 Task: Check school information for a property in Atlanta, Georgia, including student test scores and parent reviews, and compare it to neighboring schools.
Action: Mouse moved to (317, 247)
Screenshot: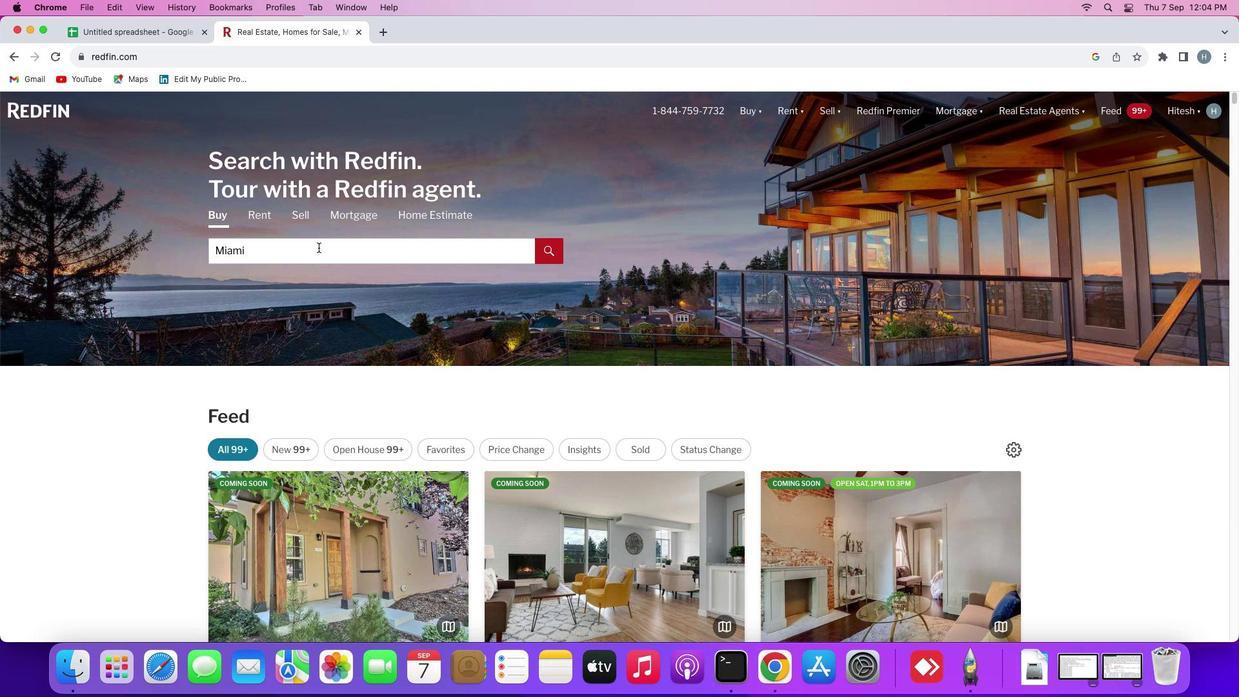 
Action: Mouse pressed left at (317, 247)
Screenshot: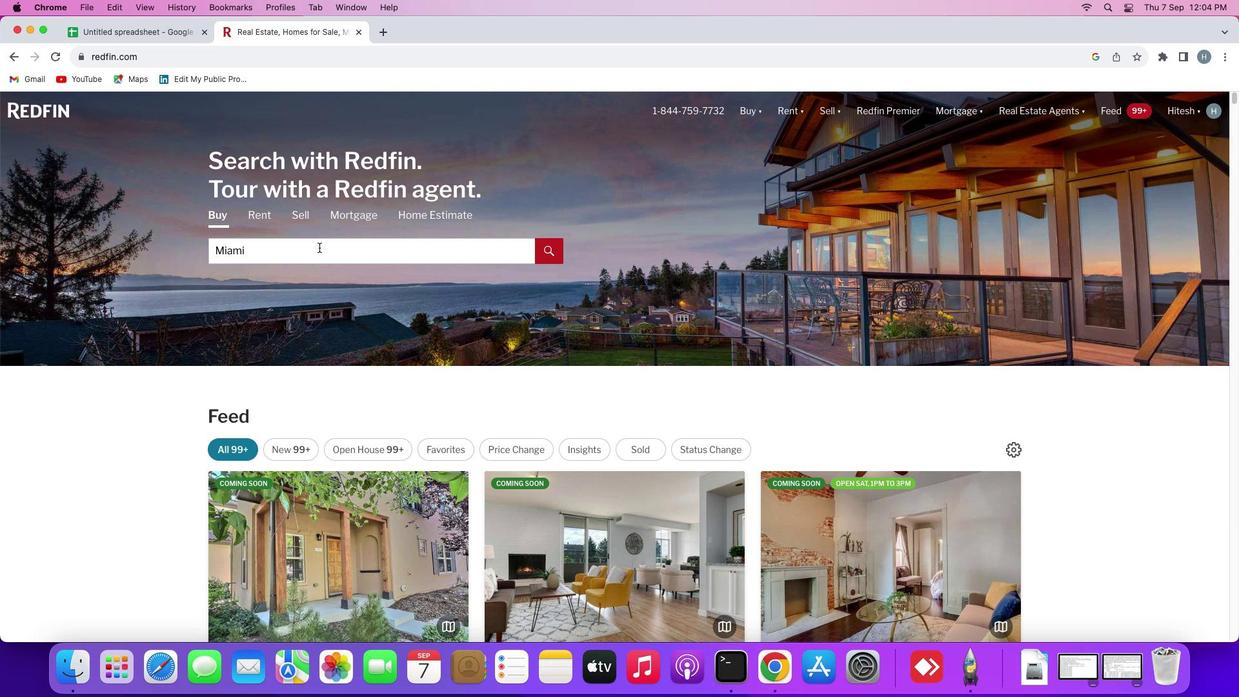 
Action: Mouse moved to (319, 247)
Screenshot: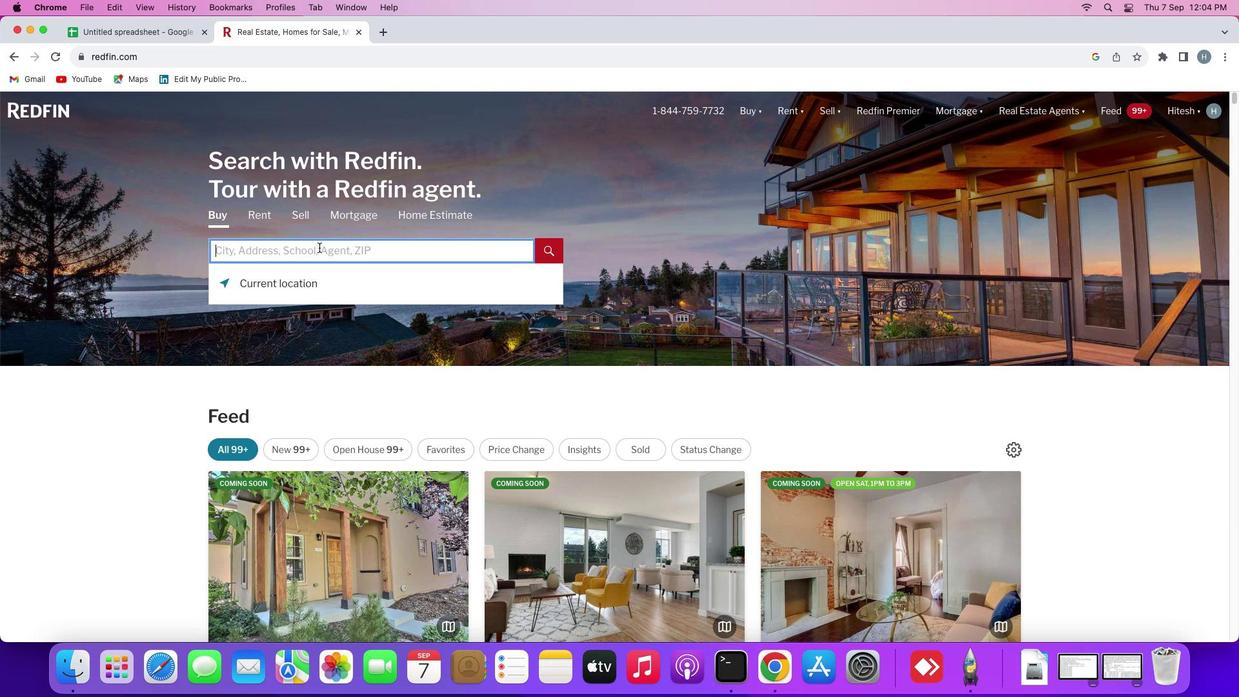 
Action: Mouse pressed left at (319, 247)
Screenshot: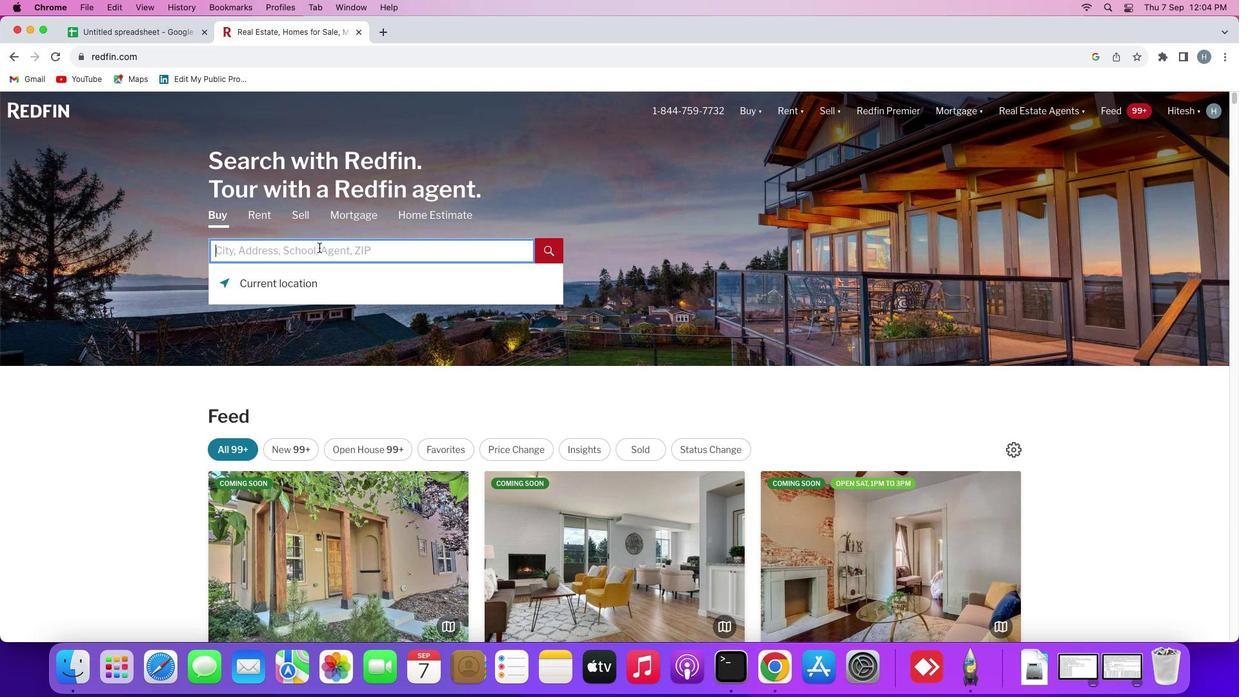 
Action: Key pressed Key.shift'A''t''l''a''n''t''a'','Key.spaceKey.shift'G''e''o''r''g''i''a'
Screenshot: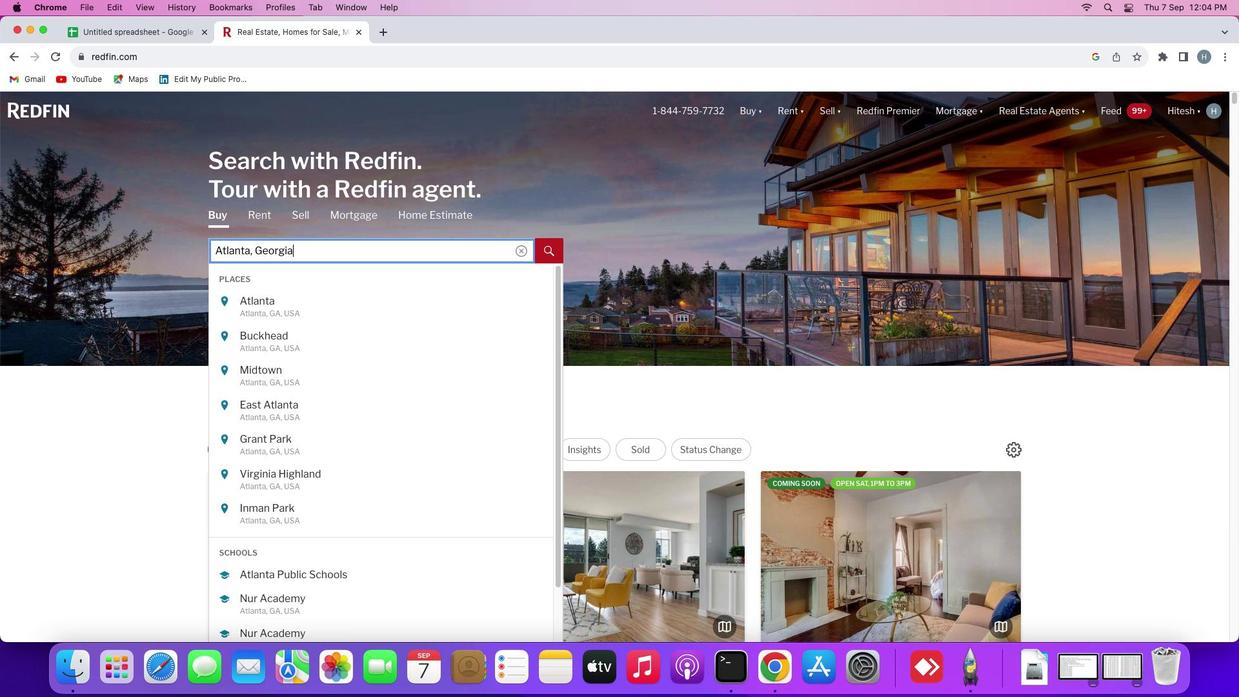 
Action: Mouse moved to (330, 310)
Screenshot: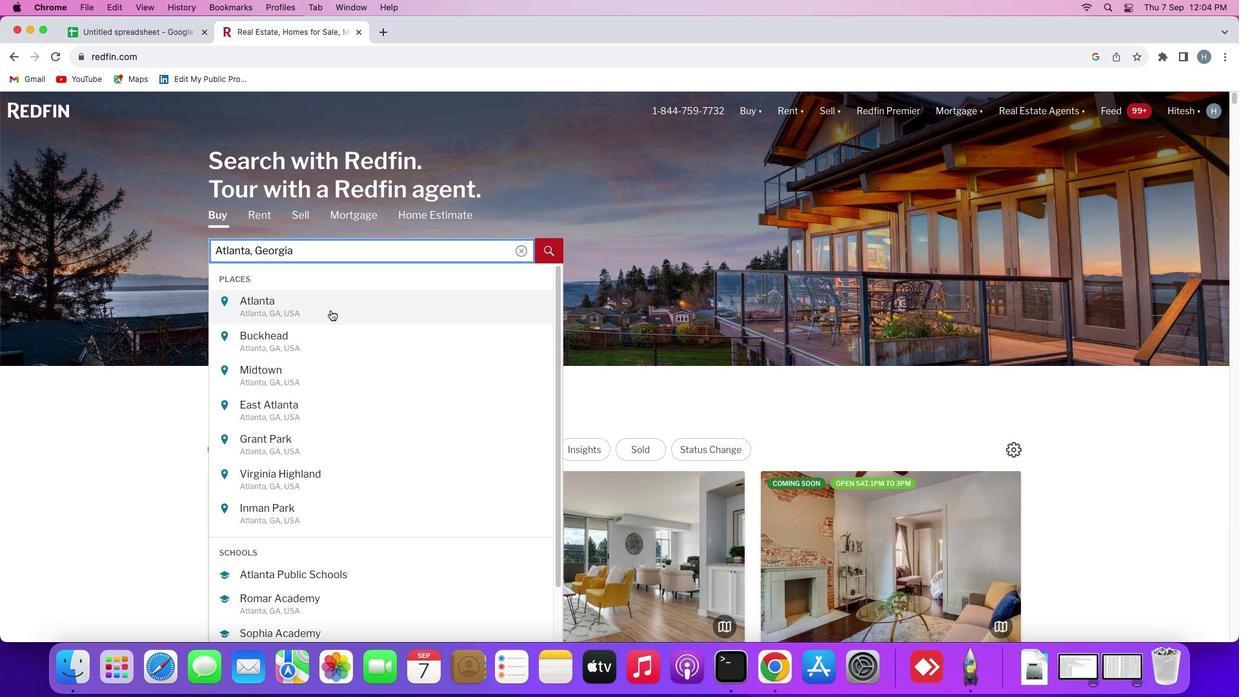 
Action: Mouse pressed left at (330, 310)
Screenshot: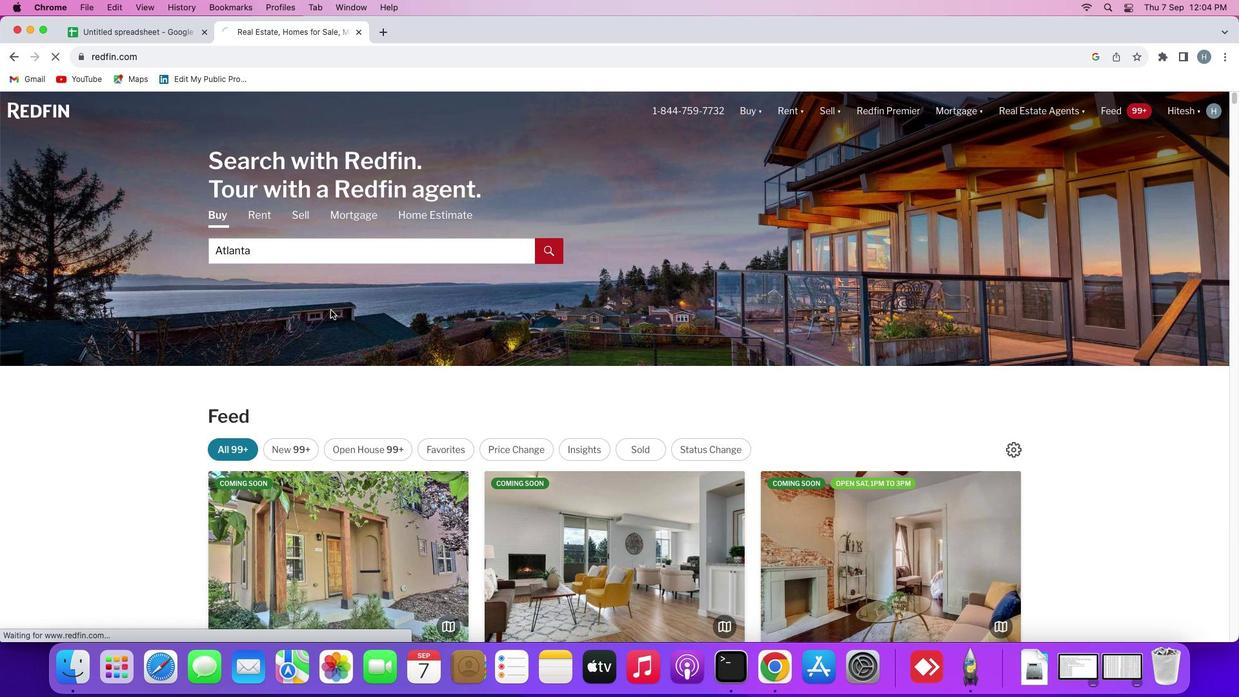 
Action: Mouse moved to (880, 339)
Screenshot: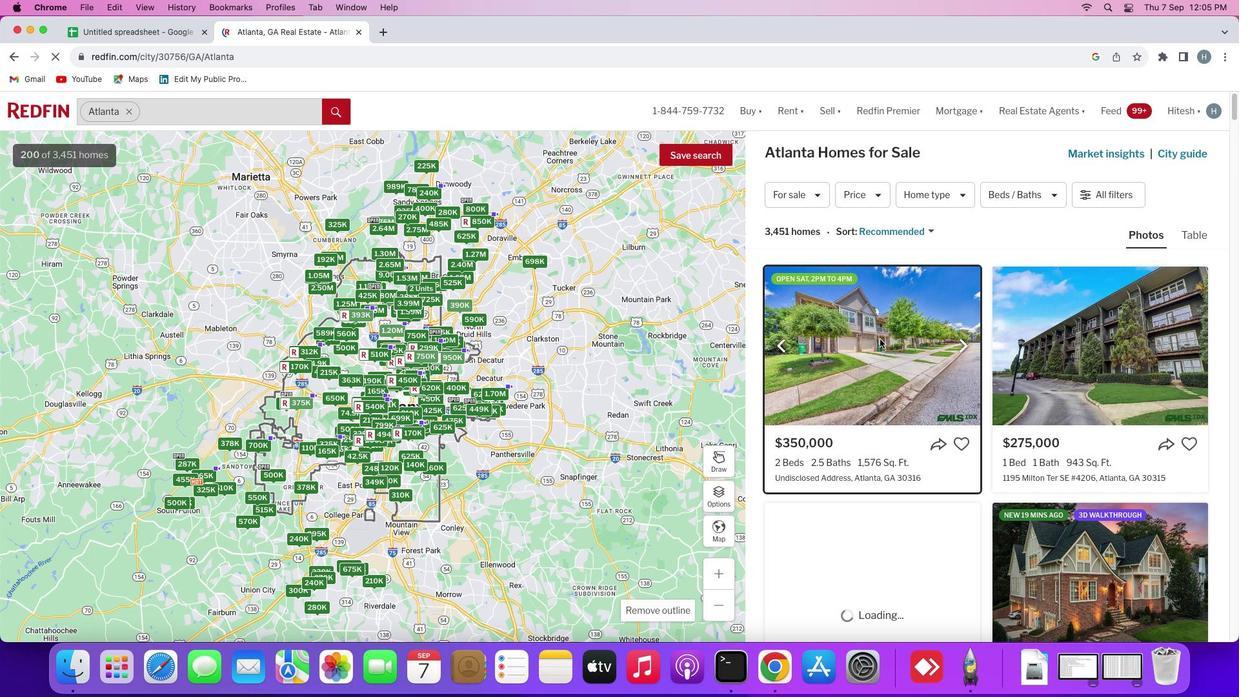 
Action: Mouse pressed left at (880, 339)
Screenshot: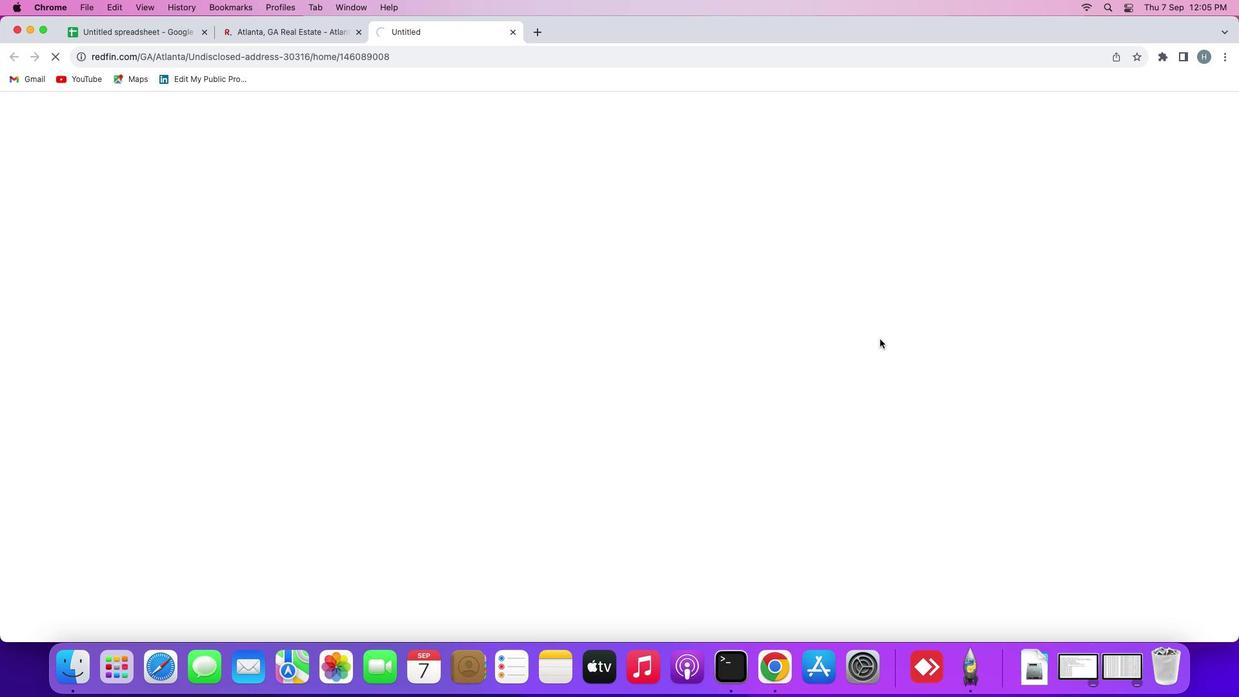 
Action: Mouse moved to (569, 455)
Screenshot: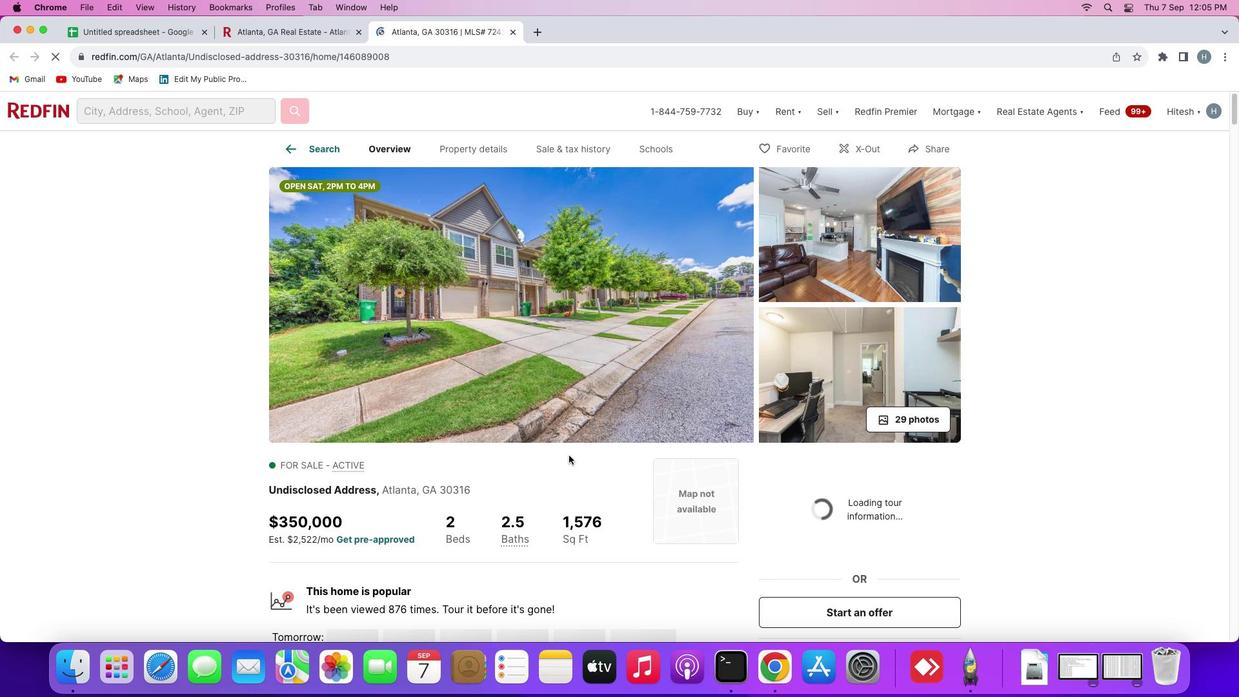 
Action: Mouse scrolled (569, 455) with delta (0, 0)
Screenshot: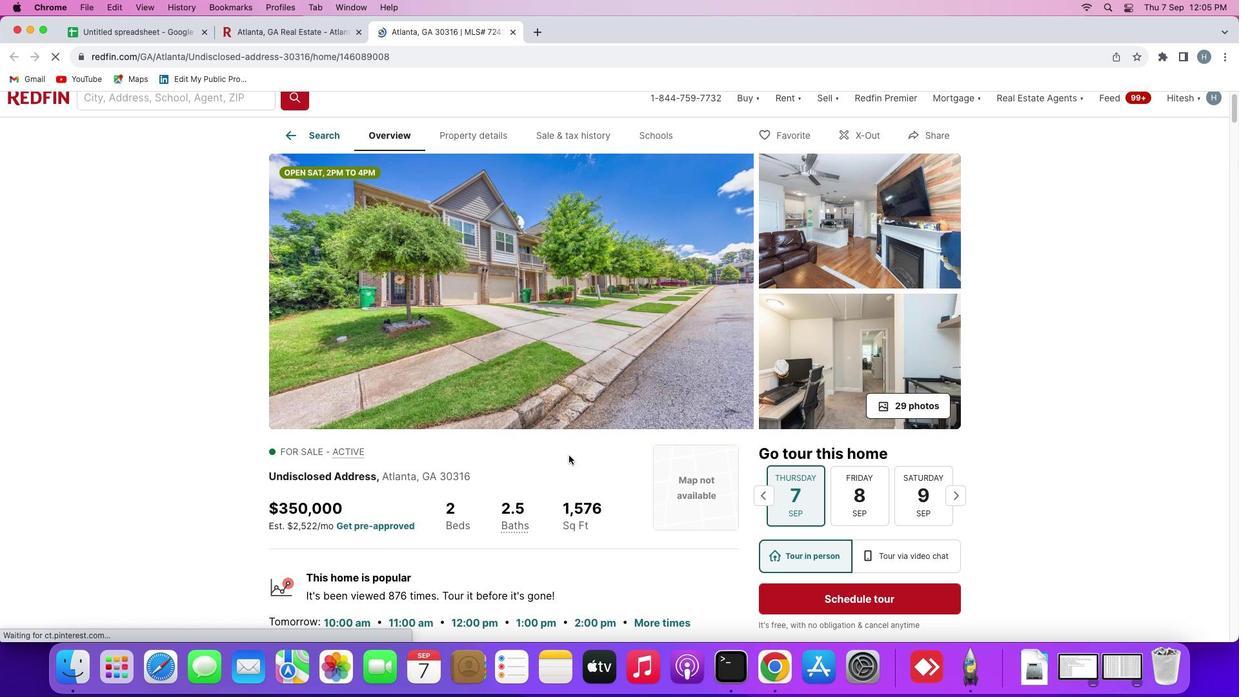 
Action: Mouse scrolled (569, 455) with delta (0, 0)
Screenshot: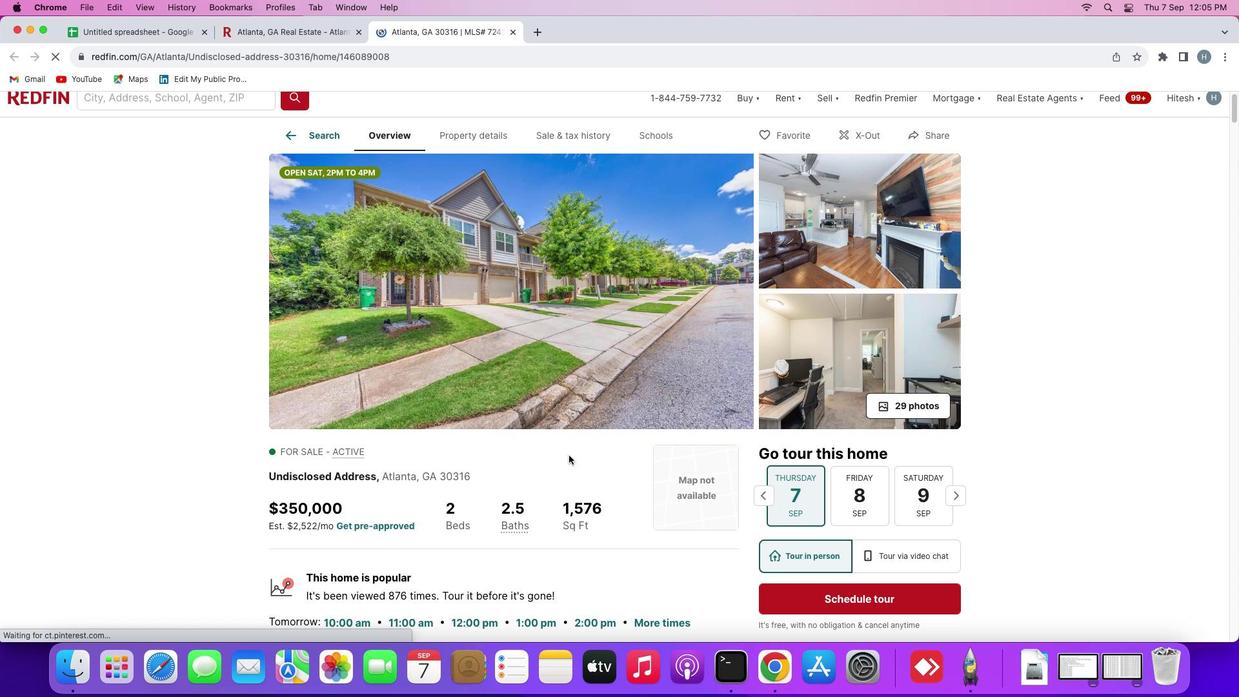 
Action: Mouse scrolled (569, 455) with delta (0, 0)
Screenshot: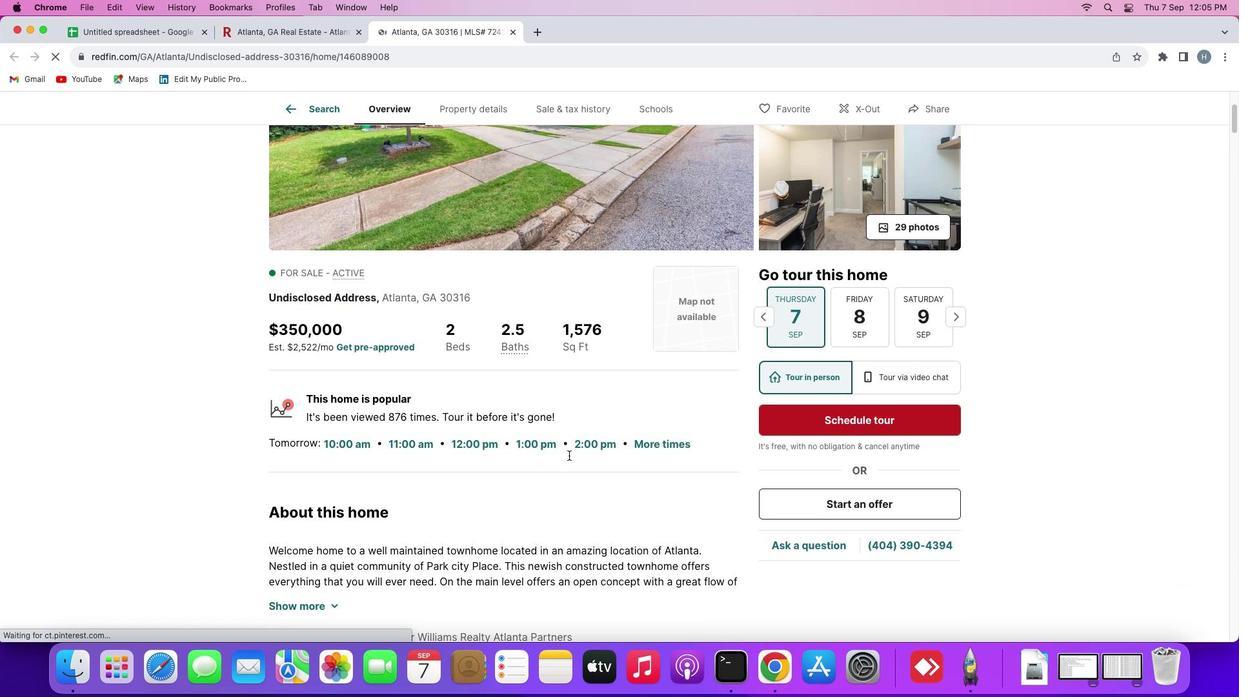 
Action: Mouse scrolled (569, 455) with delta (0, 0)
Screenshot: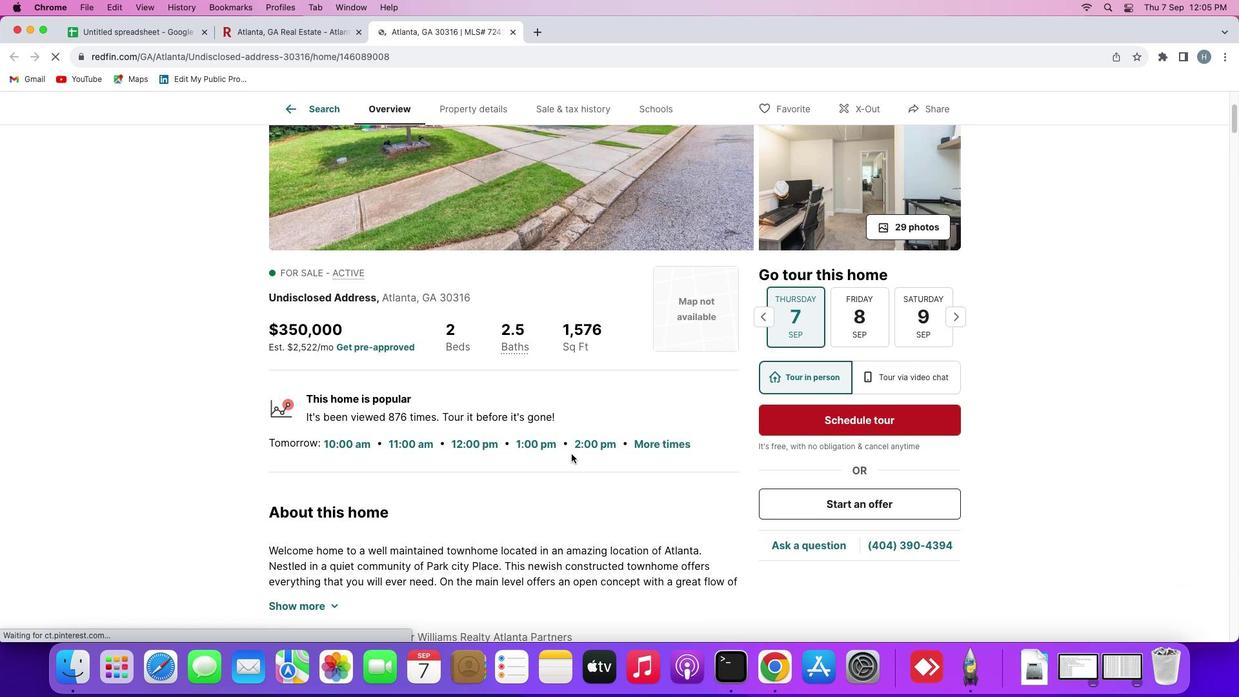 
Action: Mouse scrolled (569, 455) with delta (0, -1)
Screenshot: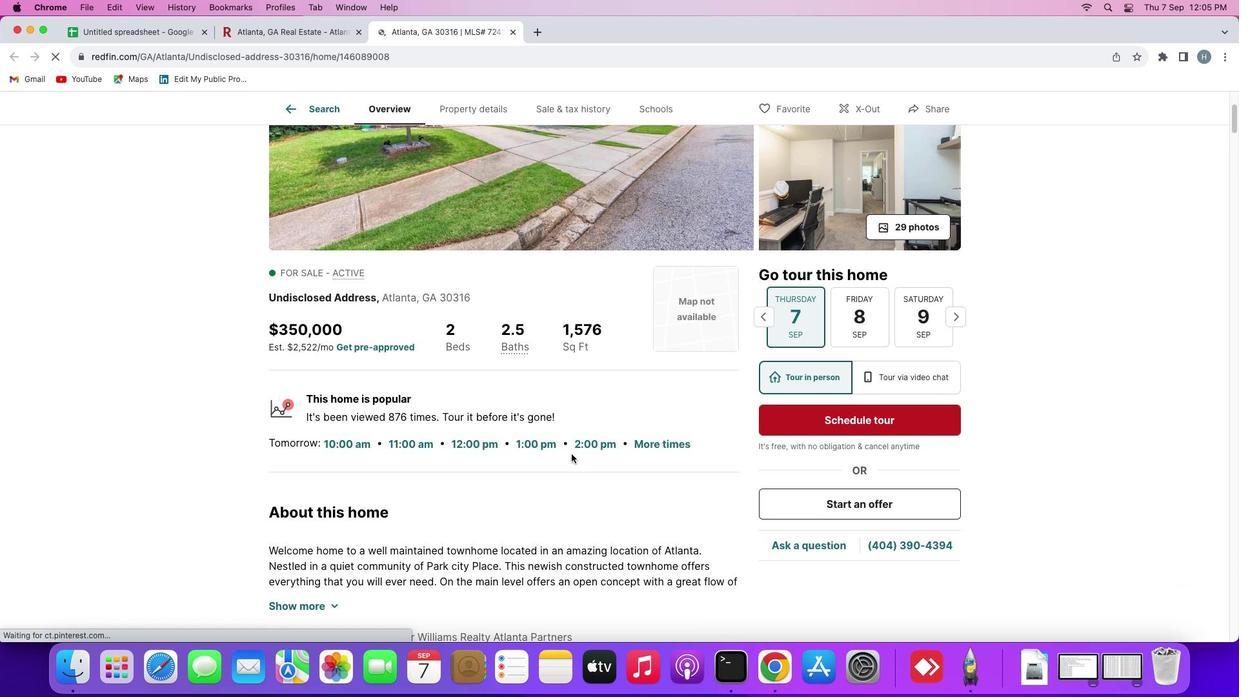 
Action: Mouse scrolled (569, 455) with delta (0, -1)
Screenshot: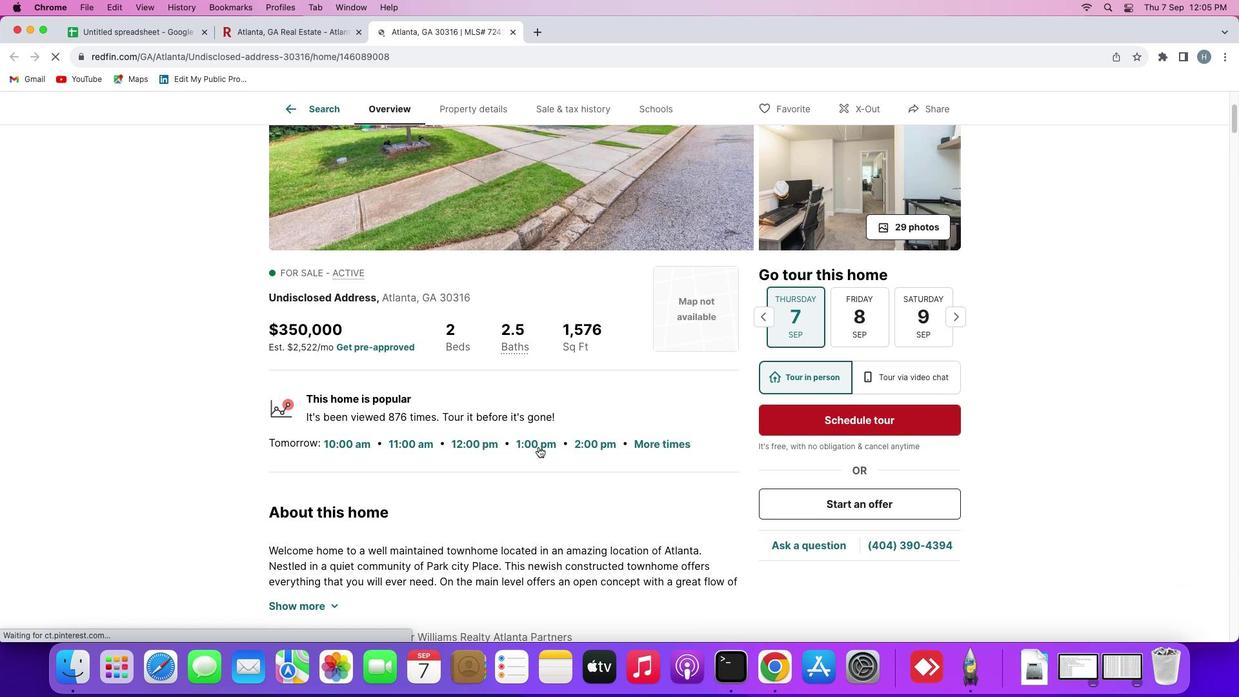 
Action: Mouse moved to (469, 388)
Screenshot: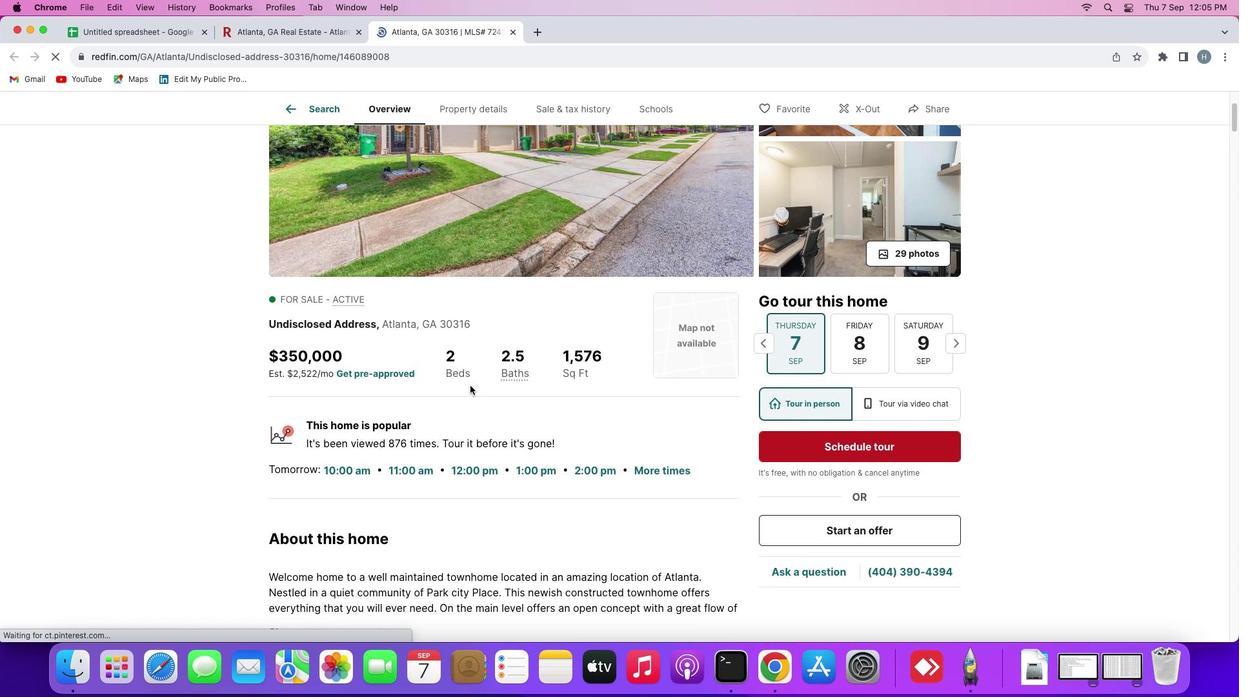 
Action: Mouse scrolled (469, 388) with delta (0, 0)
Screenshot: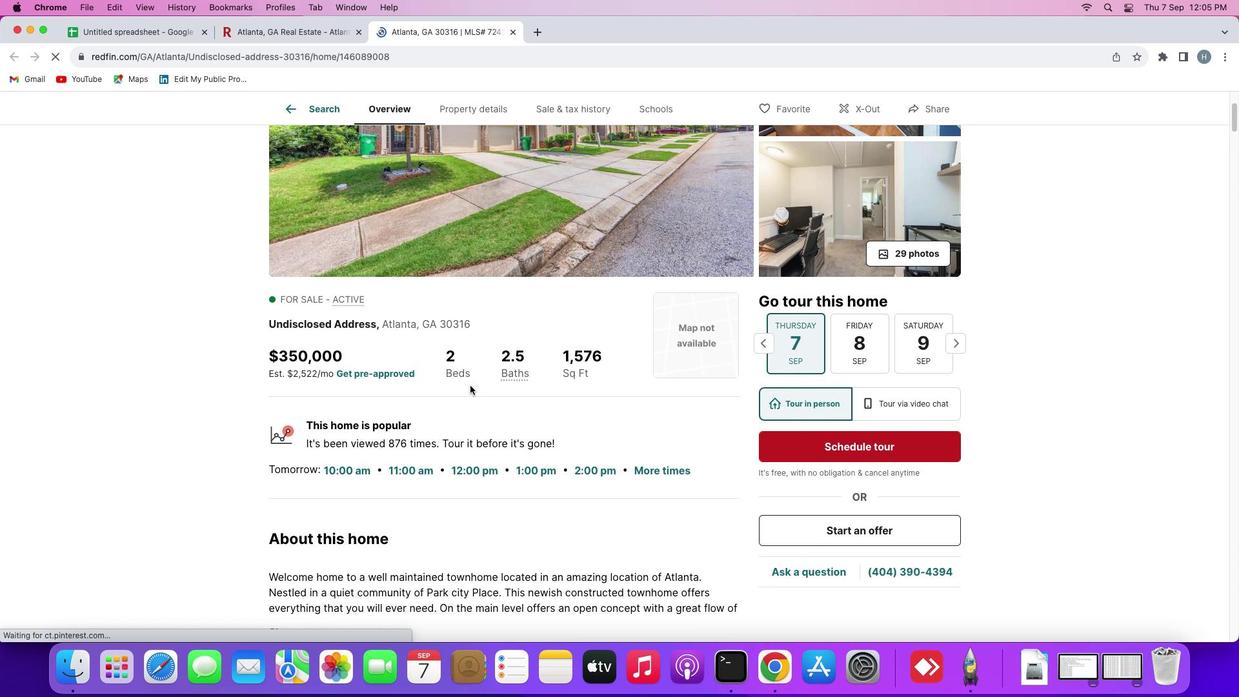 
Action: Mouse scrolled (469, 388) with delta (0, 0)
Screenshot: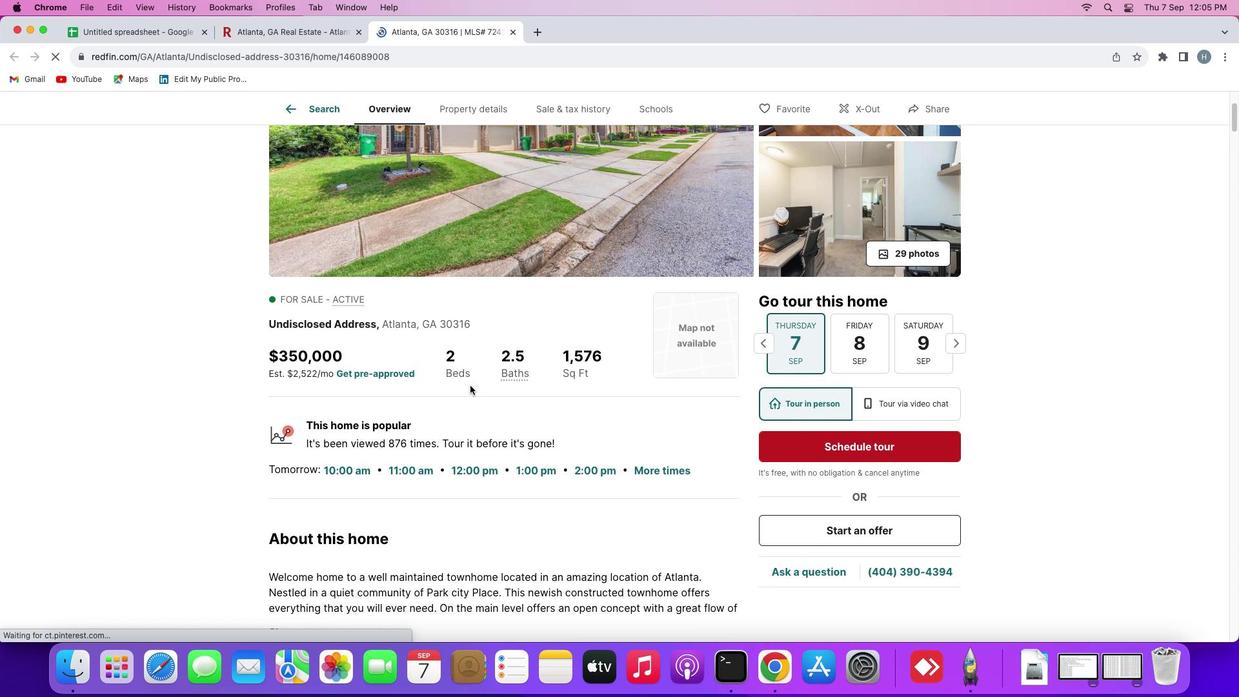 
Action: Mouse moved to (471, 324)
Screenshot: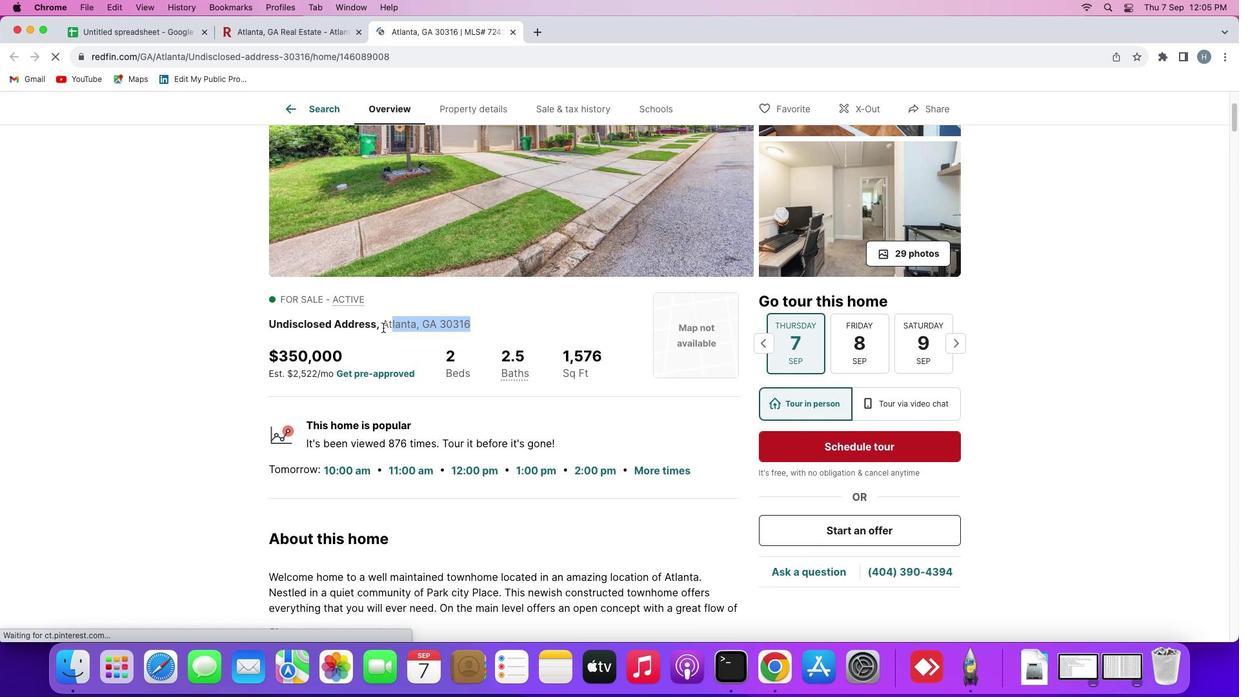 
Action: Mouse pressed left at (471, 324)
Screenshot: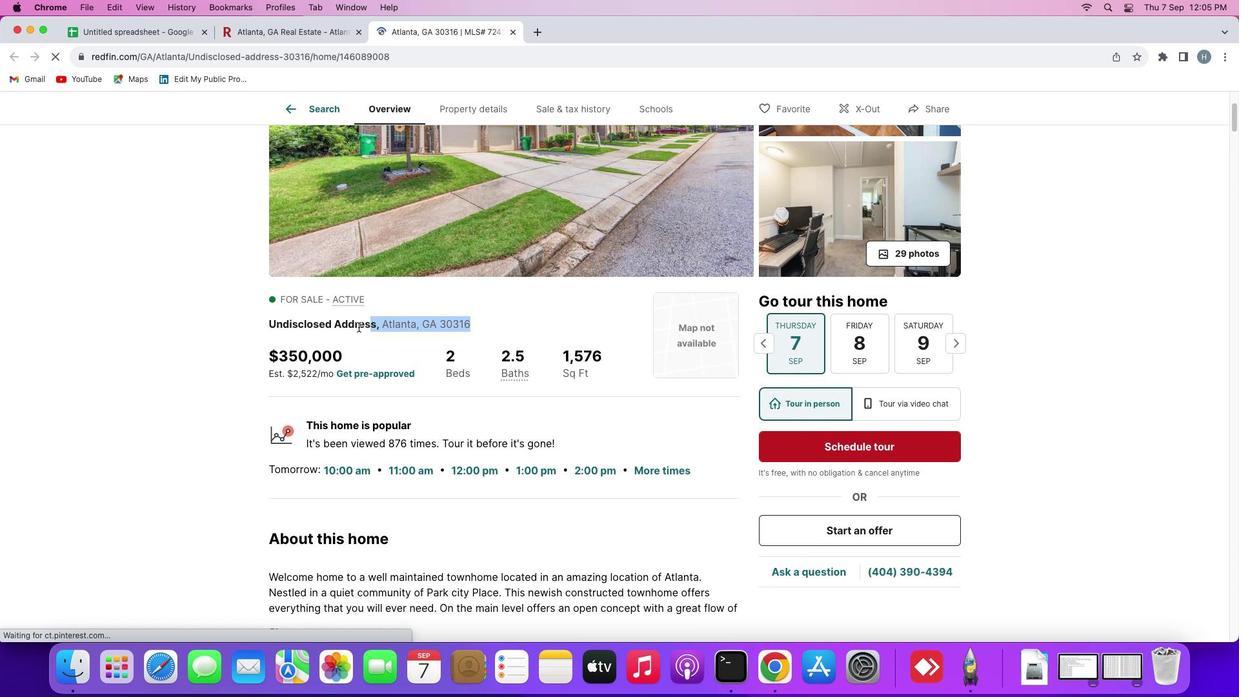 
Action: Mouse moved to (268, 323)
Screenshot: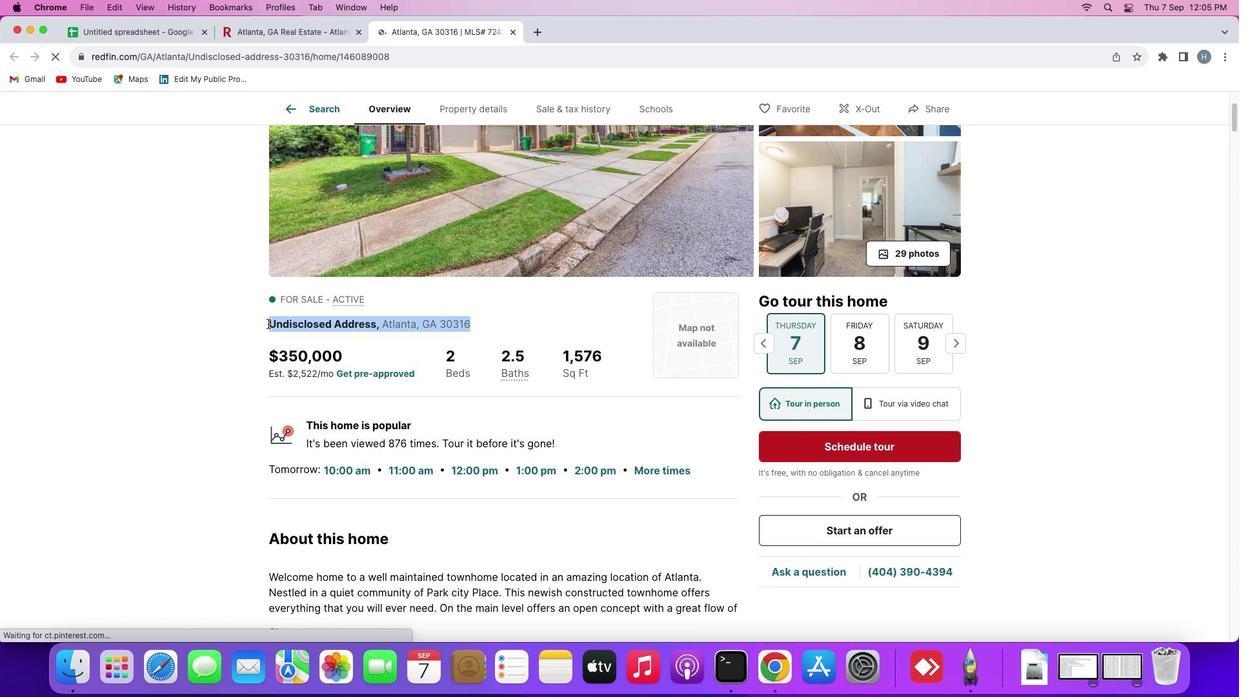 
Action: Key pressed Key.cmd'c'
Screenshot: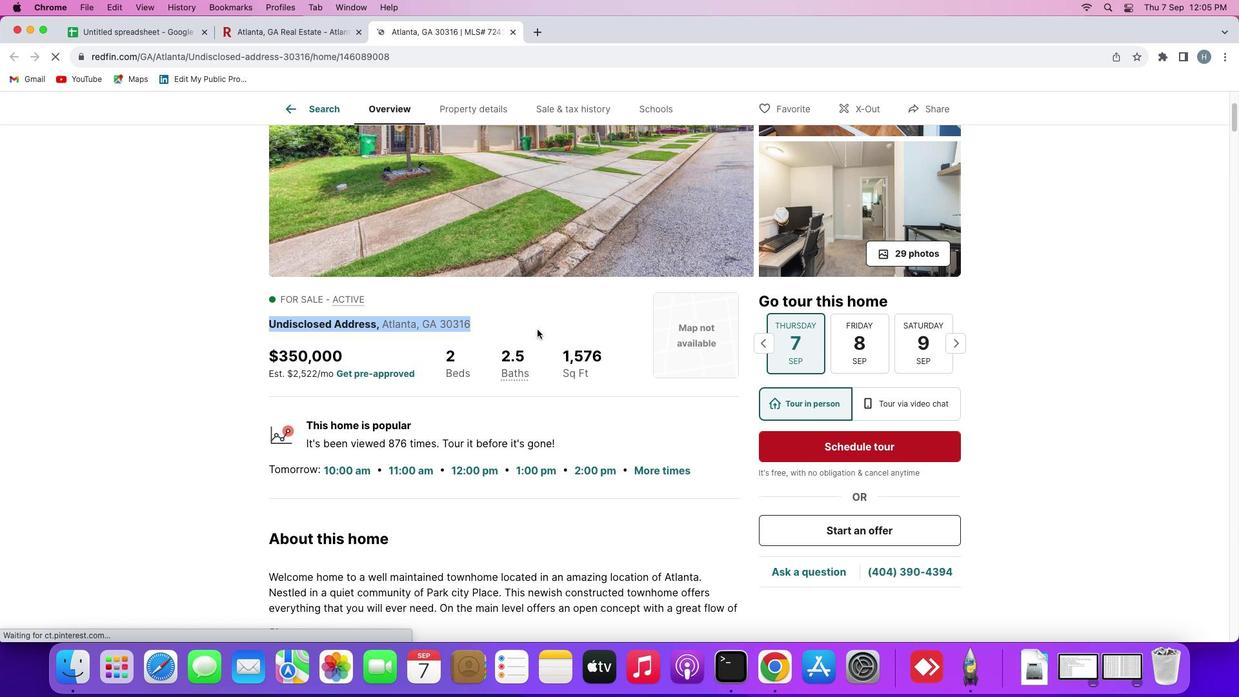 
Action: Mouse moved to (151, 29)
Screenshot: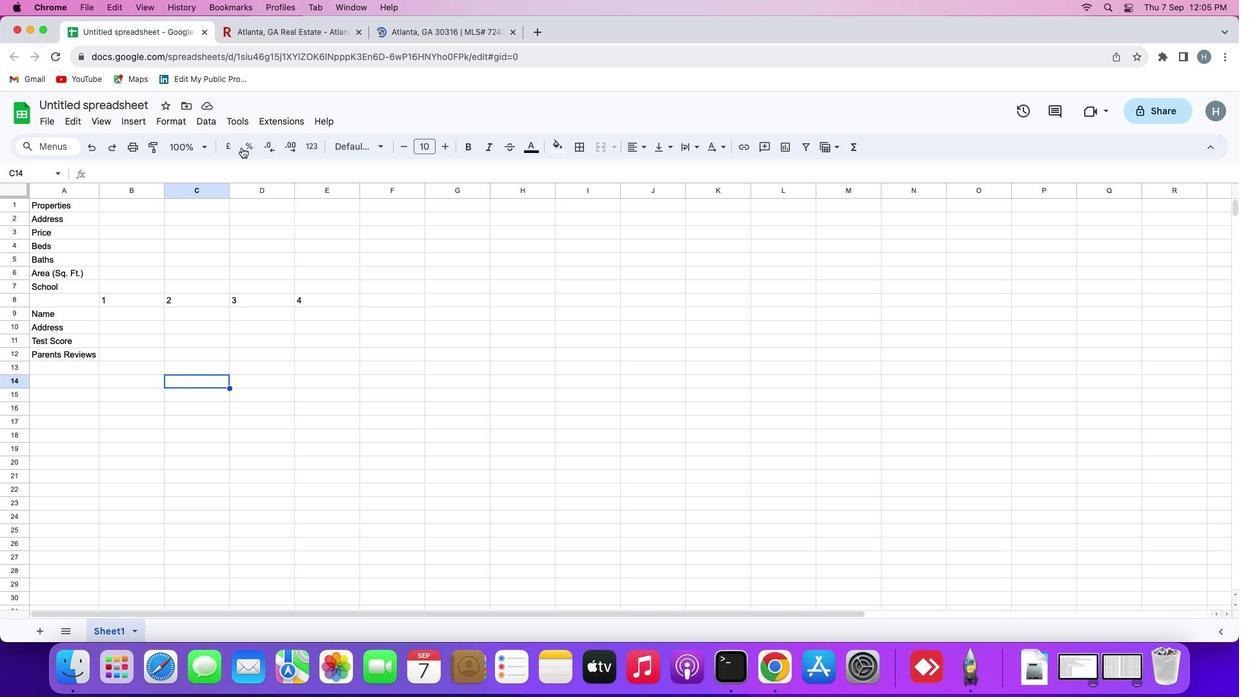 
Action: Mouse pressed left at (151, 29)
Screenshot: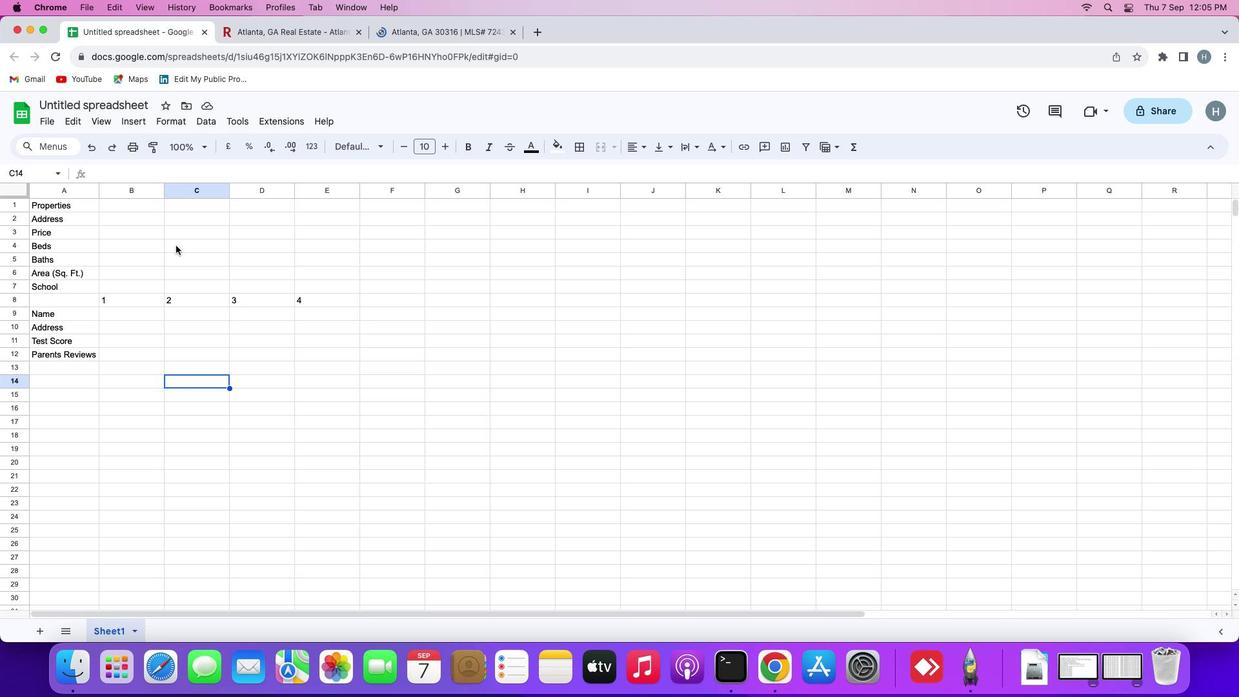 
Action: Mouse moved to (118, 218)
Screenshot: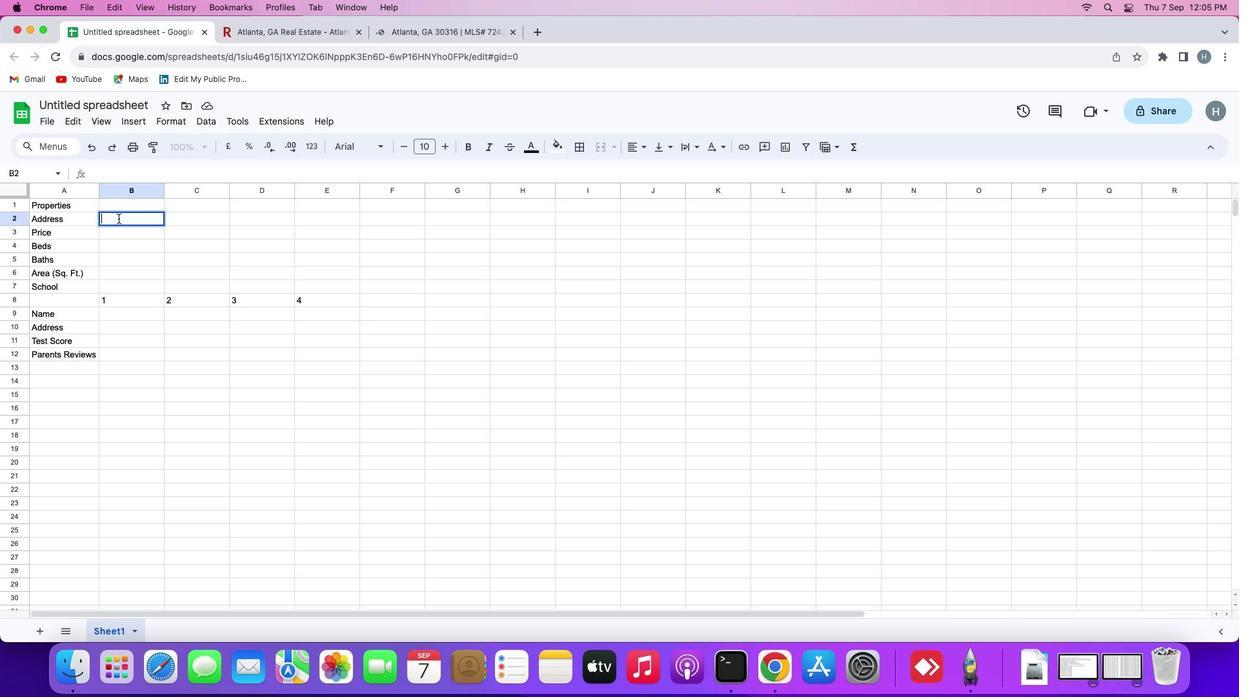 
Action: Mouse pressed left at (118, 218)
Screenshot: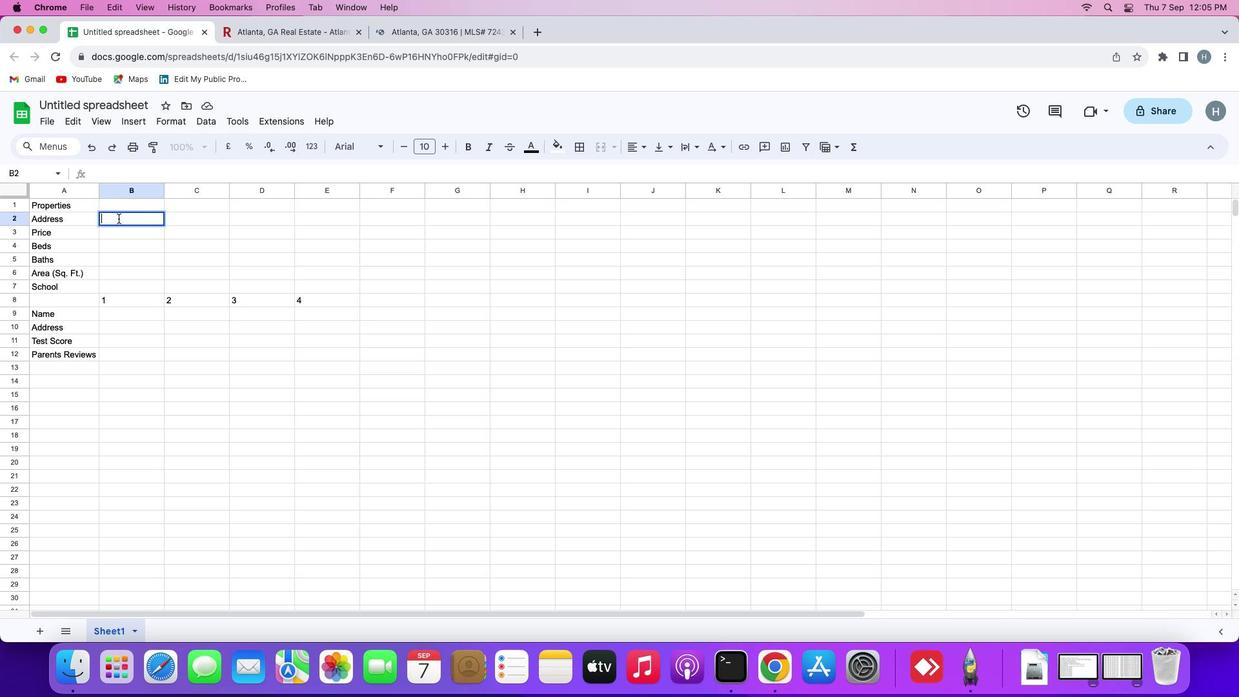 
Action: Mouse pressed left at (118, 218)
Screenshot: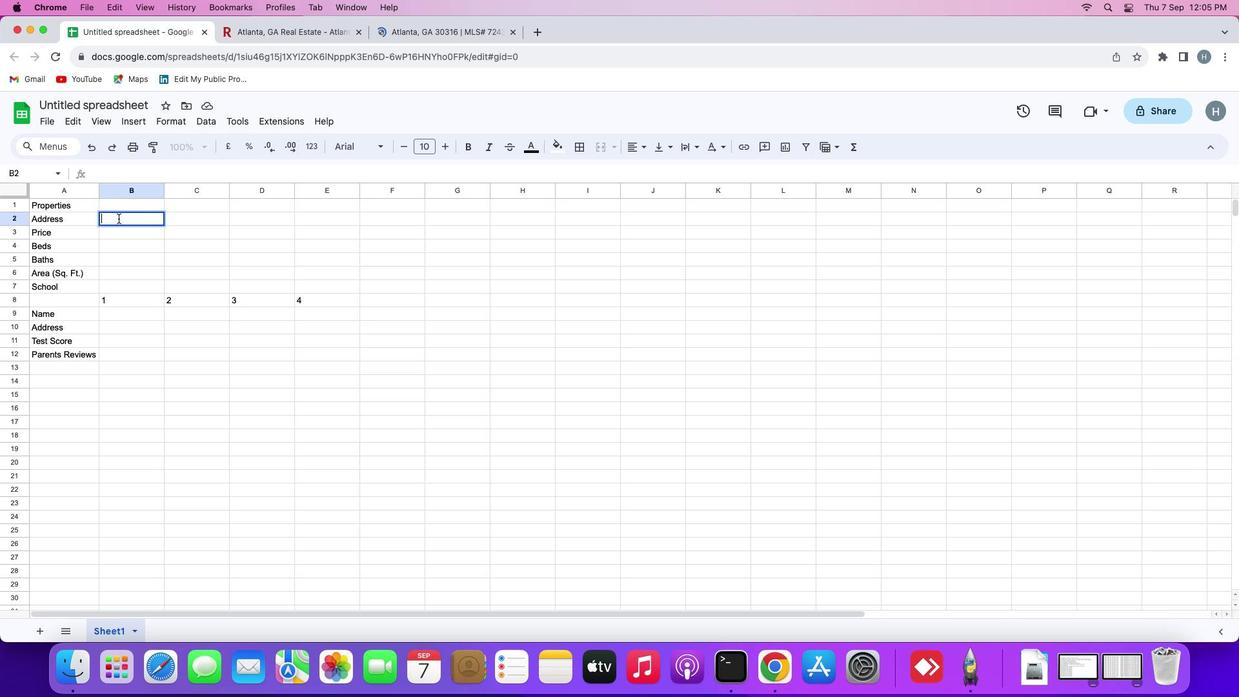 
Action: Key pressed Key.cmd'v'Key.enter
Screenshot: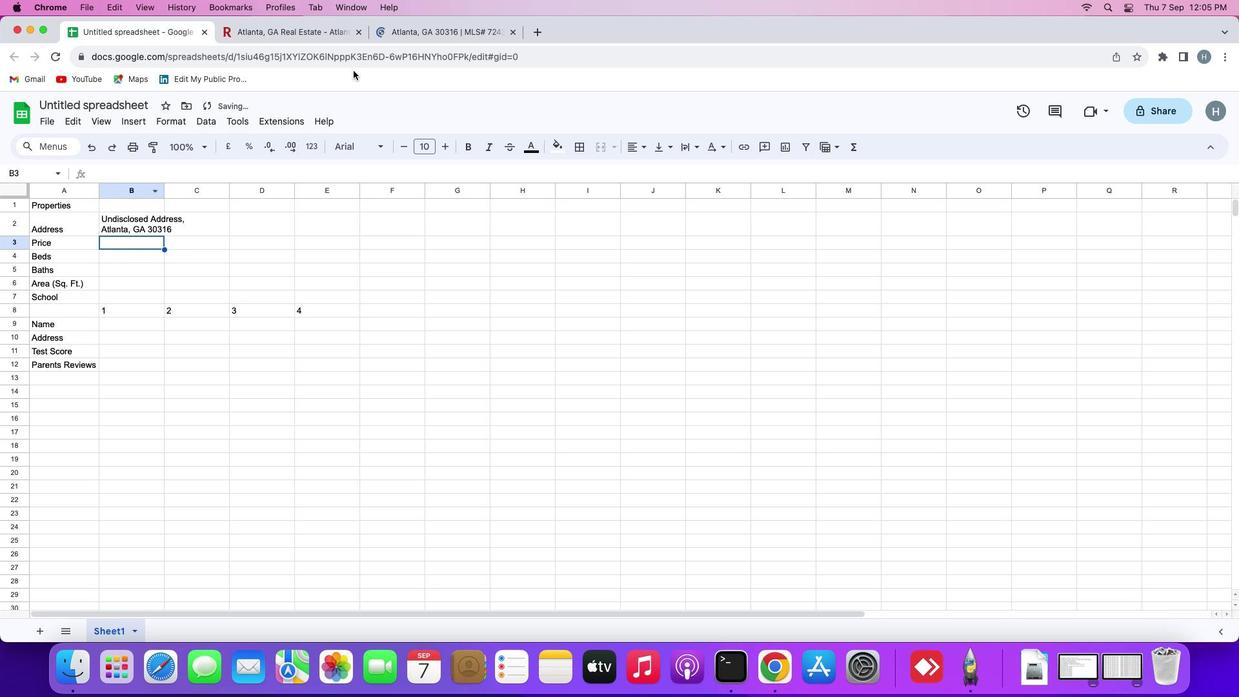 
Action: Mouse moved to (437, 28)
Screenshot: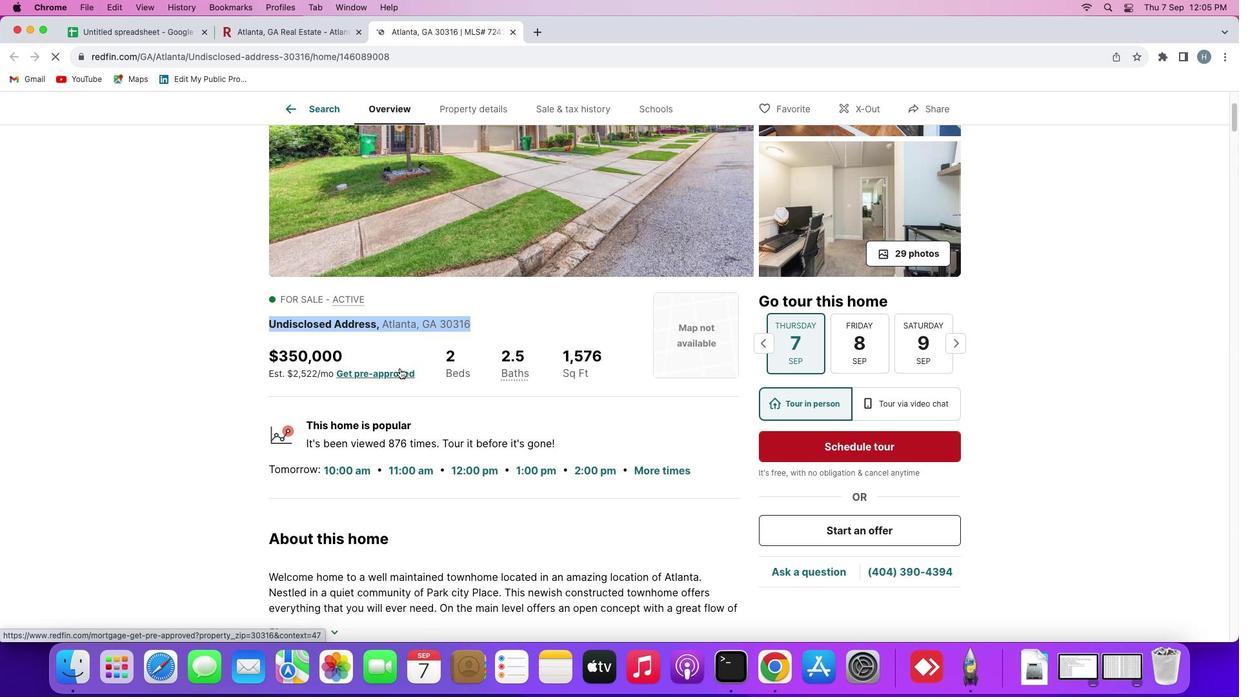 
Action: Mouse pressed left at (437, 28)
Screenshot: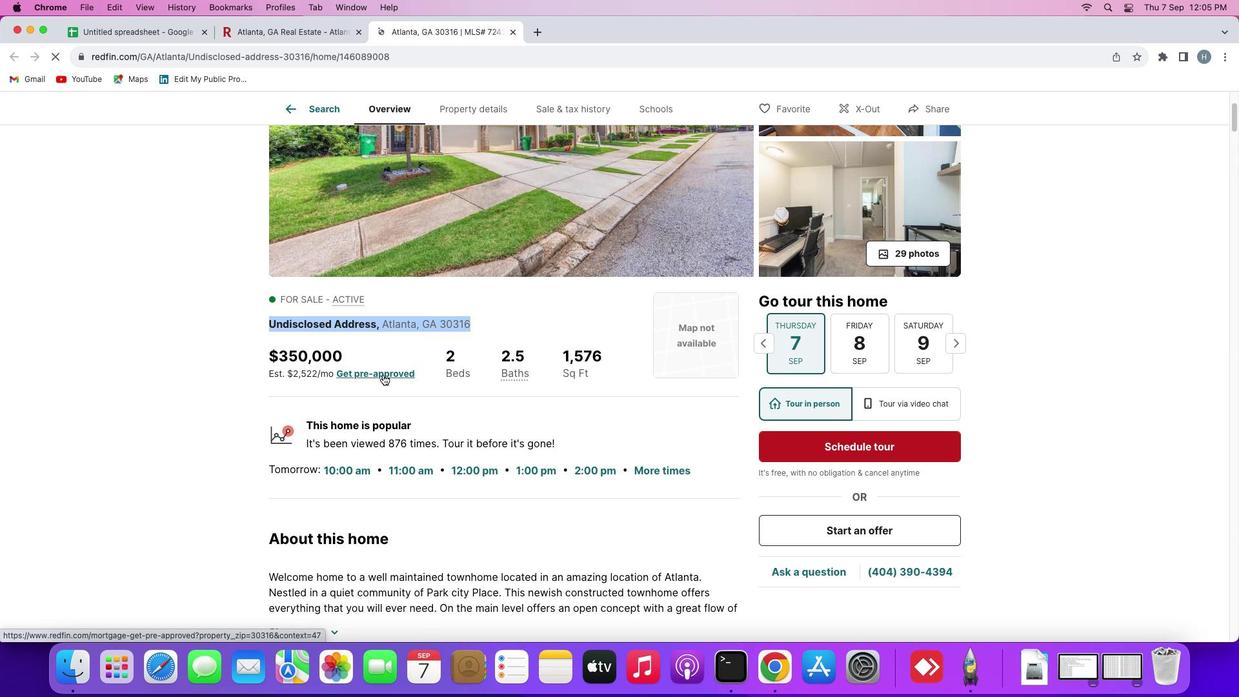 
Action: Mouse moved to (348, 353)
Screenshot: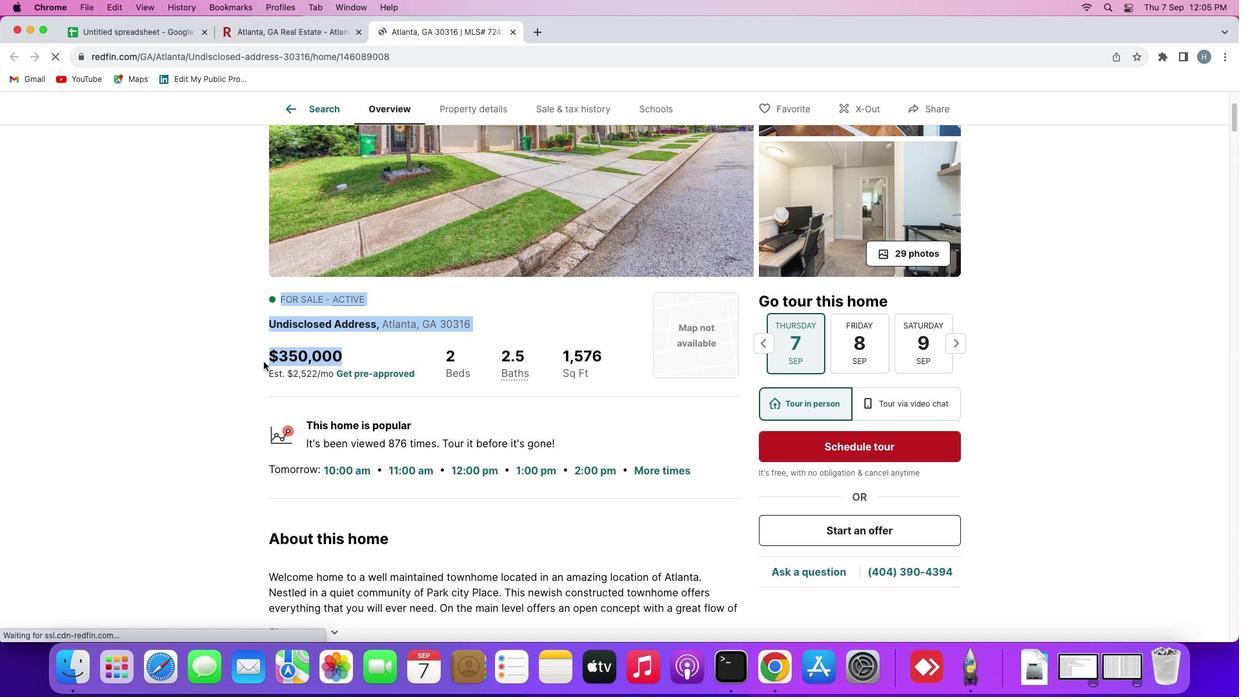 
Action: Mouse pressed left at (348, 353)
Screenshot: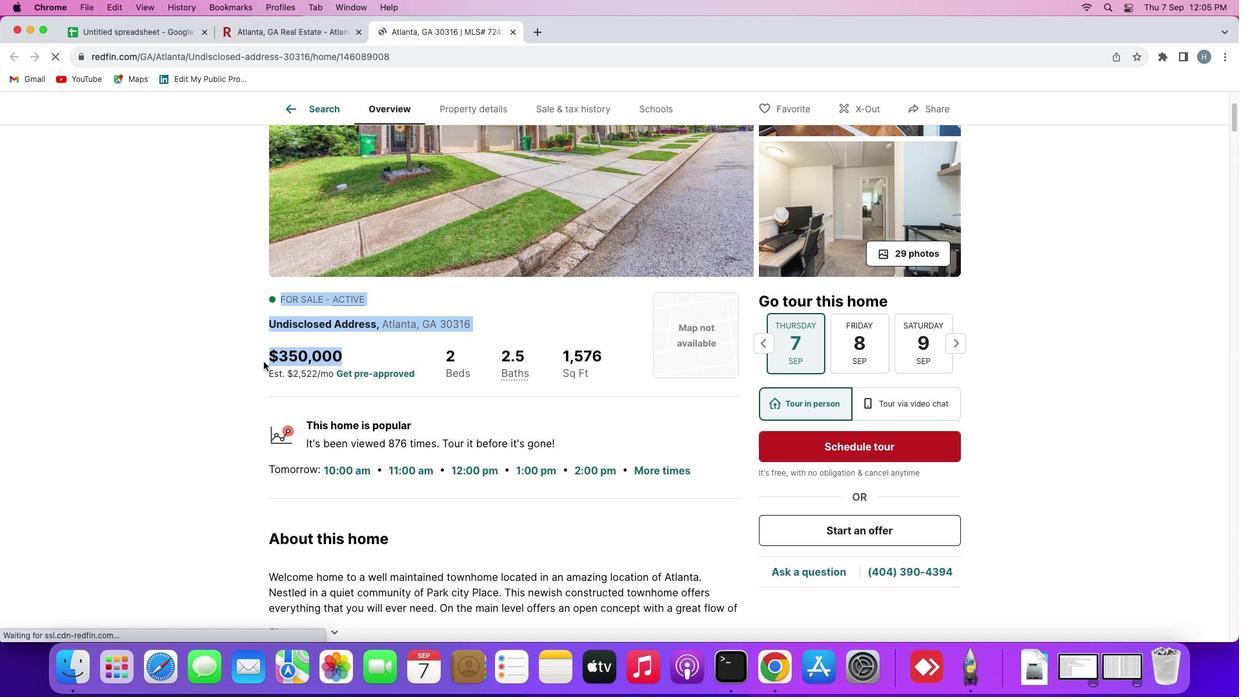 
Action: Mouse moved to (272, 359)
Screenshot: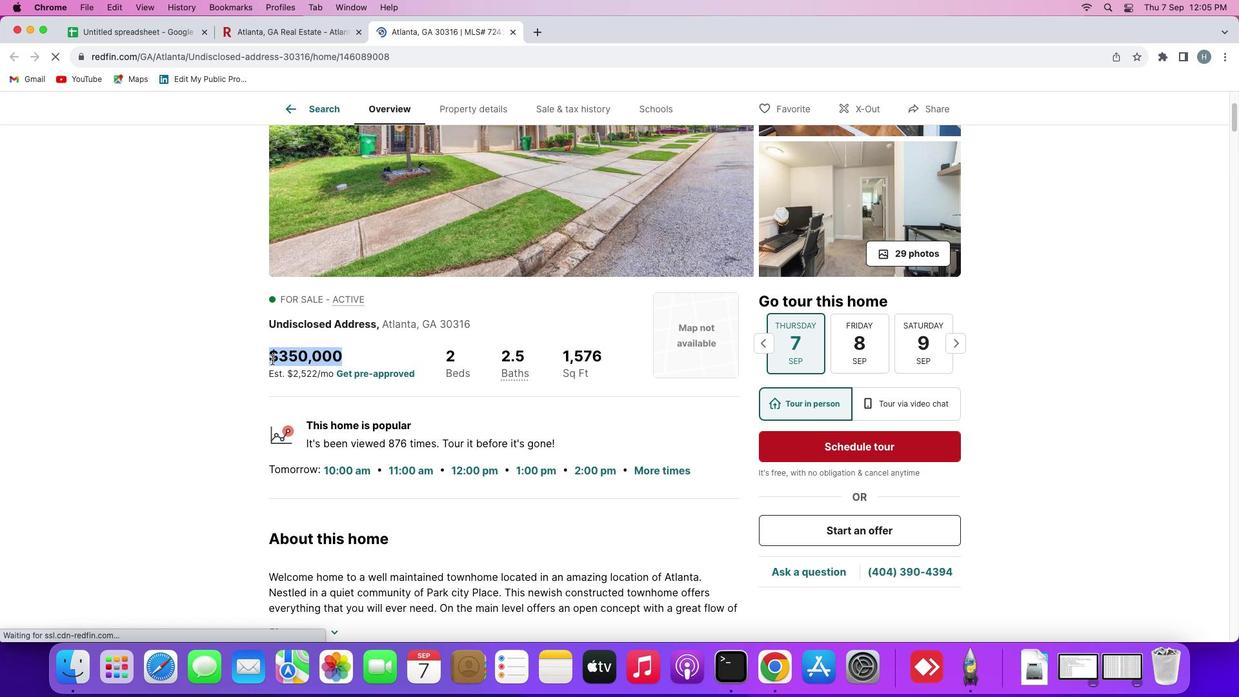 
Action: Key pressed Key.cmd'c'
Screenshot: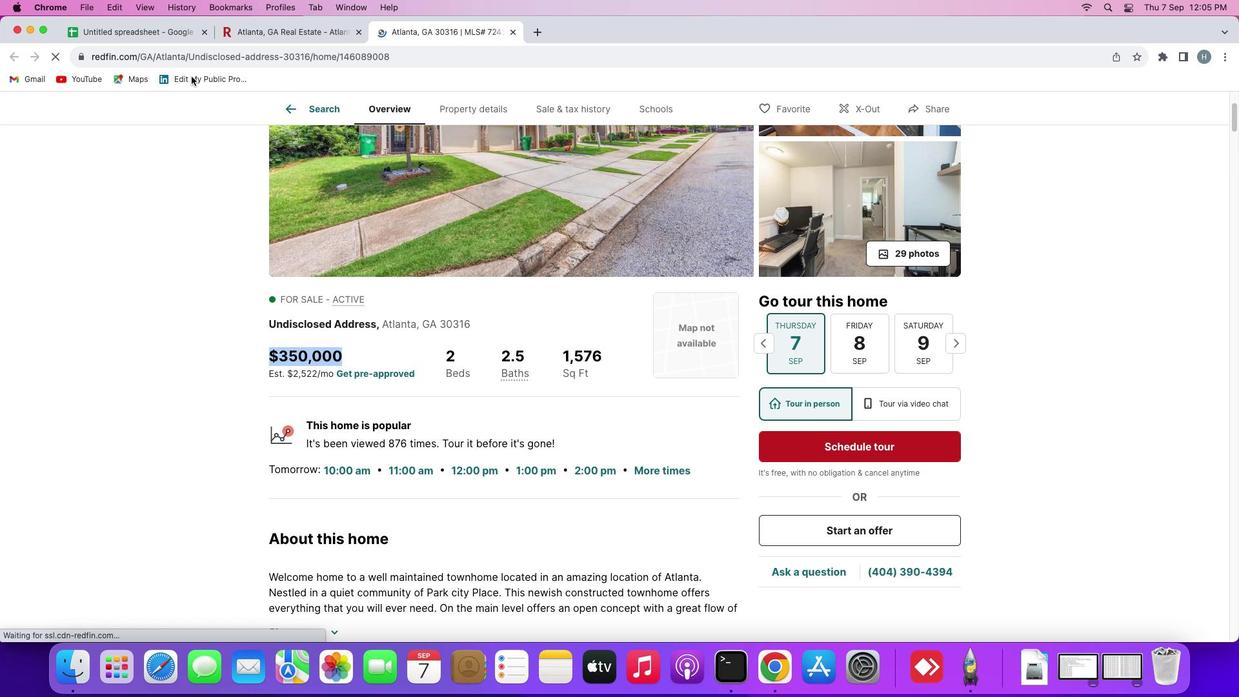 
Action: Mouse moved to (153, 29)
Screenshot: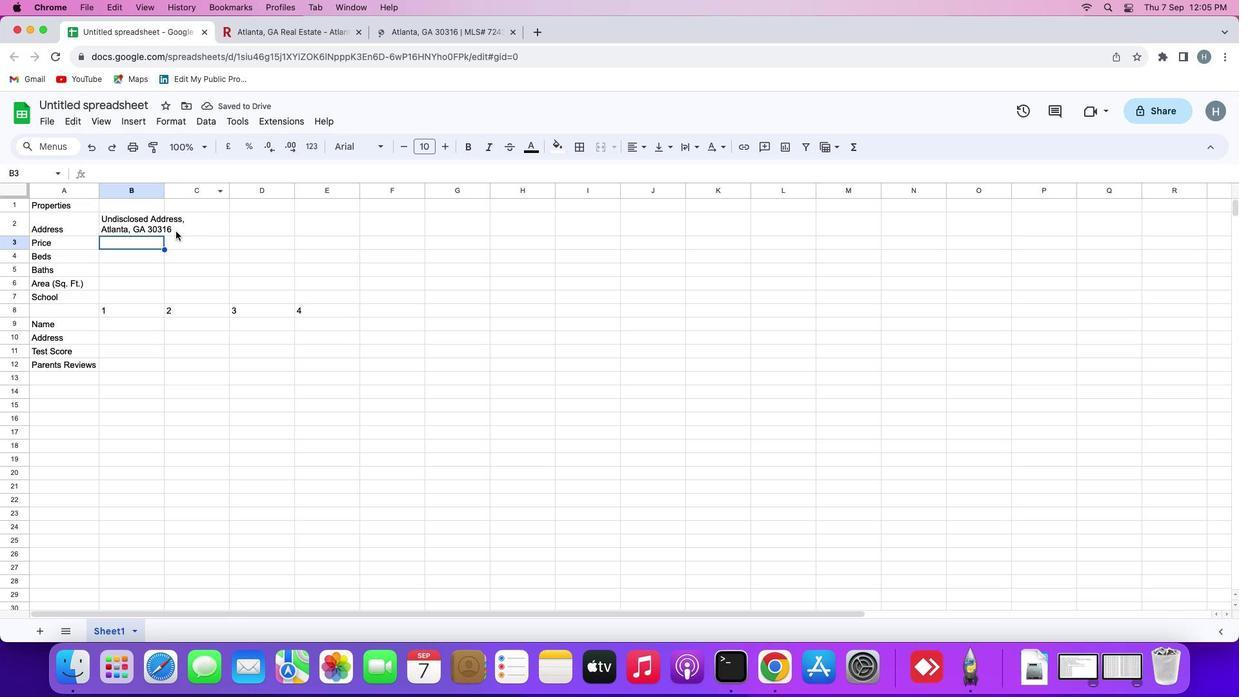 
Action: Mouse pressed left at (153, 29)
Screenshot: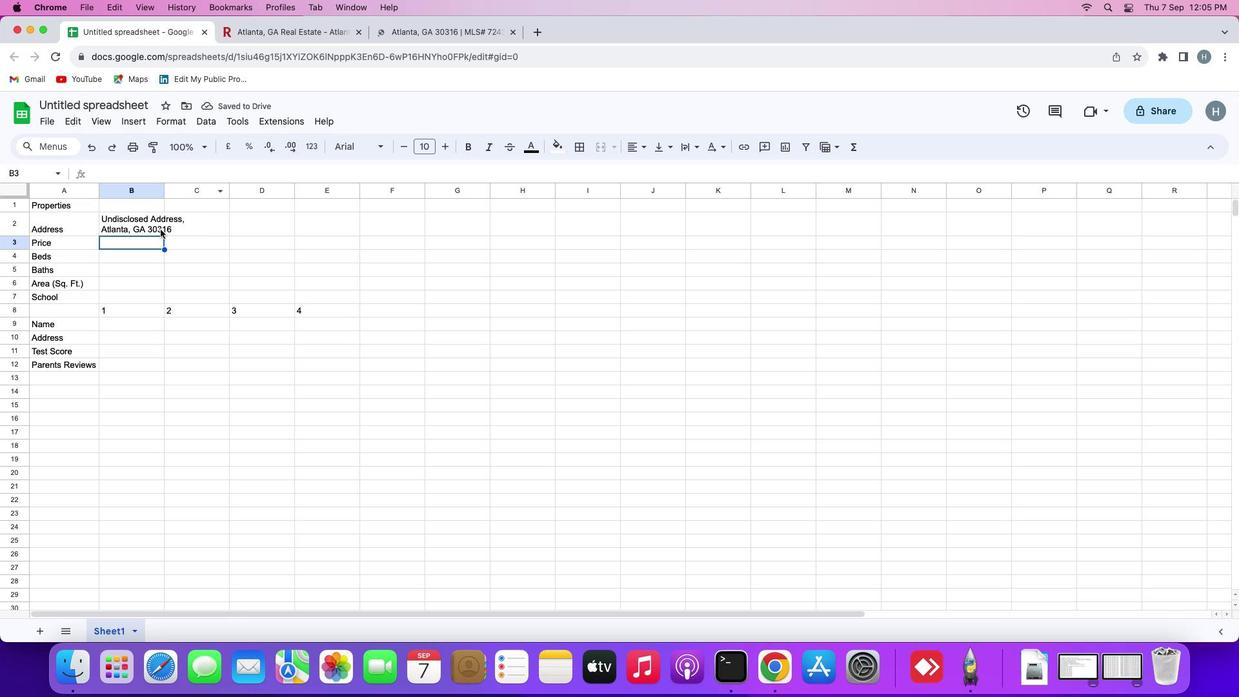 
Action: Mouse moved to (135, 240)
Screenshot: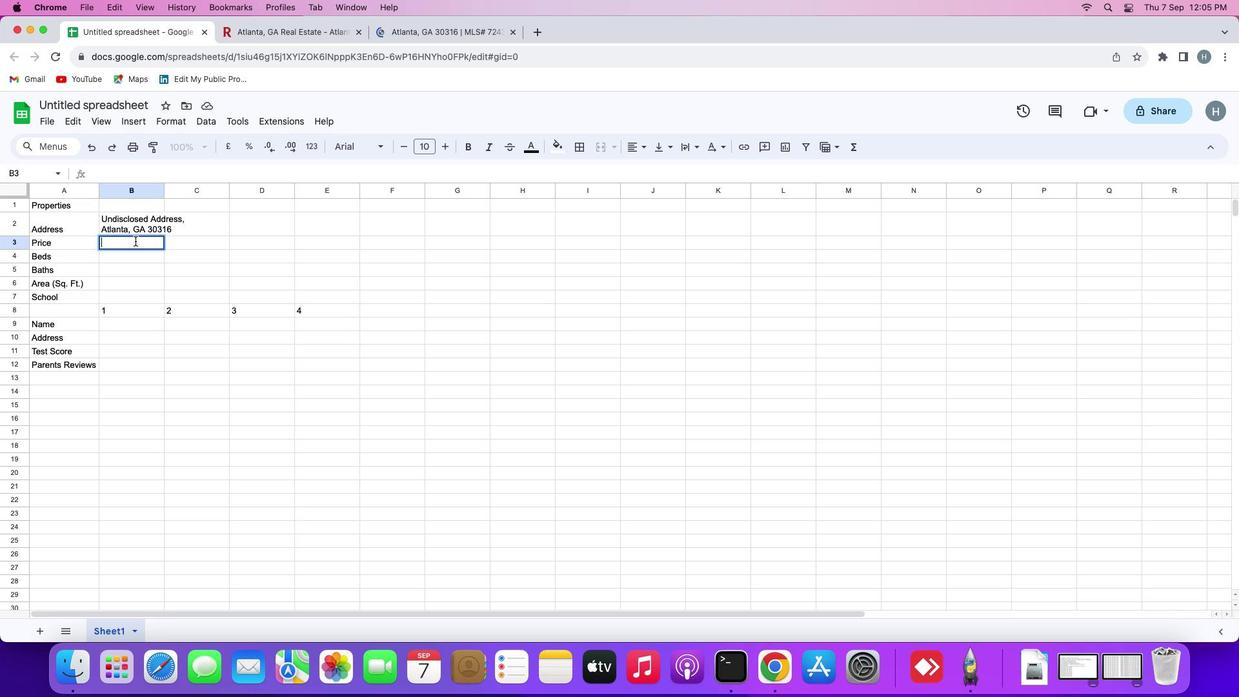 
Action: Mouse pressed left at (135, 240)
Screenshot: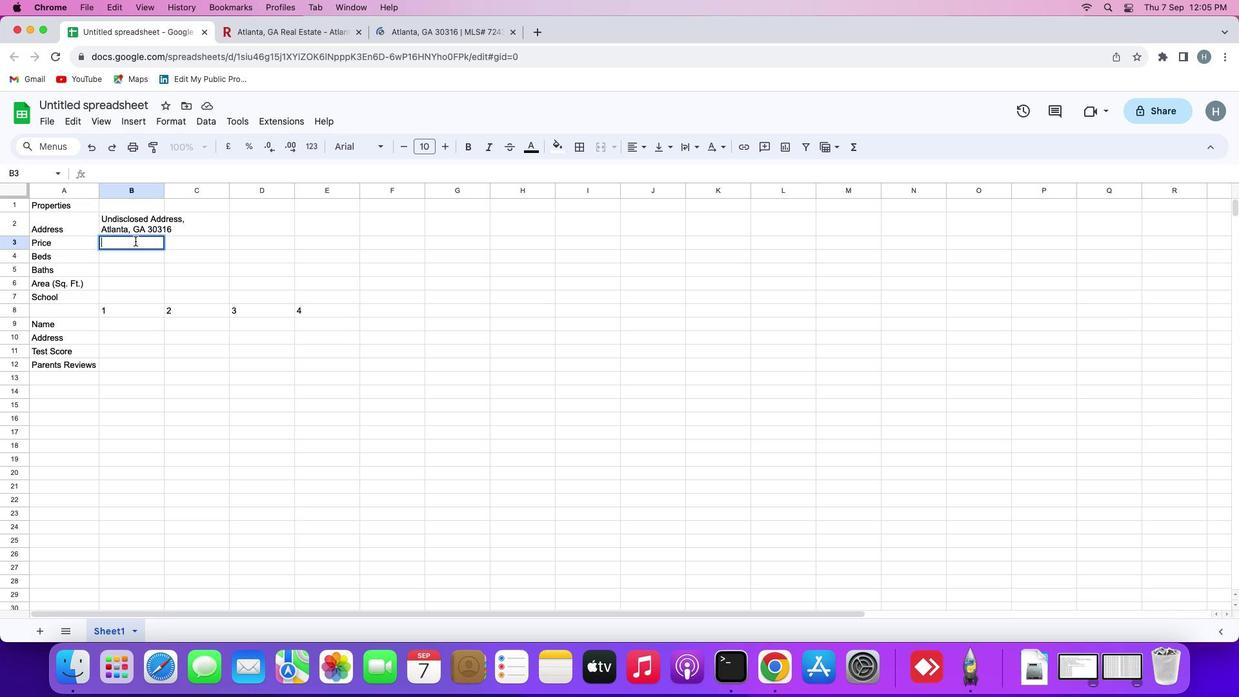
Action: Mouse pressed left at (135, 240)
Screenshot: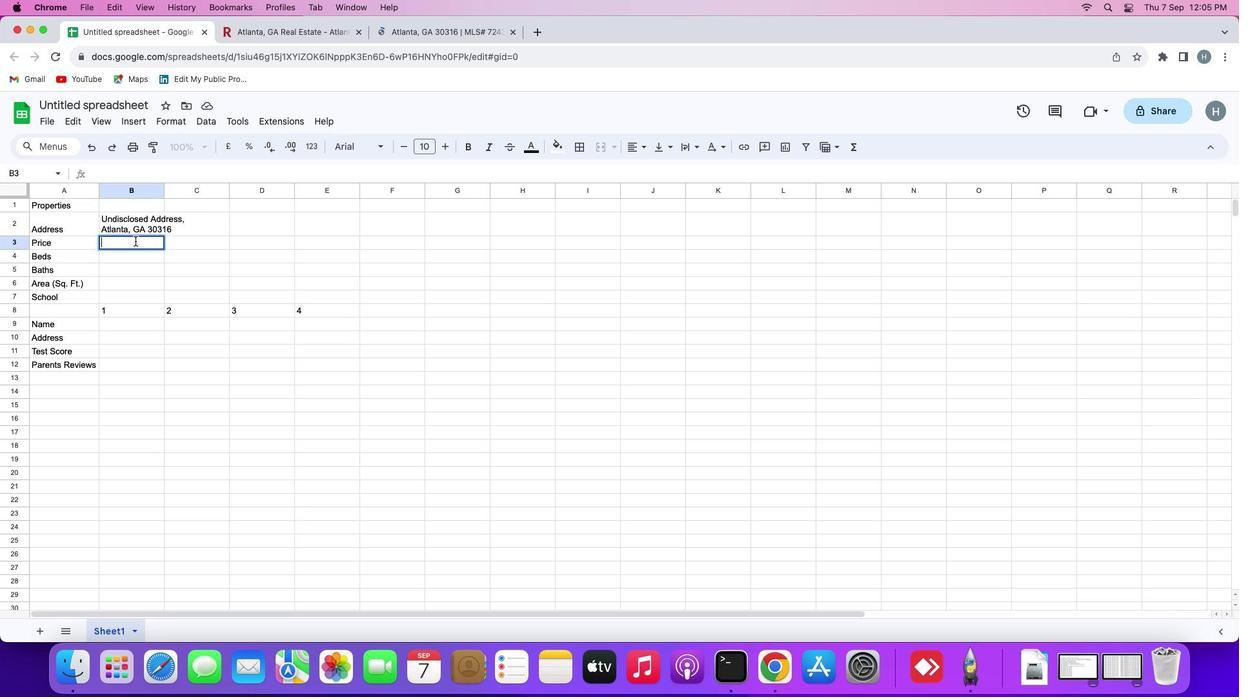 
Action: Key pressed Key.cmd'v'Key.enter'2''\x03''2''.''5''\x03'
Screenshot: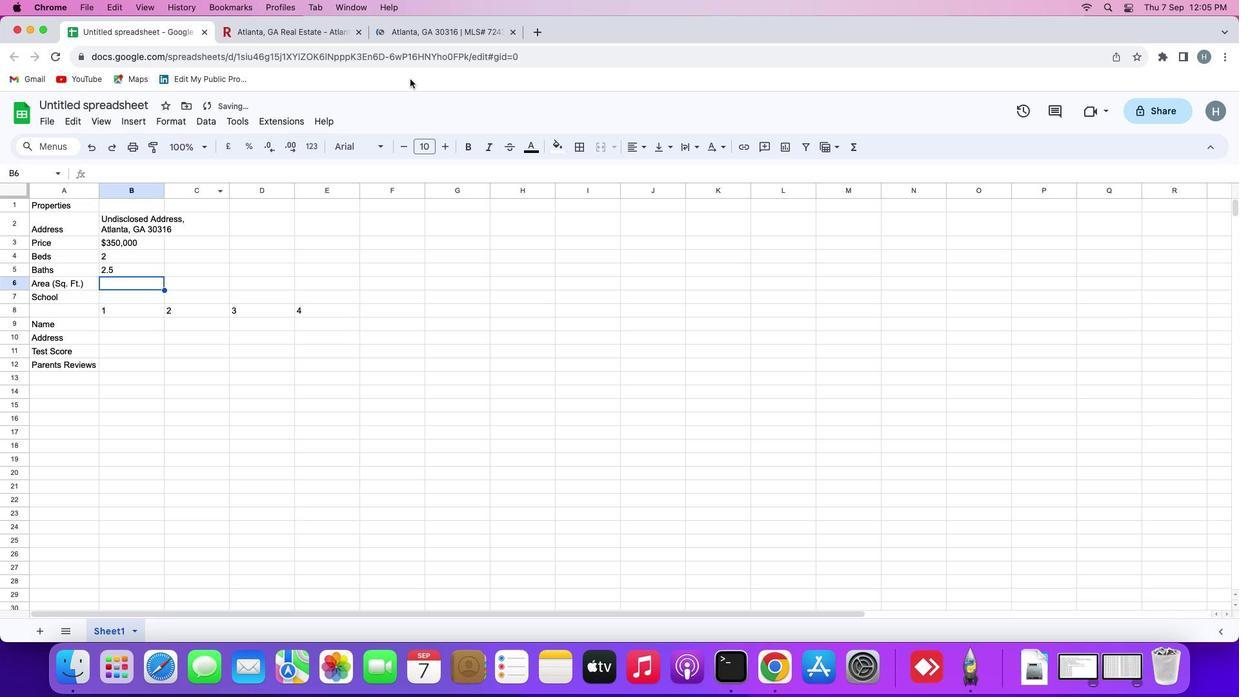 
Action: Mouse moved to (449, 32)
Screenshot: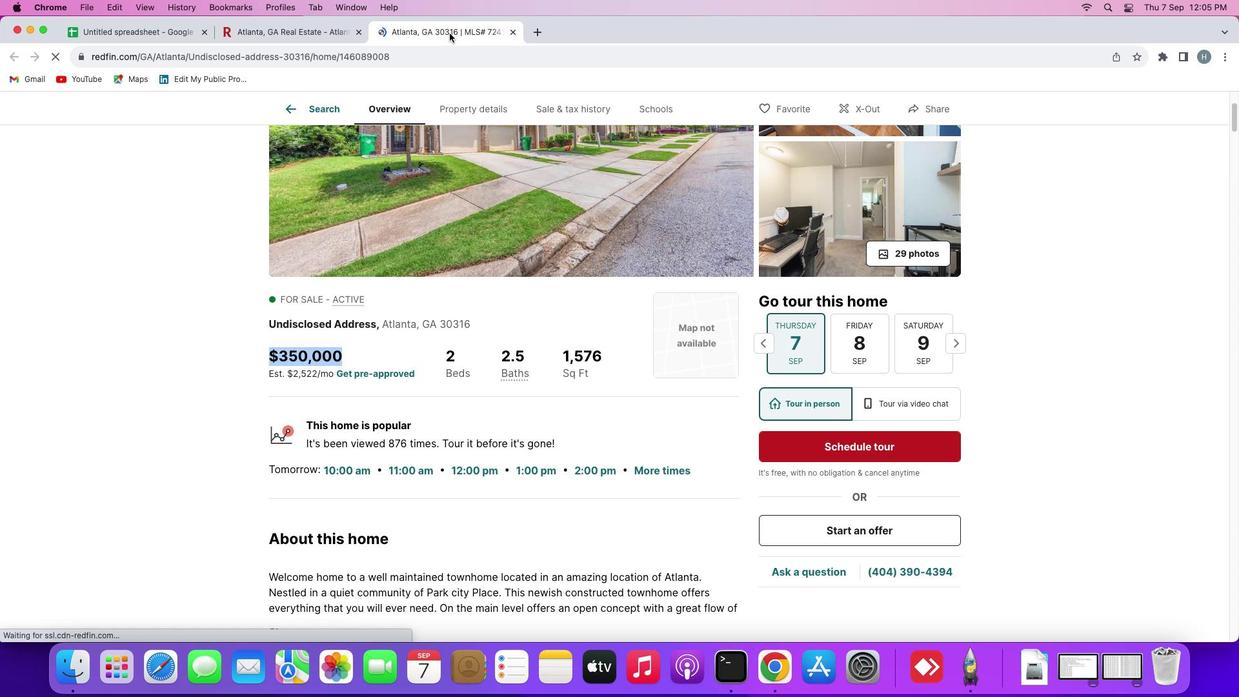 
Action: Mouse pressed left at (449, 32)
Screenshot: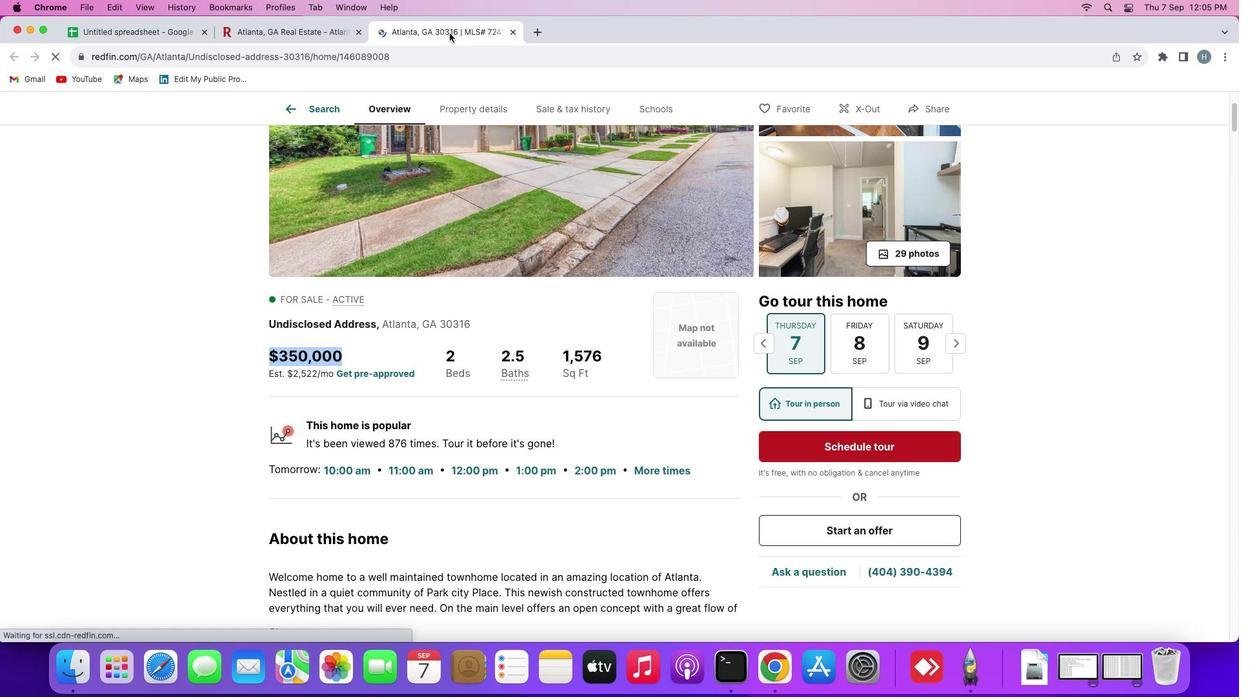 
Action: Mouse moved to (153, 27)
Screenshot: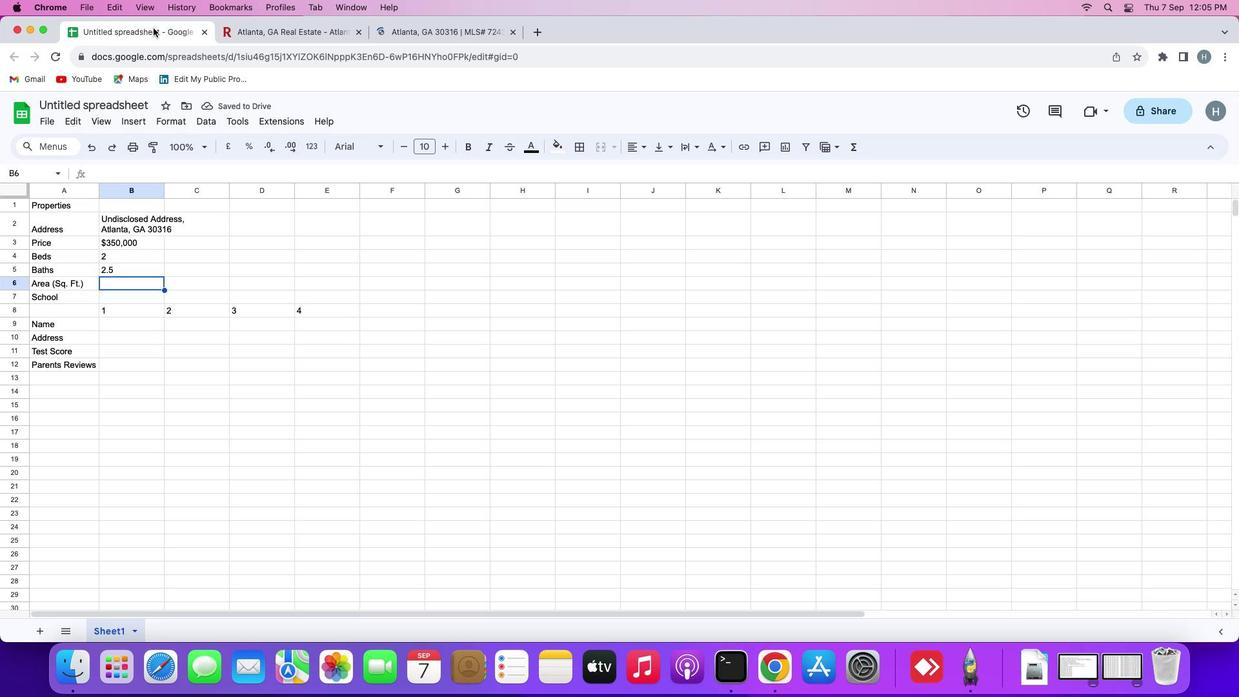 
Action: Mouse pressed left at (153, 27)
Screenshot: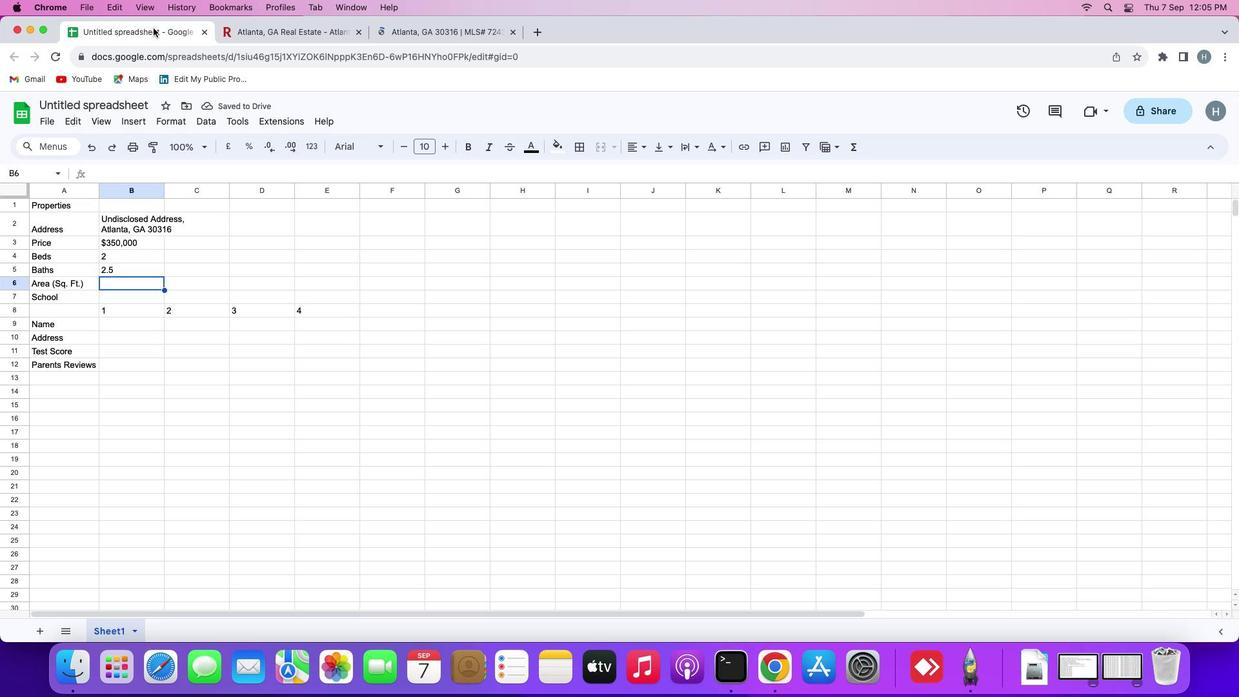 
Action: Key pressed '1'',''5''7''6''\x03'
Screenshot: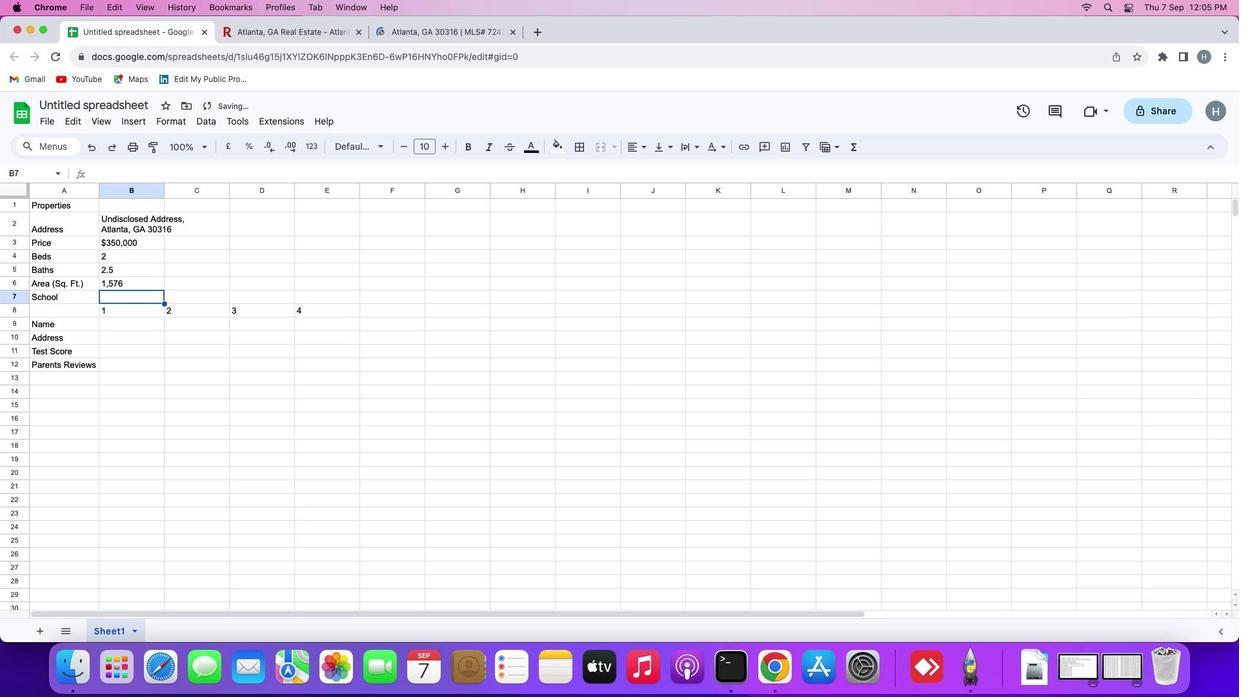
Action: Mouse moved to (136, 320)
Screenshot: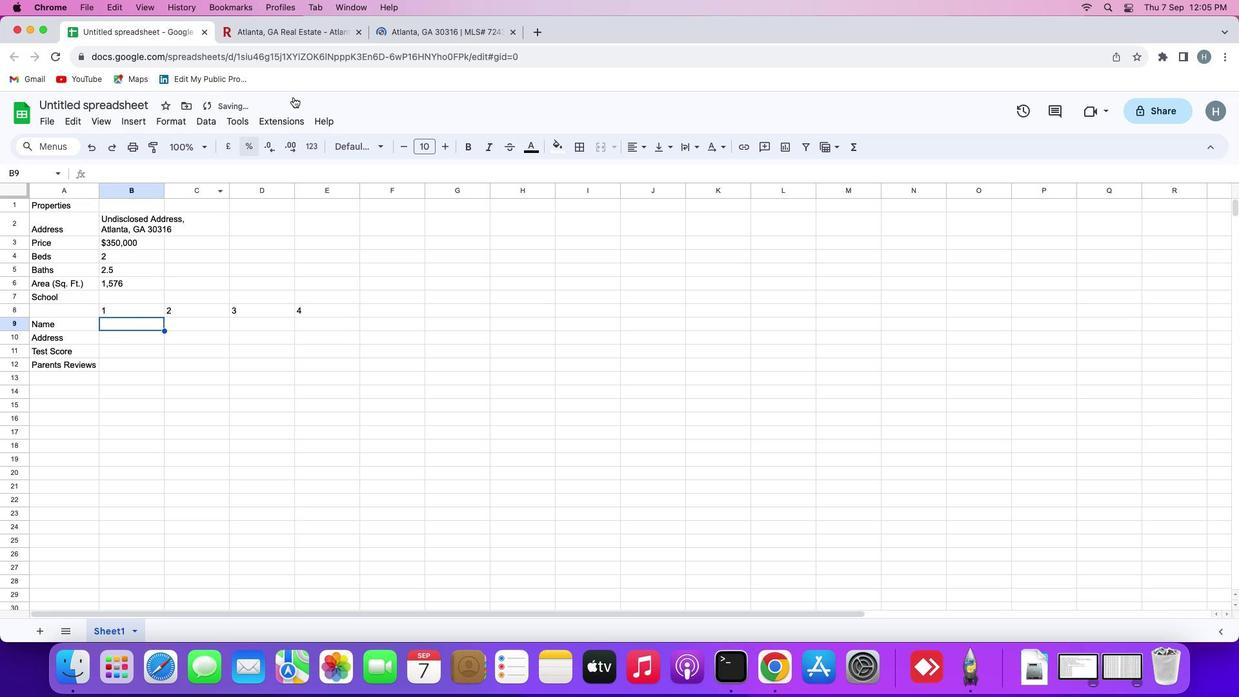 
Action: Mouse pressed left at (136, 320)
Screenshot: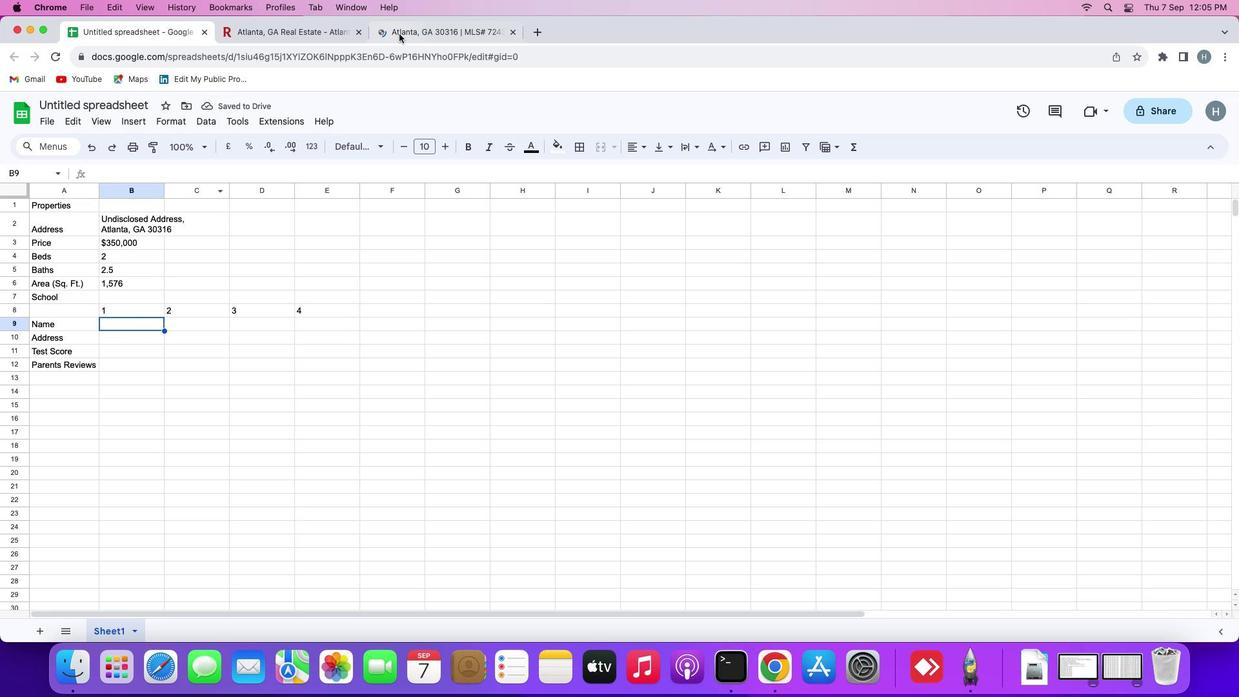 
Action: Mouse moved to (427, 36)
Screenshot: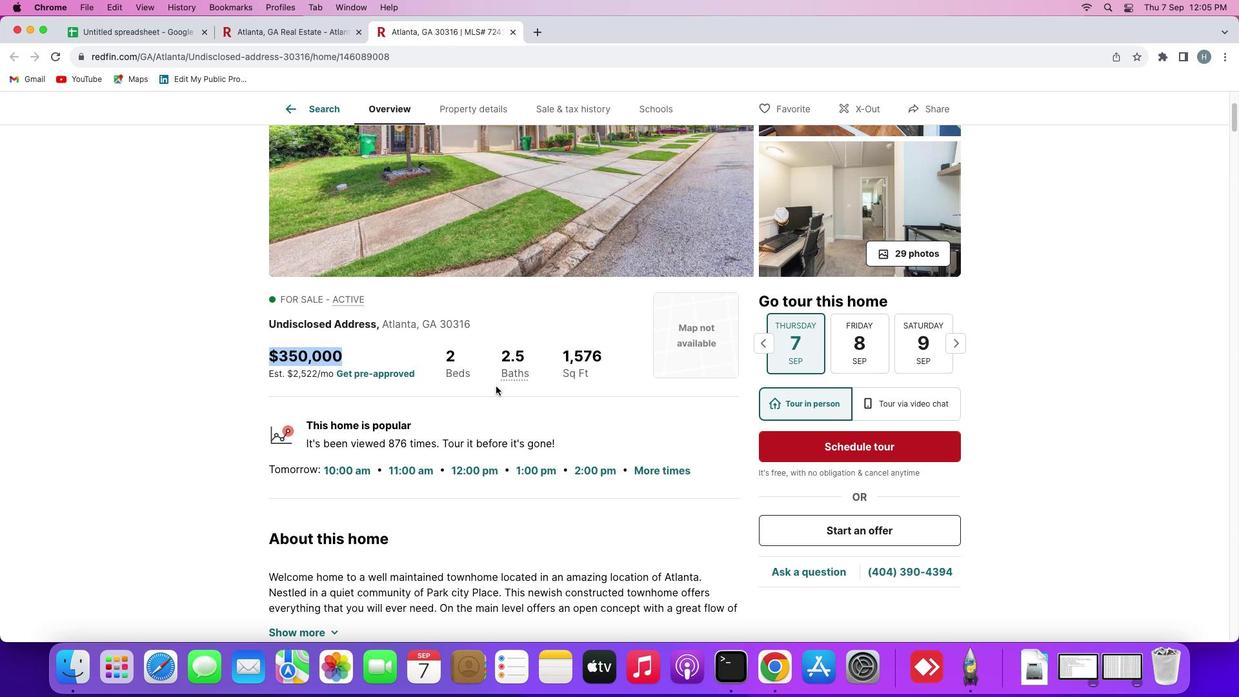 
Action: Mouse pressed left at (427, 36)
Screenshot: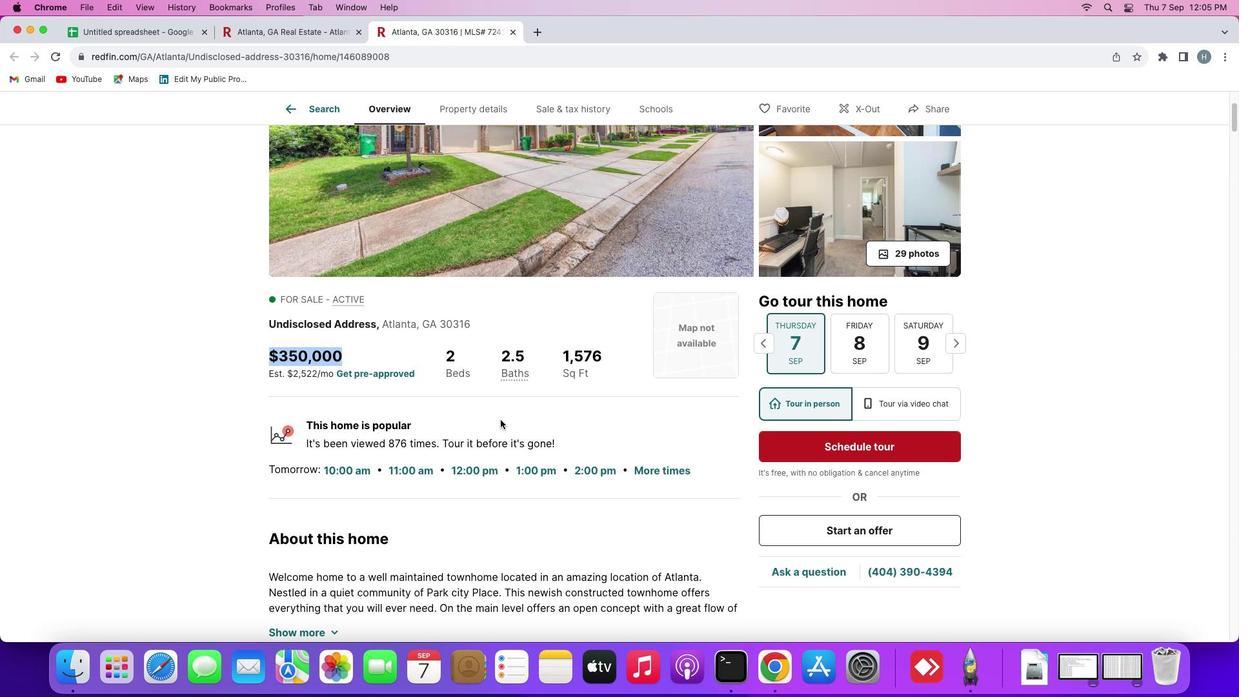 
Action: Mouse moved to (496, 414)
Screenshot: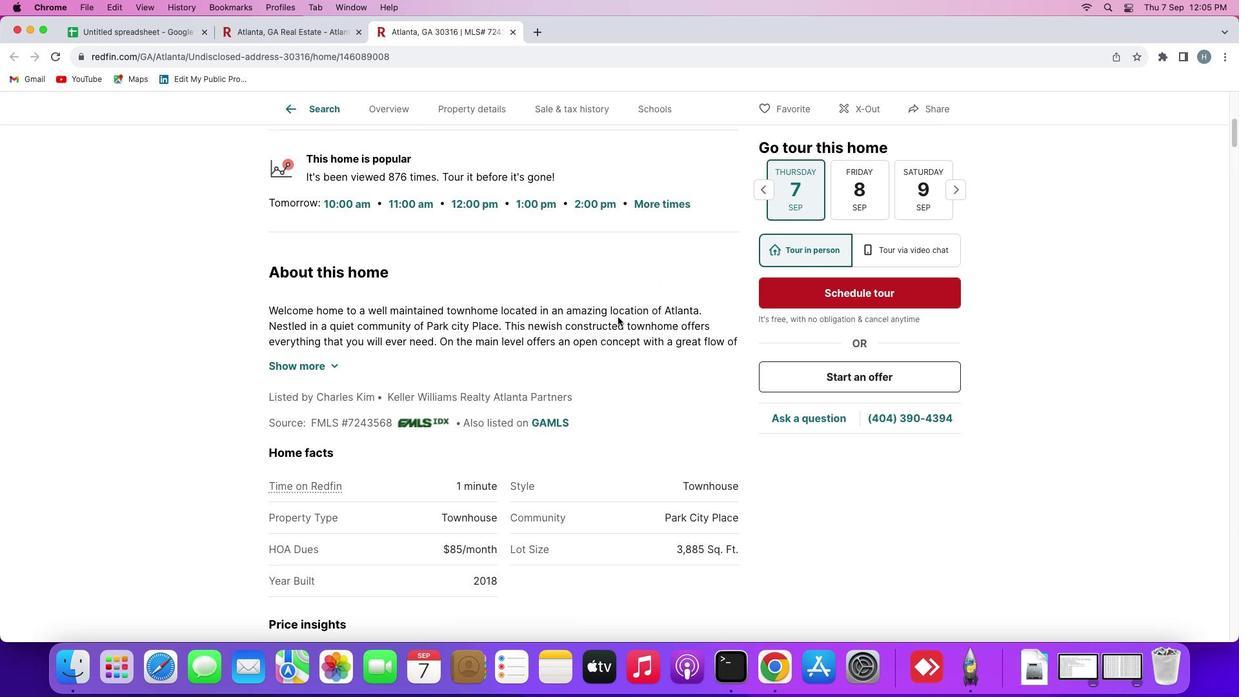 
Action: Mouse scrolled (496, 414) with delta (0, 0)
Screenshot: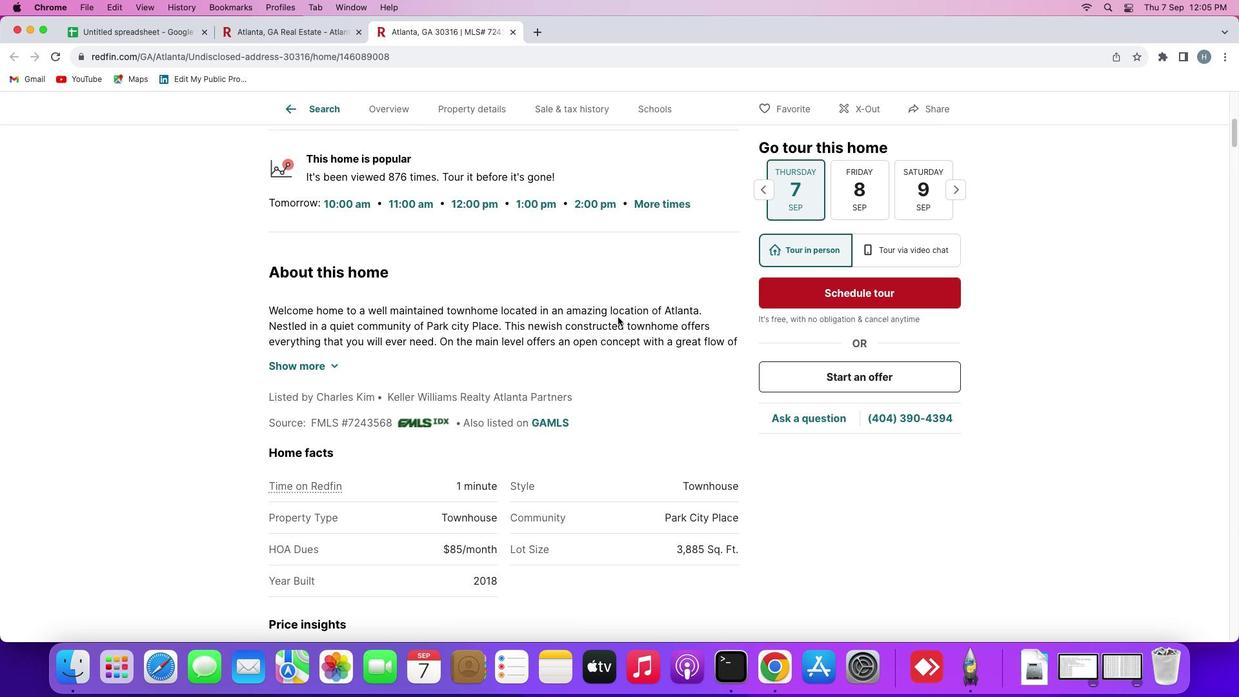 
Action: Mouse scrolled (496, 414) with delta (0, 0)
Screenshot: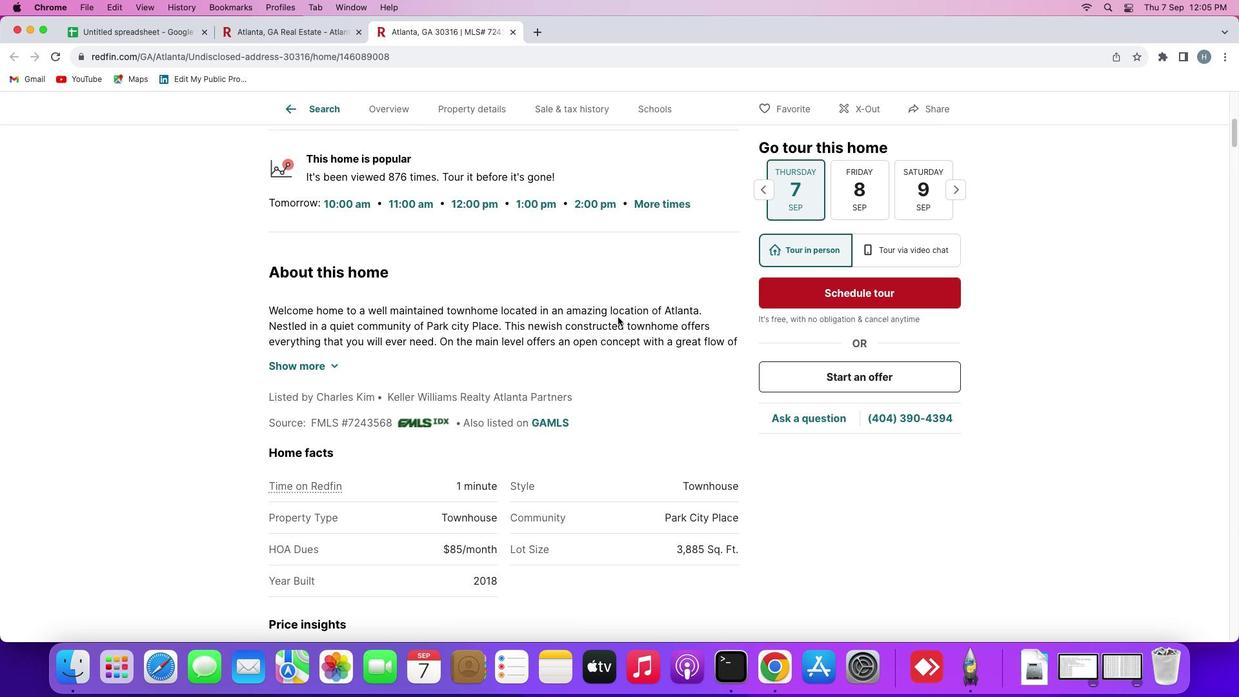 
Action: Mouse scrolled (496, 414) with delta (0, -1)
Screenshot: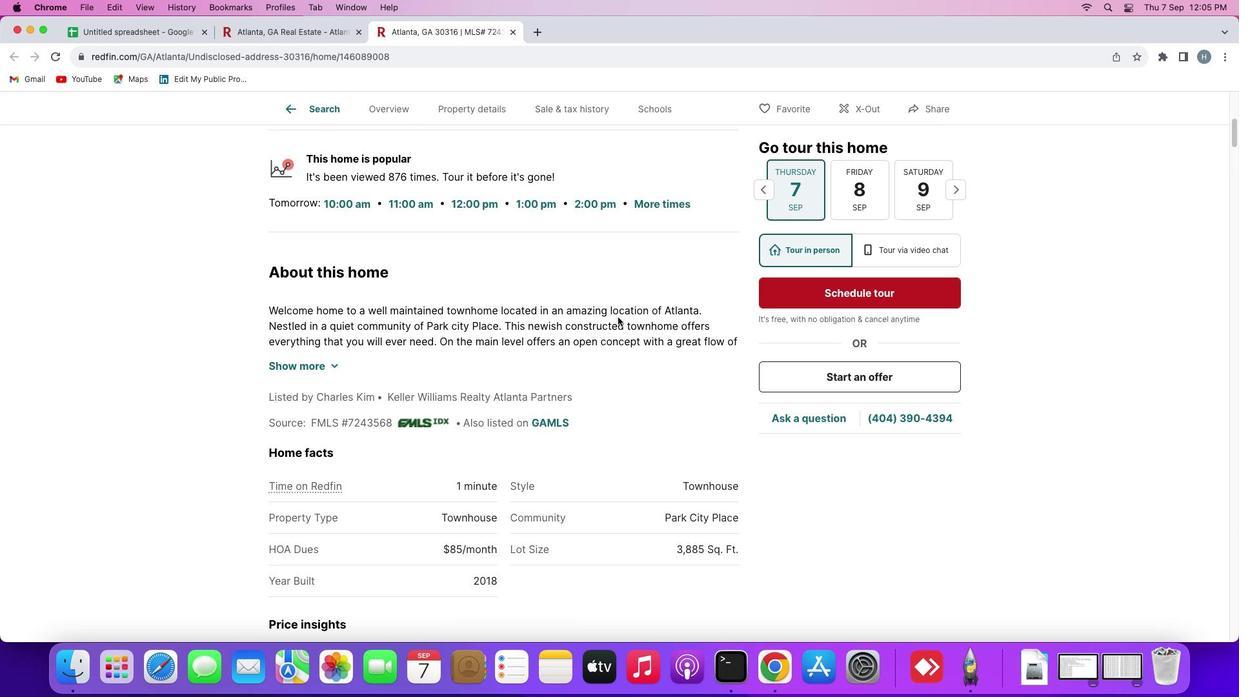 
Action: Mouse scrolled (496, 414) with delta (0, -3)
Screenshot: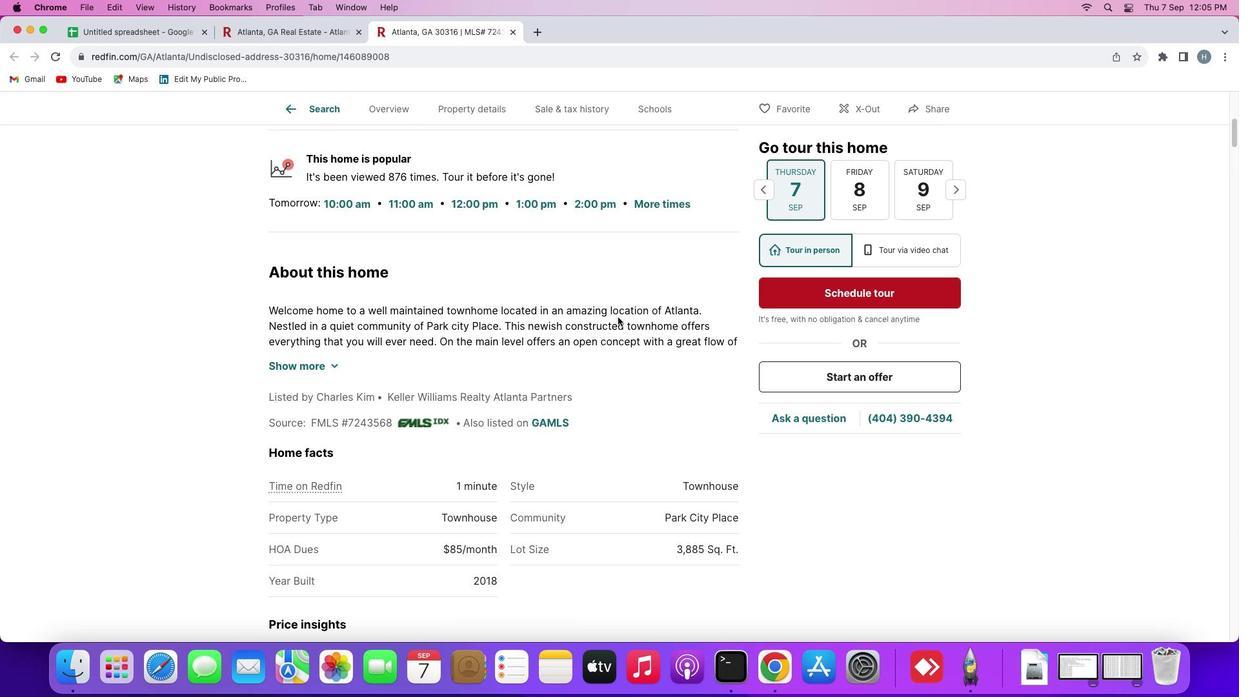 
Action: Mouse moved to (650, 266)
Screenshot: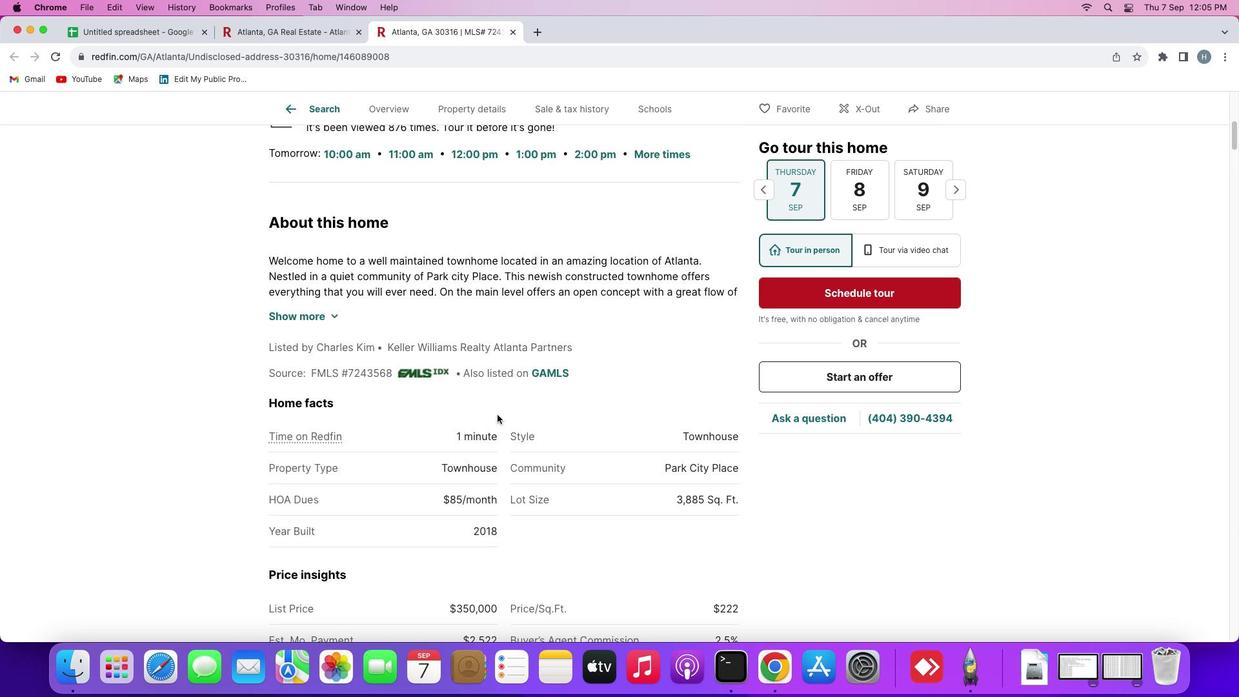 
Action: Mouse pressed left at (650, 266)
Screenshot: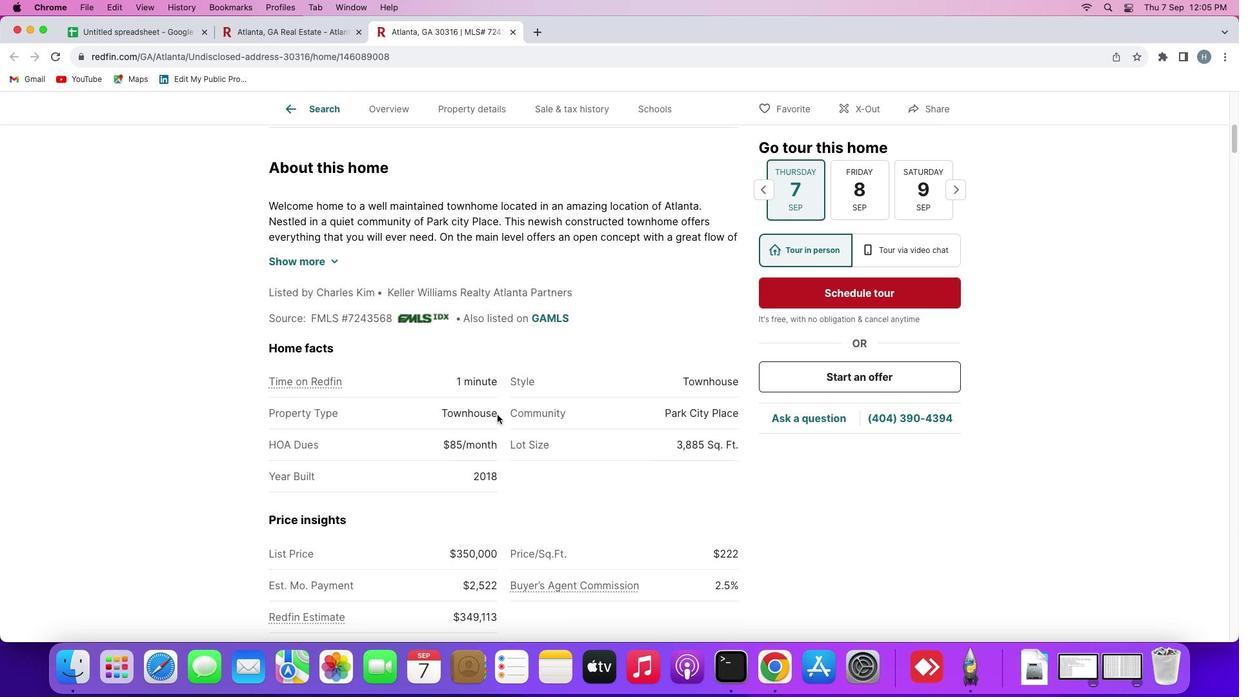 
Action: Mouse moved to (497, 415)
Screenshot: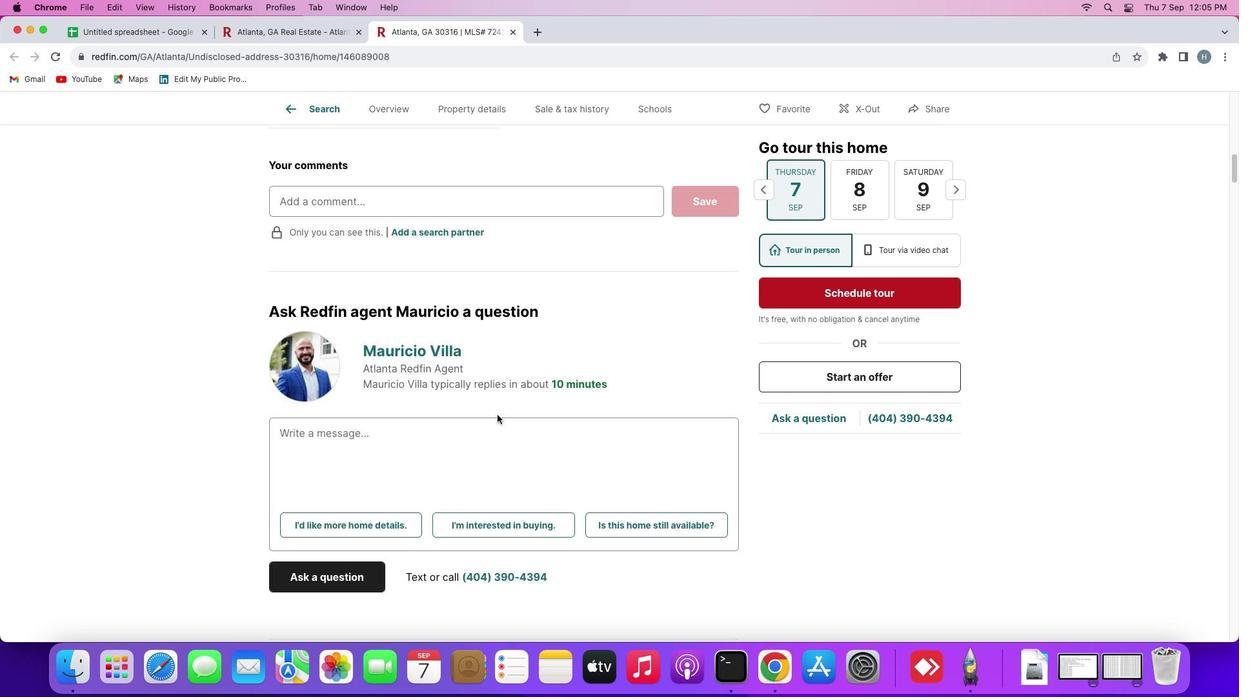 
Action: Mouse scrolled (497, 415) with delta (0, 0)
Screenshot: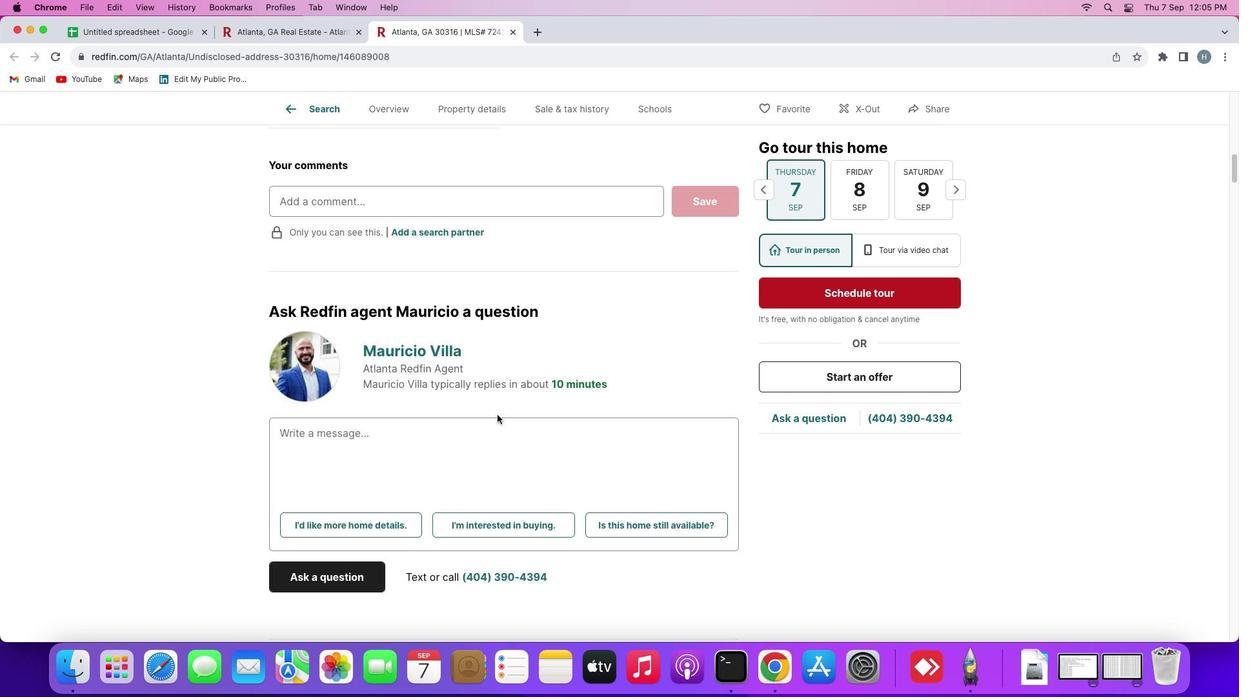 
Action: Mouse moved to (497, 415)
Screenshot: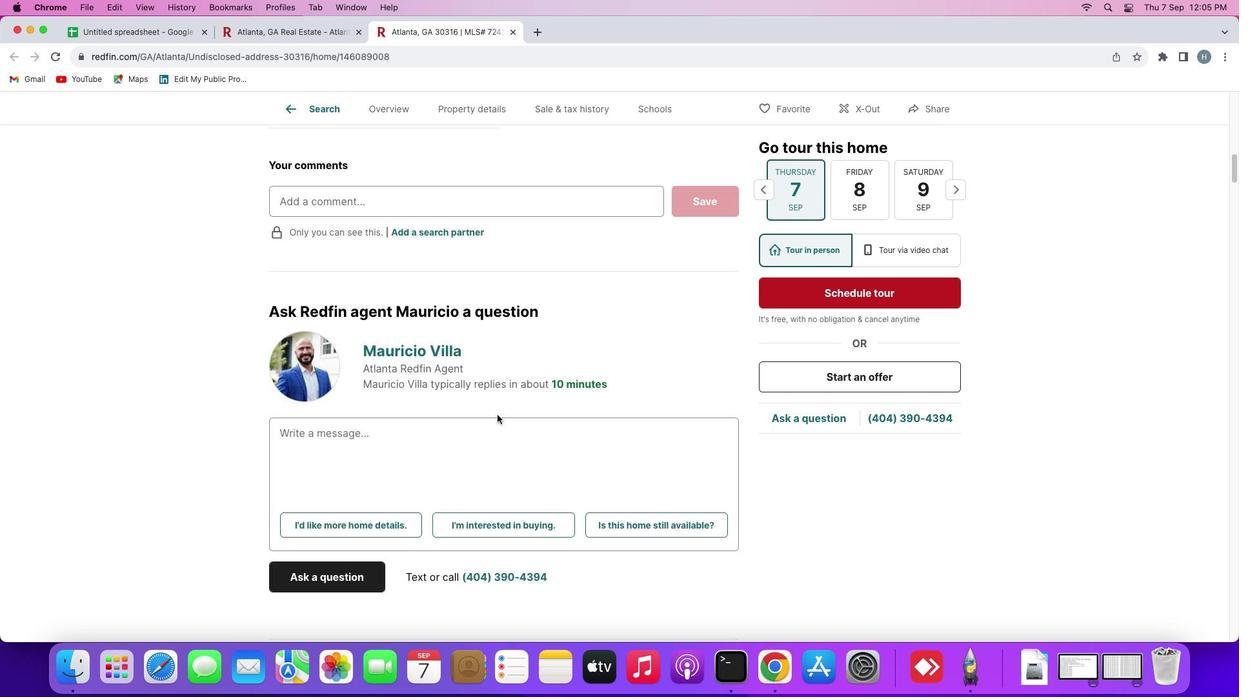 
Action: Mouse scrolled (497, 415) with delta (0, 0)
Screenshot: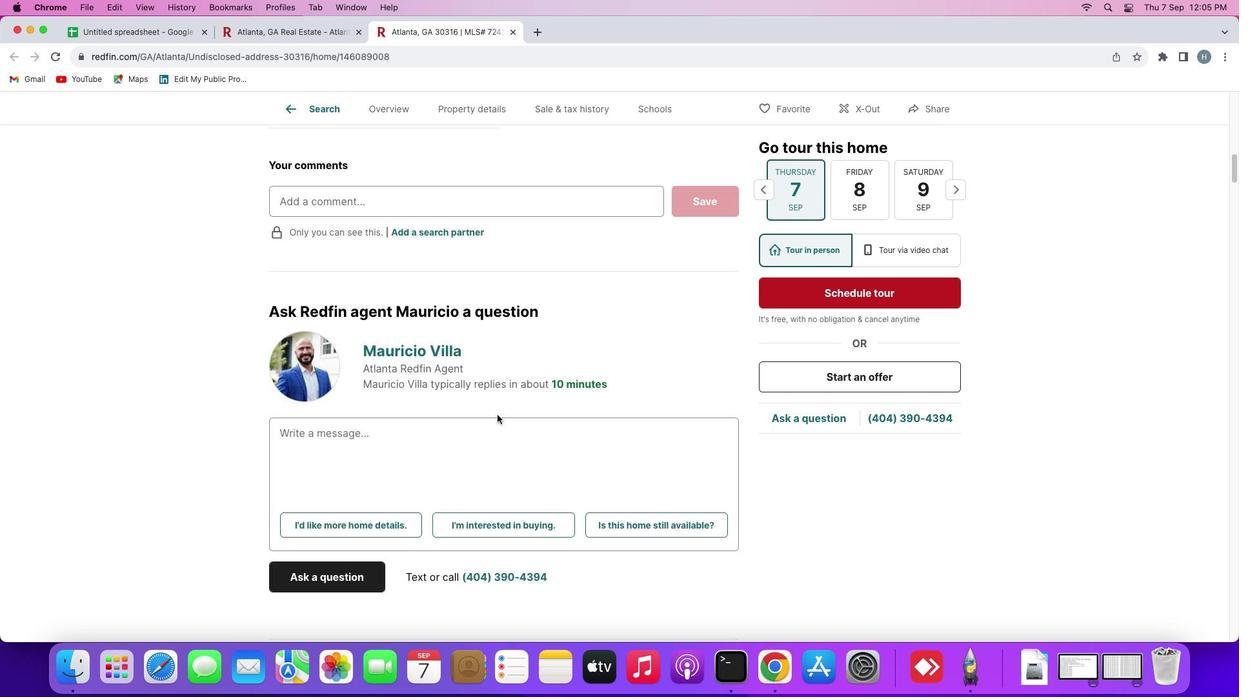 
Action: Mouse moved to (497, 414)
Screenshot: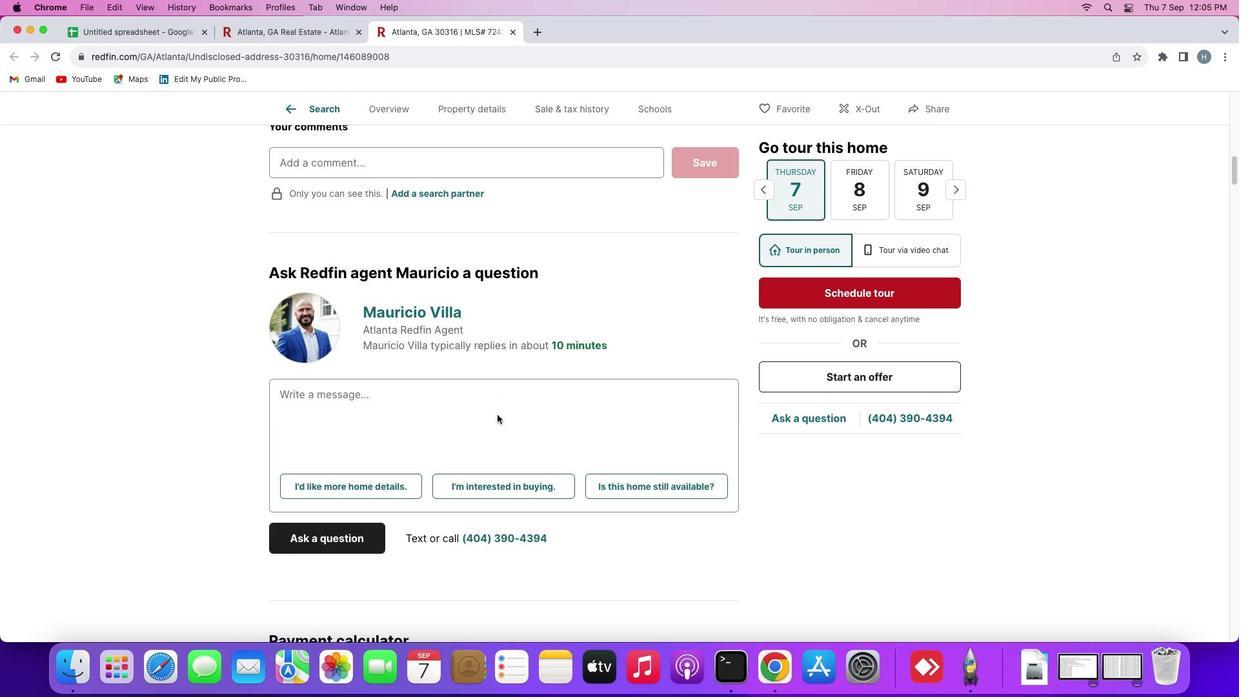 
Action: Mouse scrolled (497, 414) with delta (0, -1)
Screenshot: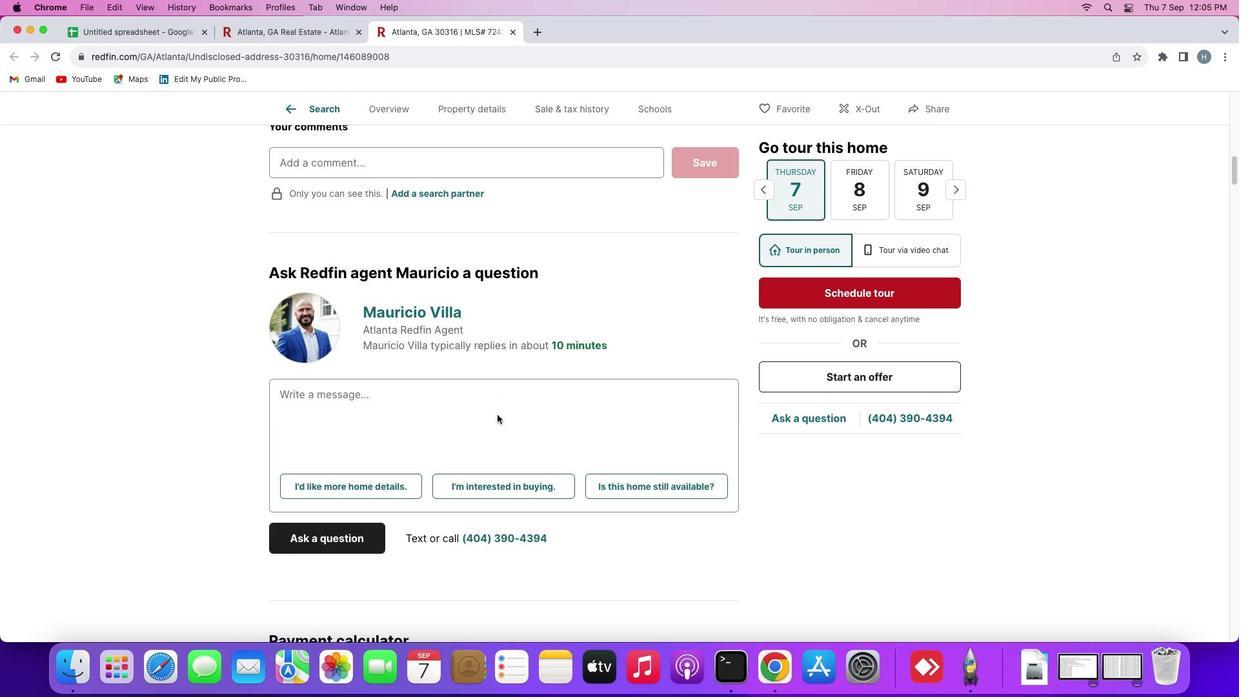 
Action: Mouse scrolled (497, 414) with delta (0, -3)
Screenshot: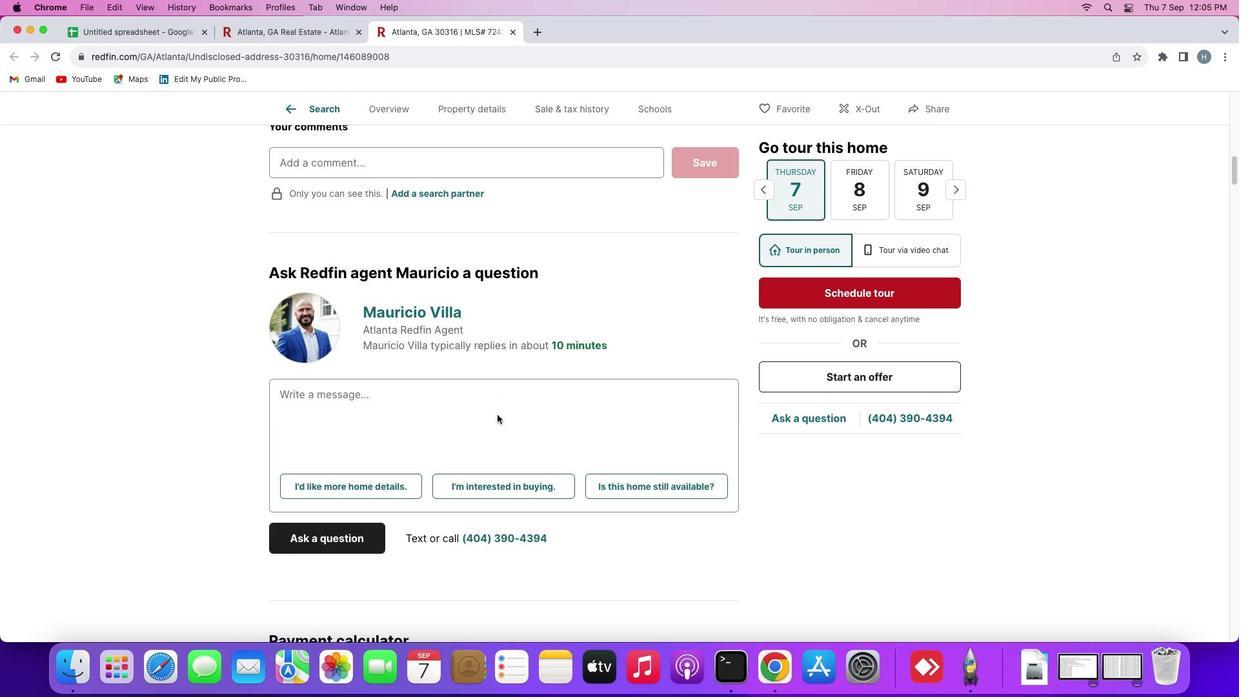 
Action: Mouse moved to (497, 414)
Screenshot: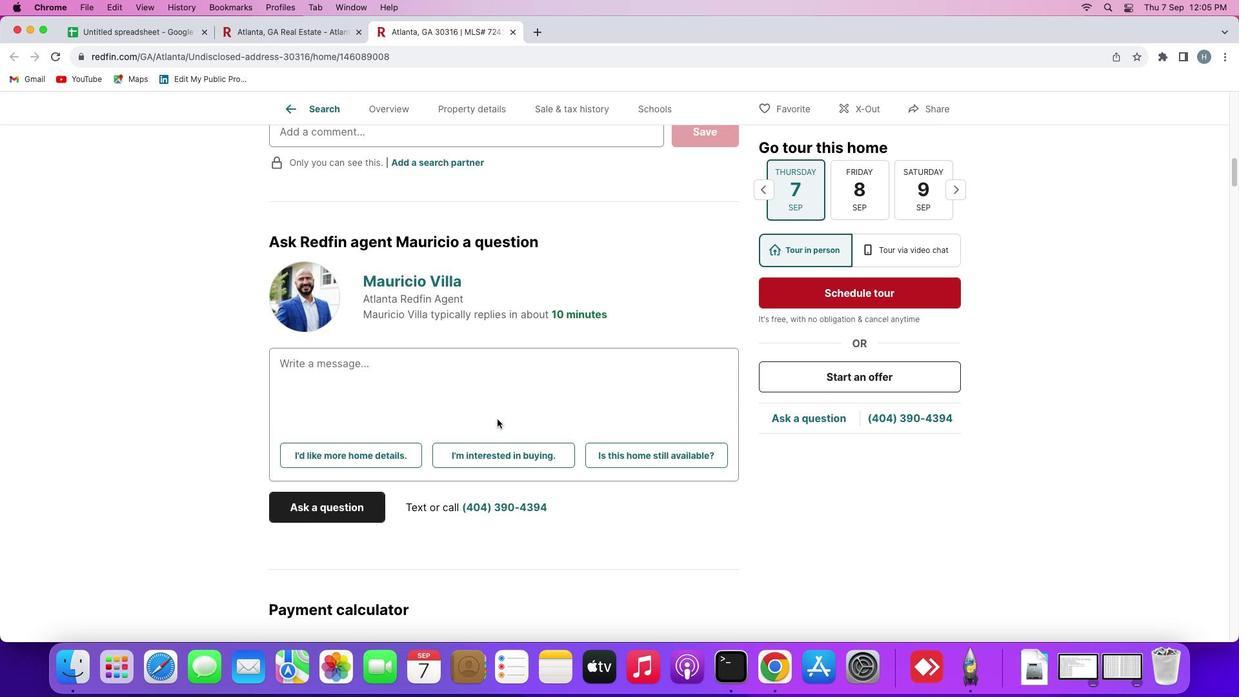 
Action: Mouse scrolled (497, 414) with delta (0, -3)
Screenshot: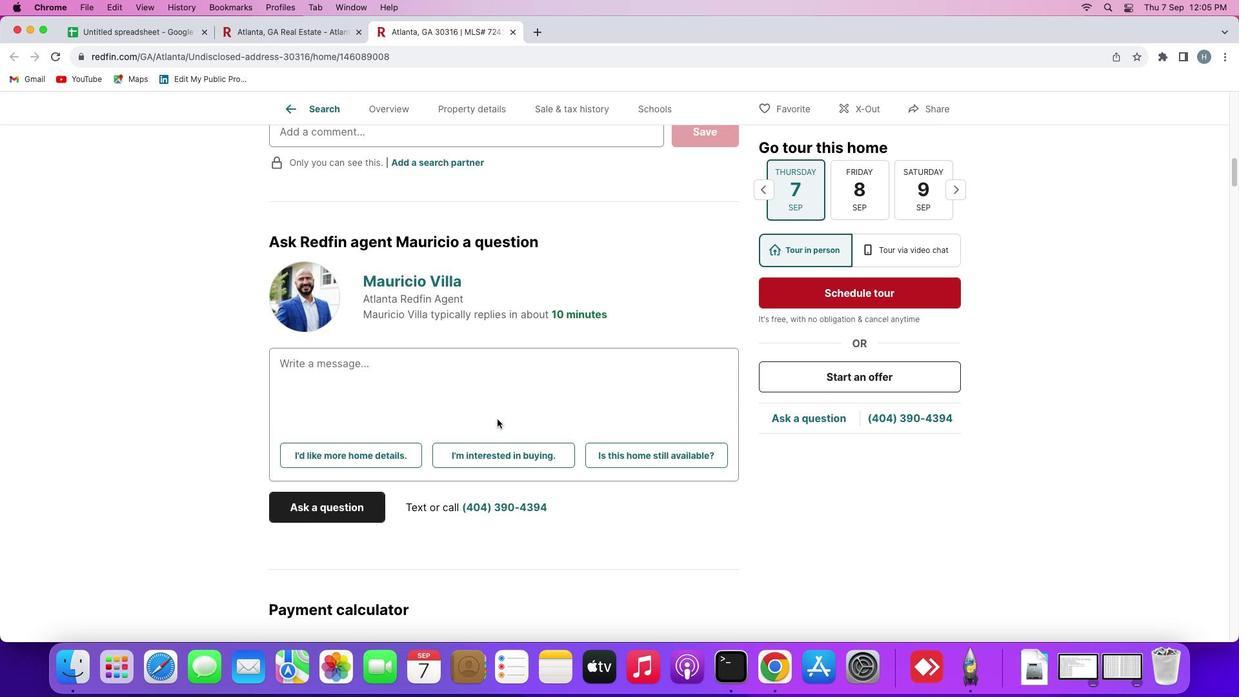 
Action: Mouse scrolled (497, 414) with delta (0, 0)
Screenshot: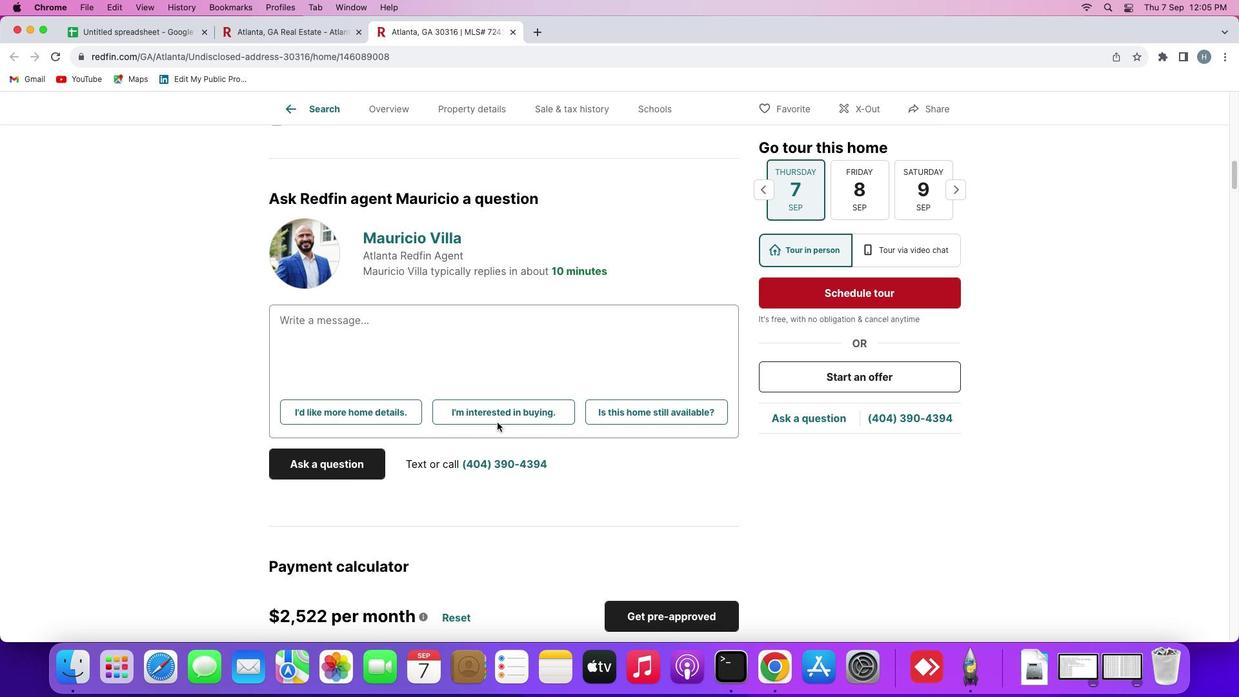 
Action: Mouse scrolled (497, 414) with delta (0, 0)
Screenshot: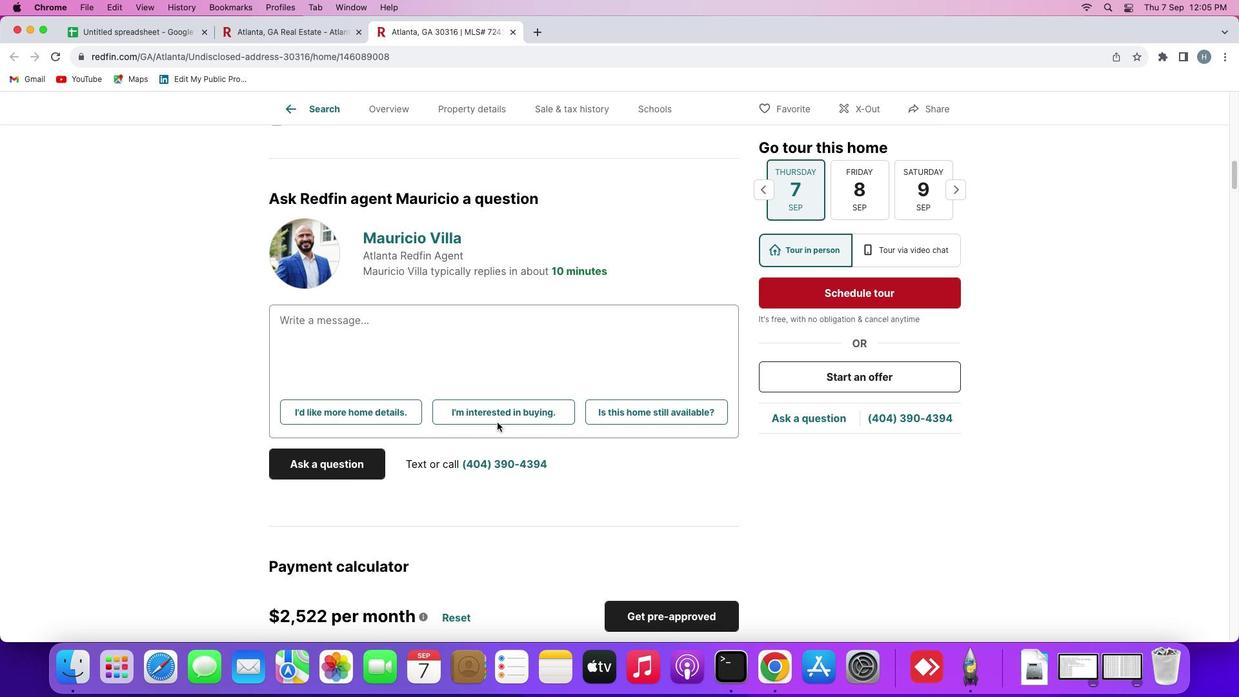 
Action: Mouse scrolled (497, 414) with delta (0, -1)
Screenshot: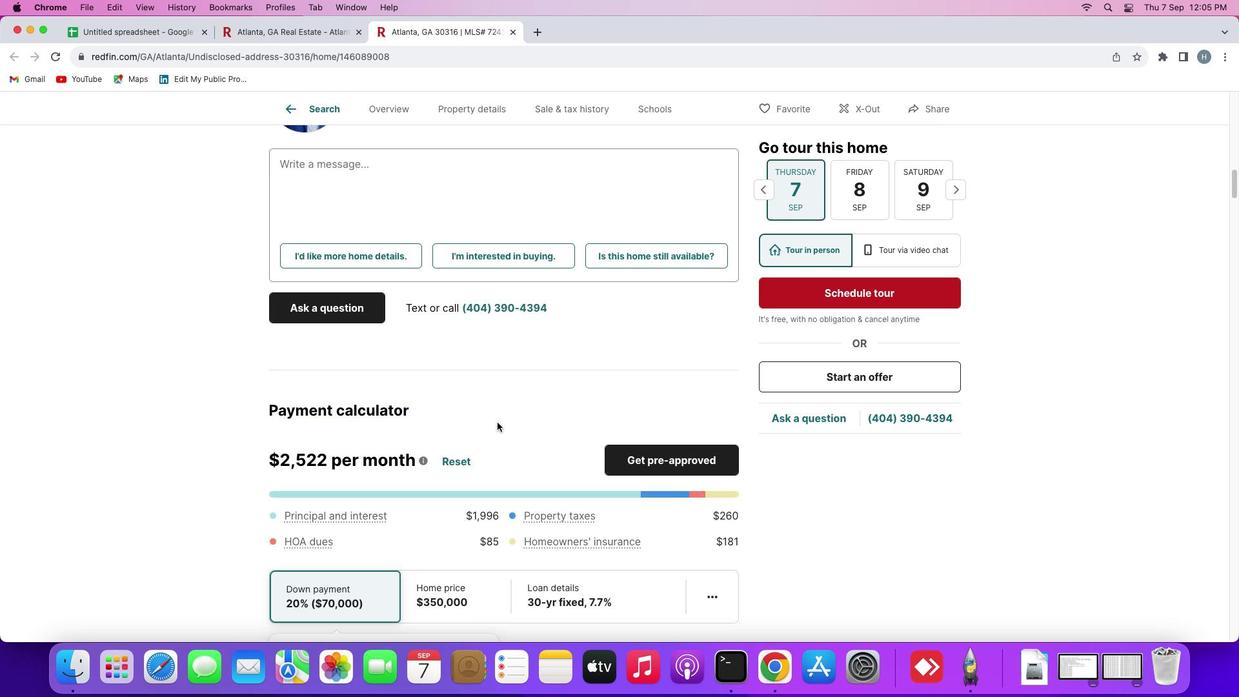 
Action: Mouse scrolled (497, 414) with delta (0, -3)
Screenshot: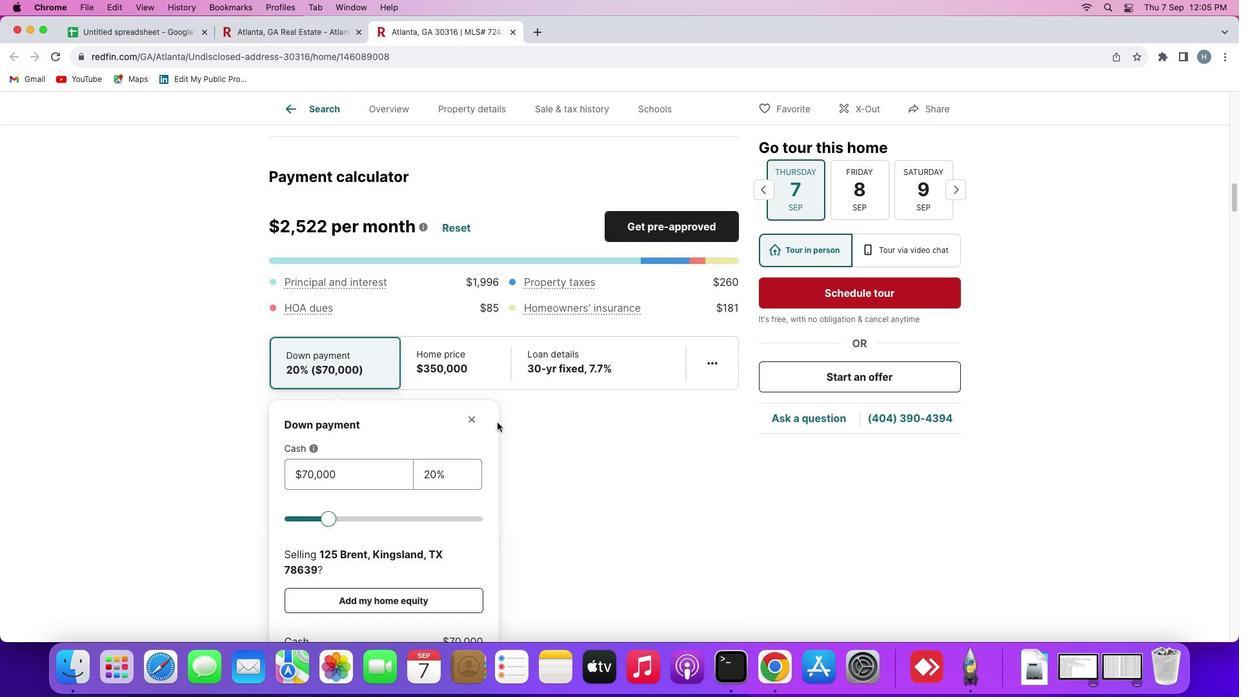 
Action: Mouse moved to (497, 422)
Screenshot: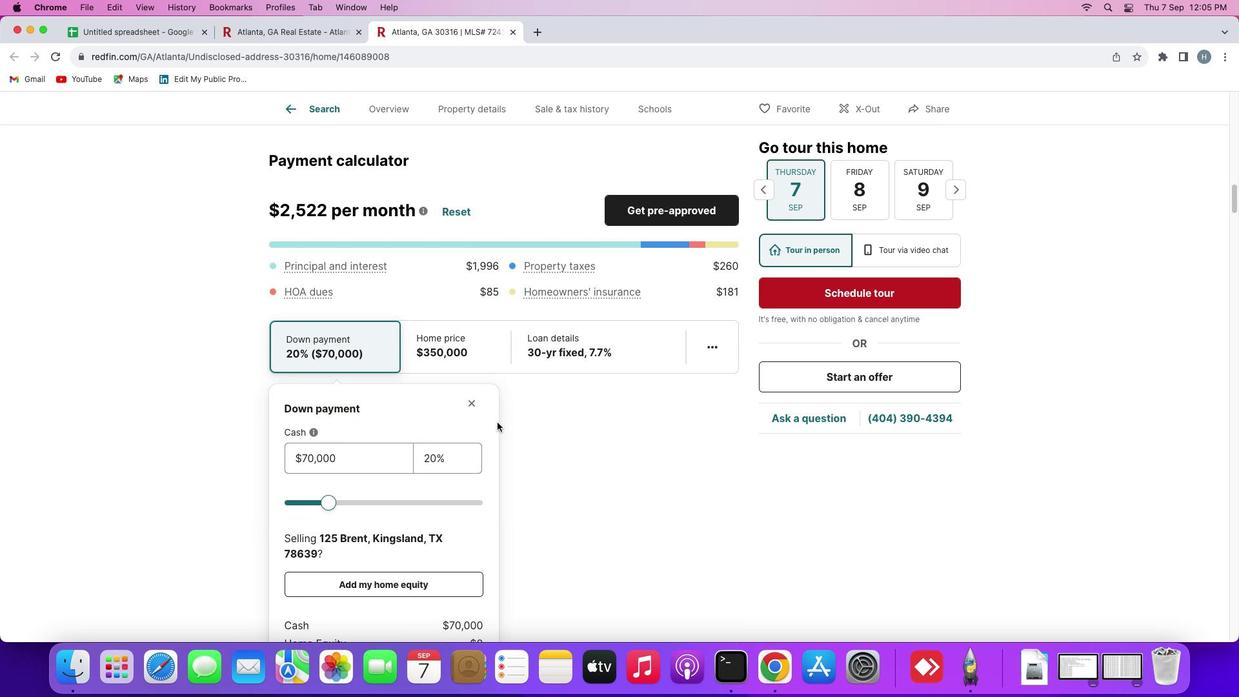 
Action: Mouse scrolled (497, 422) with delta (0, 0)
Screenshot: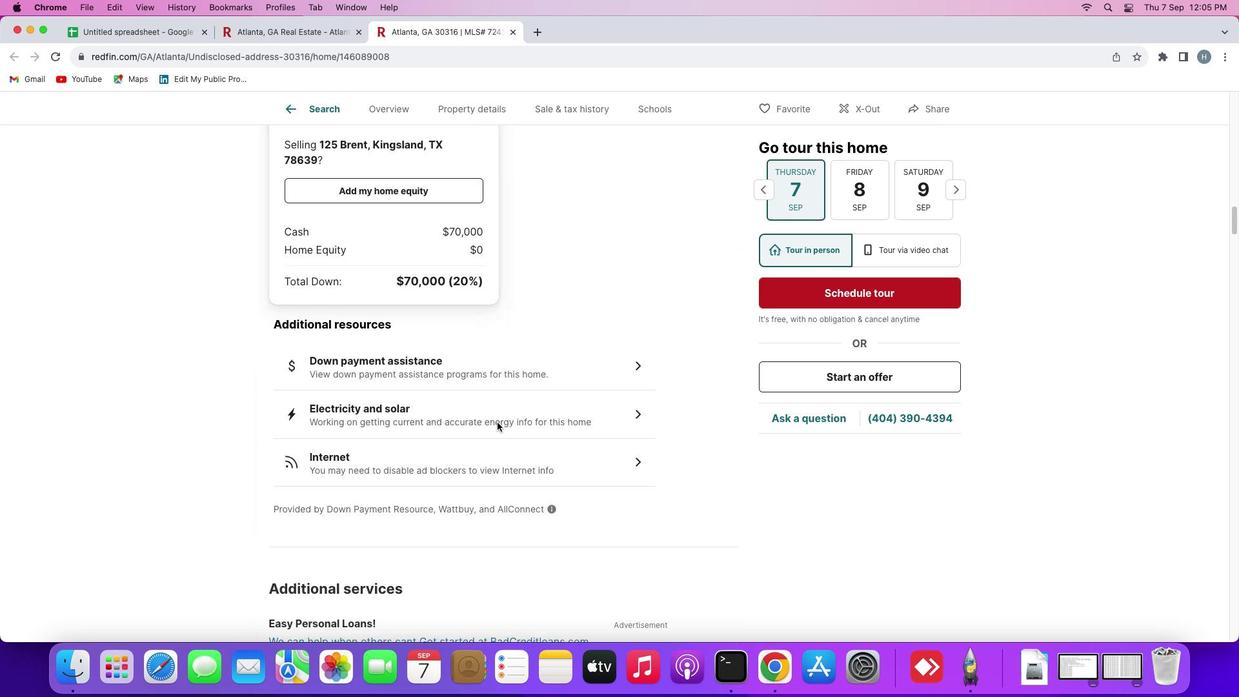 
Action: Mouse scrolled (497, 422) with delta (0, 0)
Screenshot: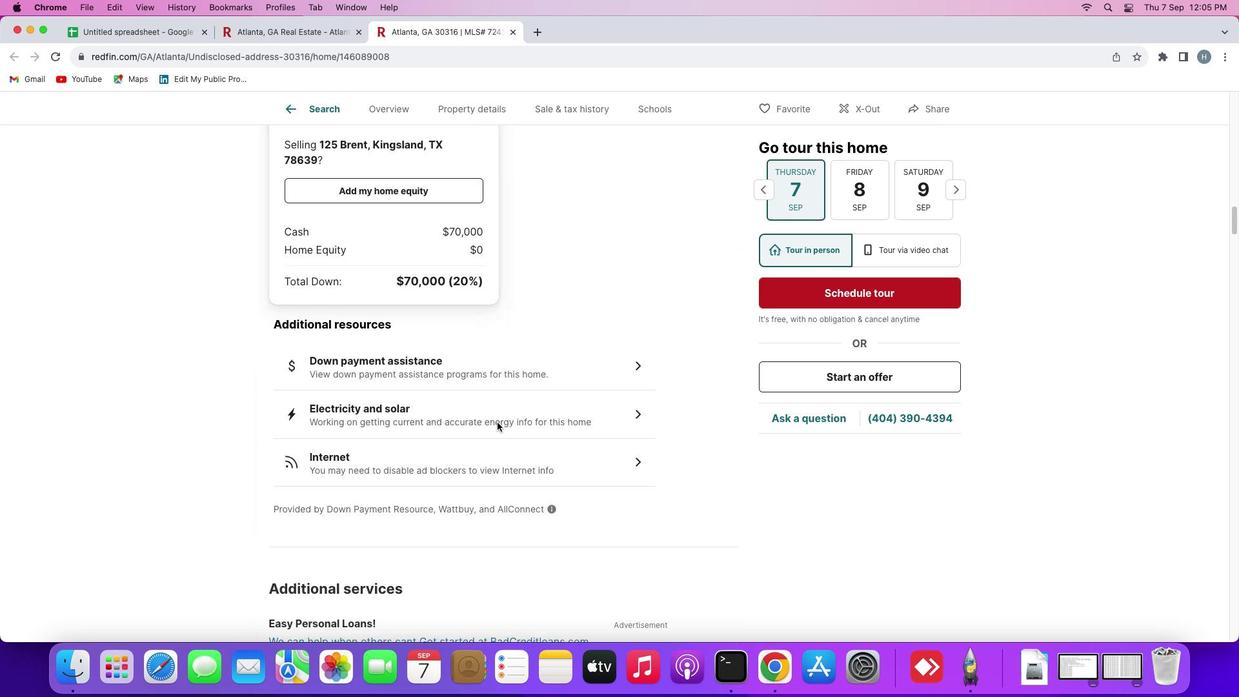 
Action: Mouse scrolled (497, 422) with delta (0, -1)
Screenshot: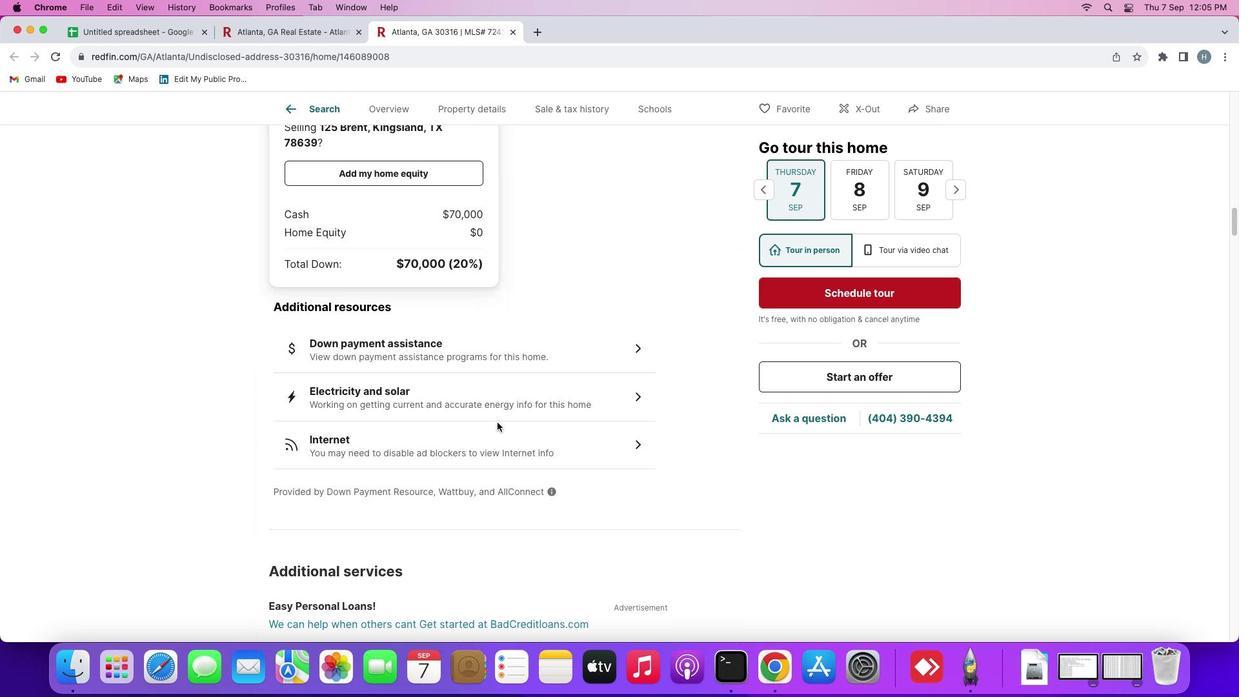 
Action: Mouse scrolled (497, 422) with delta (0, -3)
Screenshot: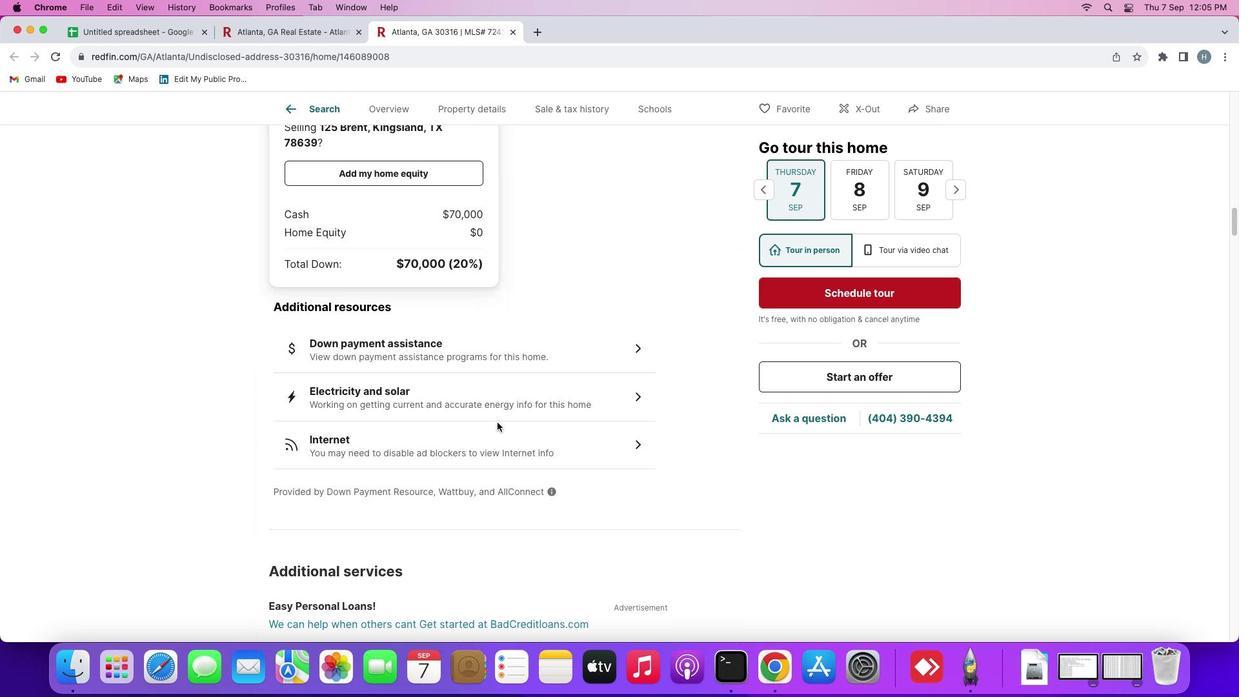 
Action: Mouse scrolled (497, 422) with delta (0, -3)
Screenshot: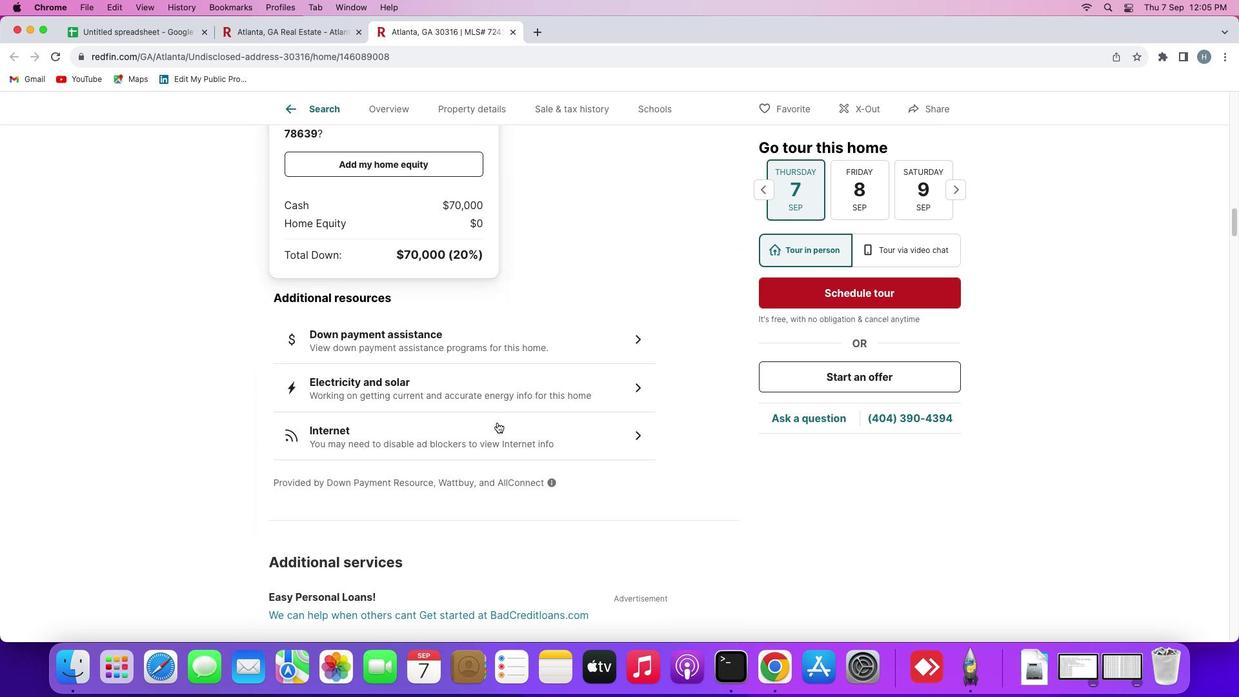 
Action: Mouse scrolled (497, 422) with delta (0, 0)
Screenshot: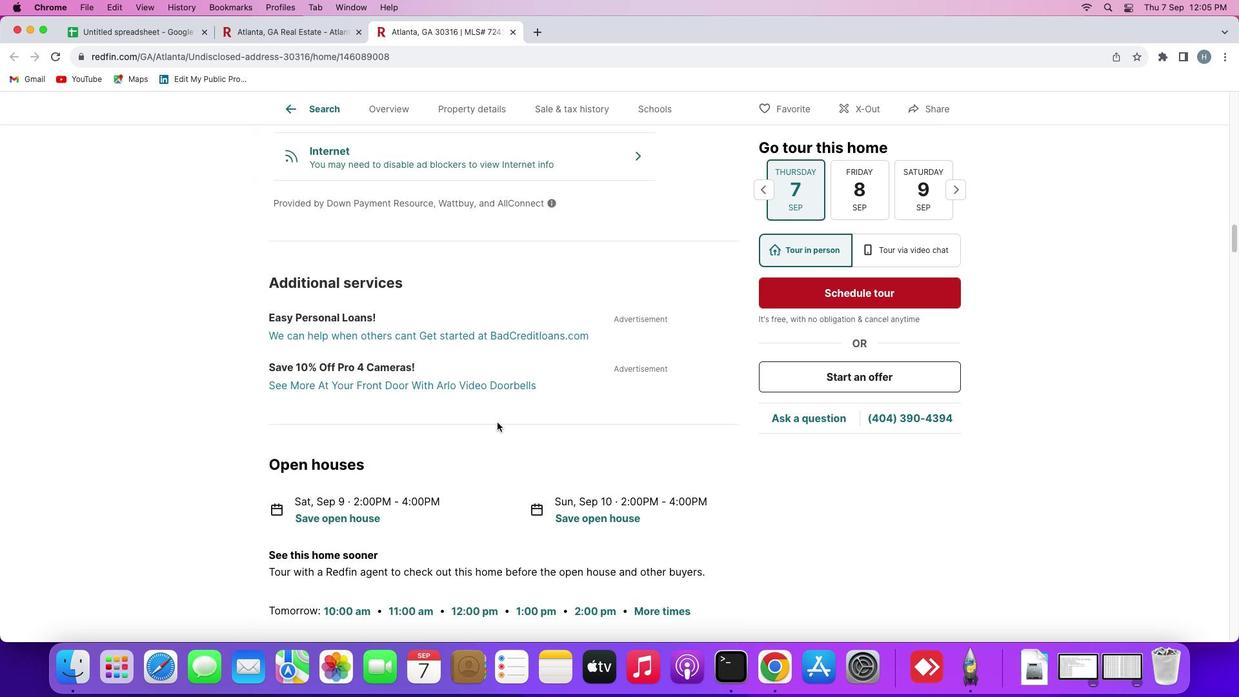 
Action: Mouse scrolled (497, 422) with delta (0, 0)
Screenshot: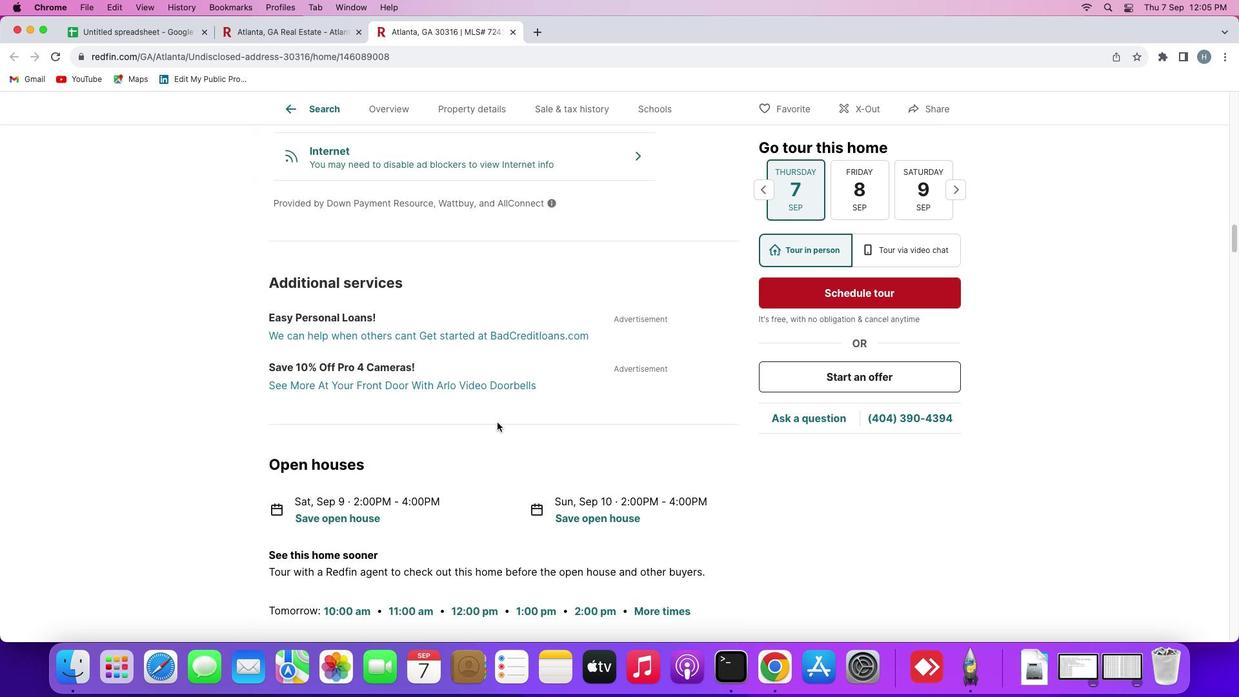 
Action: Mouse scrolled (497, 422) with delta (0, -1)
Screenshot: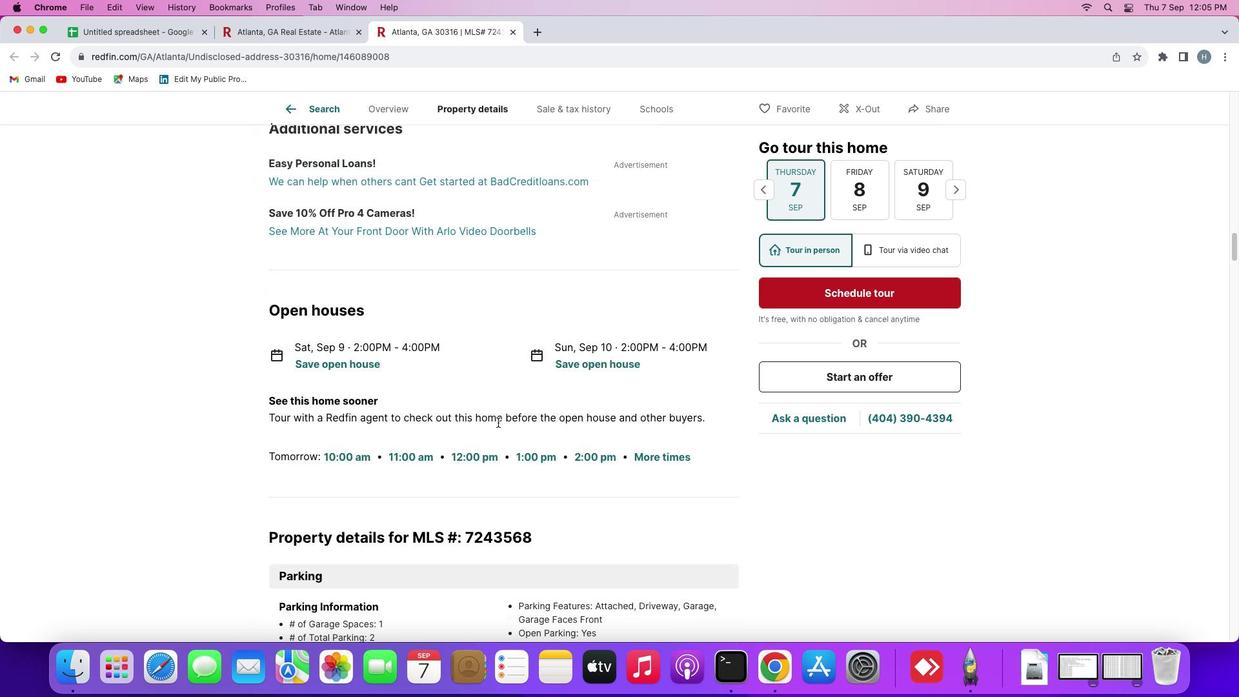 
Action: Mouse scrolled (497, 422) with delta (0, -3)
Screenshot: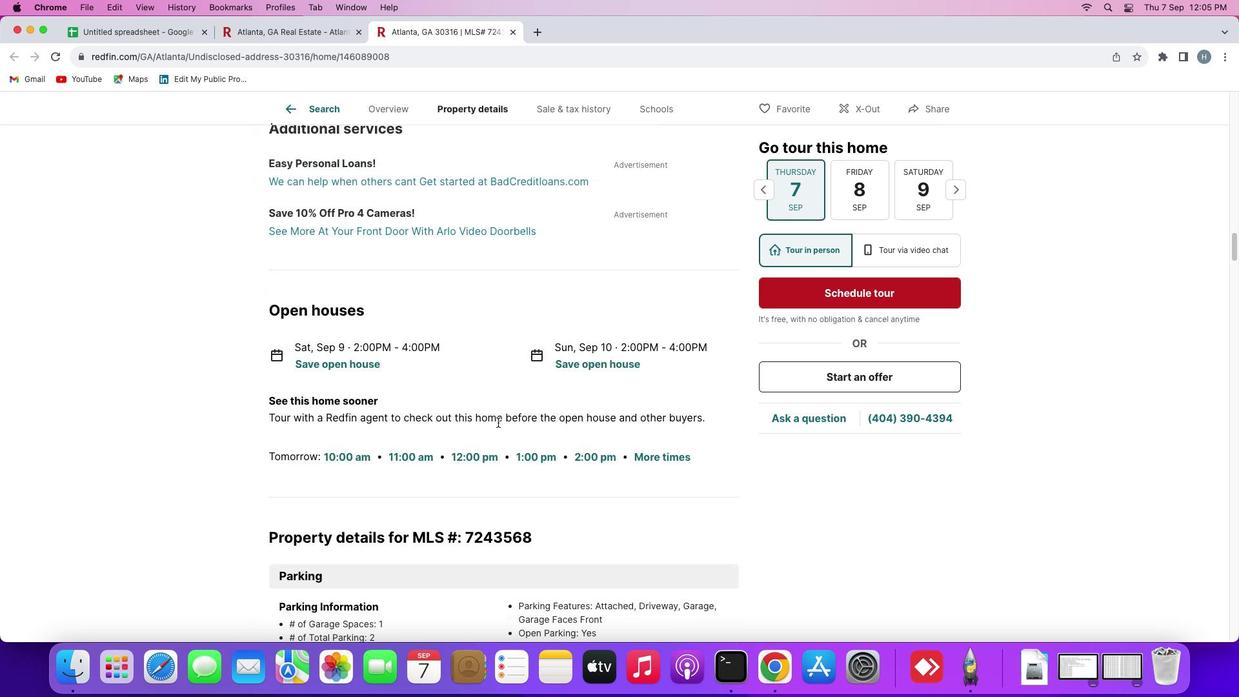 
Action: Mouse scrolled (497, 422) with delta (0, -3)
Screenshot: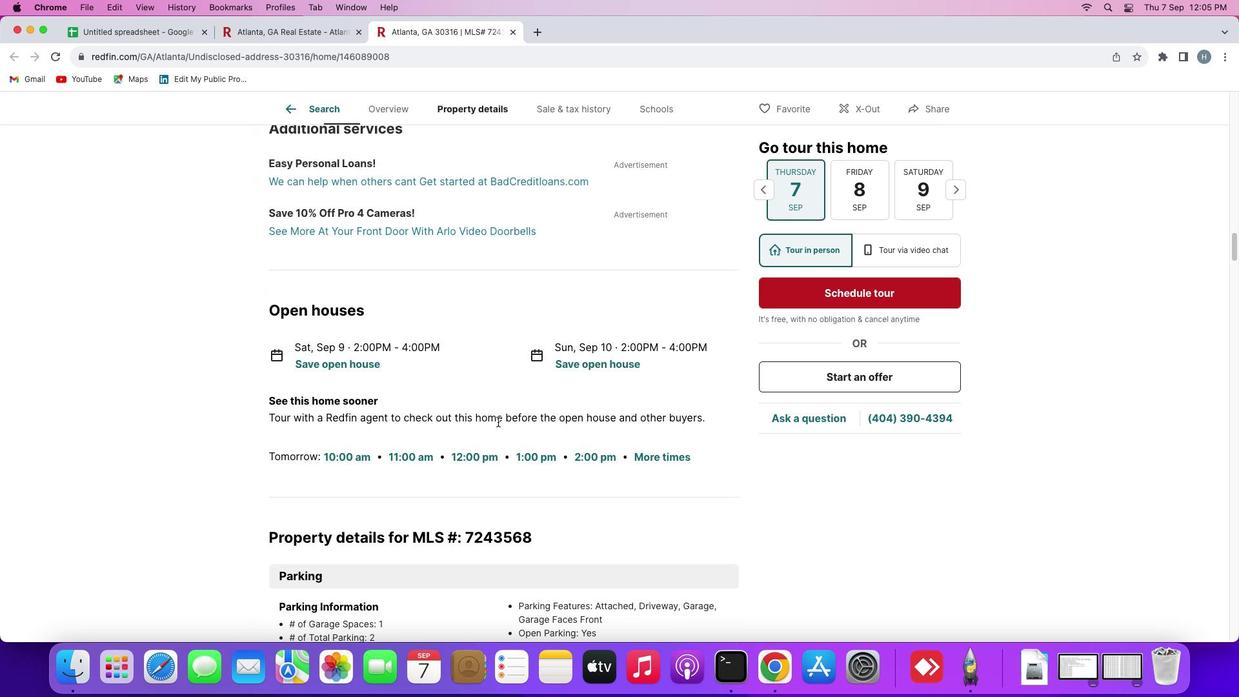 
Action: Mouse moved to (497, 422)
Screenshot: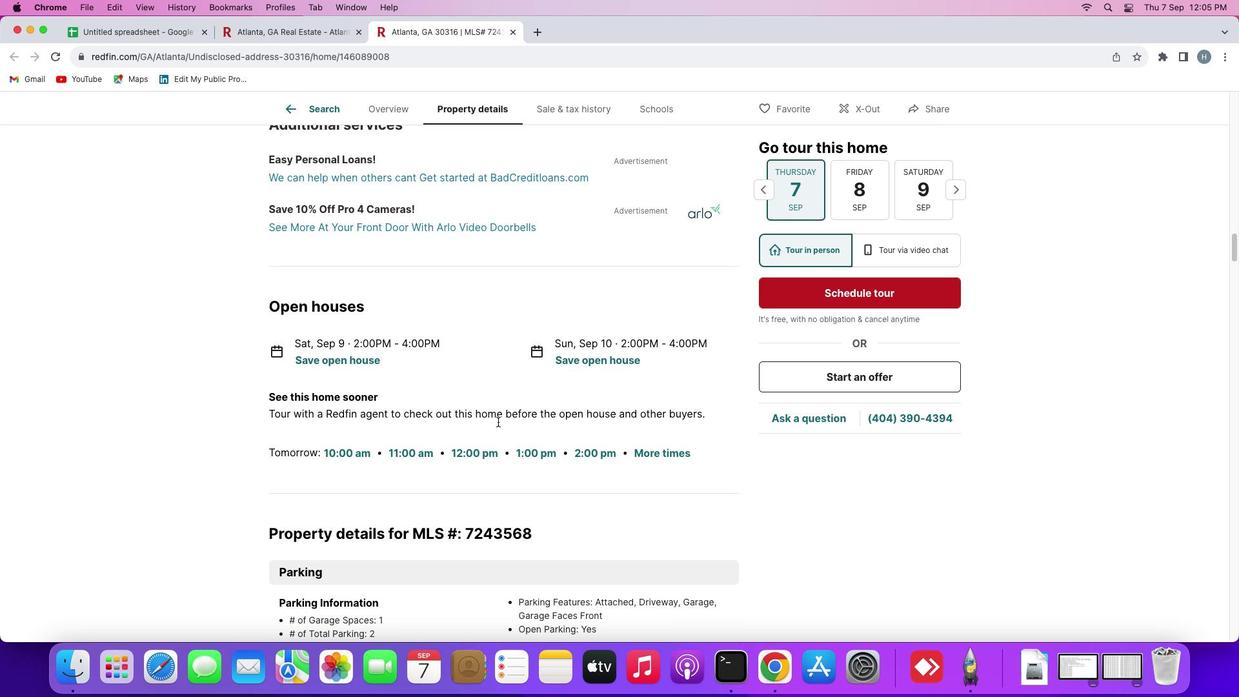 
Action: Mouse scrolled (497, 422) with delta (0, 0)
Screenshot: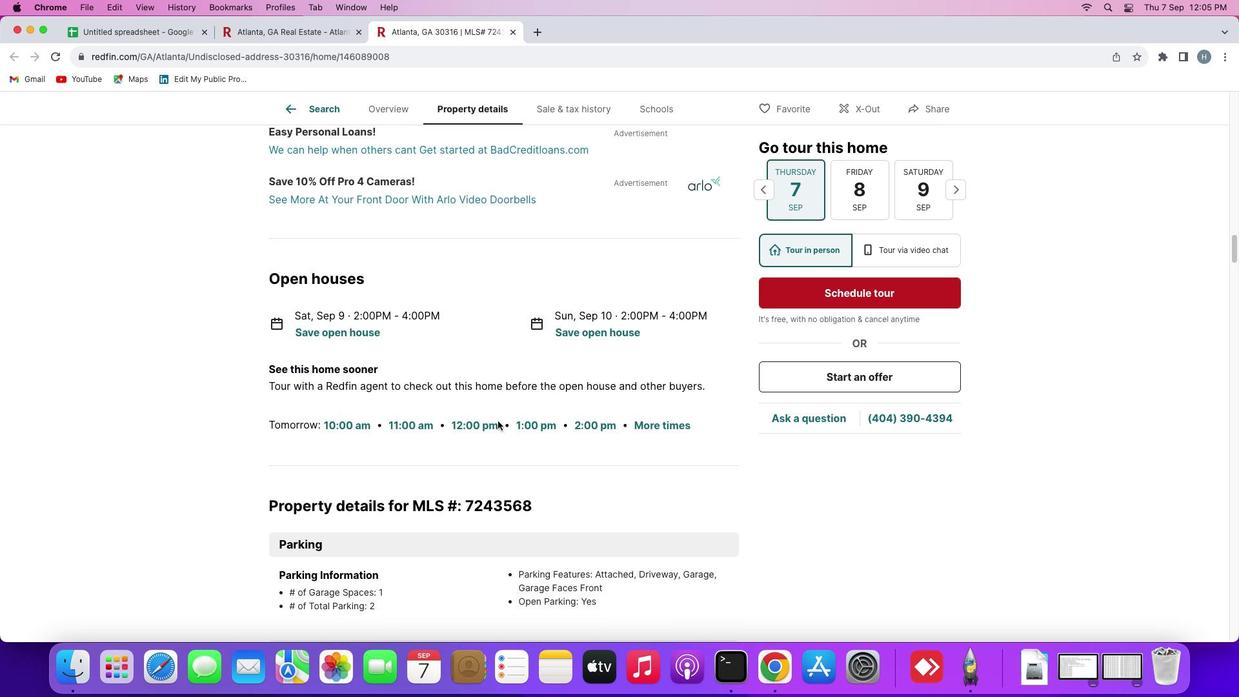 
Action: Mouse scrolled (497, 422) with delta (0, 0)
Screenshot: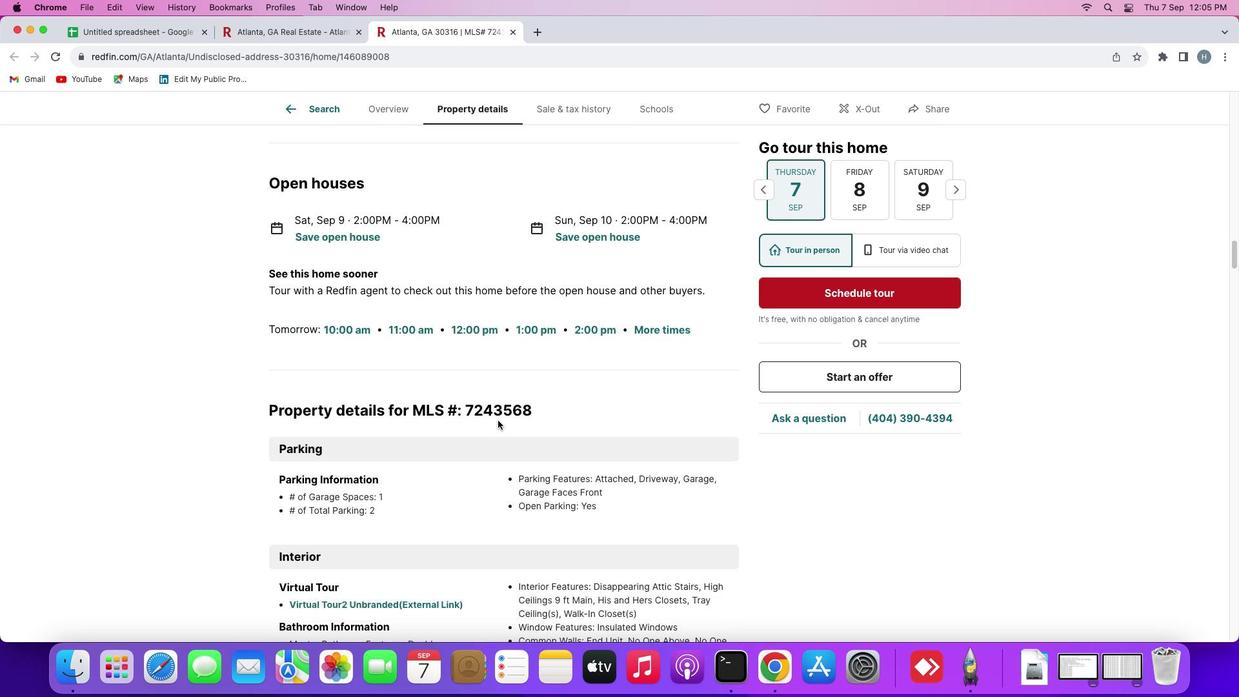 
Action: Mouse scrolled (497, 422) with delta (0, -1)
Screenshot: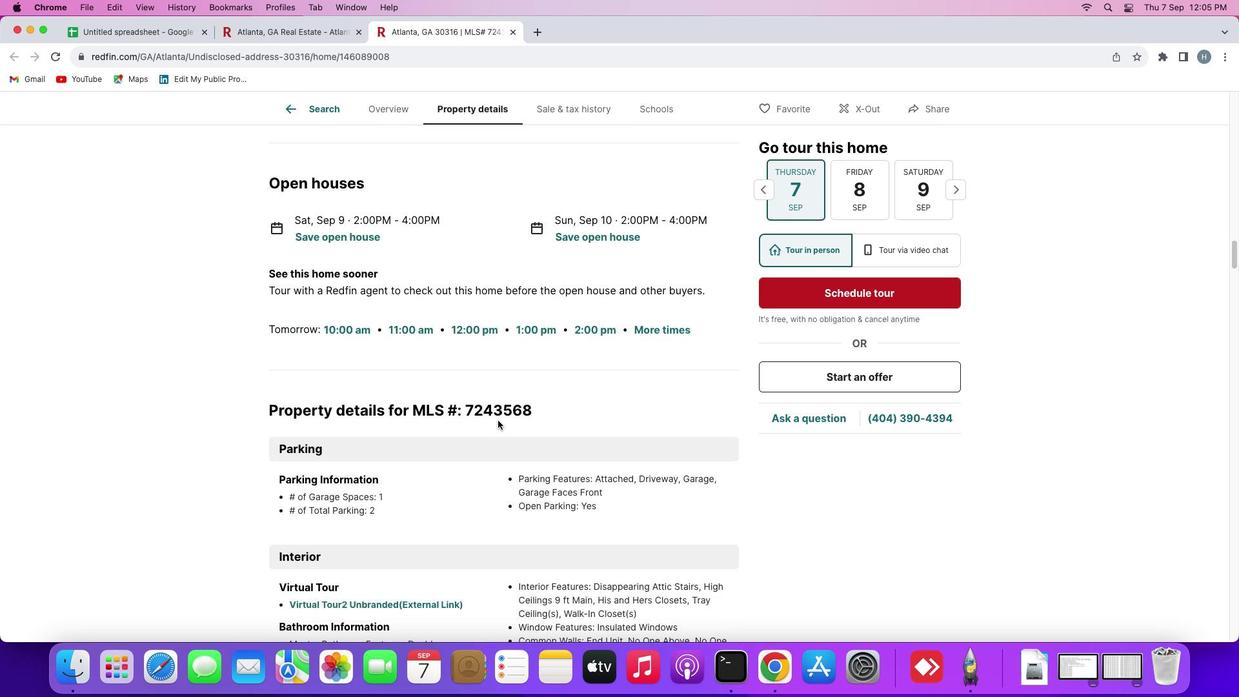 
Action: Mouse scrolled (497, 422) with delta (0, -3)
Screenshot: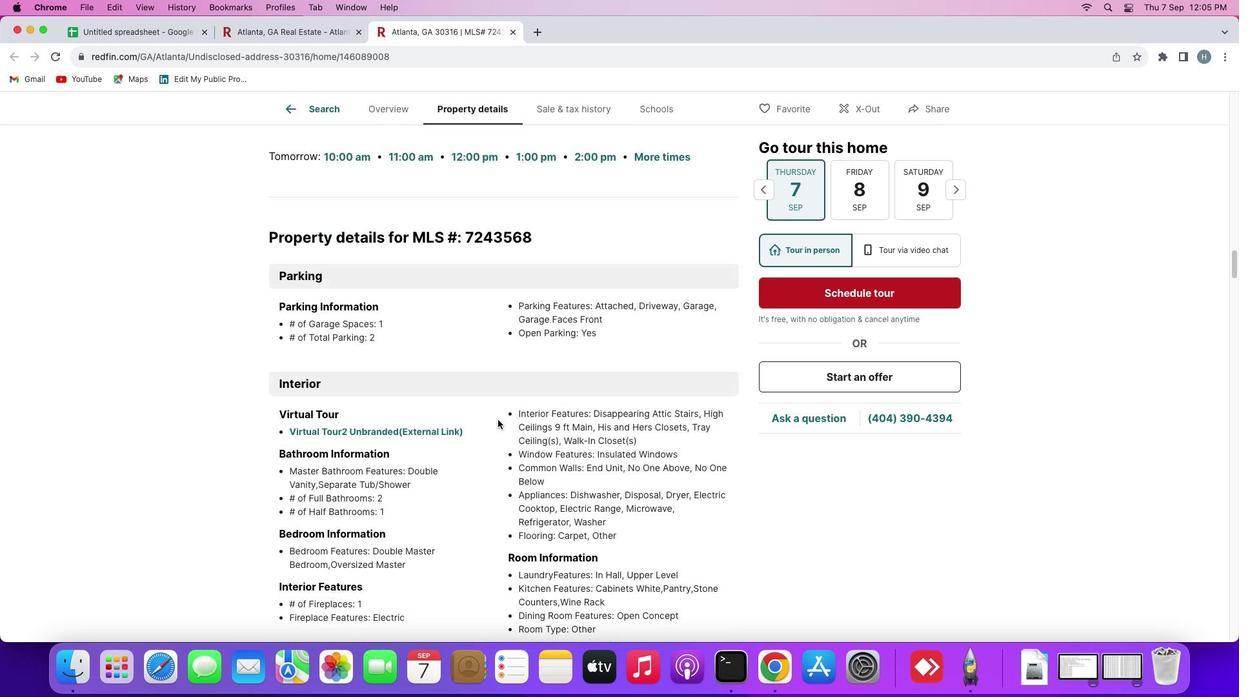 
Action: Mouse scrolled (497, 422) with delta (0, -3)
Screenshot: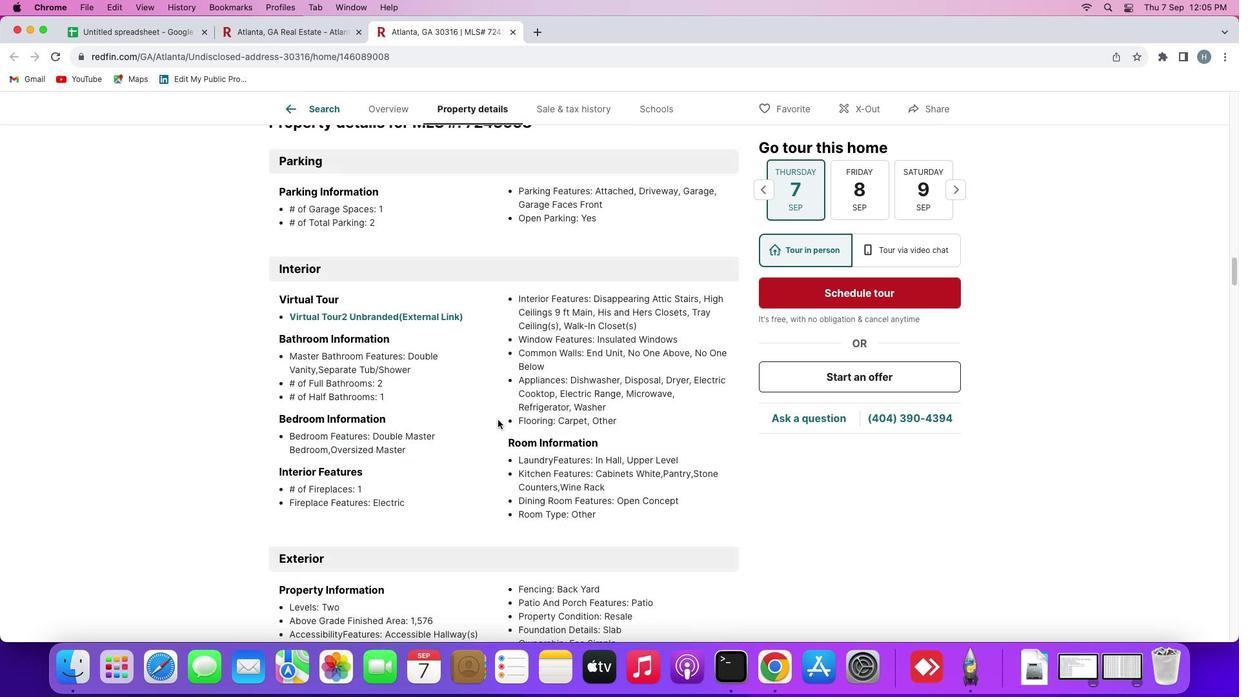 
Action: Mouse moved to (497, 422)
Screenshot: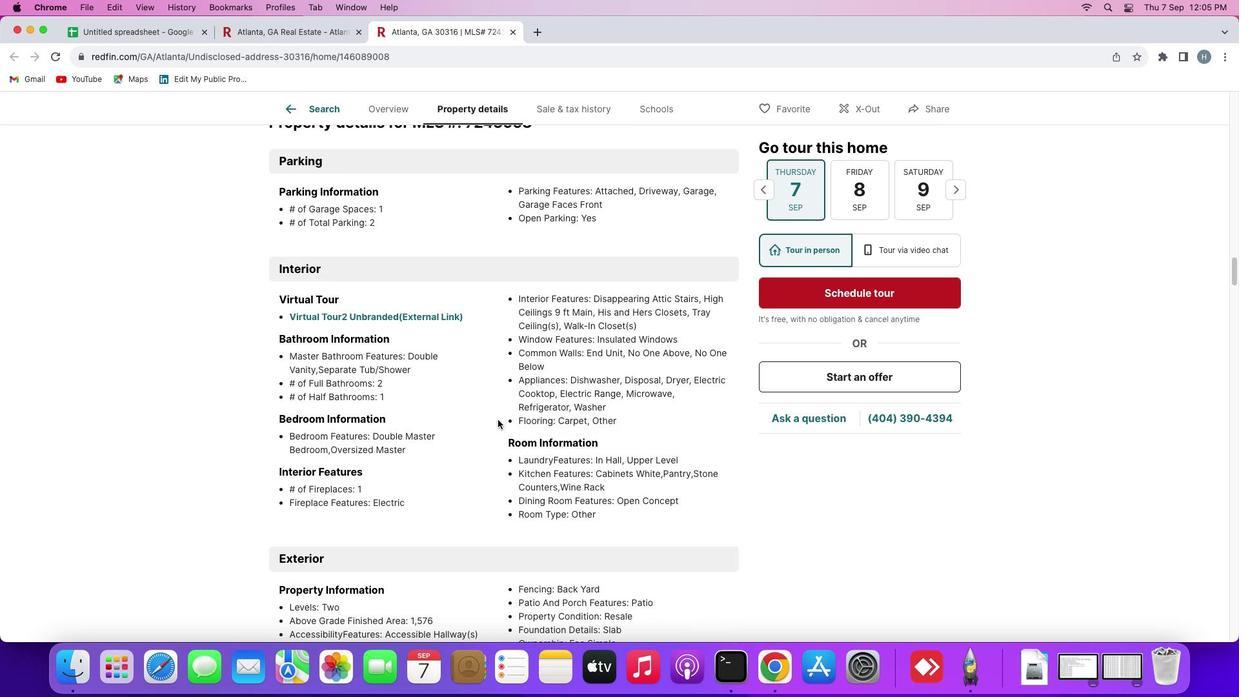 
Action: Mouse scrolled (497, 422) with delta (0, 0)
Screenshot: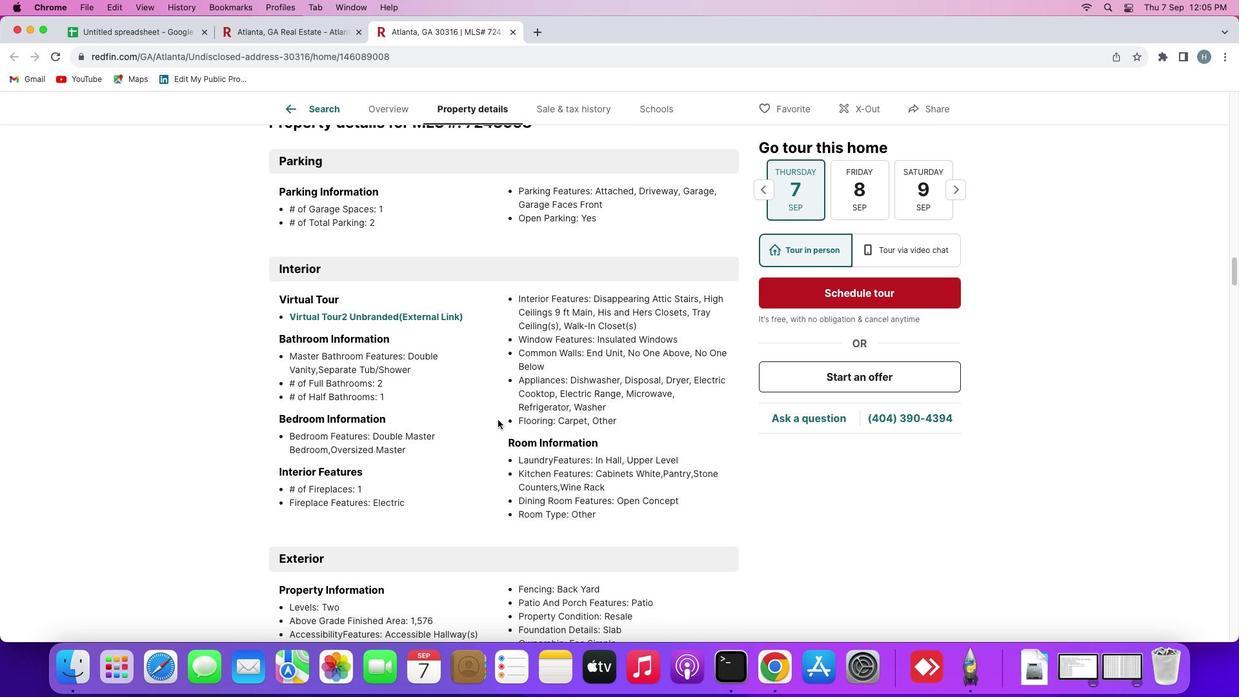 
Action: Mouse scrolled (497, 422) with delta (0, 0)
Screenshot: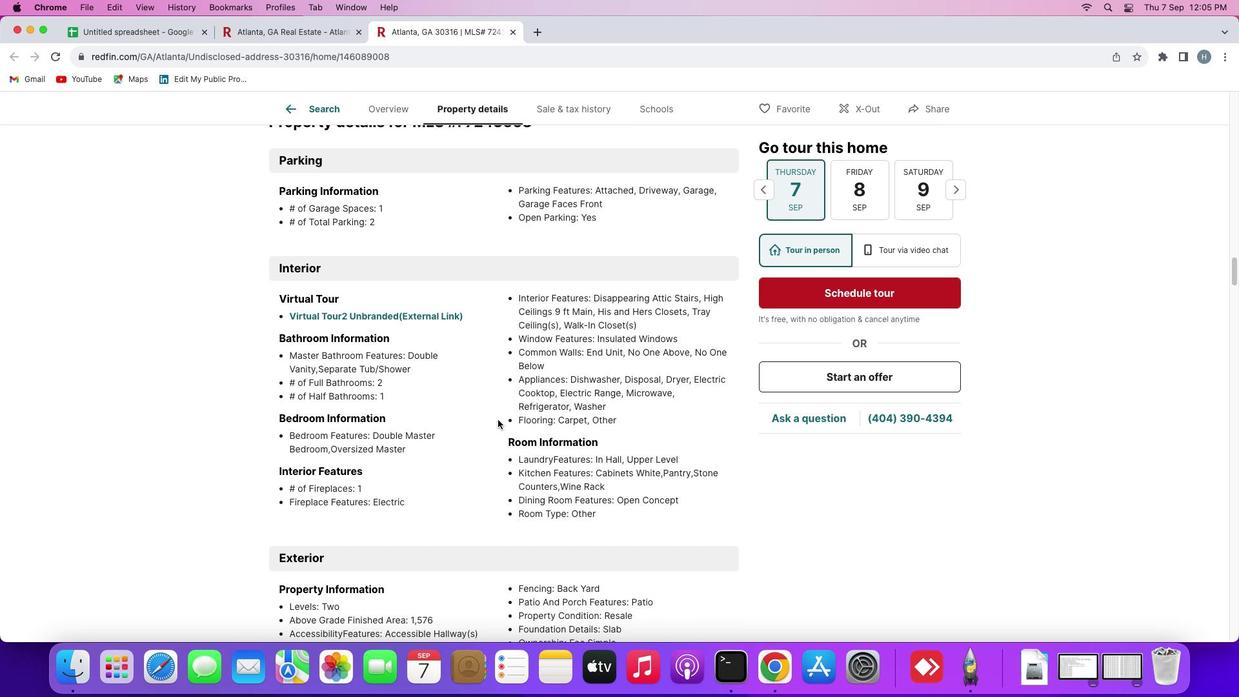 
Action: Mouse scrolled (497, 422) with delta (0, -1)
Screenshot: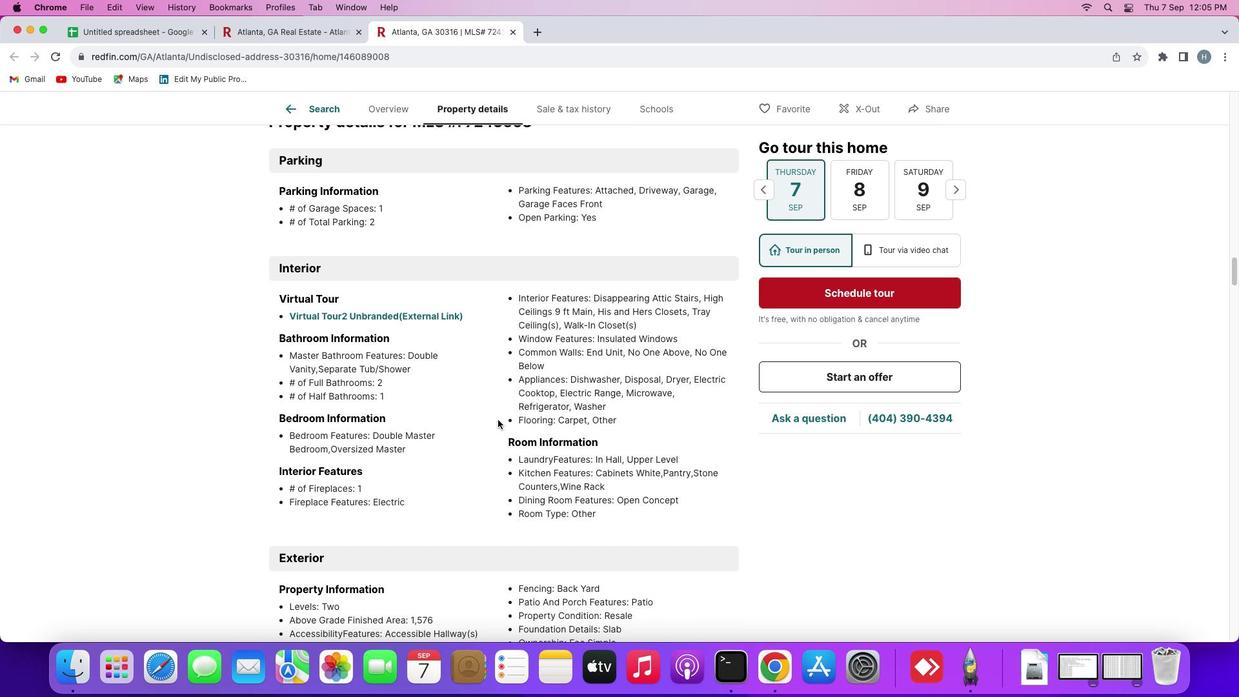 
Action: Mouse scrolled (497, 422) with delta (0, -3)
Screenshot: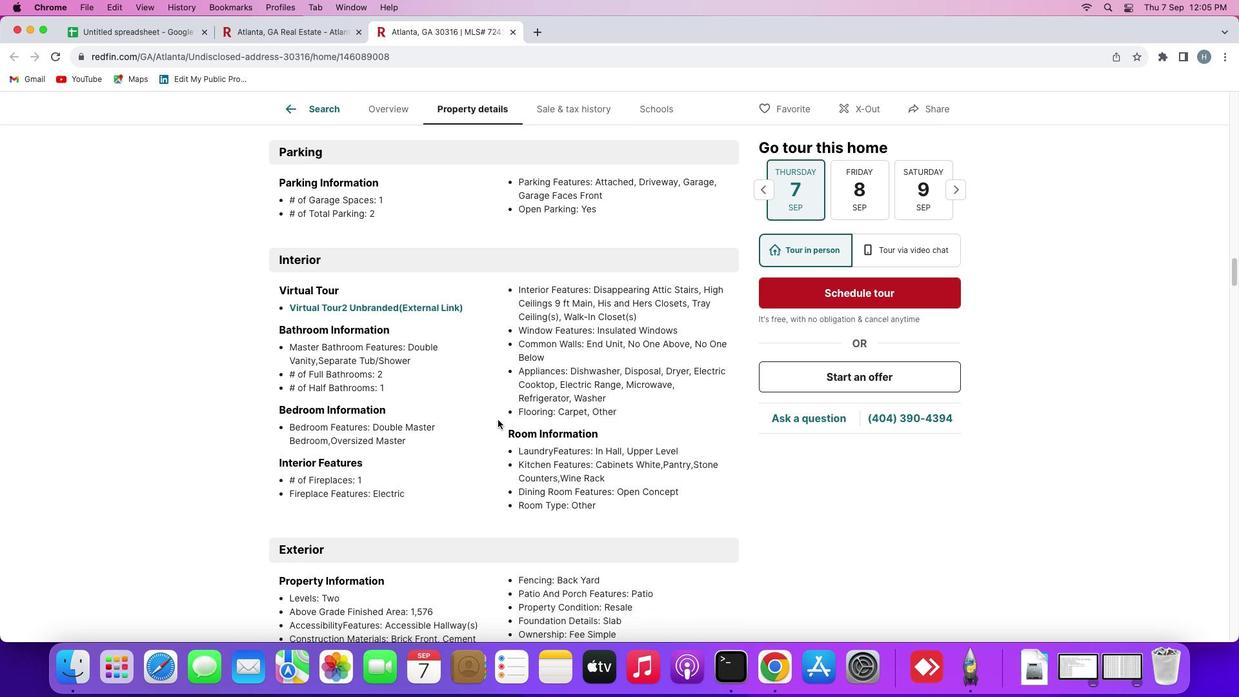 
Action: Mouse moved to (497, 421)
Screenshot: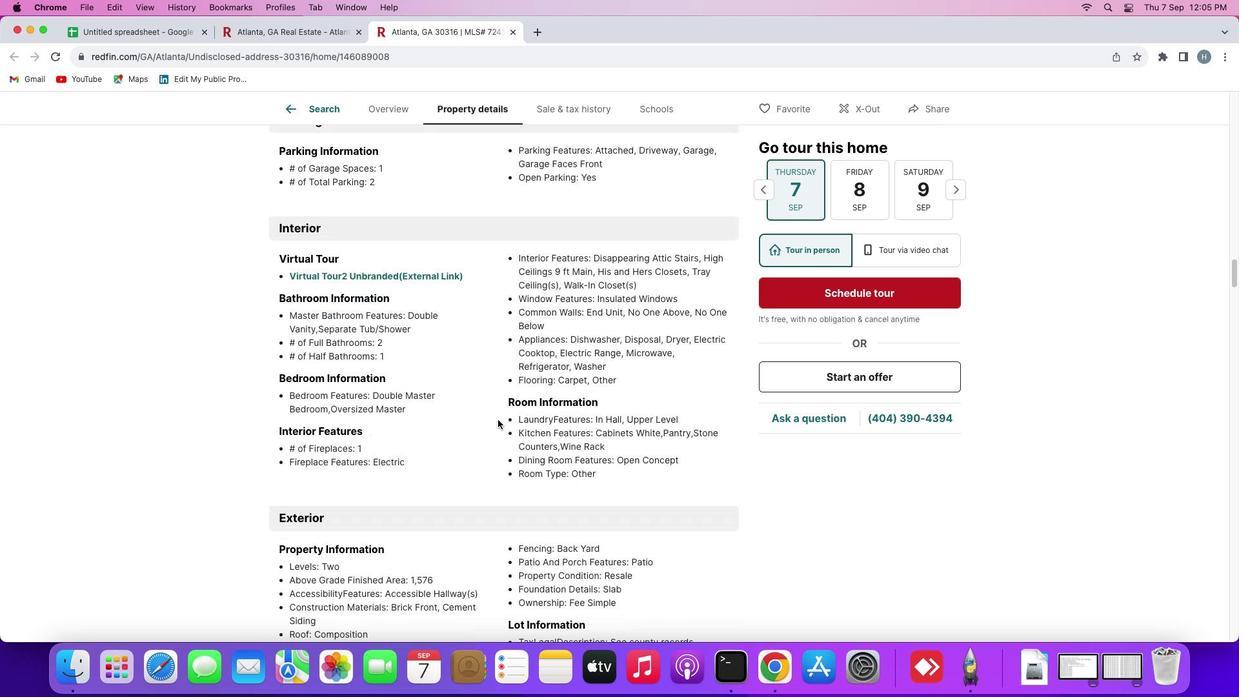 
Action: Mouse scrolled (497, 421) with delta (0, -3)
Screenshot: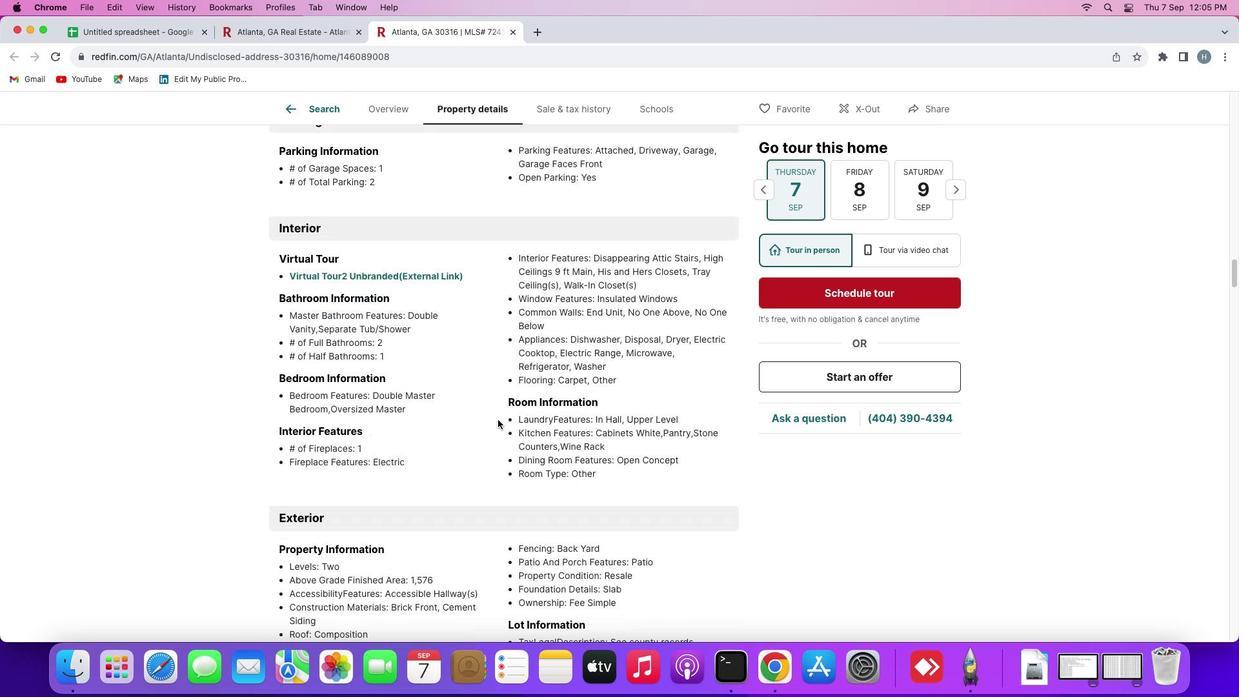 
Action: Mouse moved to (498, 420)
Screenshot: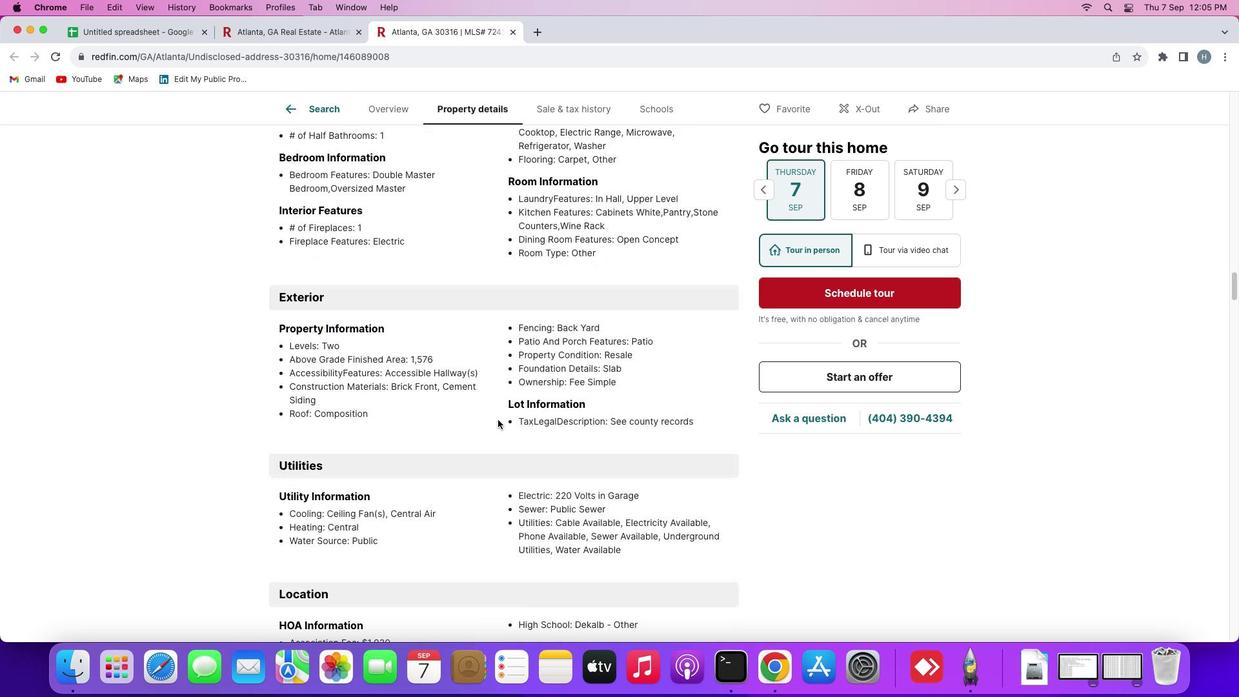 
Action: Mouse scrolled (498, 420) with delta (0, 0)
Screenshot: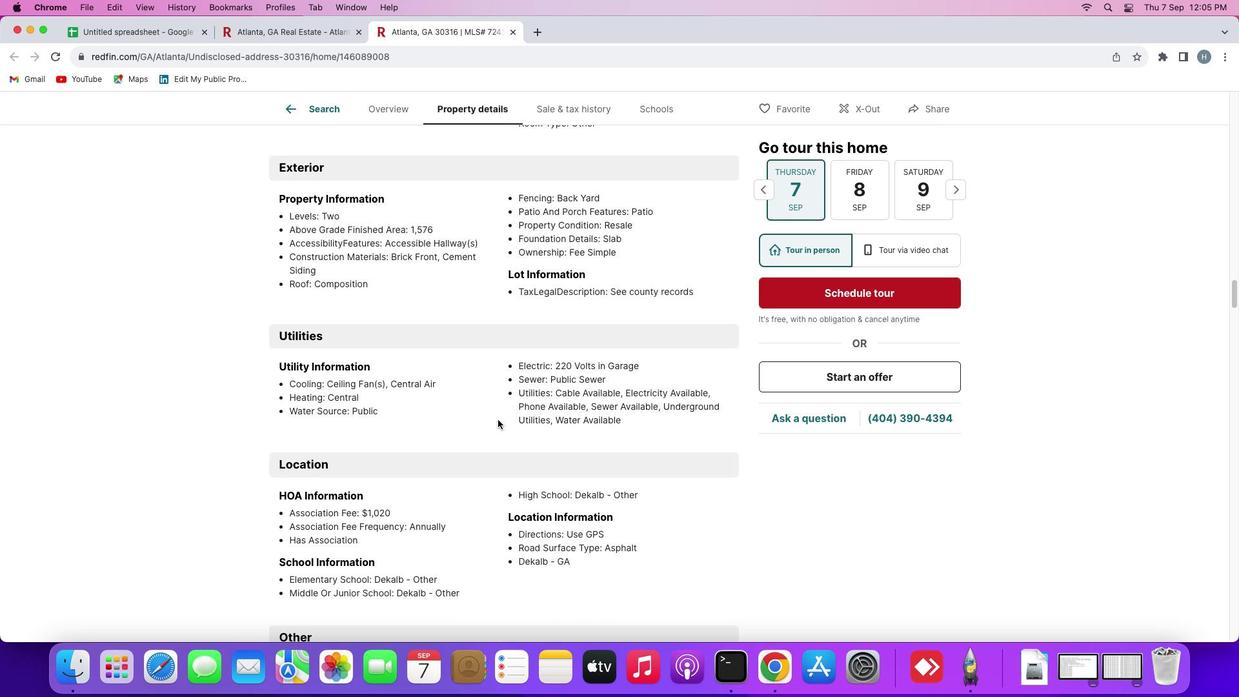 
Action: Mouse scrolled (498, 420) with delta (0, 0)
Screenshot: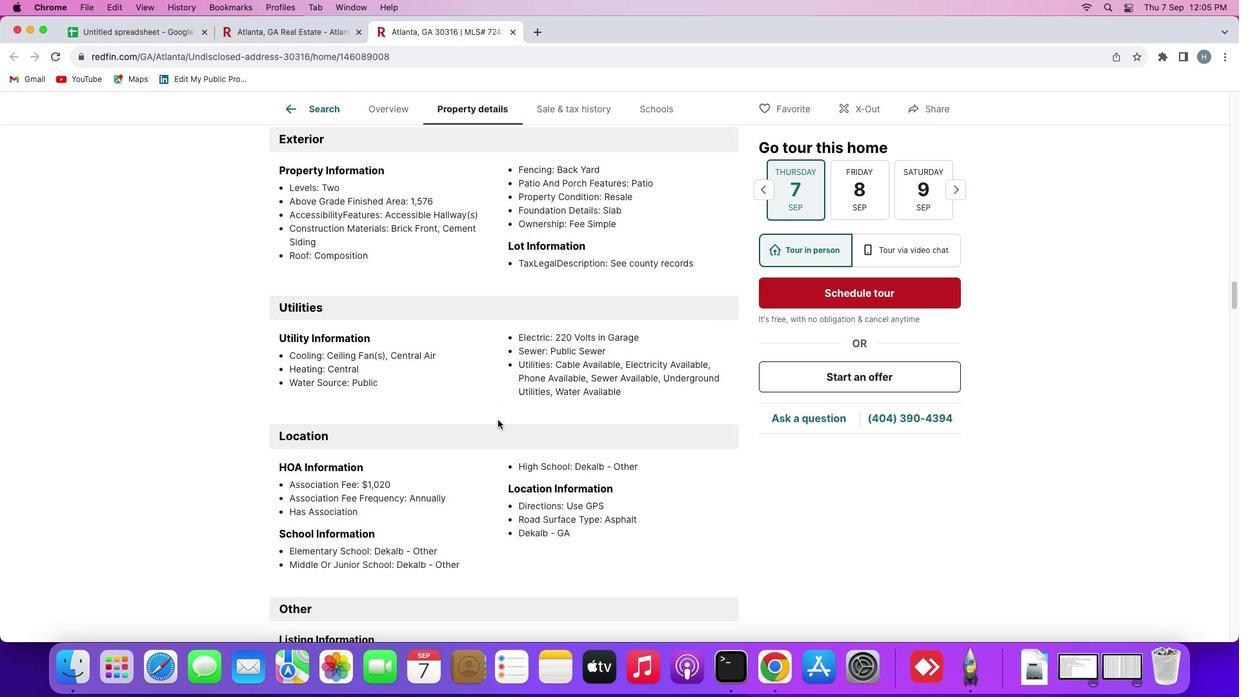 
Action: Mouse scrolled (498, 420) with delta (0, -1)
Screenshot: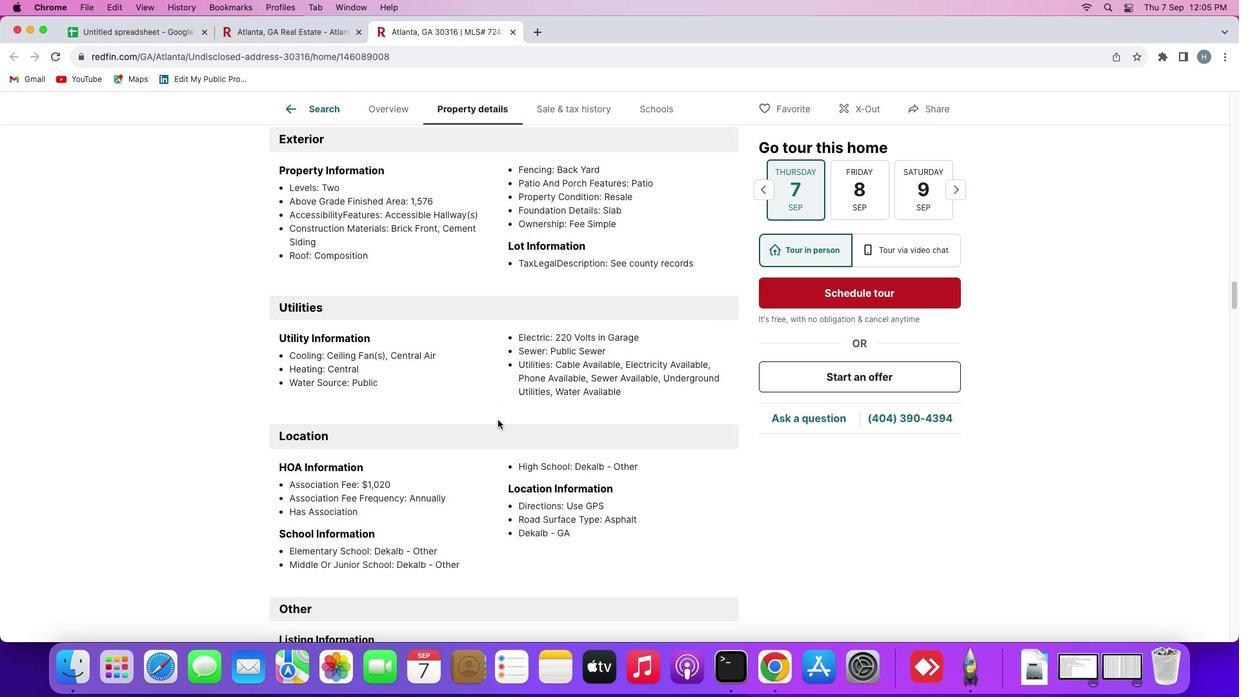 
Action: Mouse scrolled (498, 420) with delta (0, -2)
Screenshot: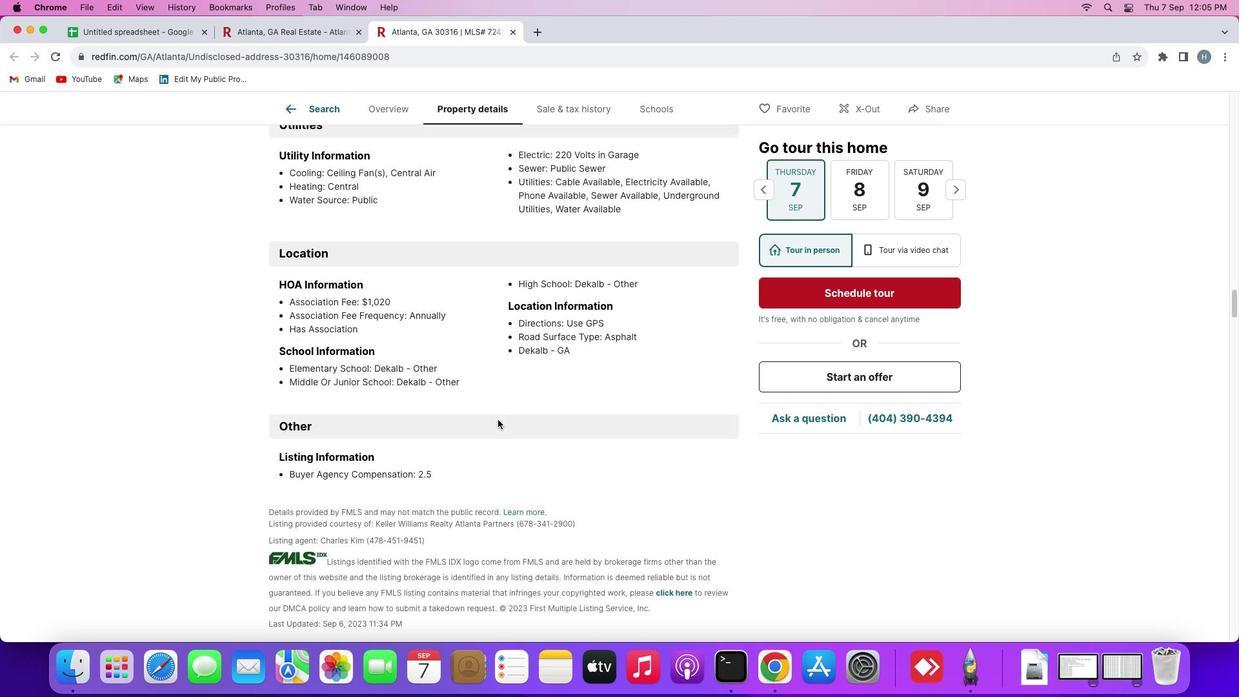 
Action: Mouse scrolled (498, 420) with delta (0, -3)
Screenshot: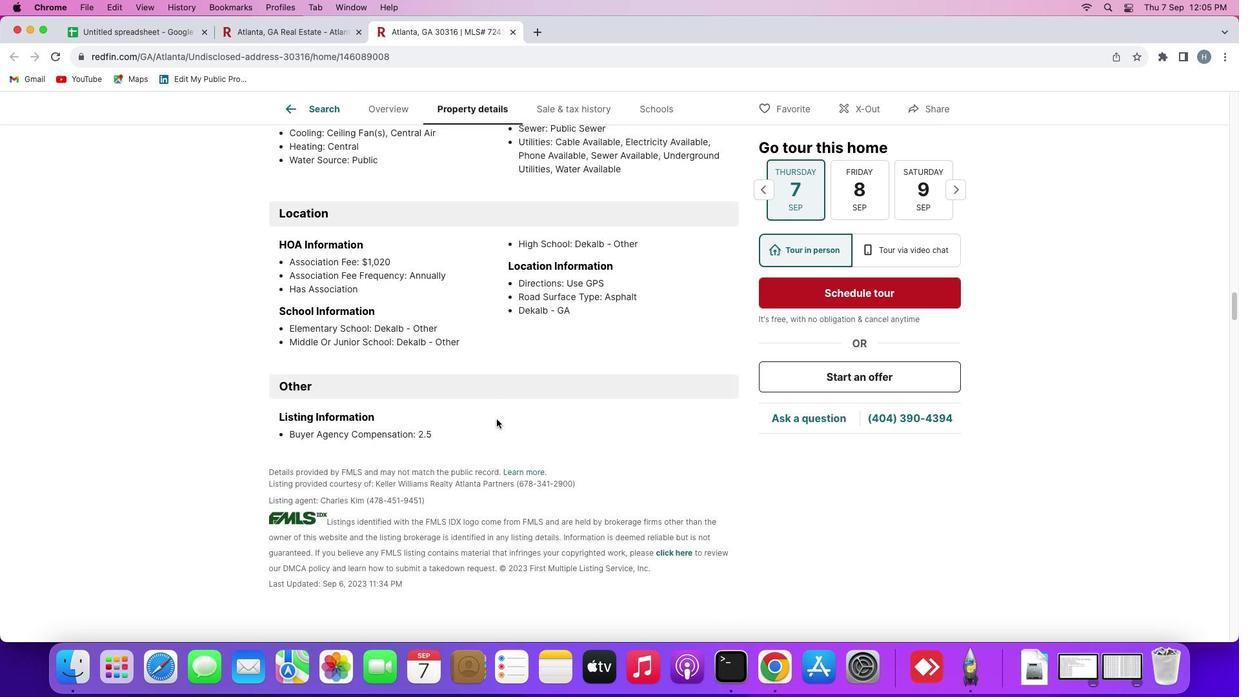 
Action: Mouse scrolled (498, 420) with delta (0, 0)
Screenshot: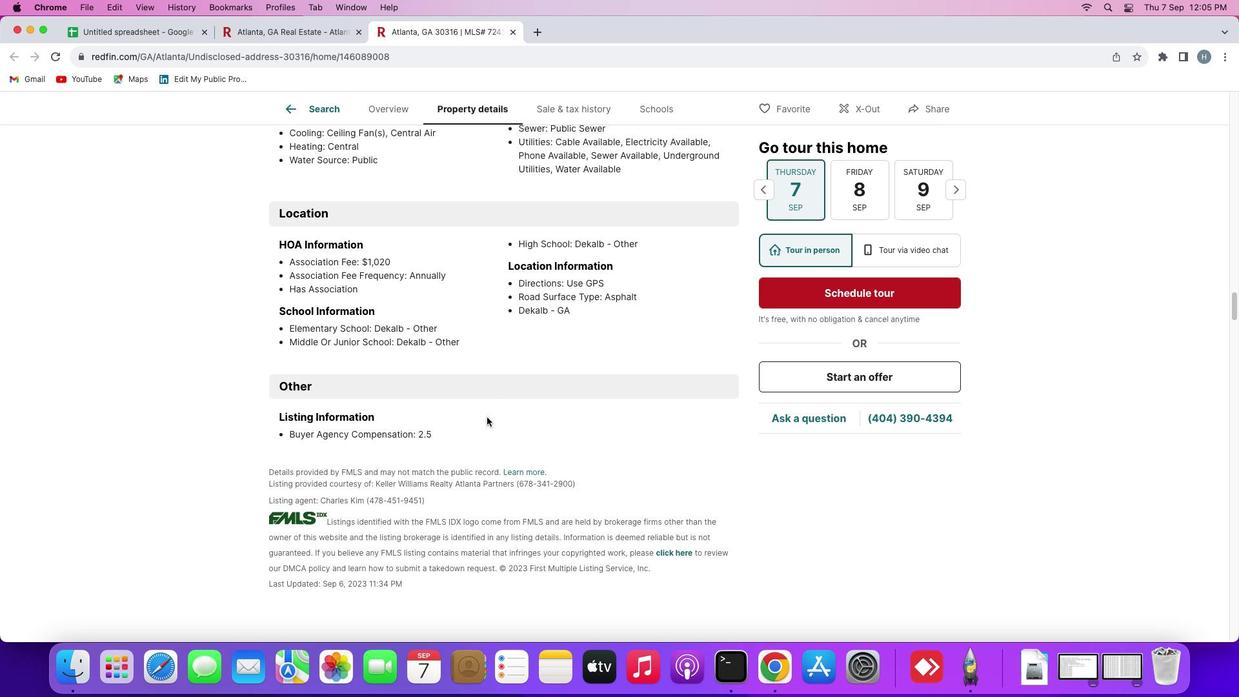 
Action: Mouse scrolled (498, 420) with delta (0, 0)
Screenshot: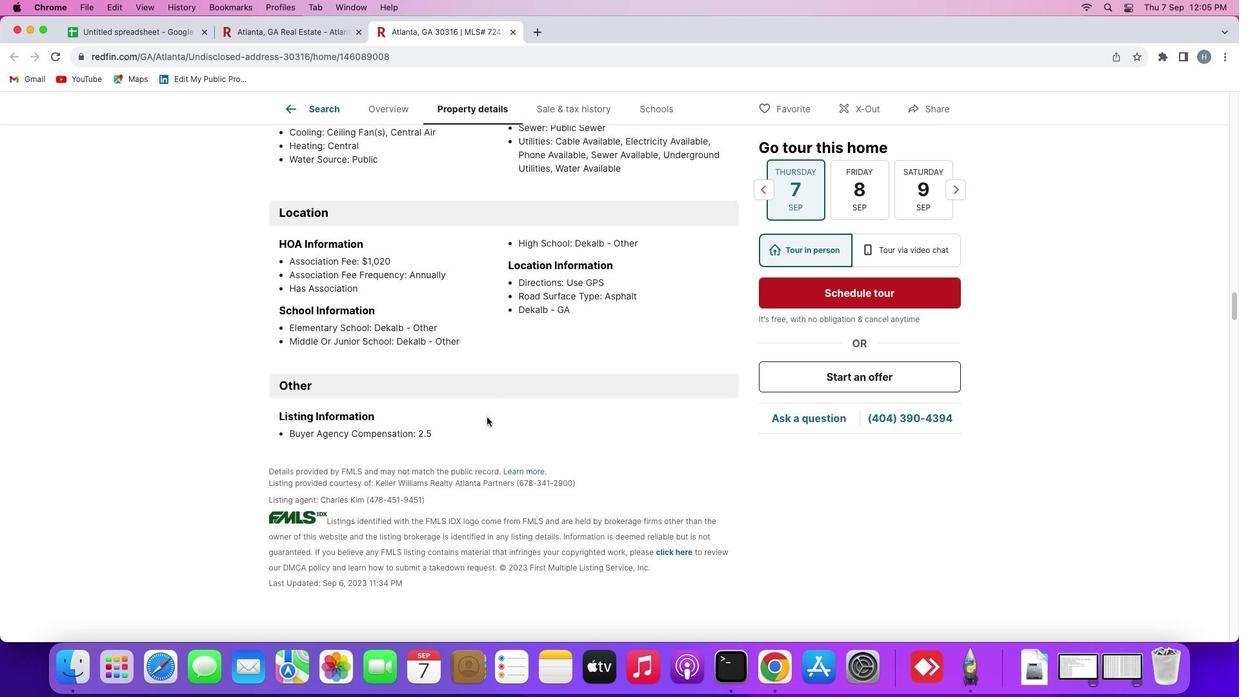 
Action: Mouse scrolled (498, 420) with delta (0, -1)
Screenshot: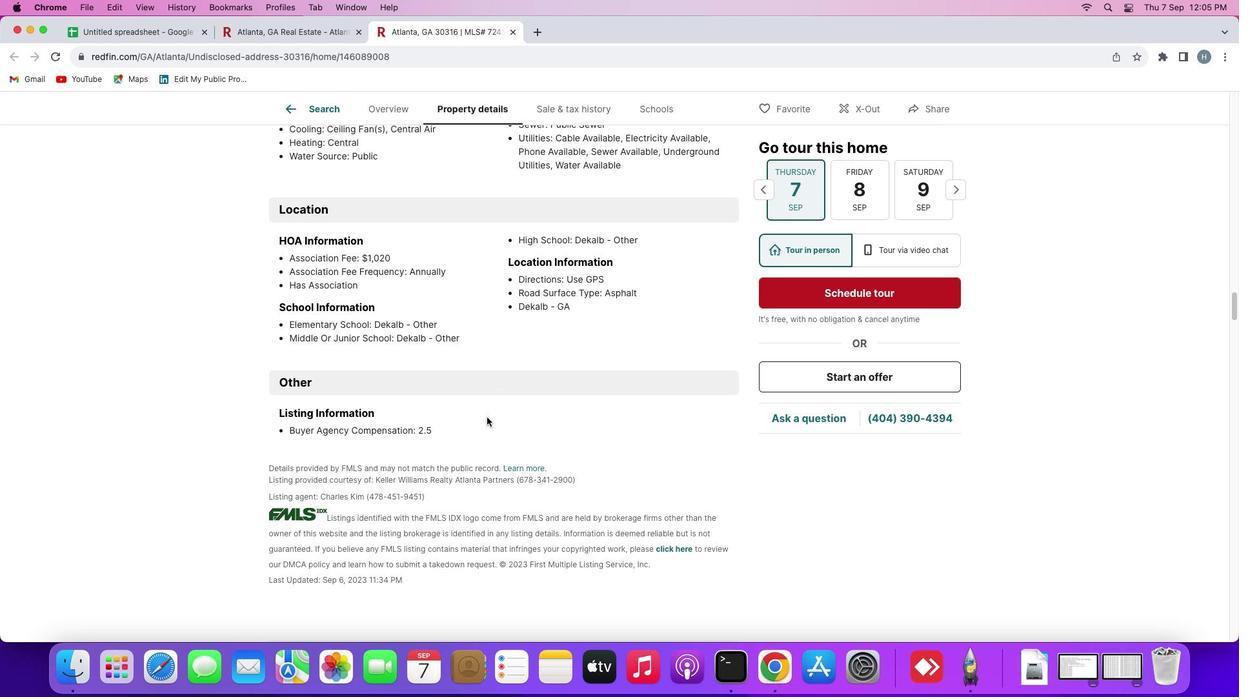 
Action: Mouse scrolled (498, 420) with delta (0, -3)
Screenshot: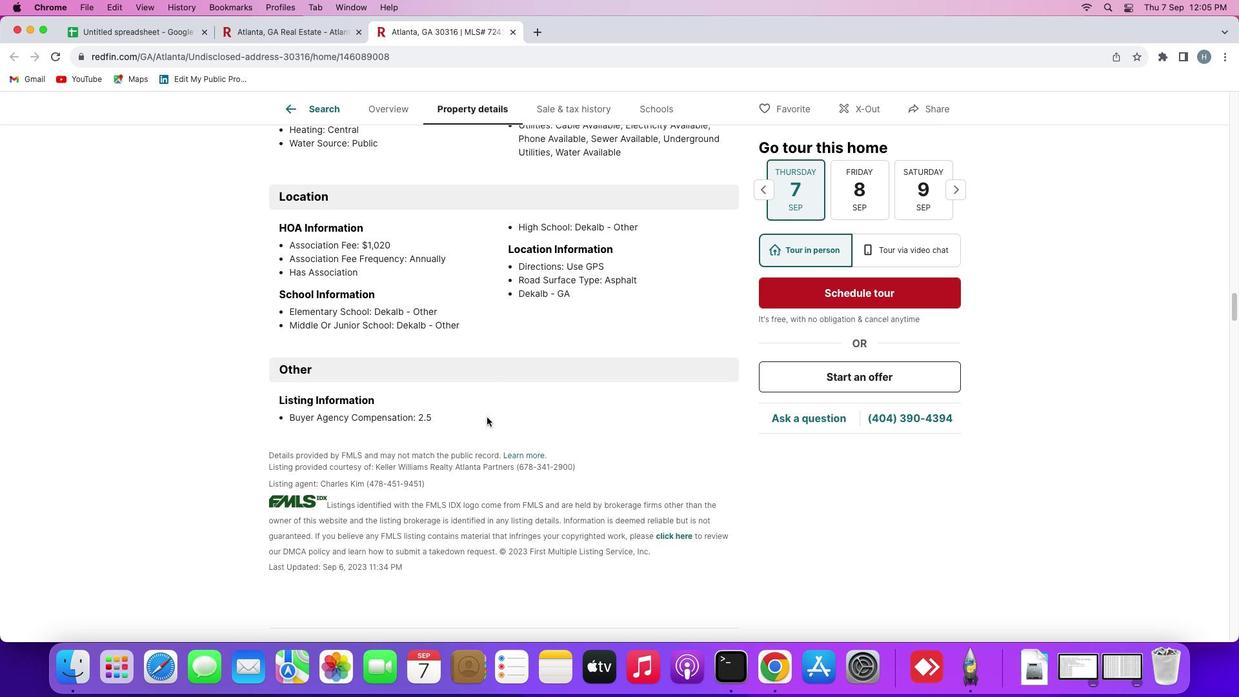 
Action: Mouse moved to (487, 417)
Screenshot: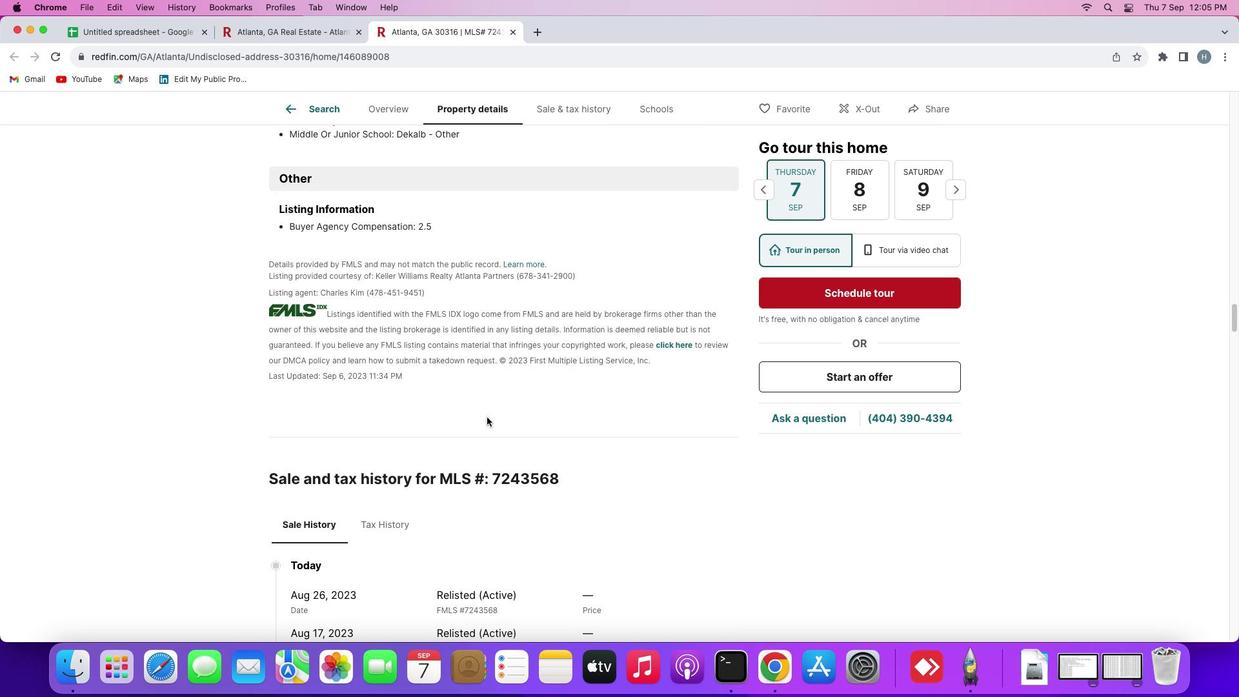 
Action: Mouse scrolled (487, 417) with delta (0, 0)
Screenshot: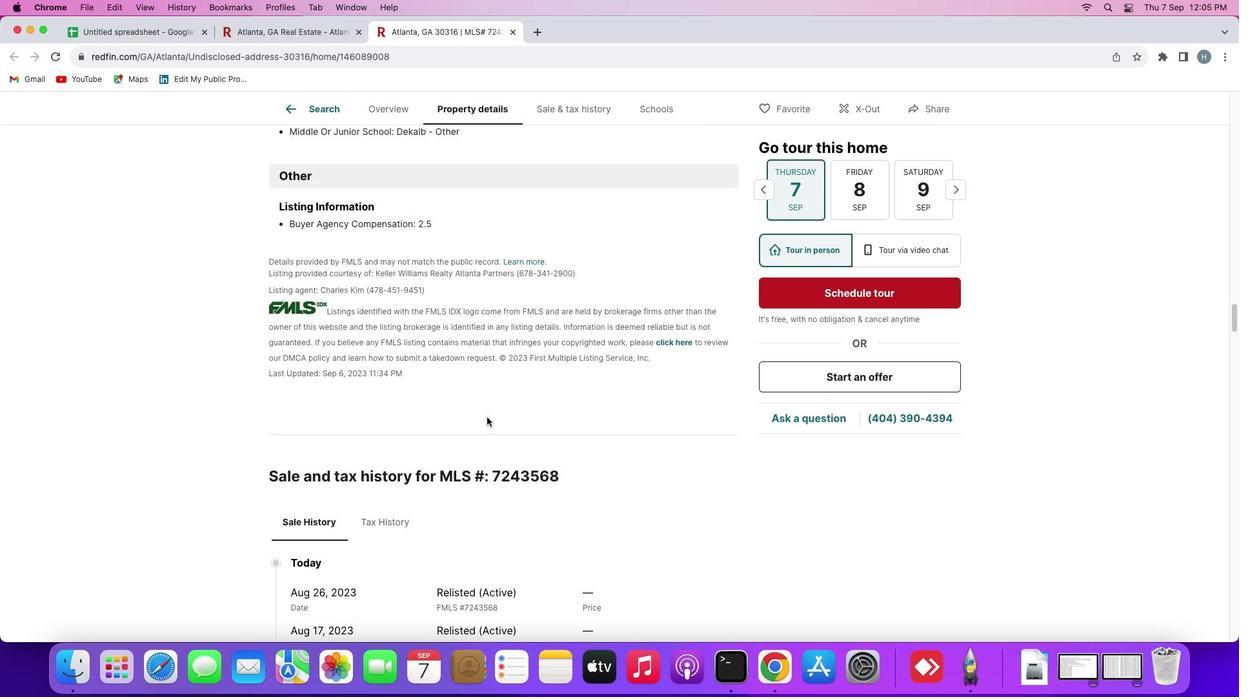 
Action: Mouse scrolled (487, 417) with delta (0, 0)
Screenshot: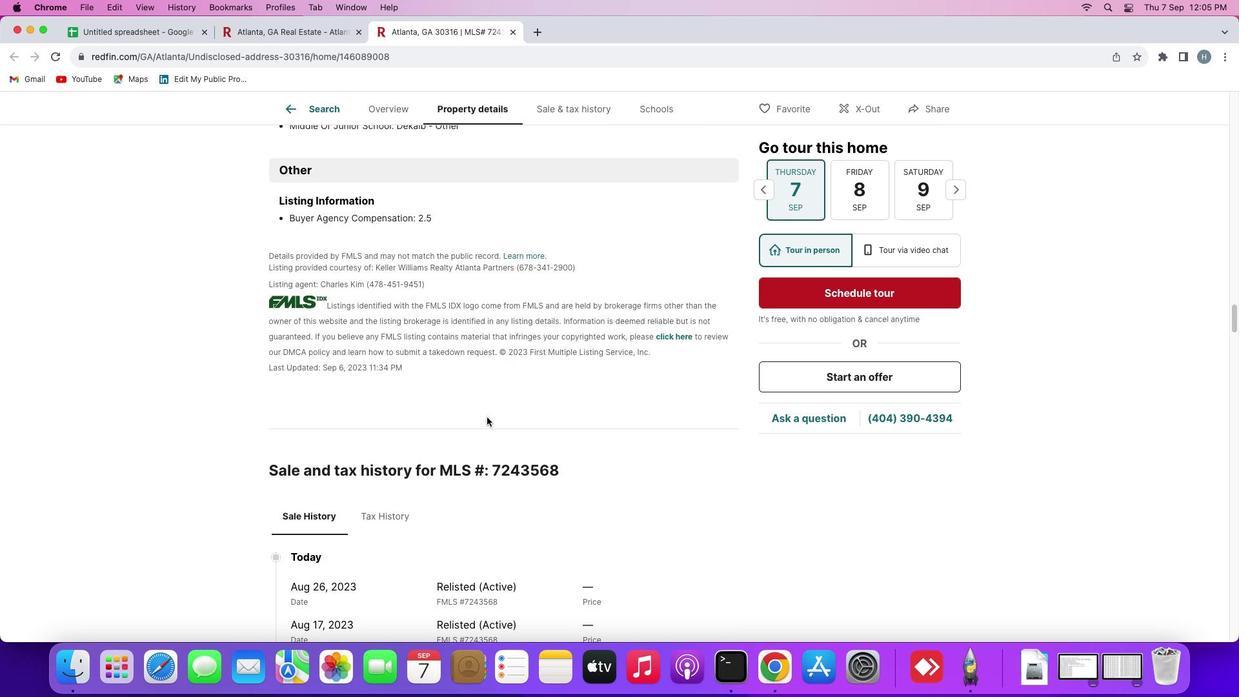 
Action: Mouse scrolled (487, 417) with delta (0, -1)
Screenshot: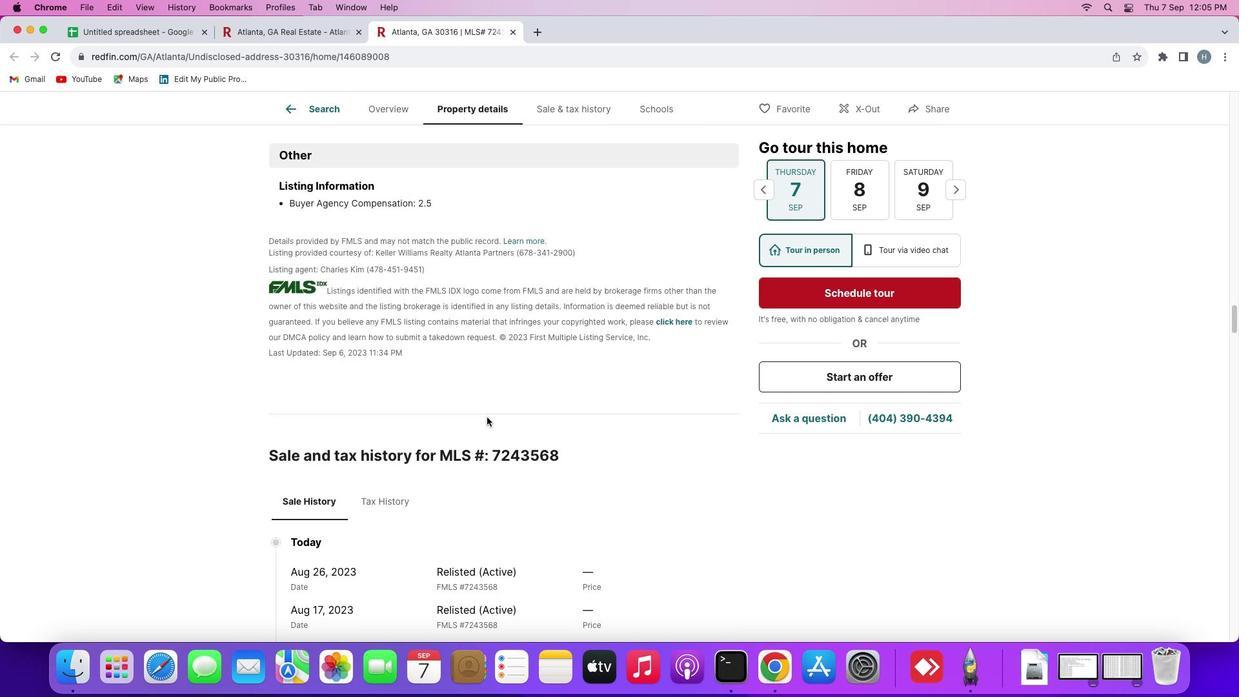 
Action: Mouse scrolled (487, 417) with delta (0, -2)
Screenshot: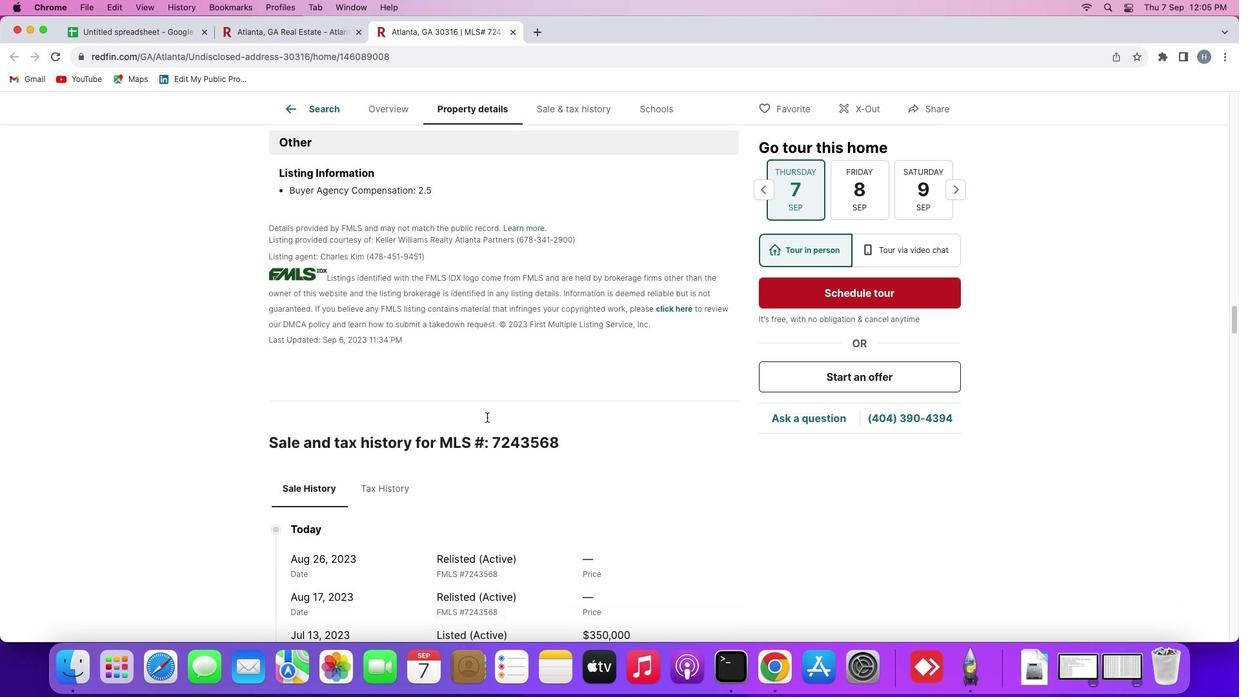 
Action: Mouse moved to (486, 417)
Screenshot: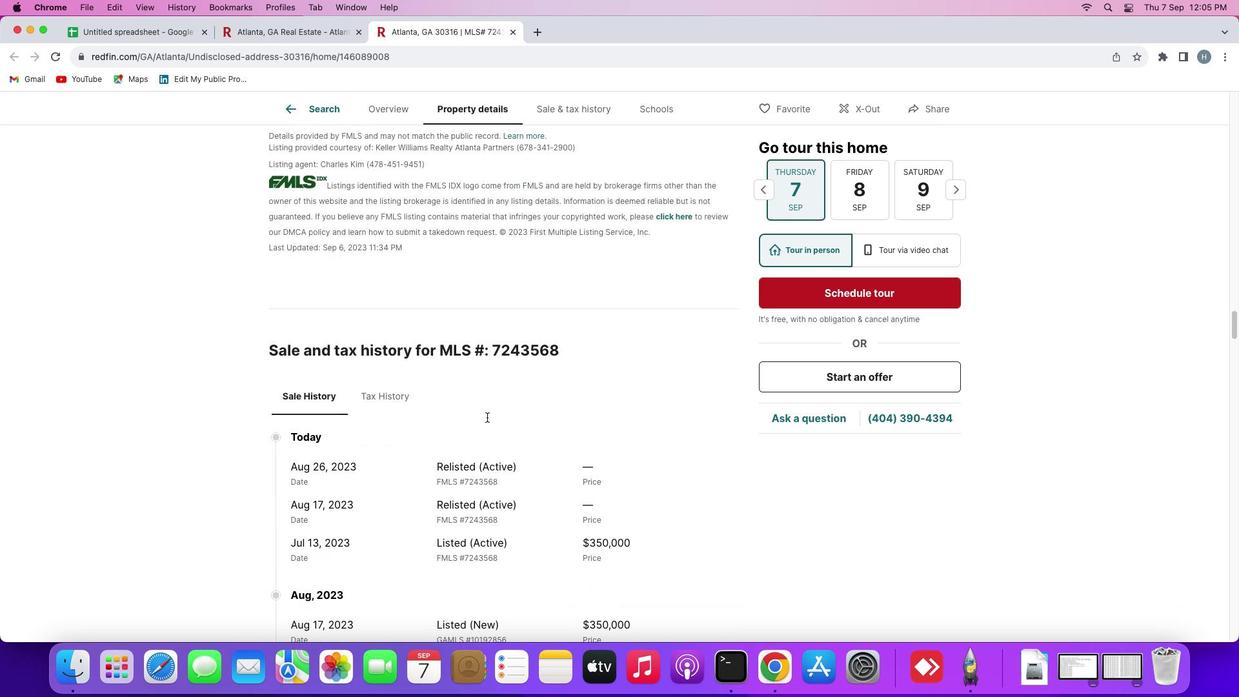 
Action: Mouse scrolled (486, 417) with delta (0, 0)
Screenshot: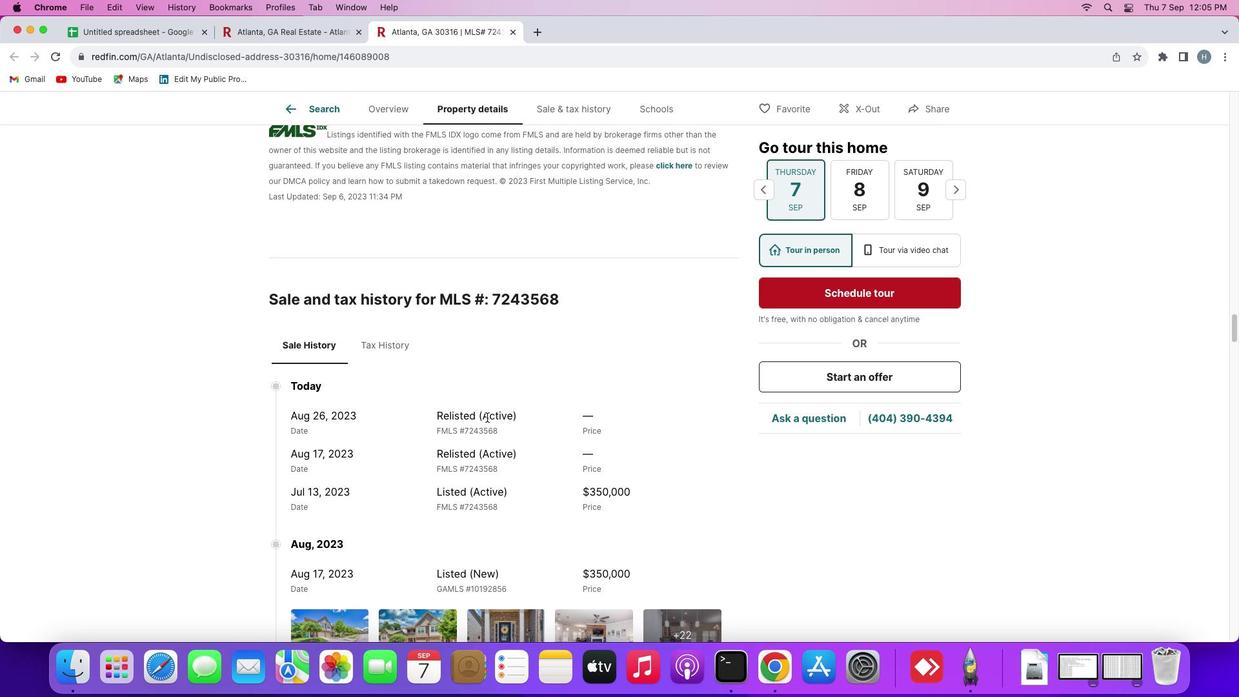 
Action: Mouse scrolled (486, 417) with delta (0, 0)
Screenshot: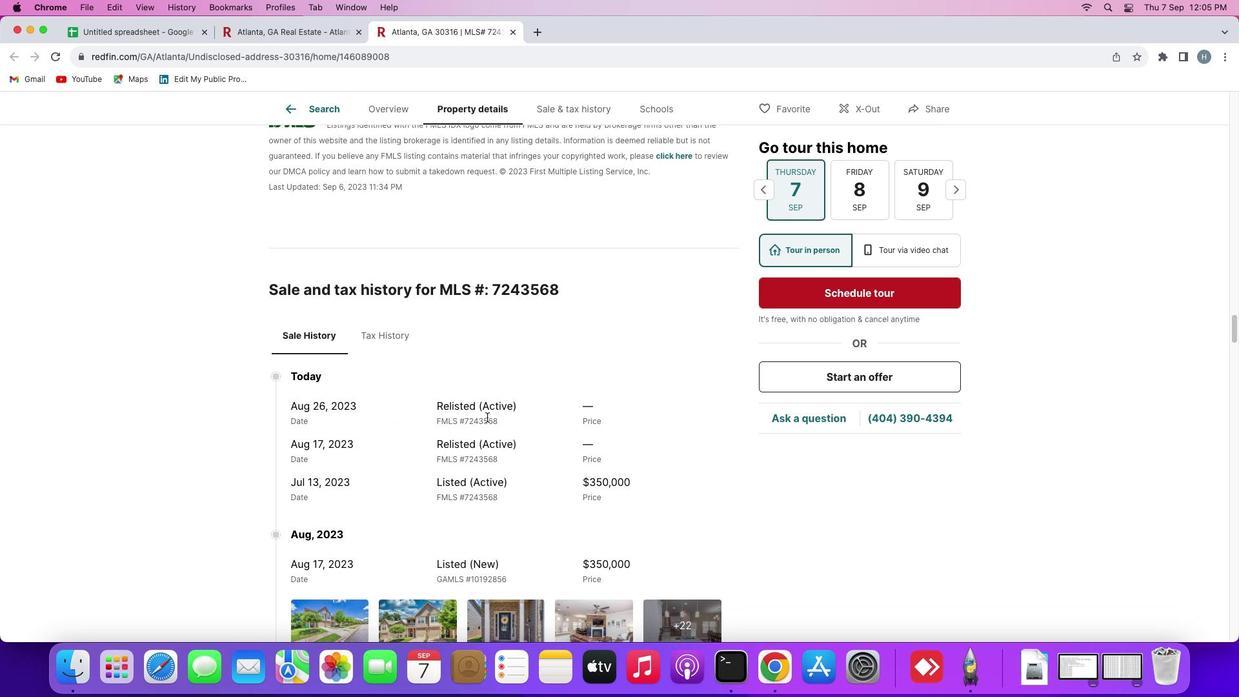 
Action: Mouse scrolled (486, 417) with delta (0, -1)
Screenshot: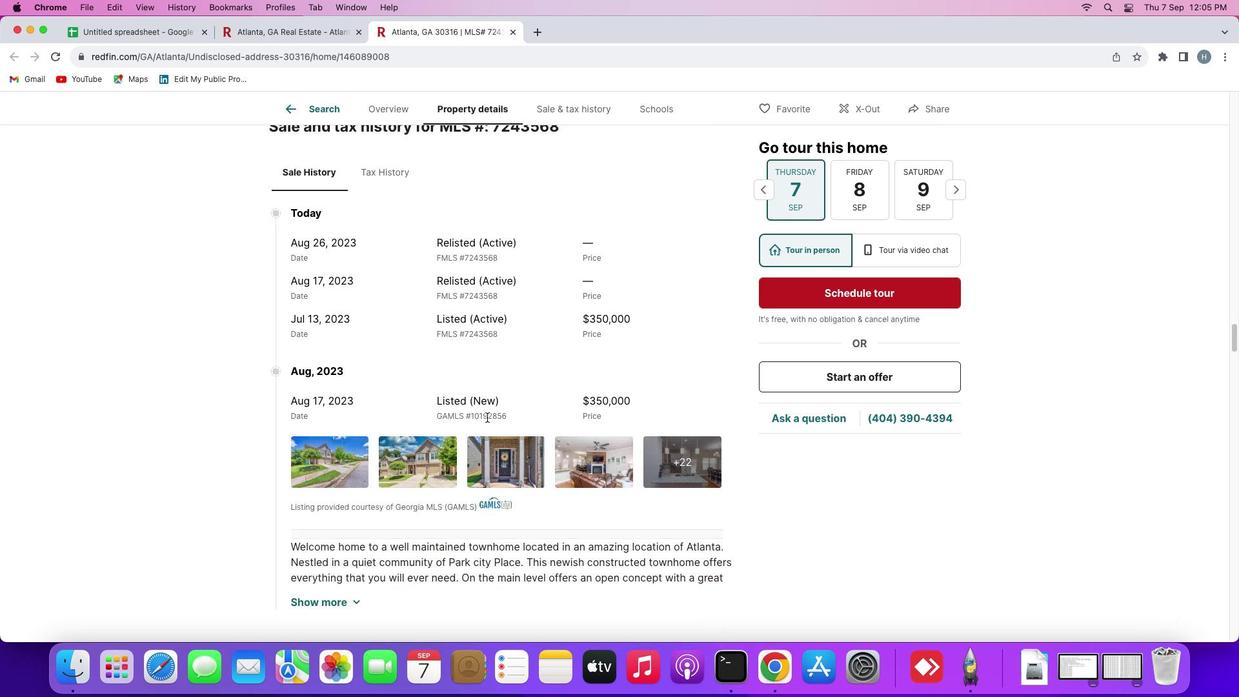 
Action: Mouse scrolled (486, 417) with delta (0, -1)
Screenshot: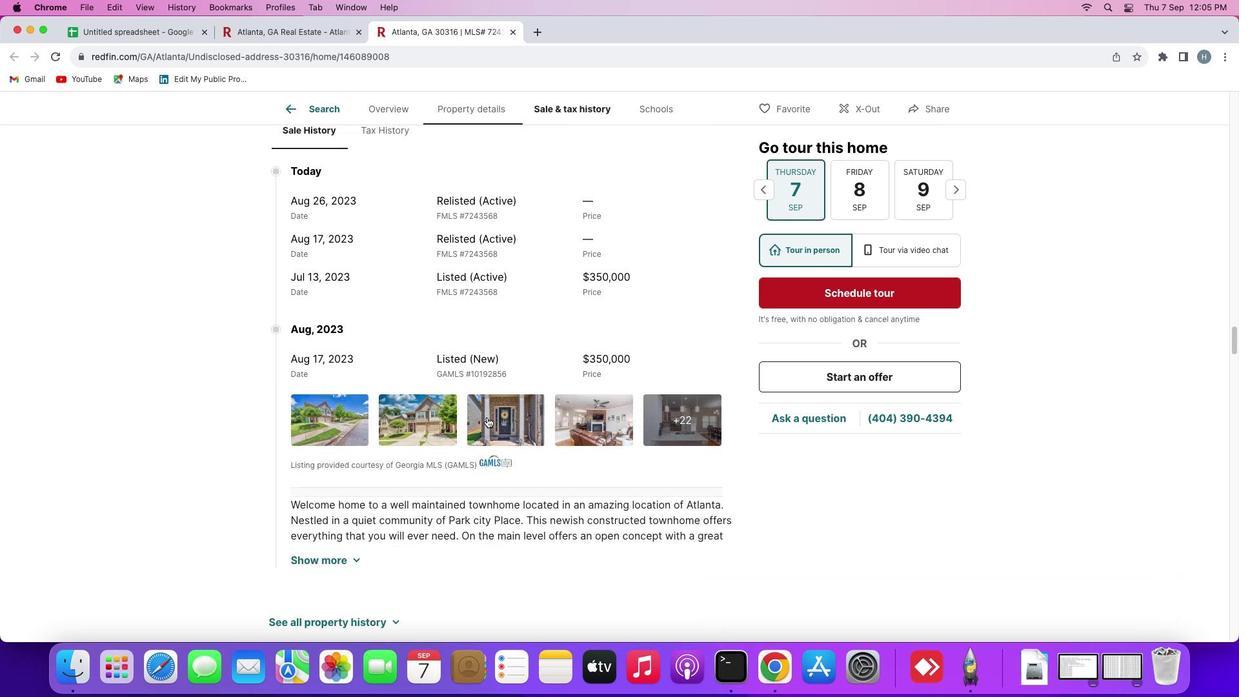 
Action: Mouse scrolled (486, 417) with delta (0, 0)
Screenshot: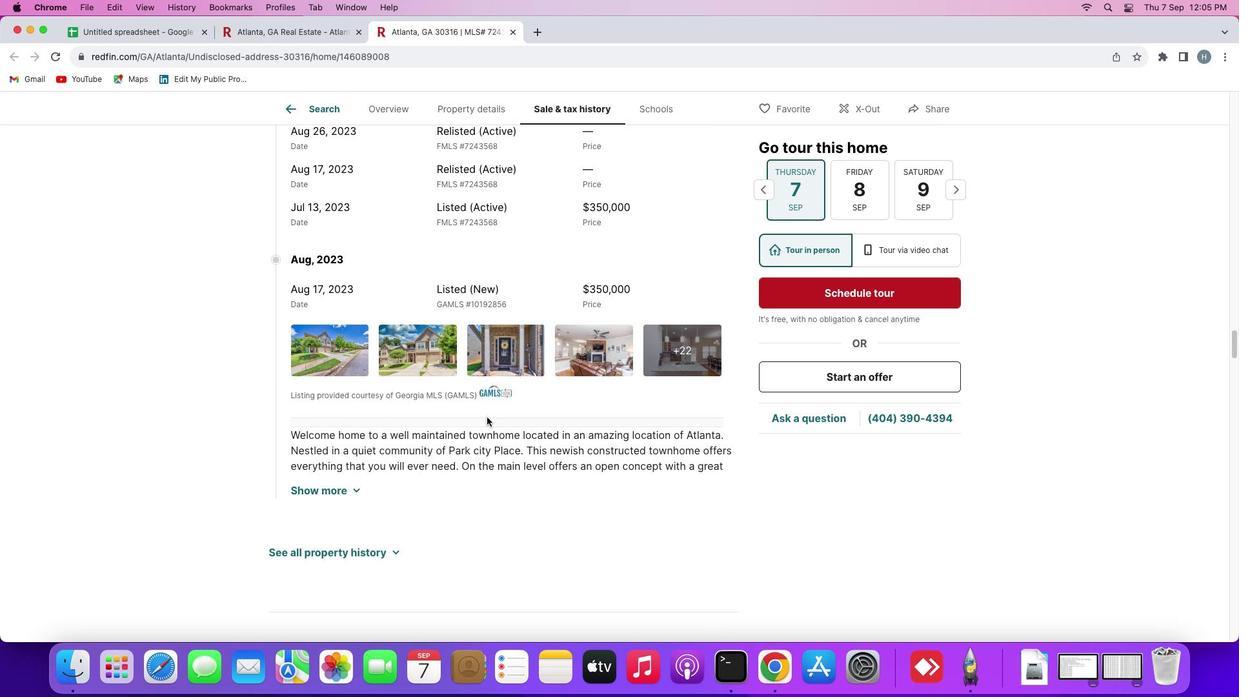 
Action: Mouse scrolled (486, 417) with delta (0, 0)
Screenshot: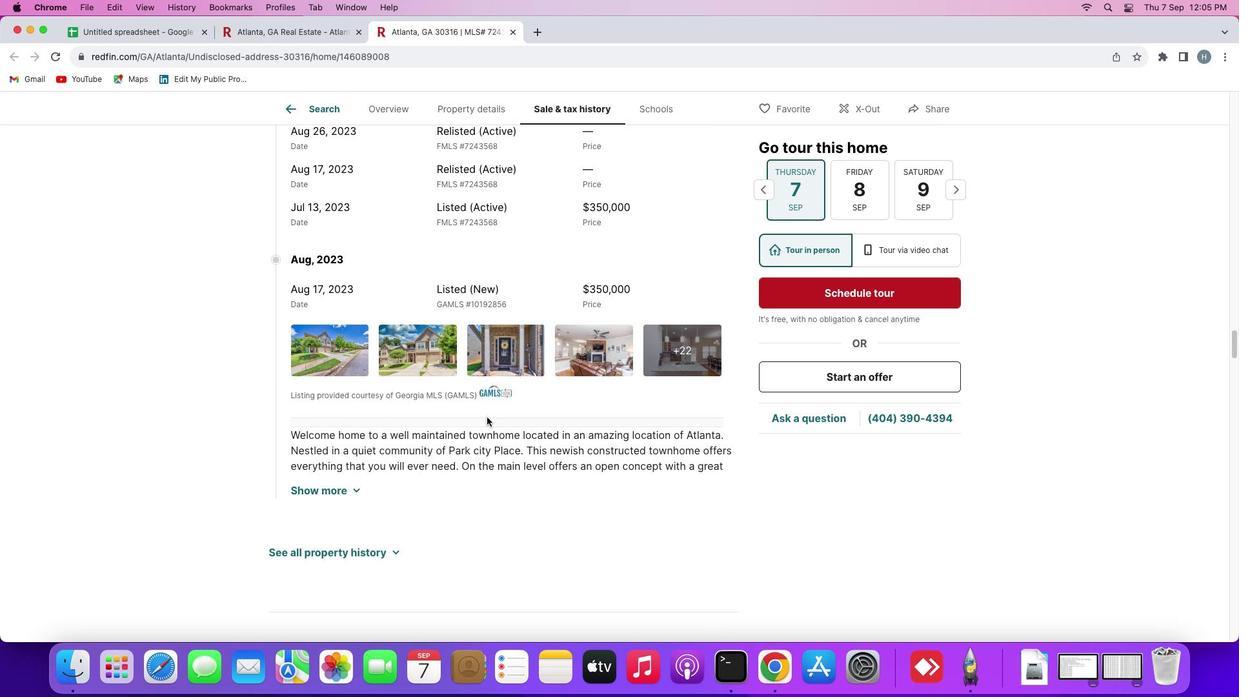 
Action: Mouse scrolled (486, 417) with delta (0, -1)
Screenshot: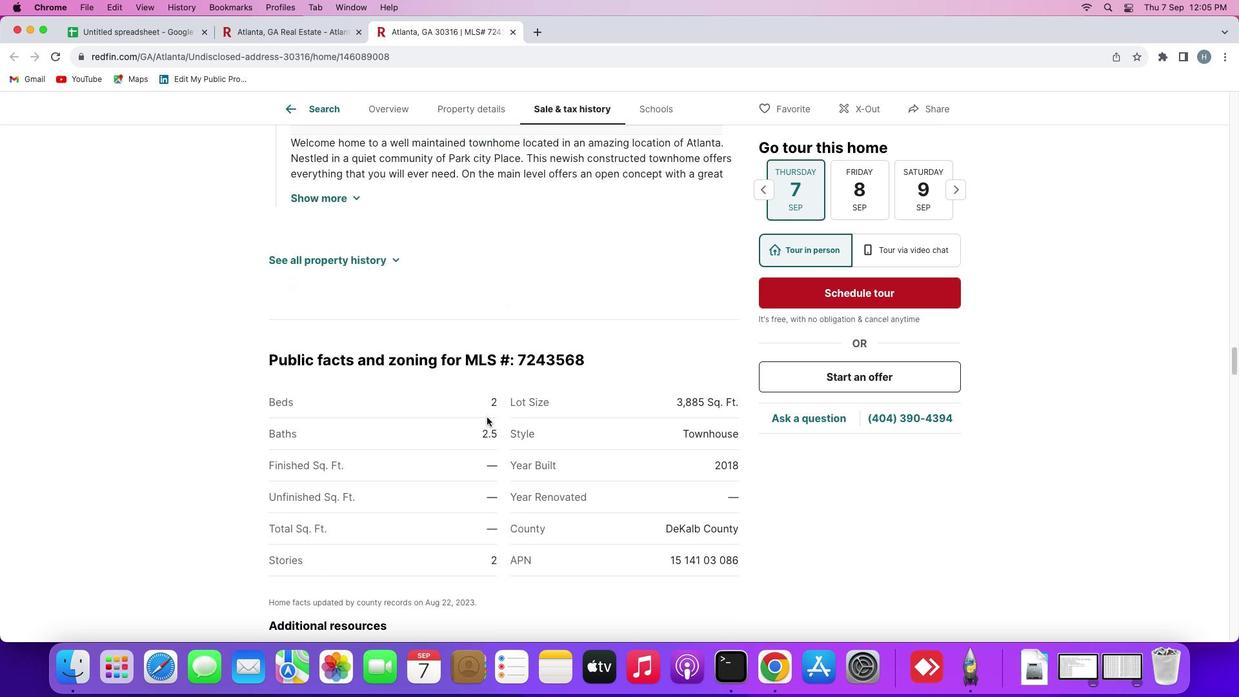 
Action: Mouse scrolled (486, 417) with delta (0, -3)
Screenshot: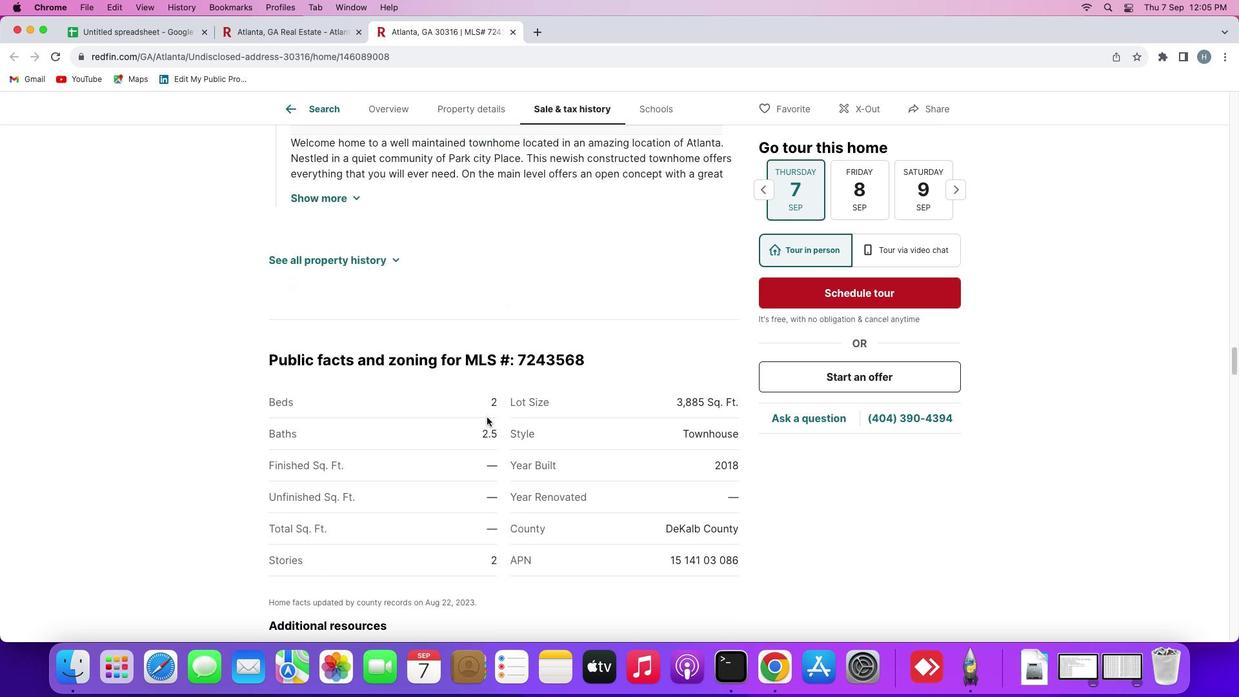 
Action: Mouse scrolled (486, 417) with delta (0, 0)
Screenshot: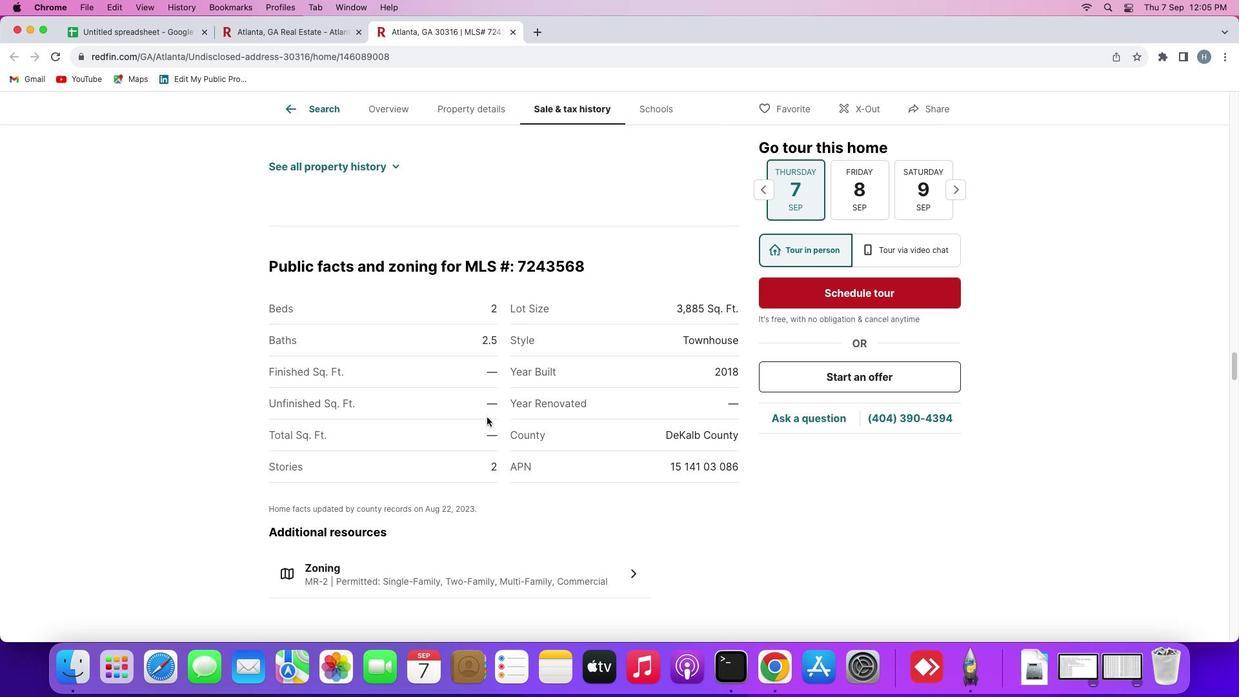 
Action: Mouse scrolled (486, 417) with delta (0, 0)
Screenshot: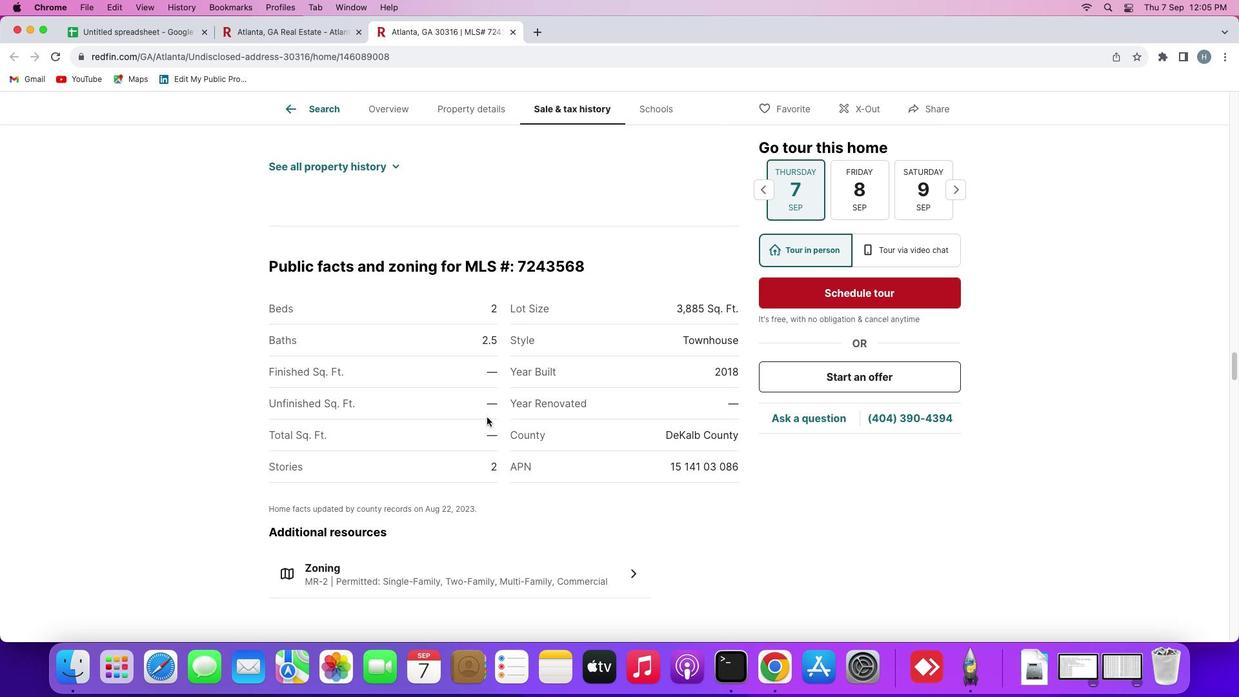 
Action: Mouse scrolled (486, 417) with delta (0, -1)
Screenshot: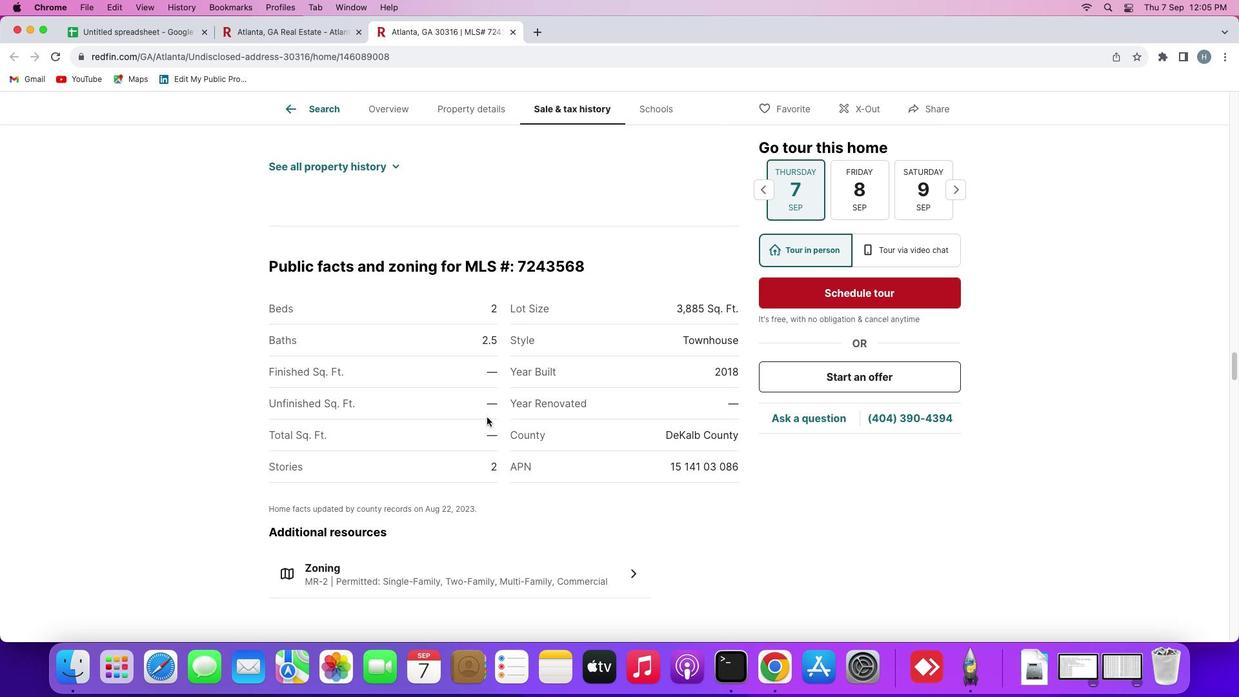 
Action: Mouse scrolled (486, 417) with delta (0, -3)
Screenshot: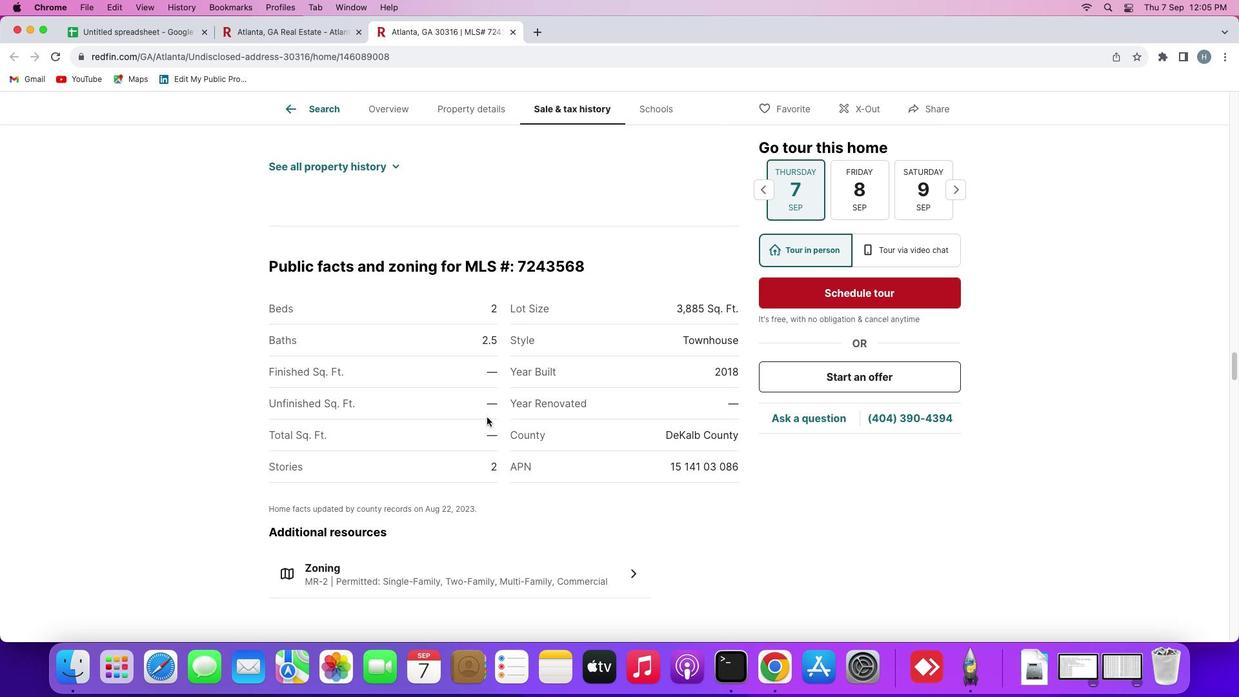 
Action: Mouse scrolled (486, 417) with delta (0, -3)
Screenshot: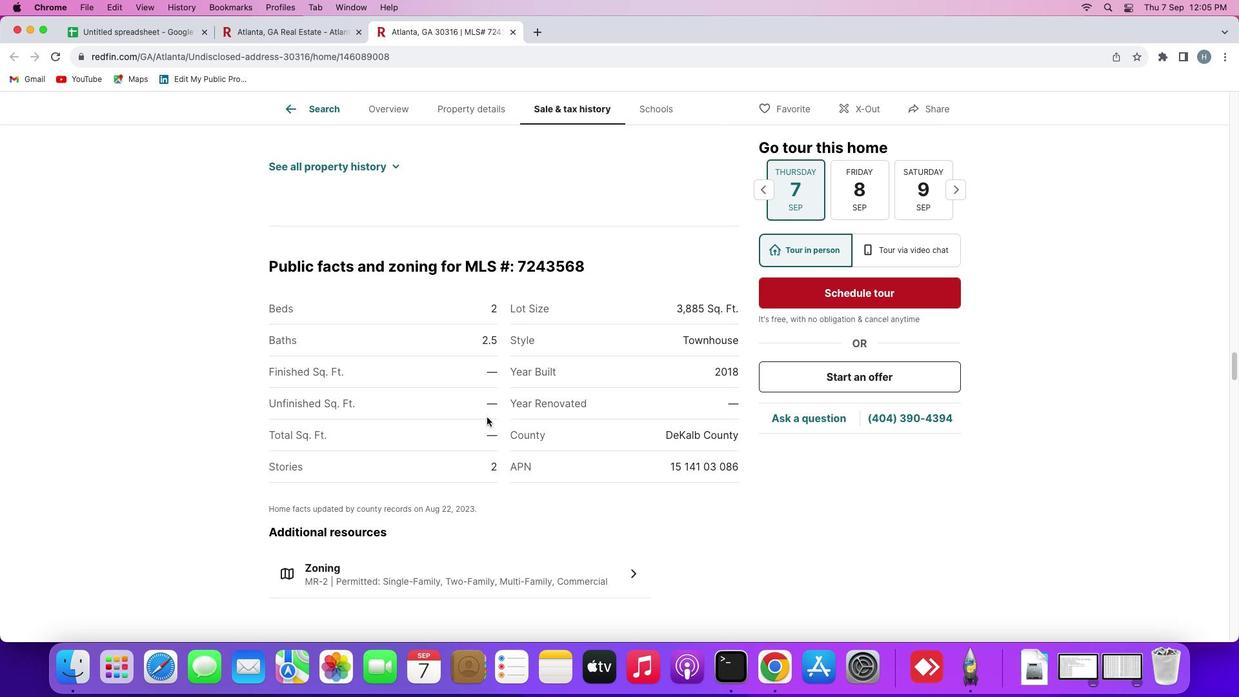 
Action: Mouse scrolled (486, 417) with delta (0, 0)
Screenshot: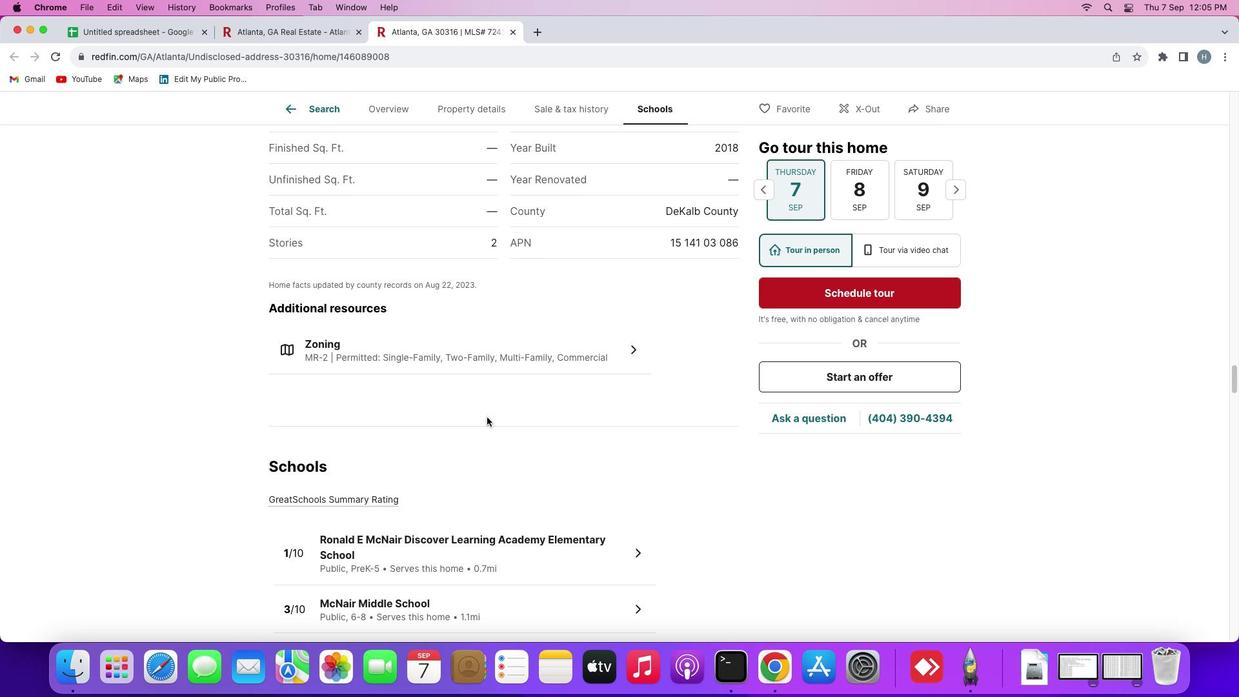 
Action: Mouse scrolled (486, 417) with delta (0, 0)
Screenshot: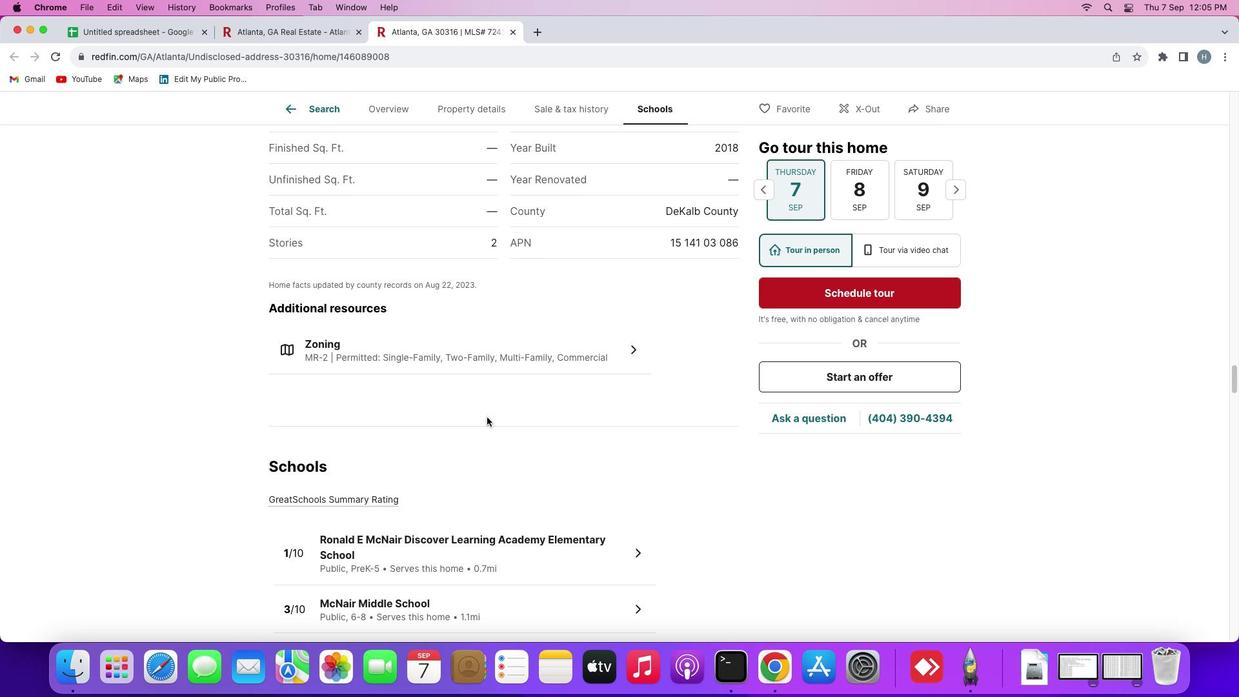 
Action: Mouse scrolled (486, 417) with delta (0, -1)
Screenshot: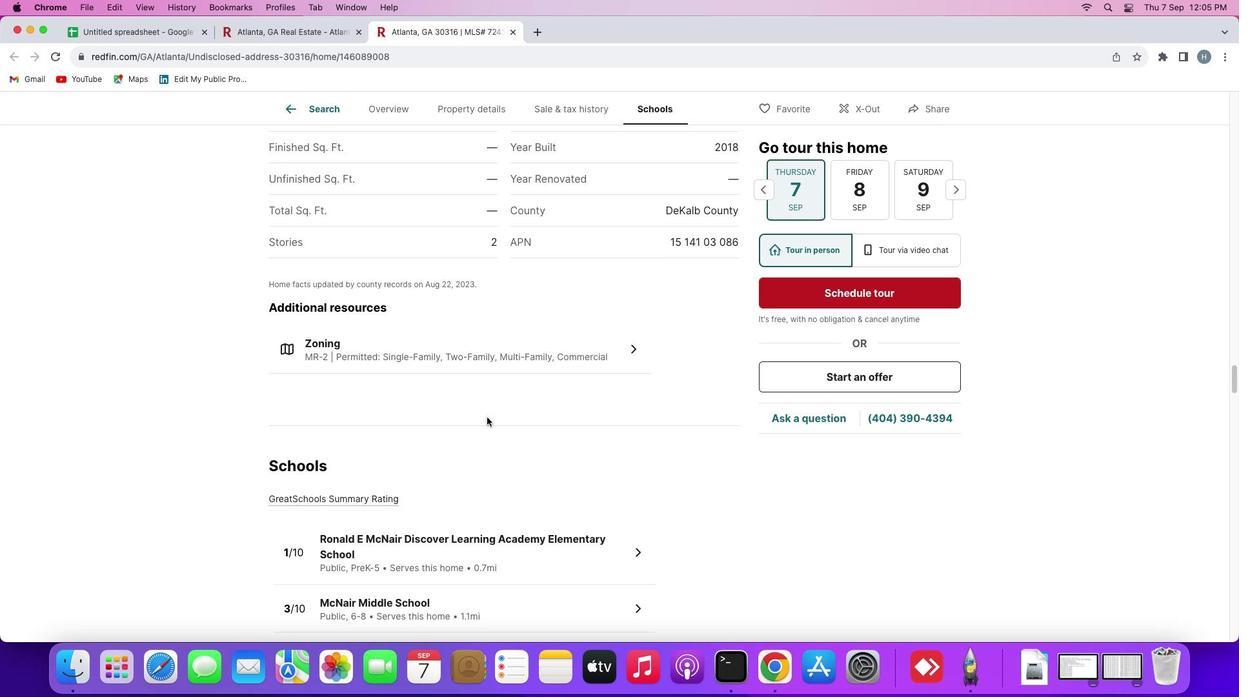 
Action: Mouse scrolled (486, 417) with delta (0, -2)
Screenshot: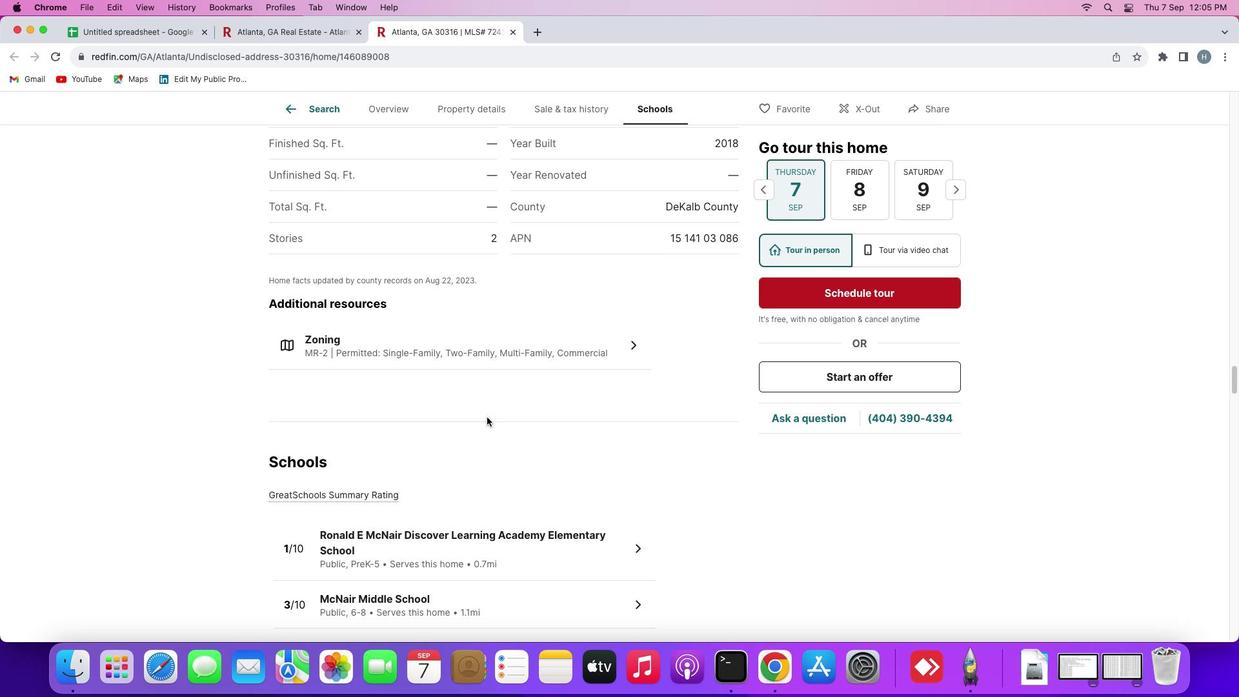 
Action: Mouse scrolled (486, 417) with delta (0, 0)
Screenshot: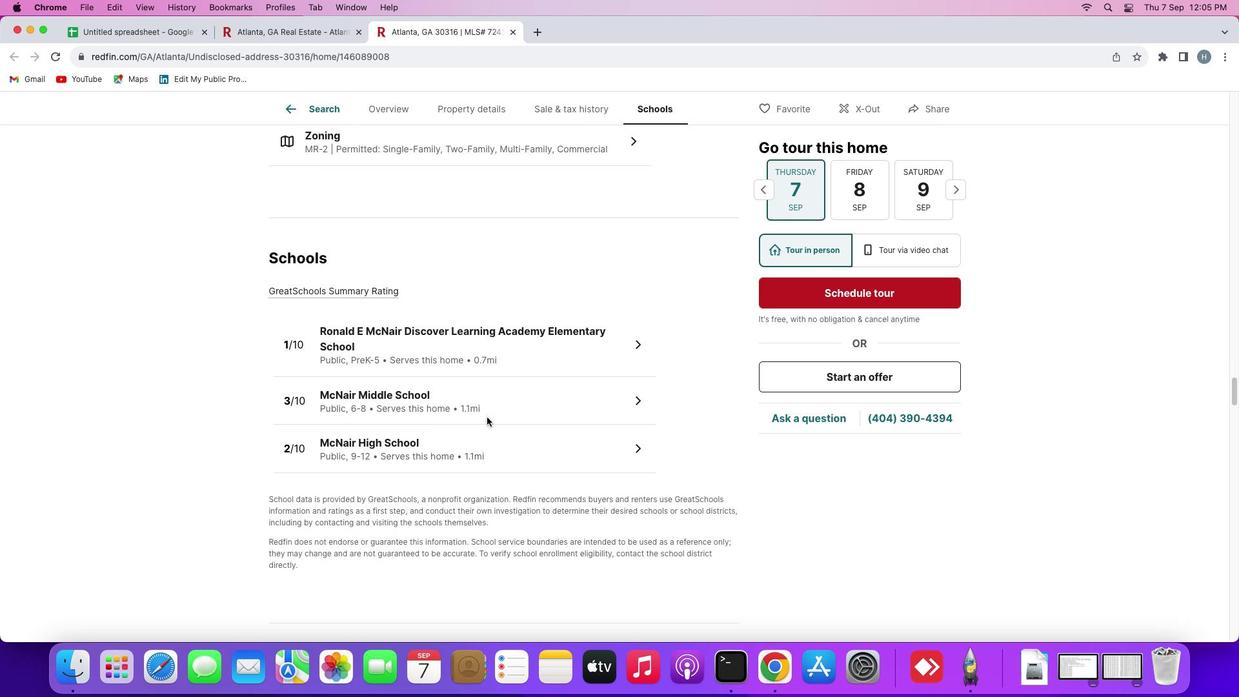 
Action: Mouse scrolled (486, 417) with delta (0, 0)
Screenshot: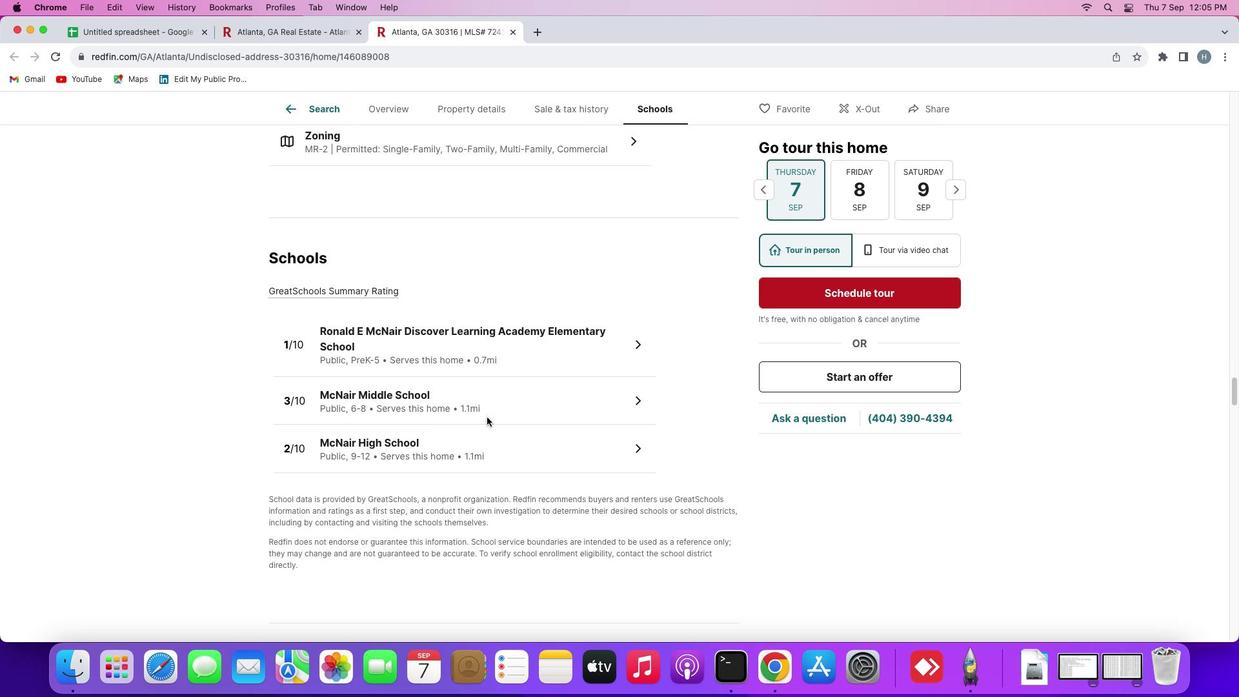 
Action: Mouse scrolled (486, 417) with delta (0, -1)
Screenshot: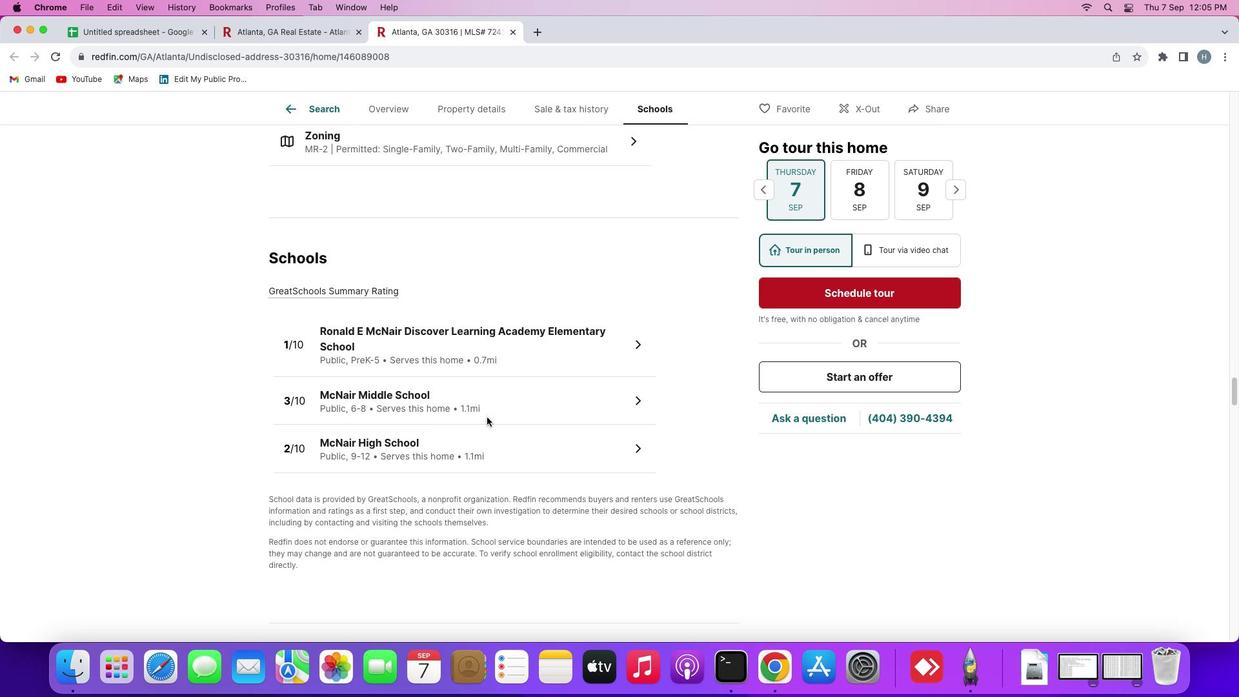 
Action: Mouse scrolled (486, 417) with delta (0, -2)
Screenshot: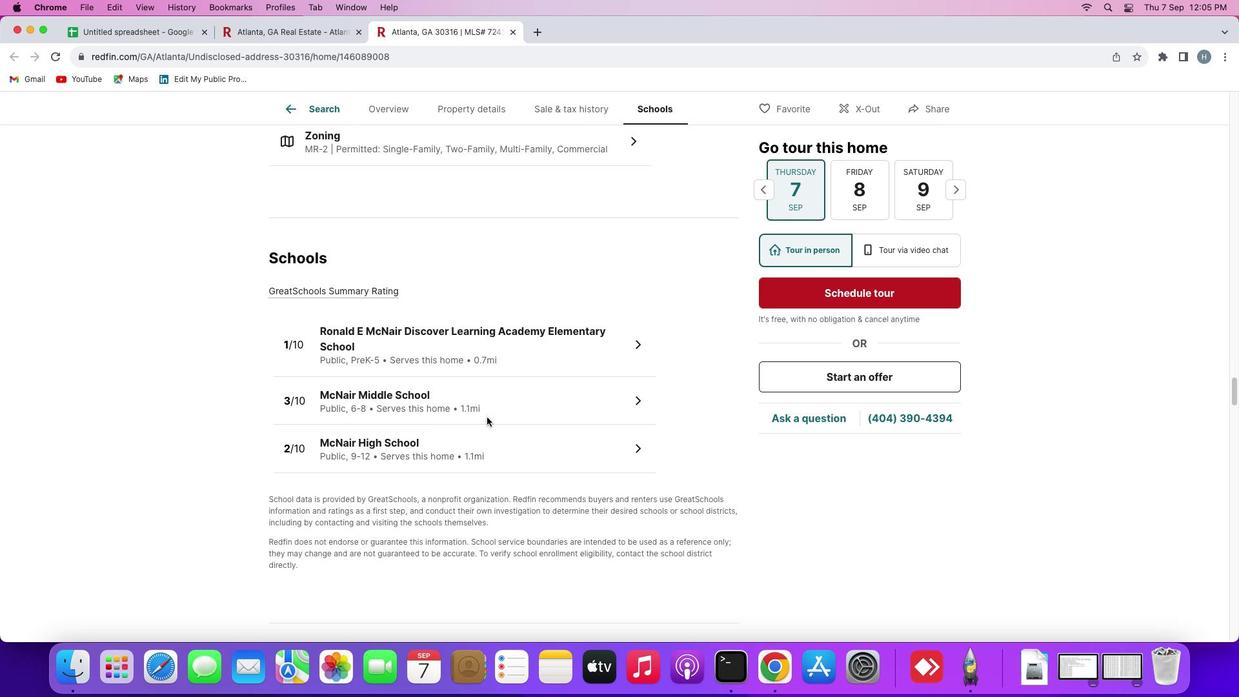 
Action: Mouse scrolled (486, 417) with delta (0, 0)
Screenshot: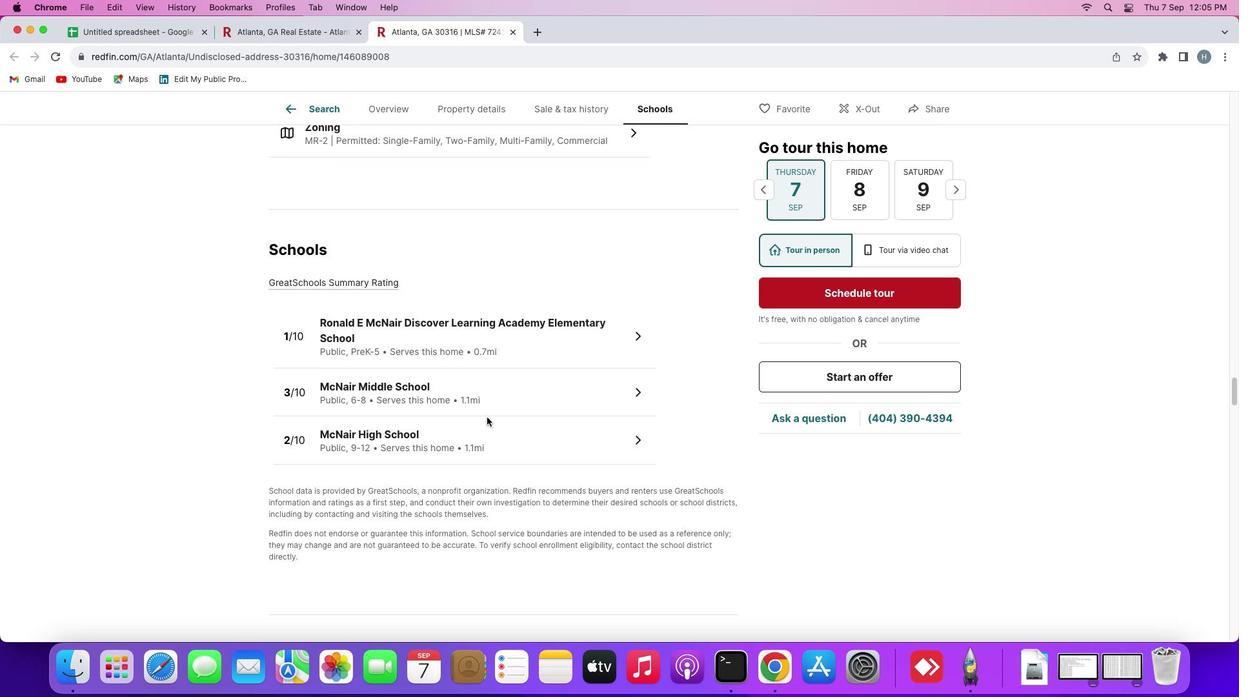 
Action: Mouse scrolled (486, 417) with delta (0, 0)
Screenshot: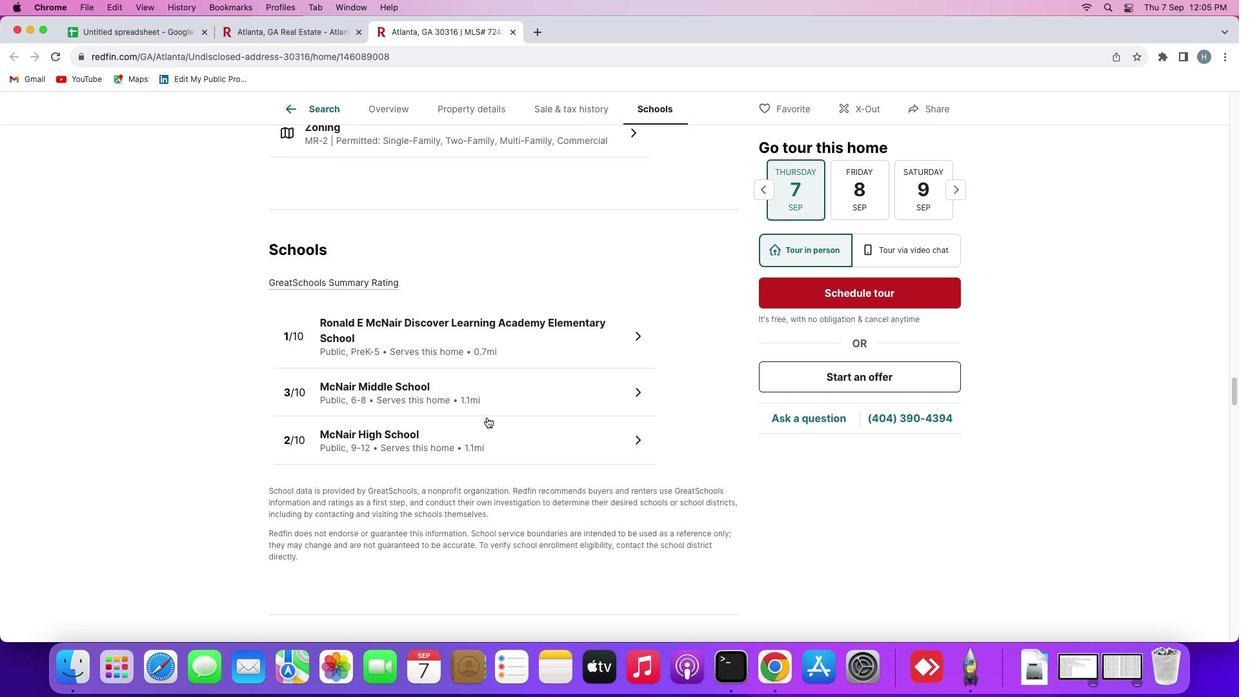 
Action: Mouse moved to (422, 331)
Screenshot: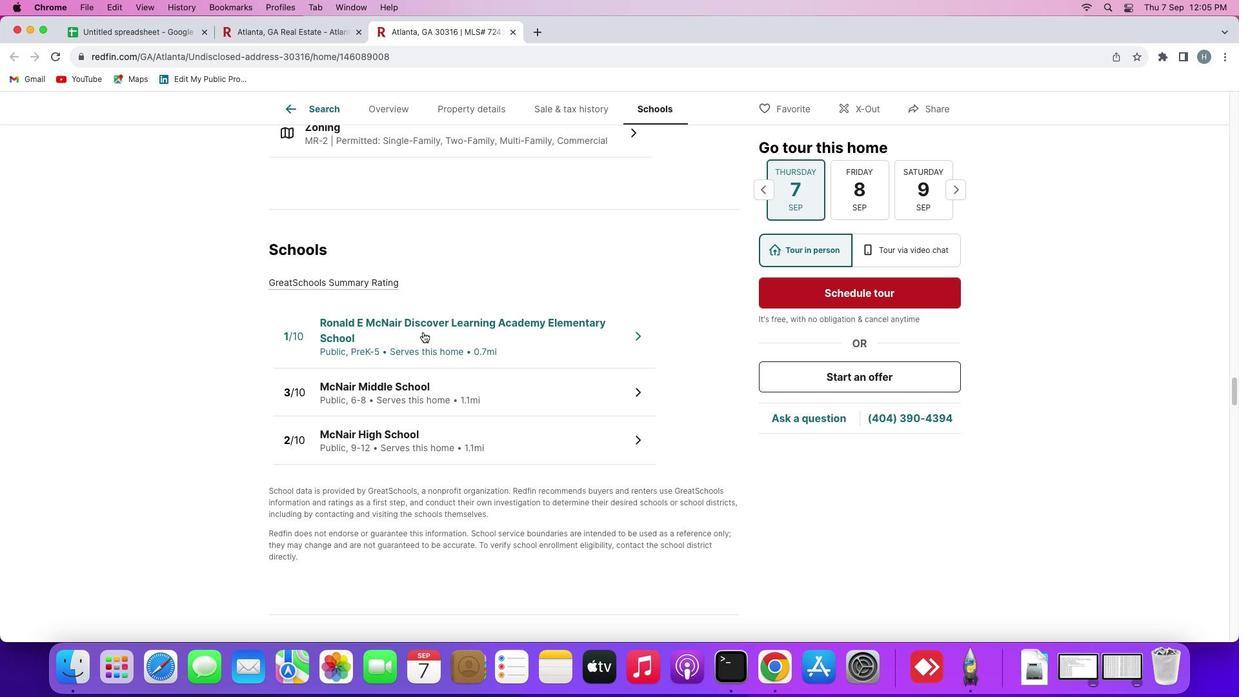 
Action: Mouse pressed left at (422, 331)
Screenshot: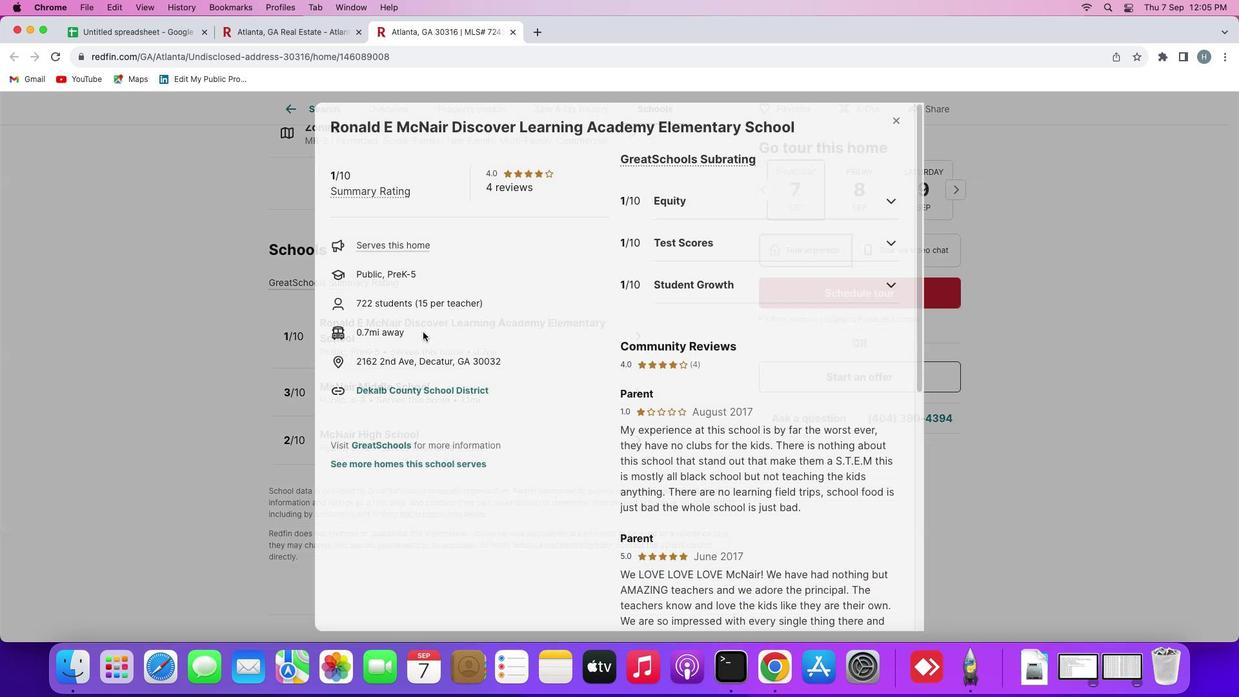 
Action: Mouse moved to (331, 127)
Screenshot: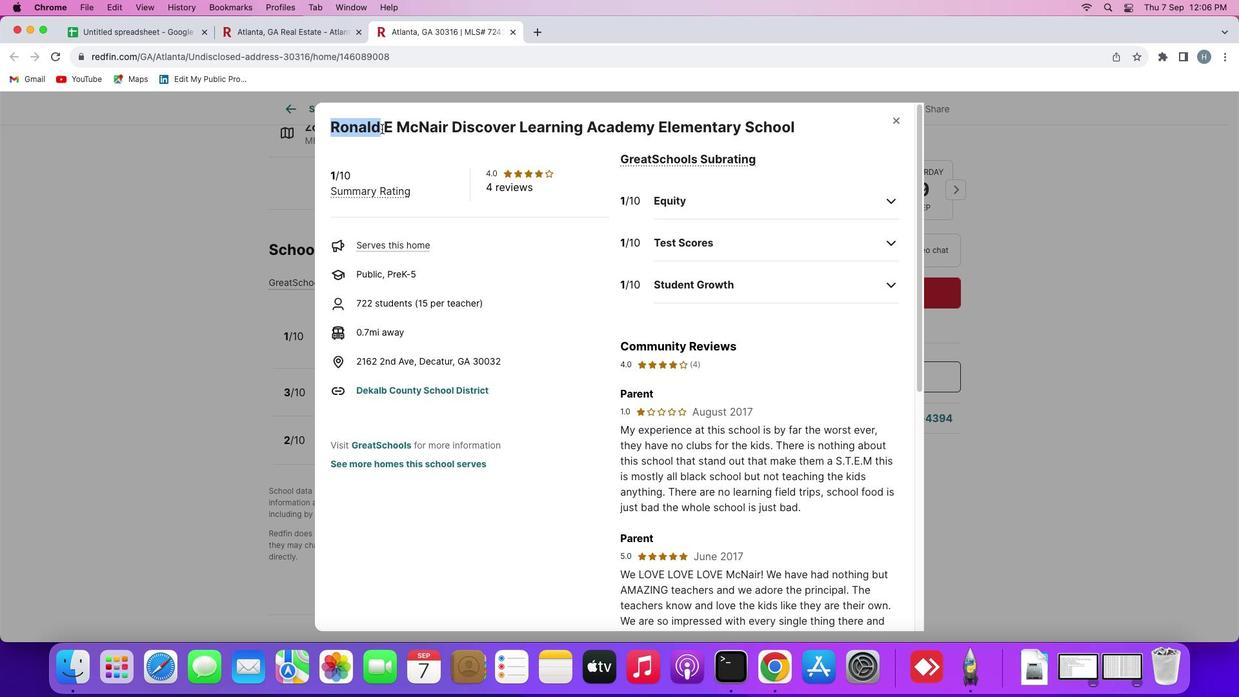 
Action: Mouse pressed left at (331, 127)
Screenshot: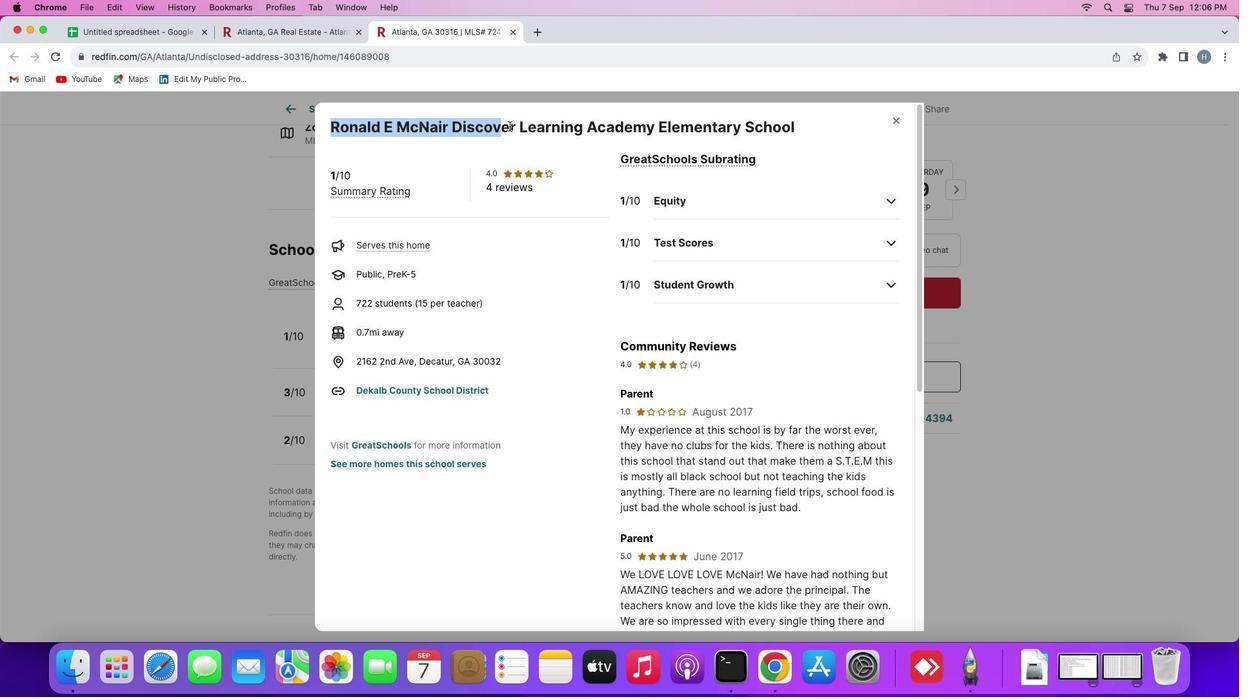 
Action: Mouse moved to (808, 127)
Screenshot: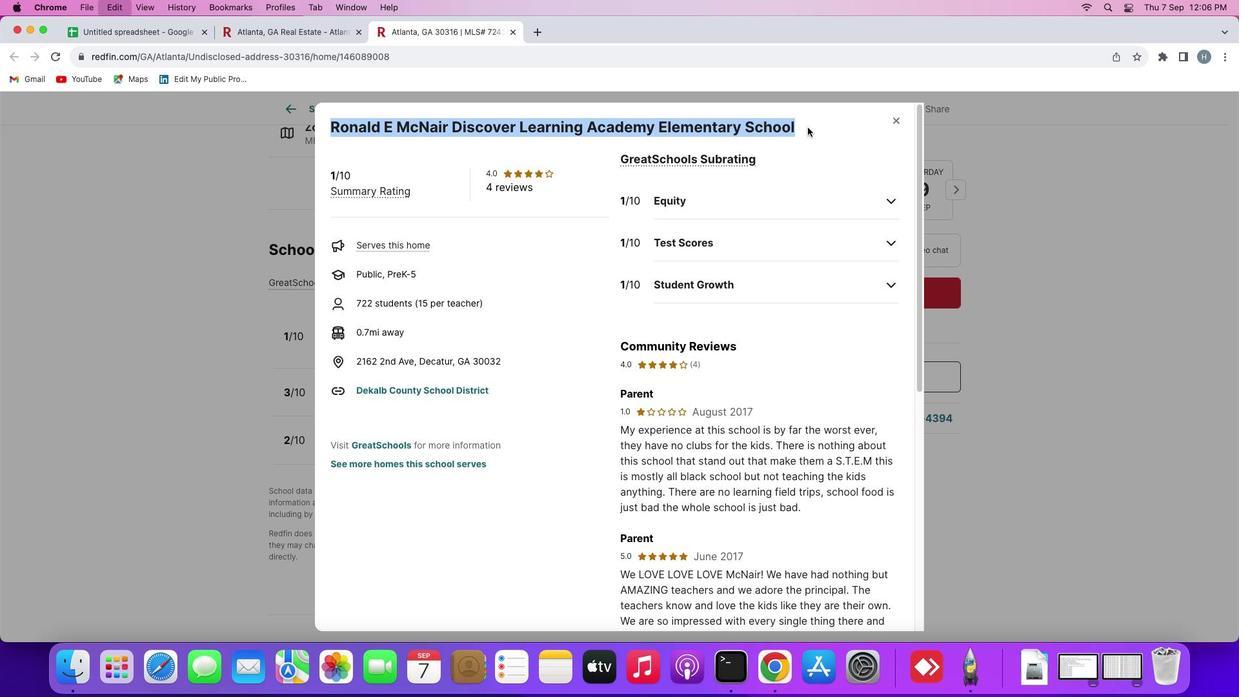 
Action: Key pressed Key.cmd'c'
Screenshot: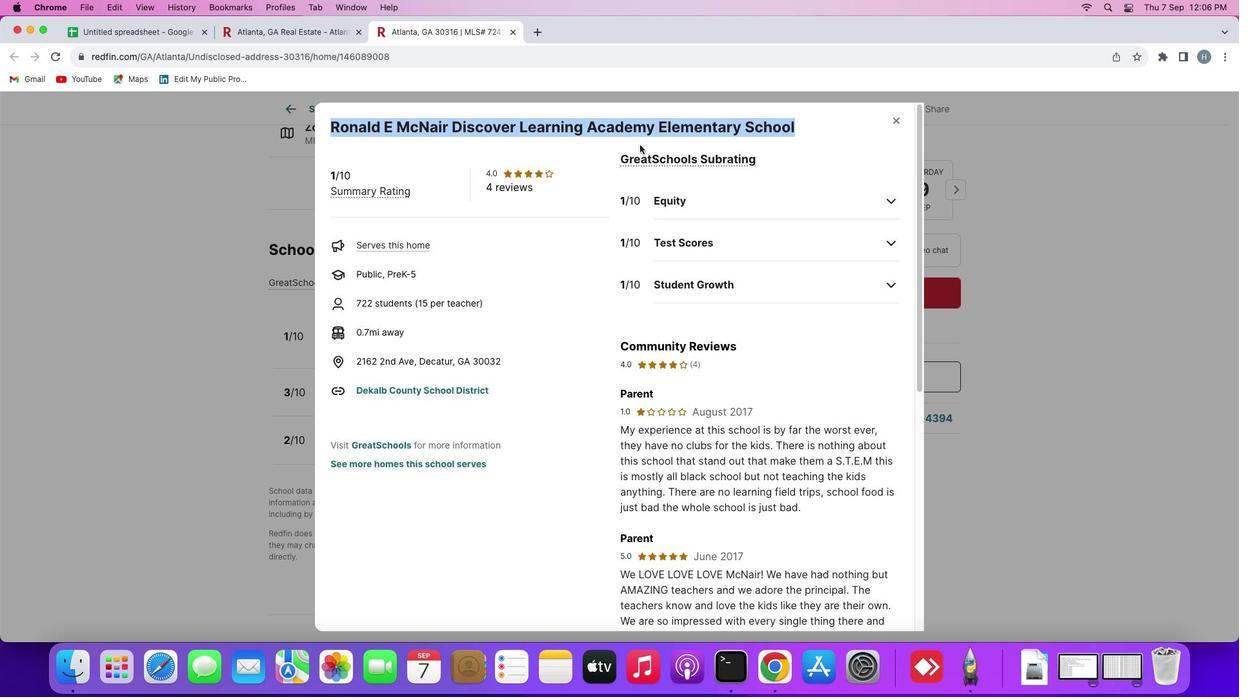 
Action: Mouse moved to (679, 142)
Screenshot: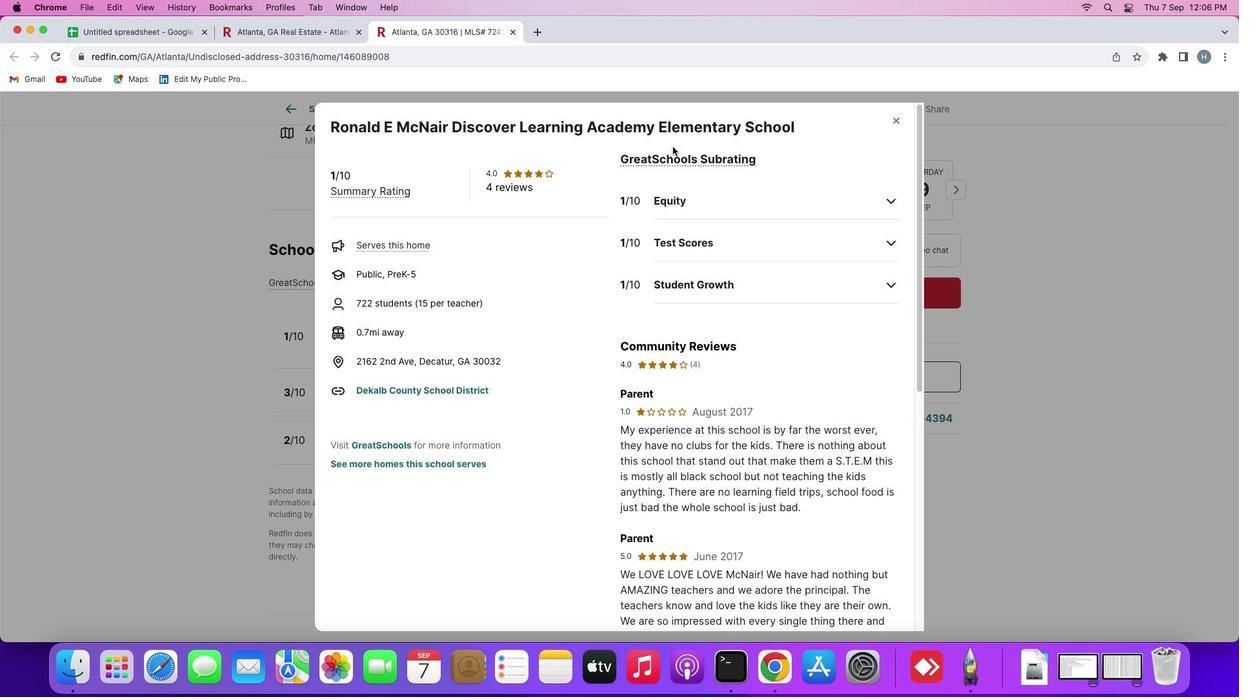 
Action: Mouse pressed left at (679, 142)
Screenshot: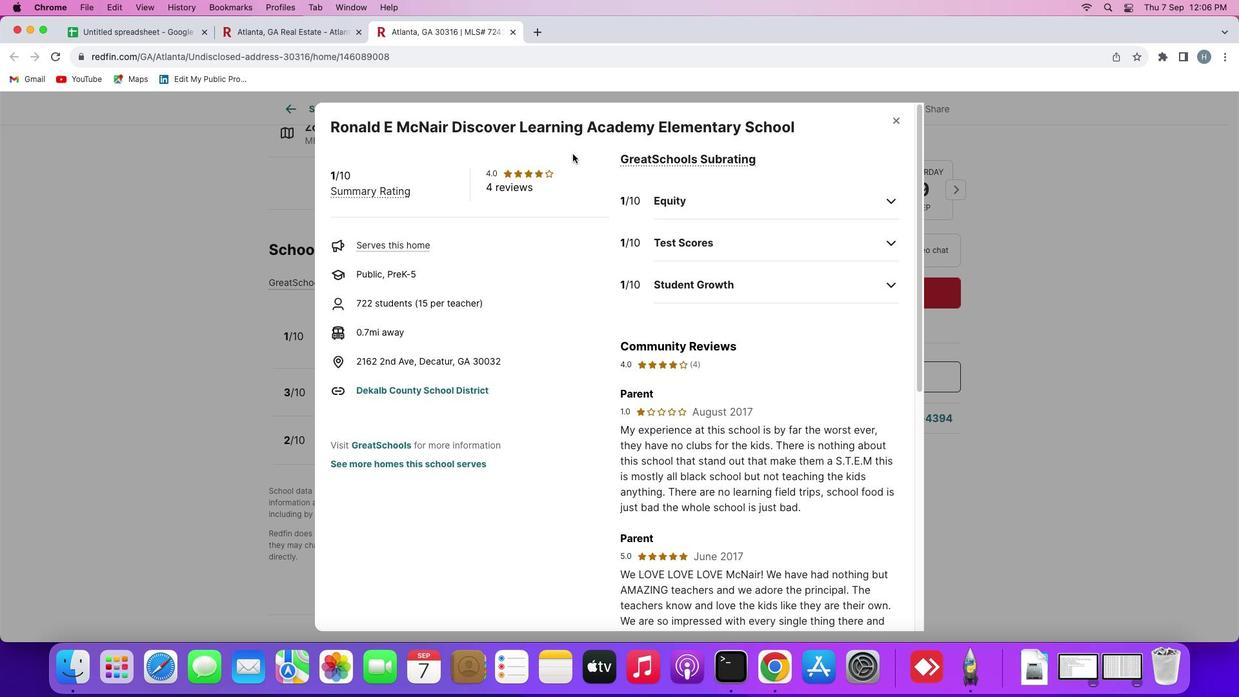 
Action: Mouse moved to (153, 34)
Screenshot: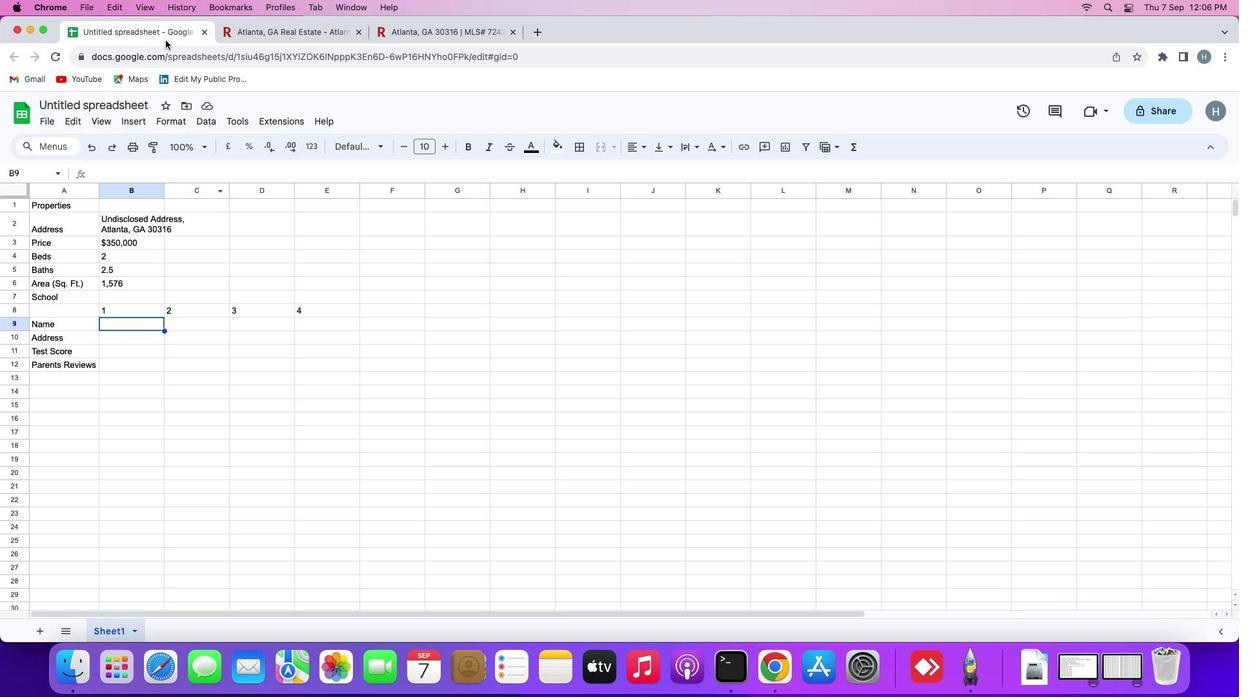 
Action: Mouse pressed left at (153, 34)
Screenshot: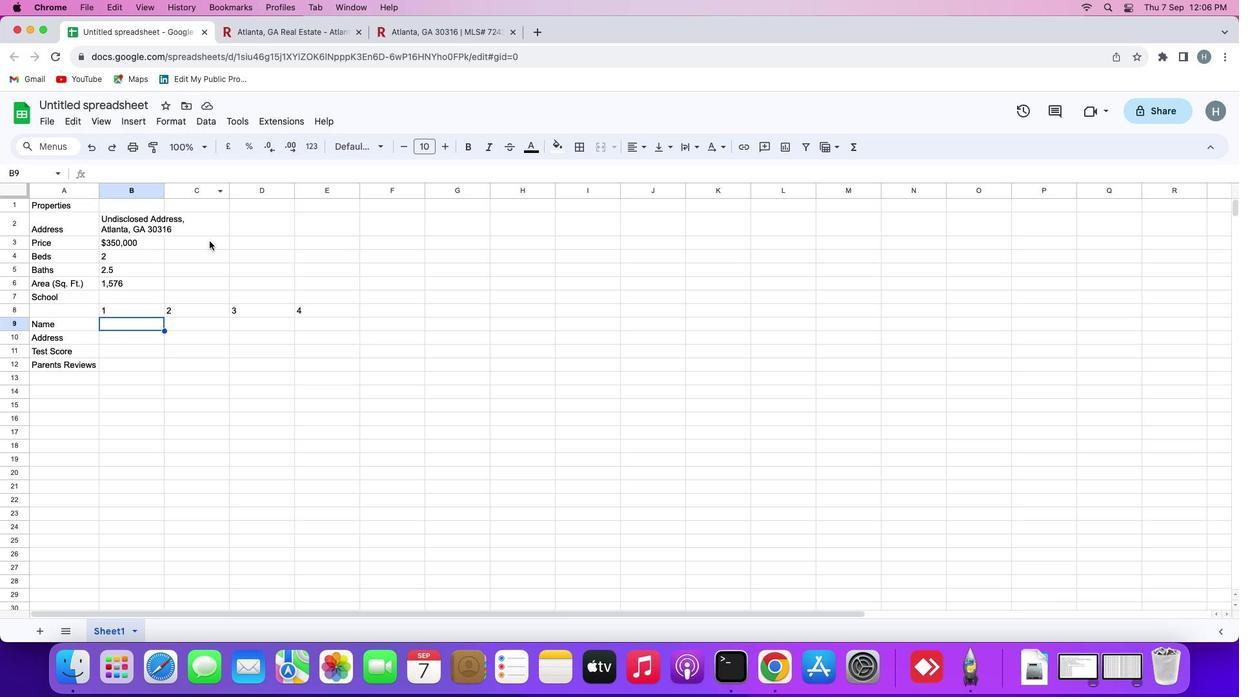 
Action: Mouse moved to (130, 323)
Screenshot: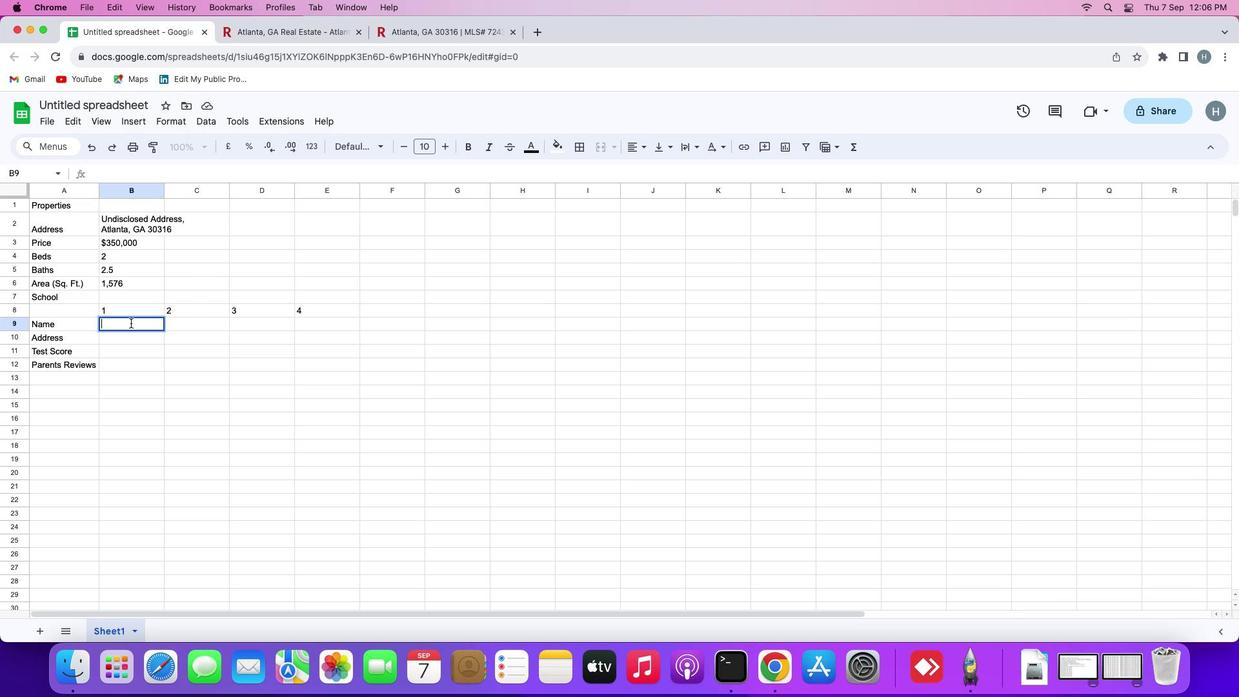 
Action: Mouse pressed left at (130, 323)
Screenshot: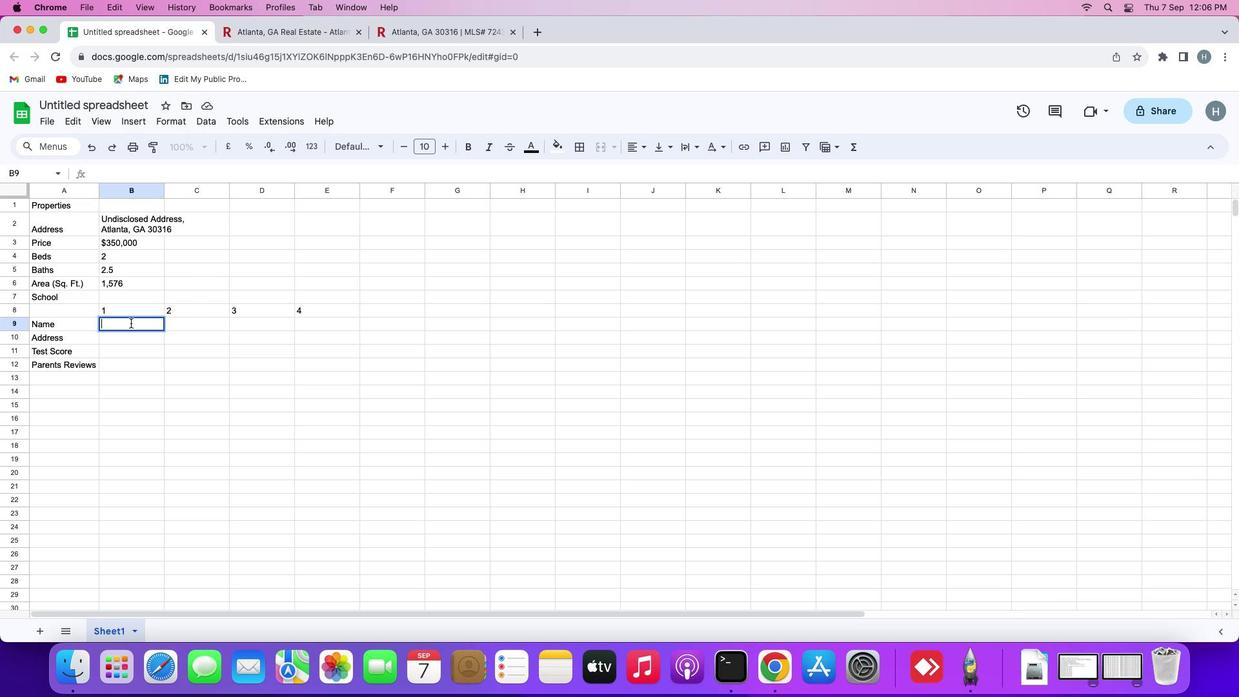 
Action: Mouse pressed left at (130, 323)
Screenshot: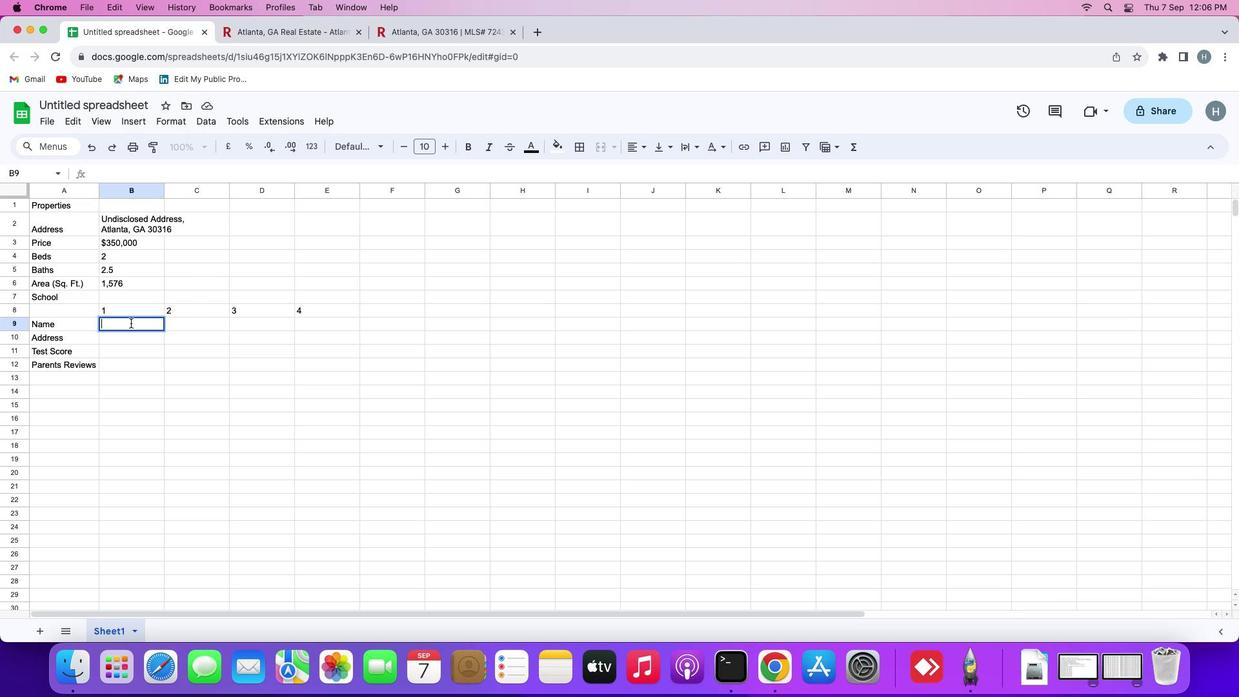 
Action: Key pressed Key.cmd'v'Key.enter
Screenshot: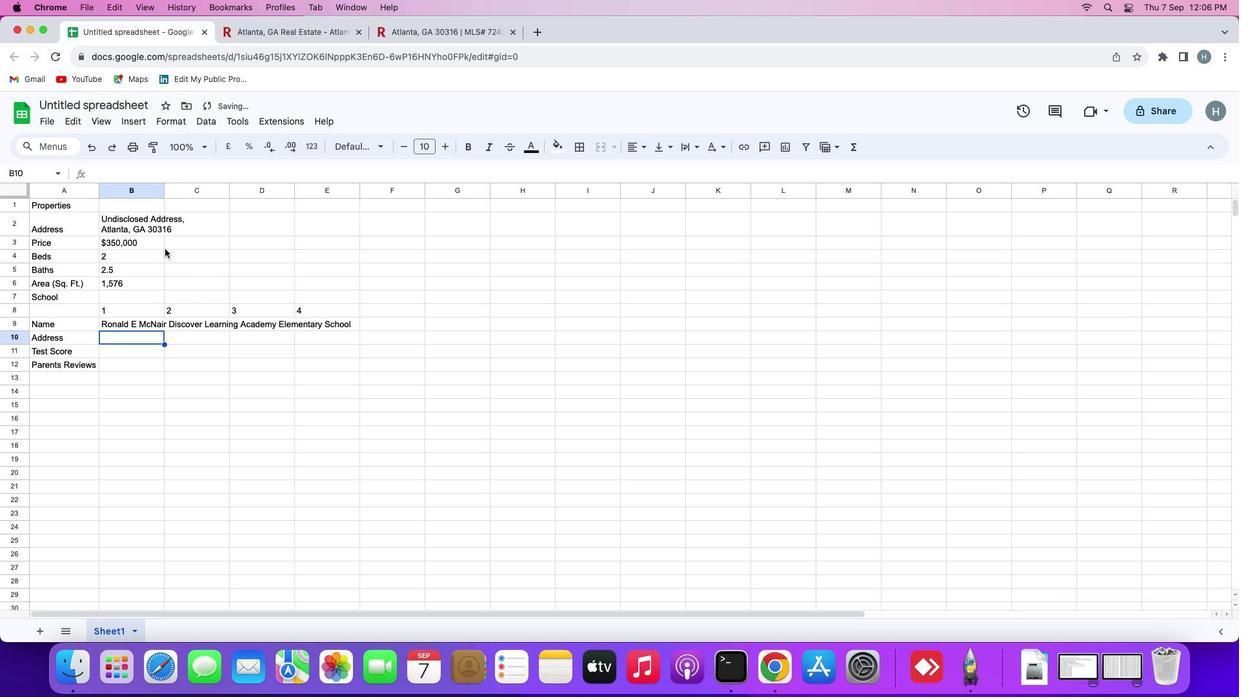 
Action: Mouse moved to (448, 35)
Screenshot: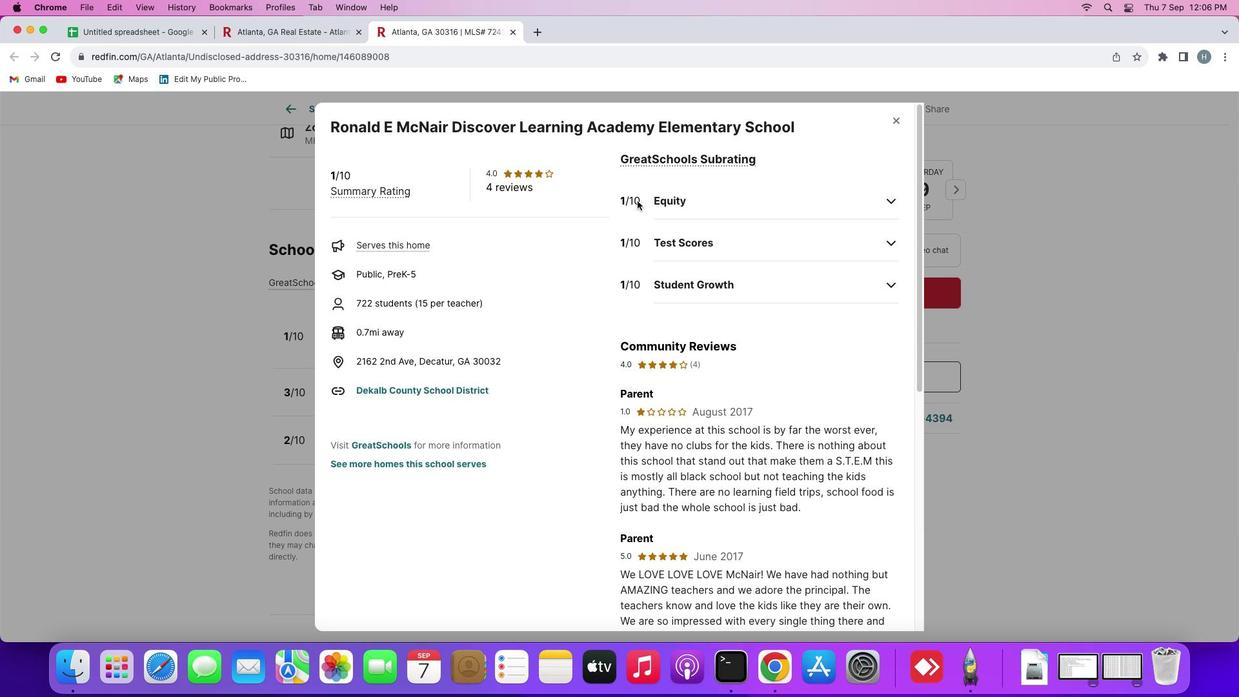 
Action: Mouse pressed left at (448, 35)
Screenshot: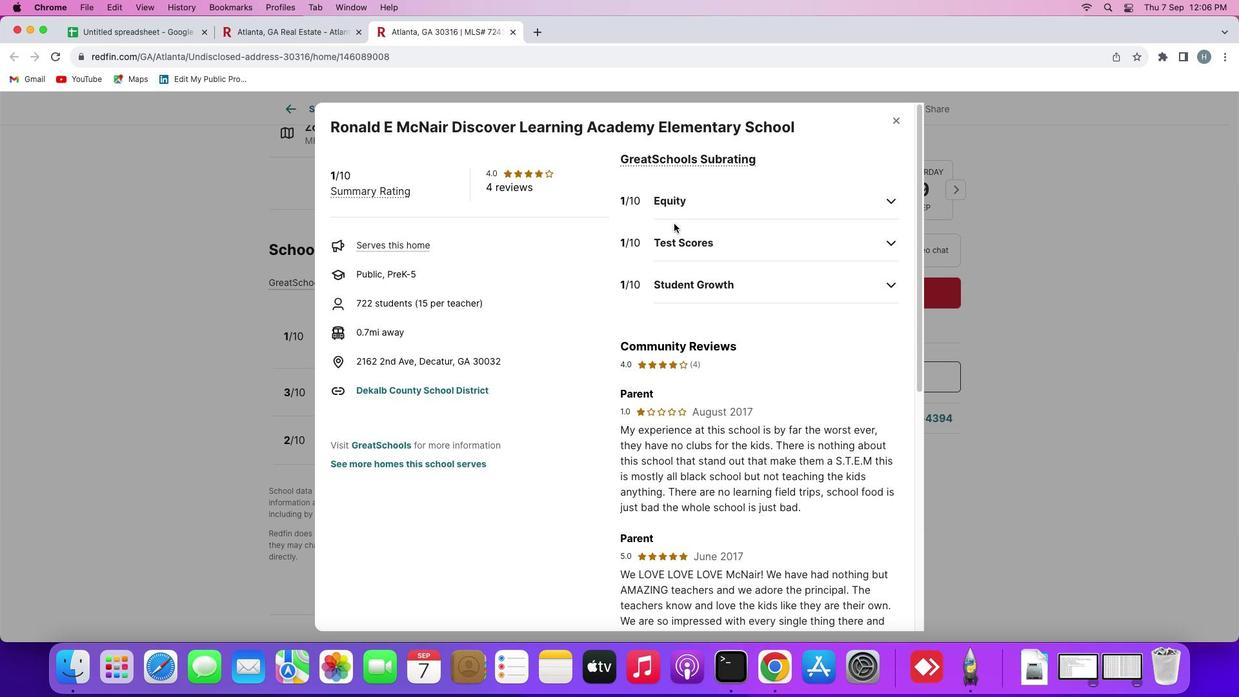 
Action: Mouse moved to (505, 359)
Screenshot: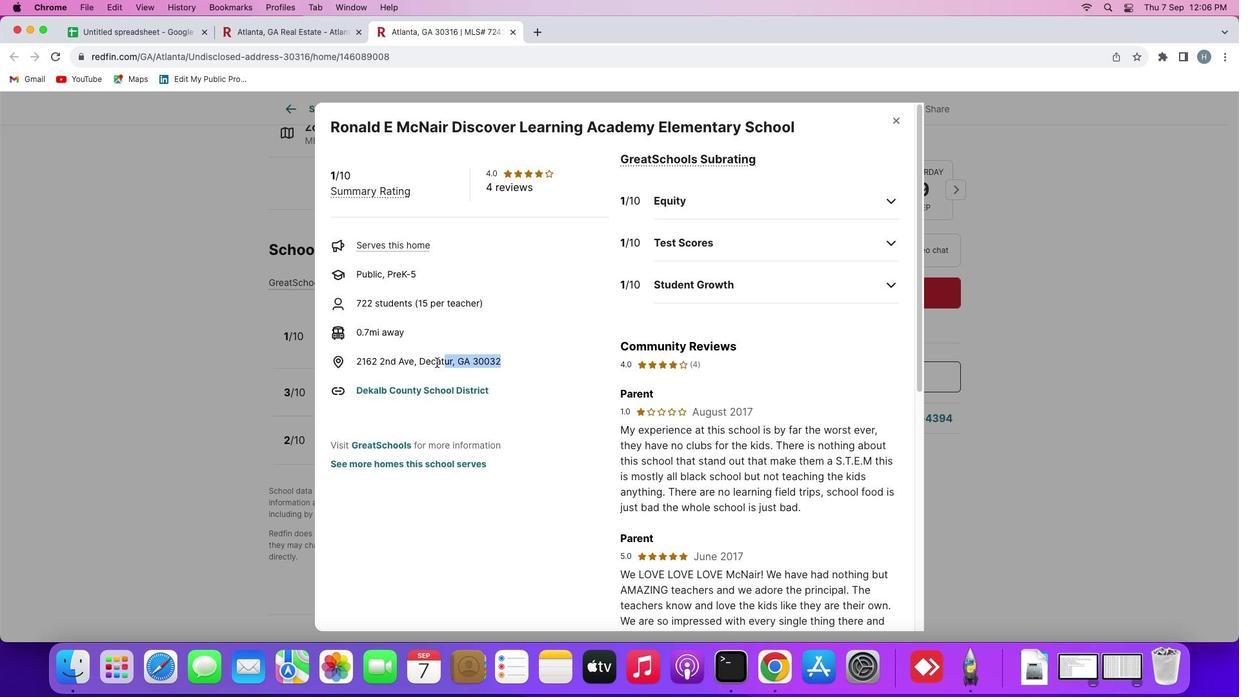 
Action: Mouse pressed left at (505, 359)
Screenshot: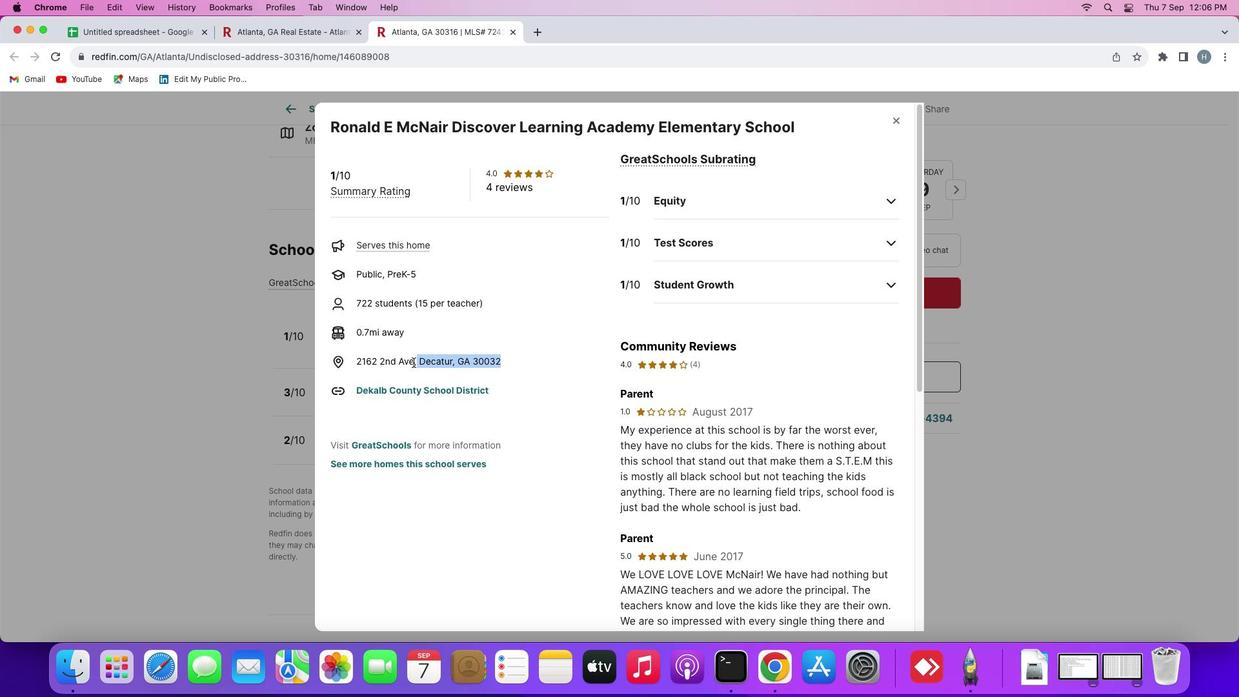 
Action: Mouse moved to (352, 366)
Screenshot: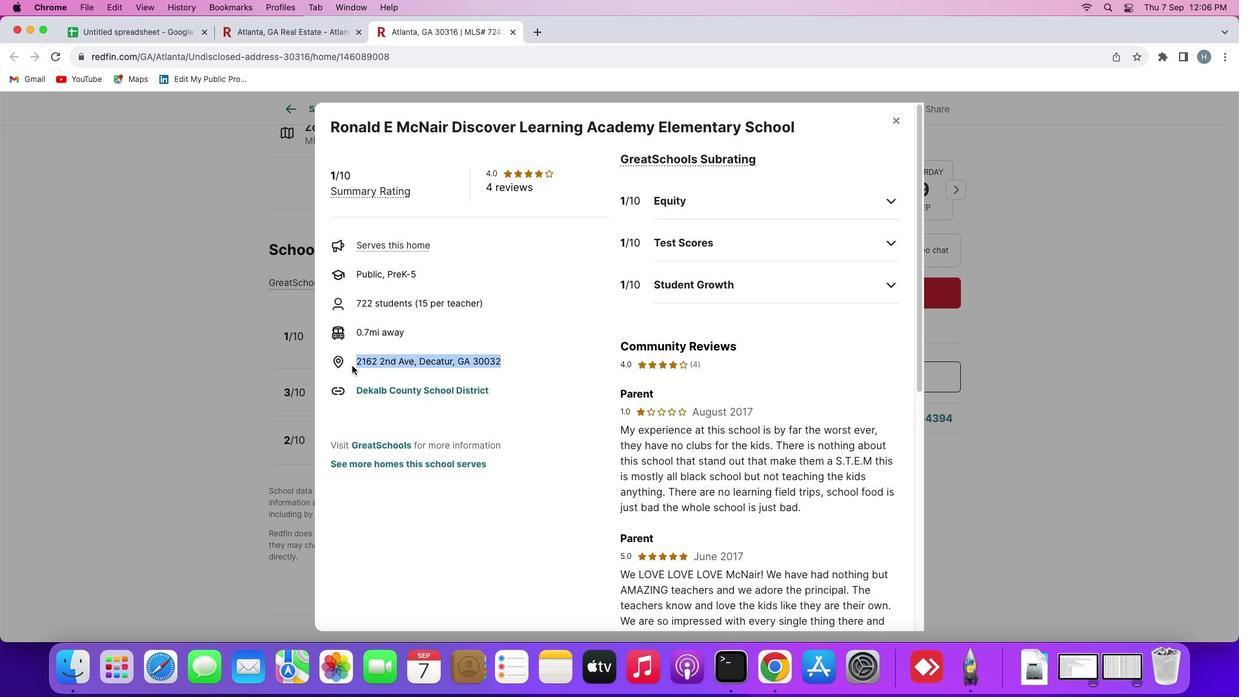 
Action: Key pressed Key.cmd'c'
Screenshot: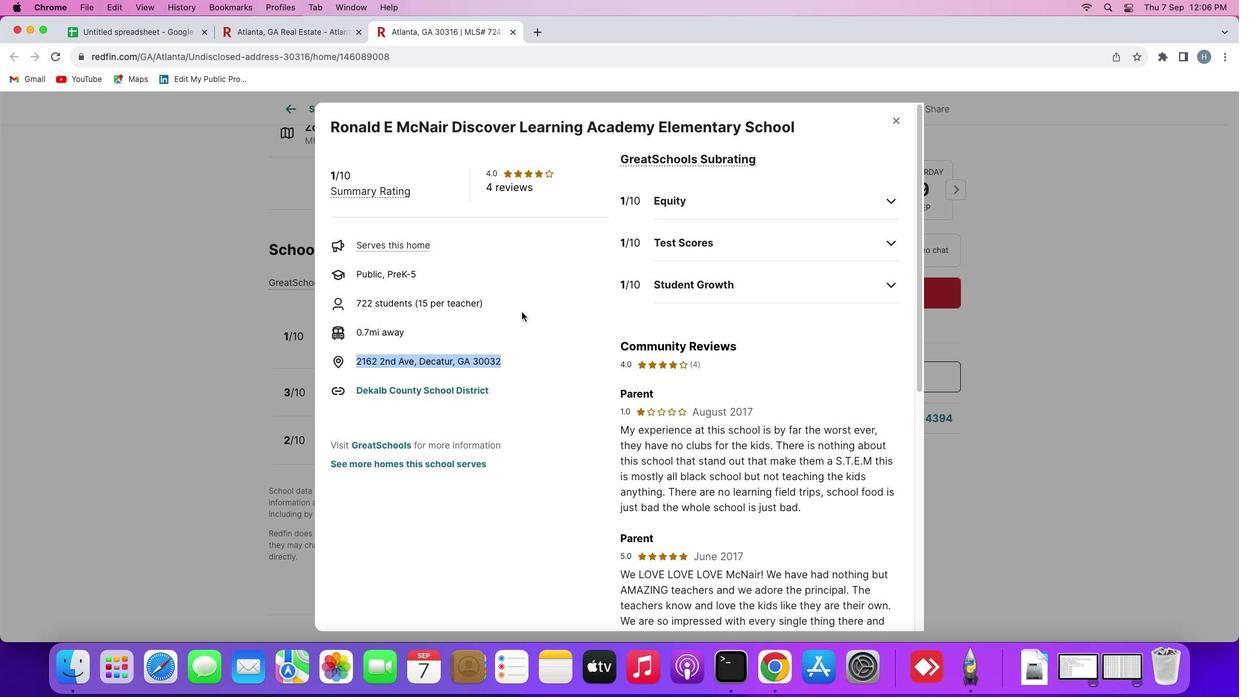 
Action: Mouse moved to (522, 311)
Screenshot: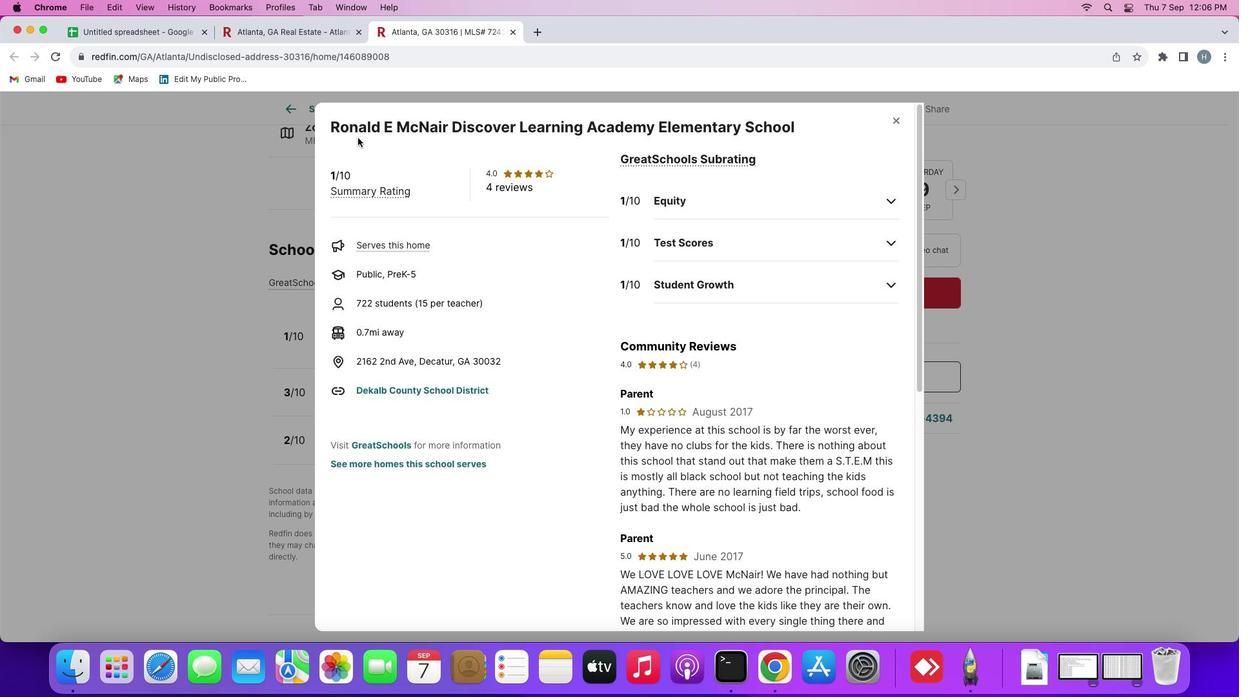 
Action: Mouse pressed left at (522, 311)
Screenshot: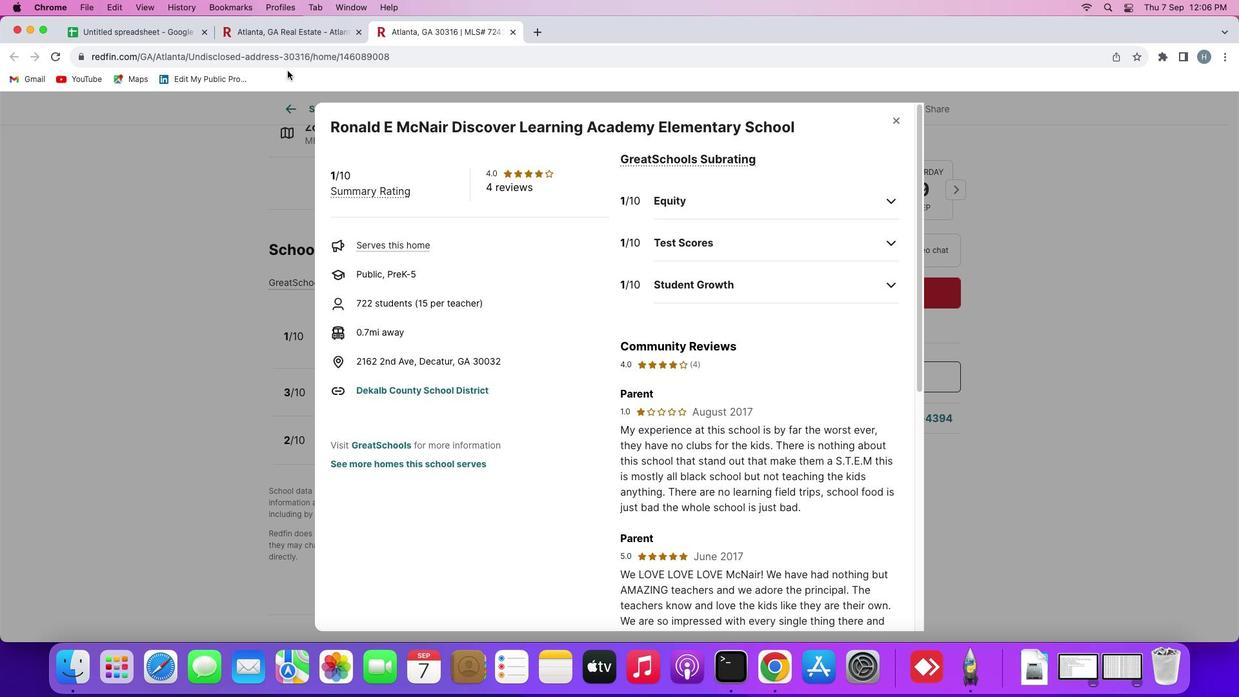 
Action: Mouse moved to (187, 31)
Screenshot: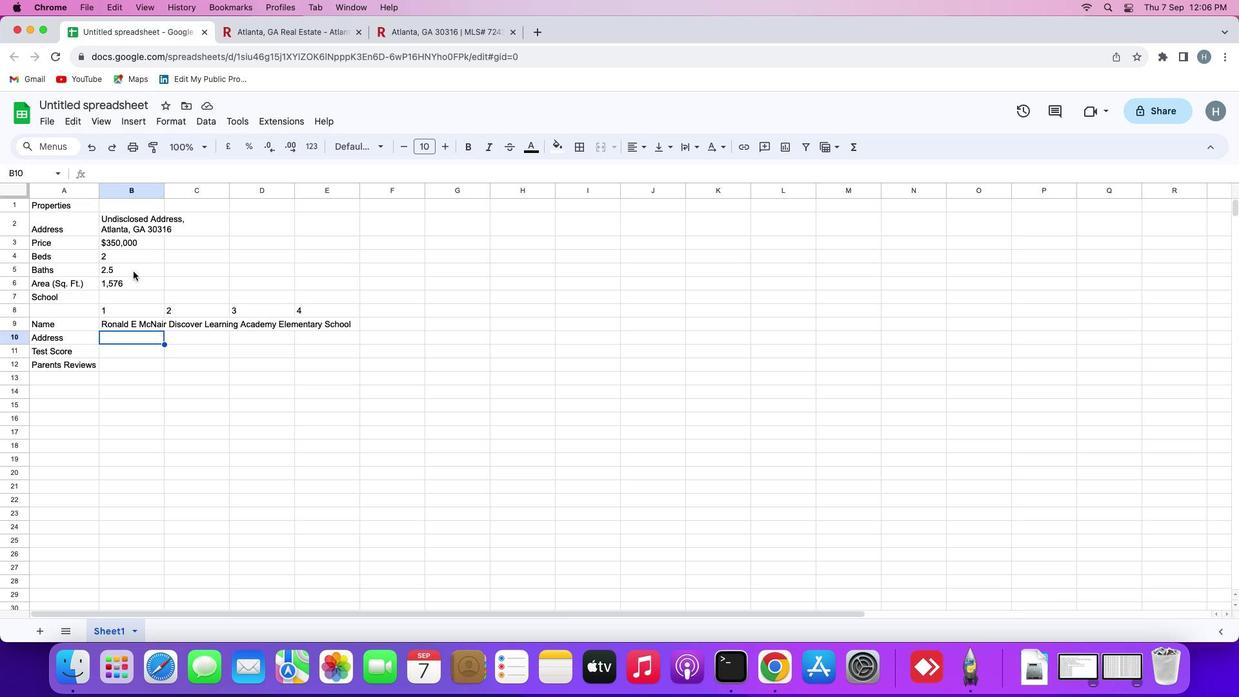 
Action: Mouse pressed left at (187, 31)
Screenshot: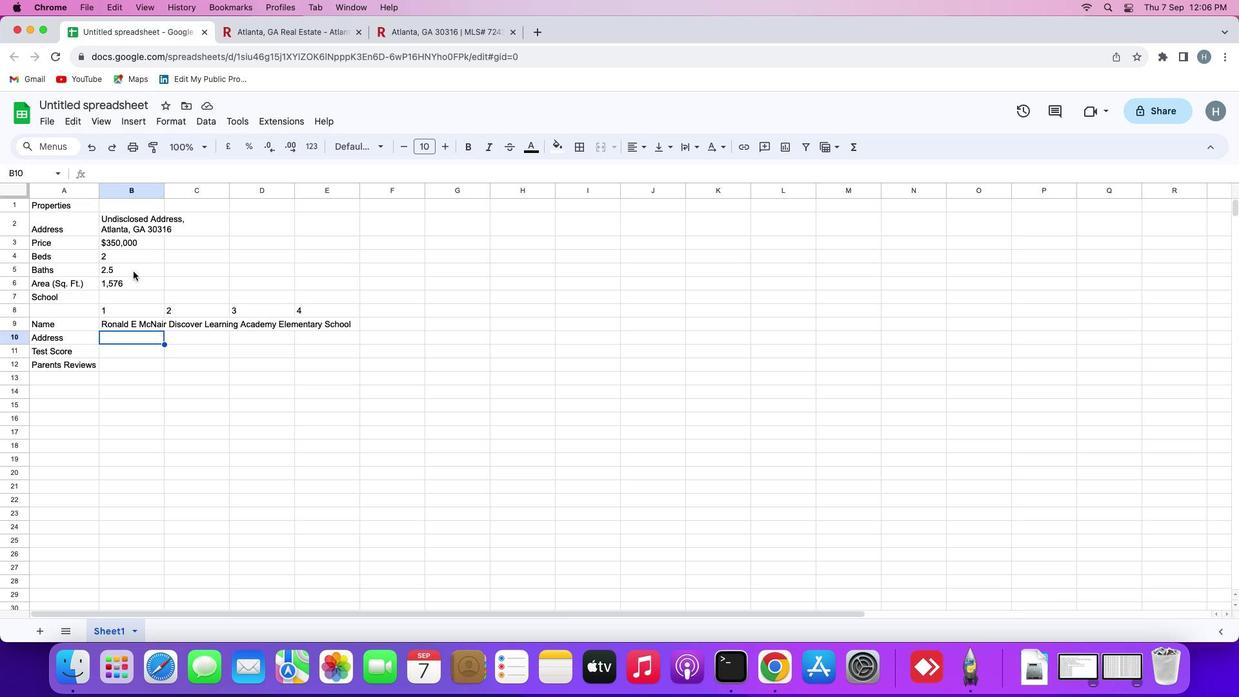 
Action: Mouse moved to (124, 337)
Screenshot: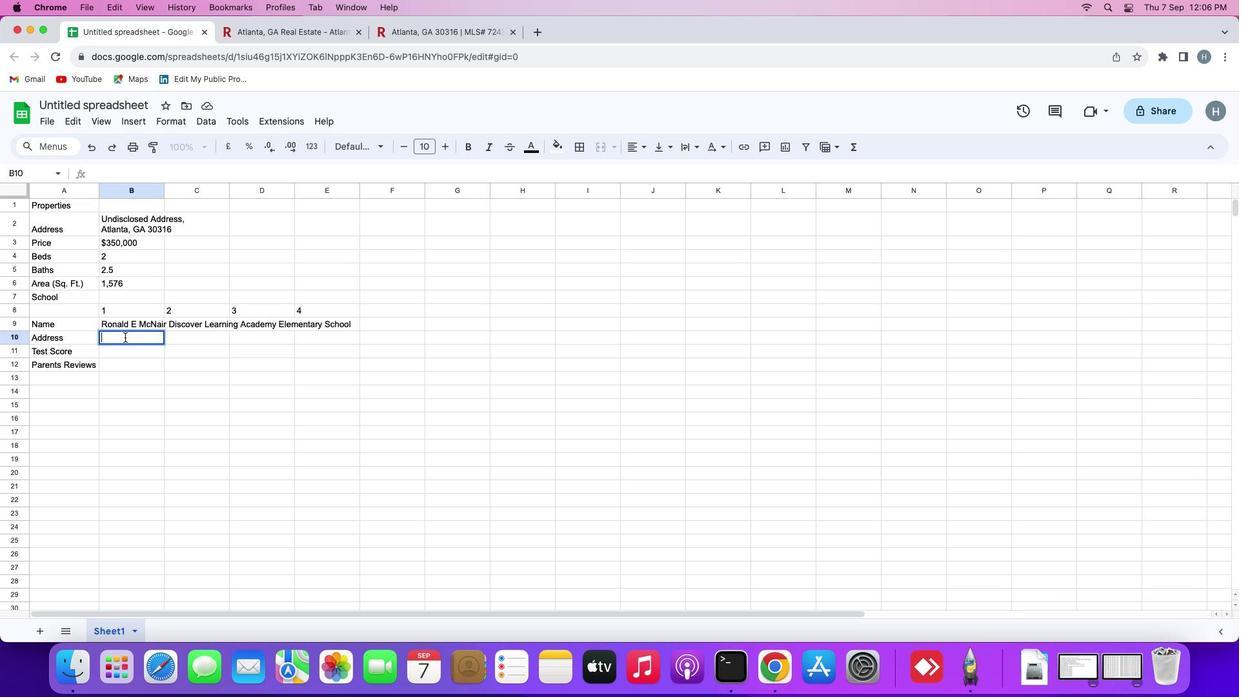 
Action: Mouse pressed left at (124, 337)
Screenshot: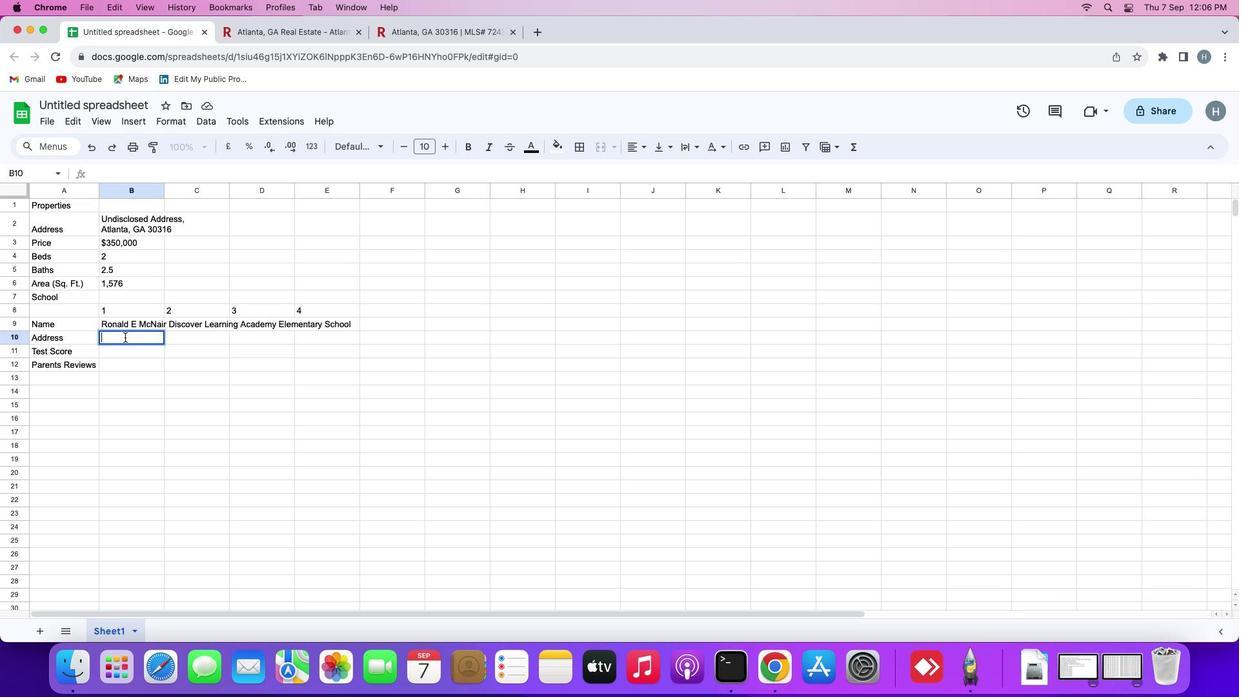 
Action: Mouse pressed left at (124, 337)
Screenshot: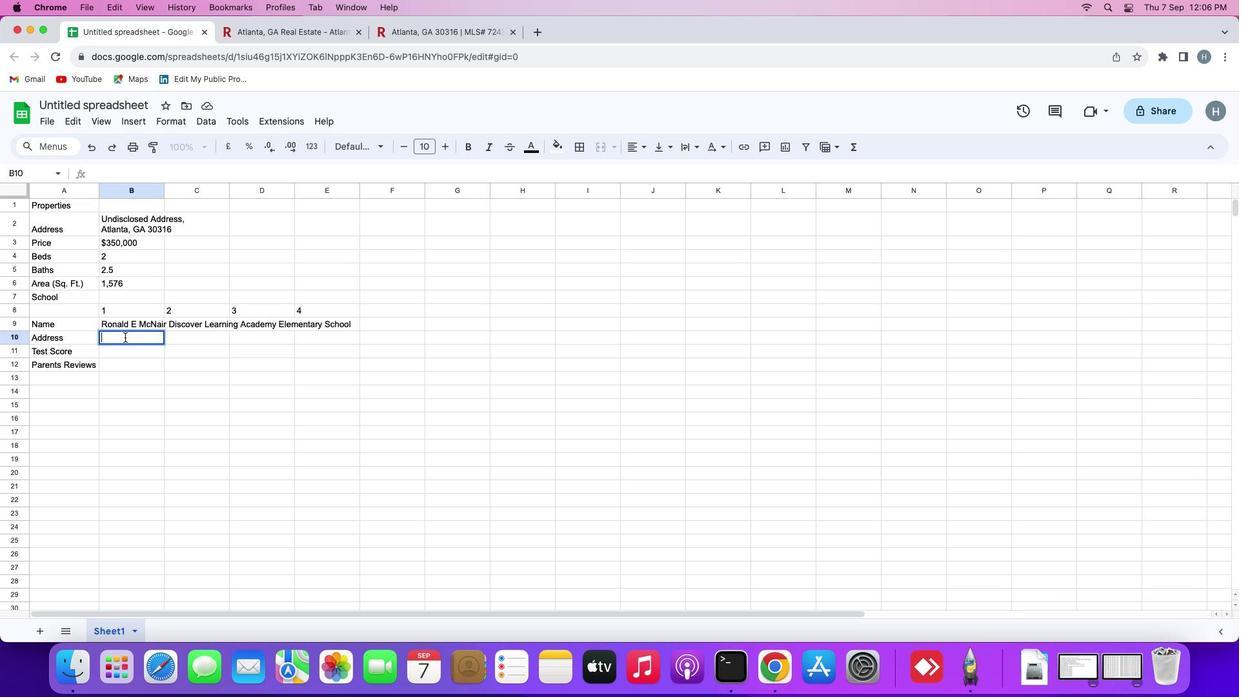 
Action: Key pressed Key.cmd
Screenshot: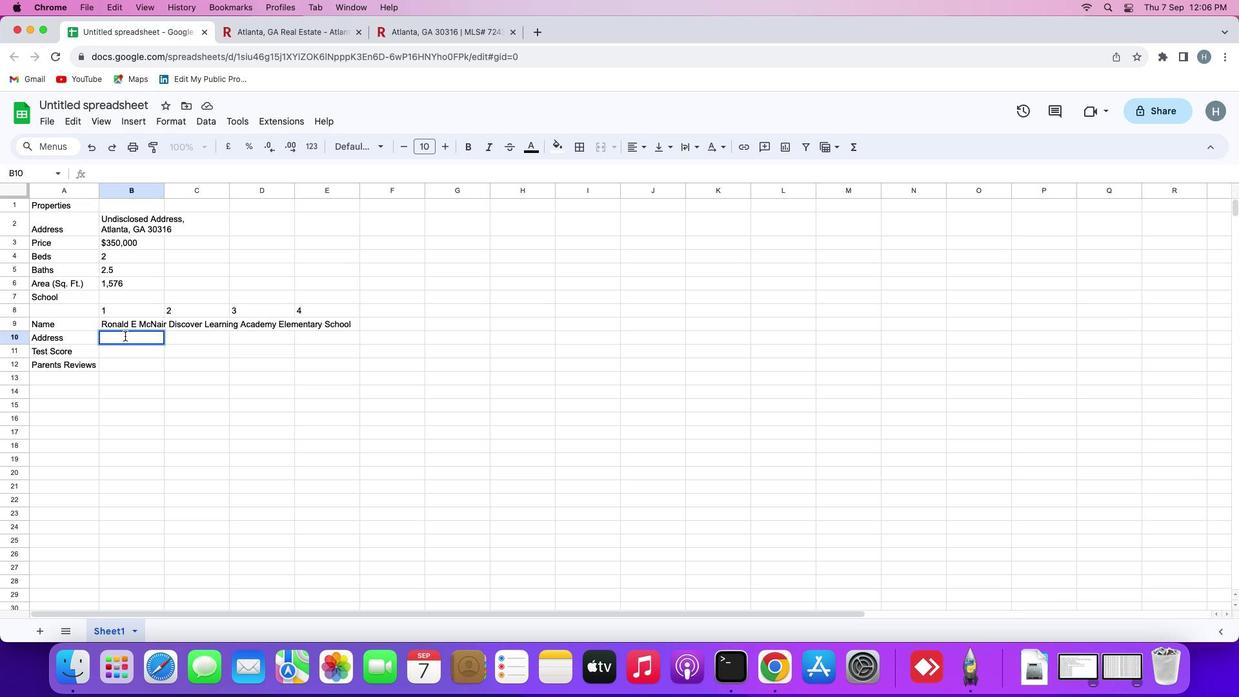 
Action: Mouse moved to (124, 335)
Screenshot: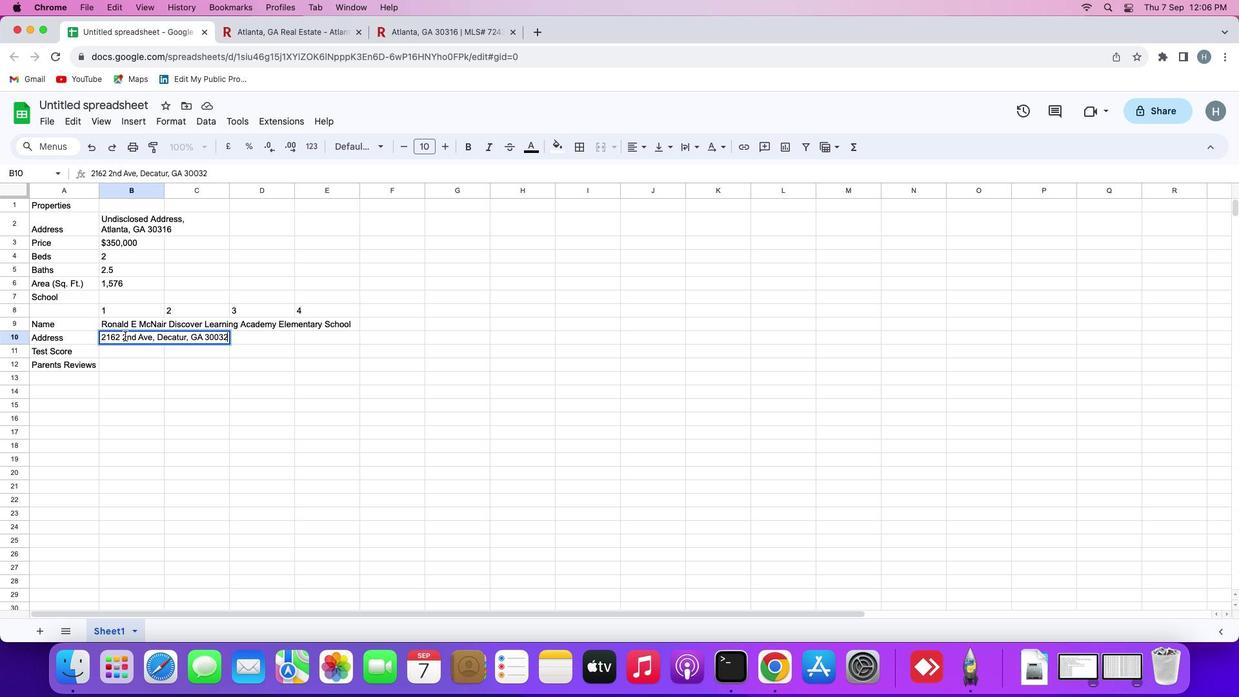 
Action: Key pressed 'v'Key.enter
Screenshot: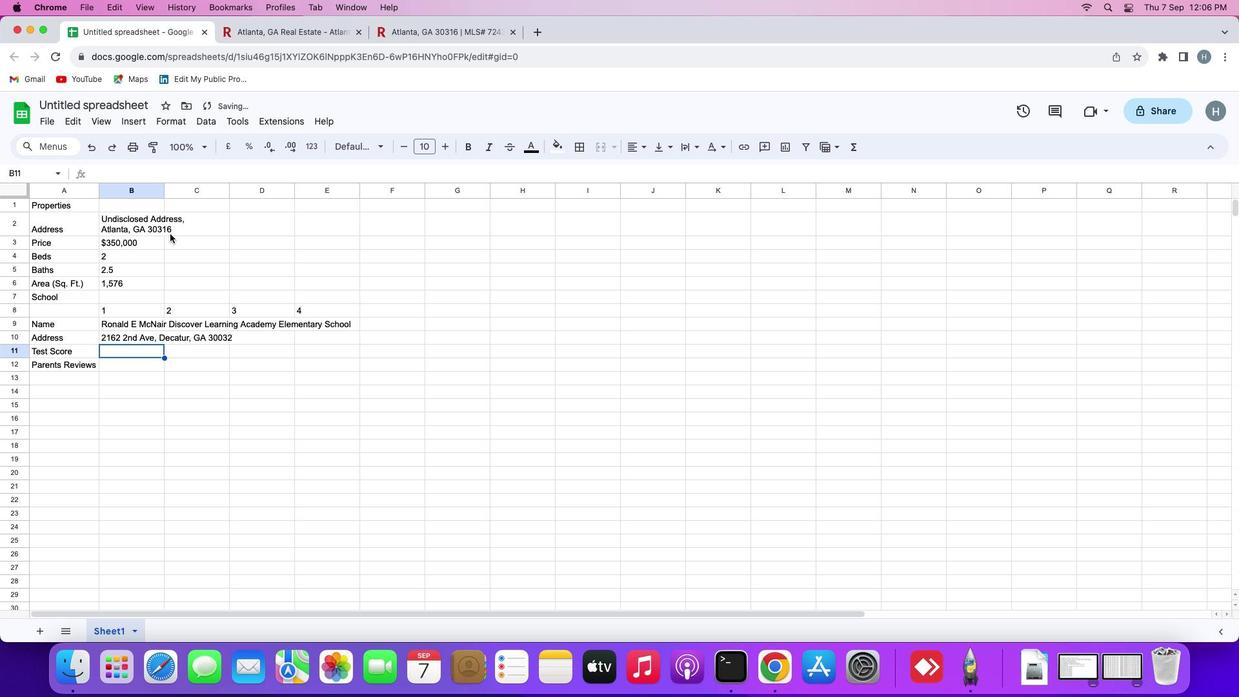 
Action: Mouse moved to (421, 31)
Screenshot: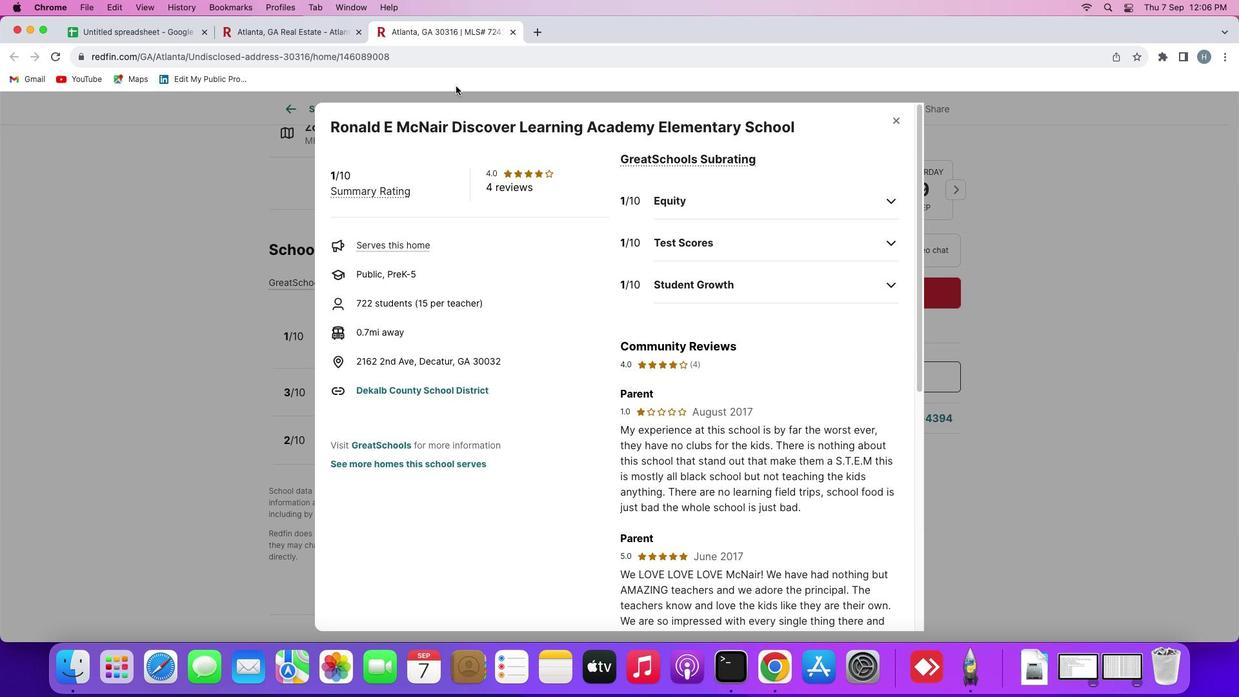
Action: Mouse pressed left at (421, 31)
Screenshot: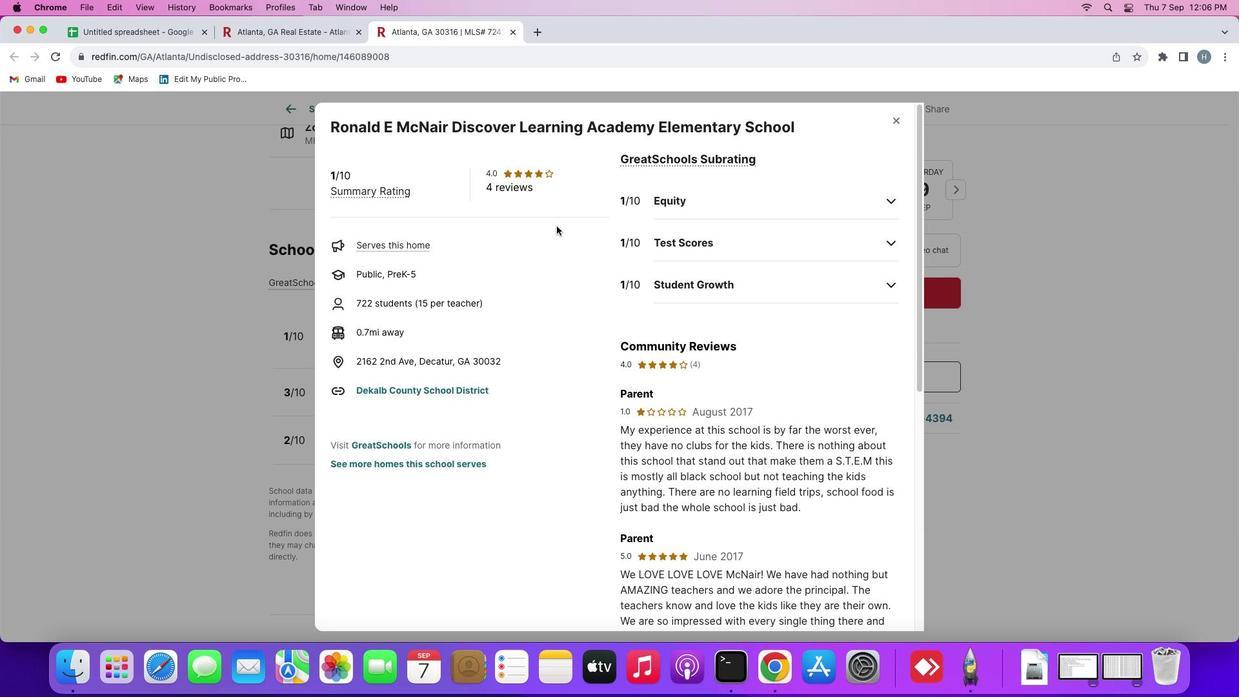 
Action: Mouse moved to (889, 238)
Screenshot: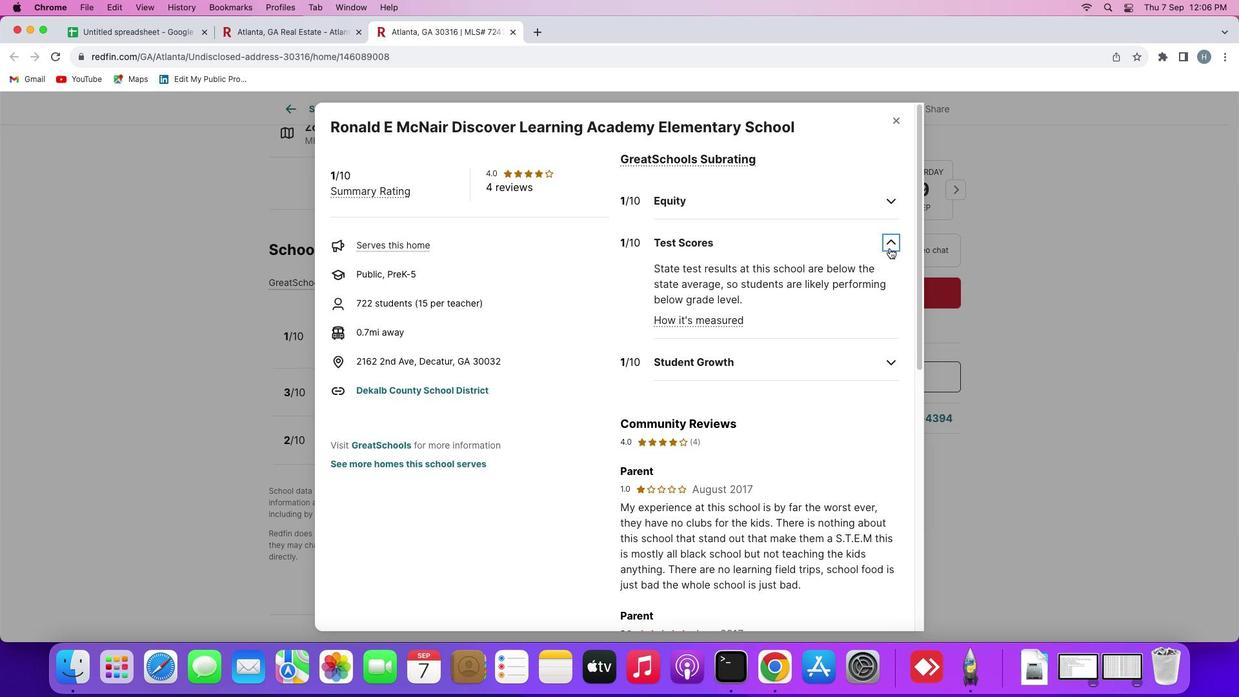 
Action: Mouse pressed left at (889, 238)
Screenshot: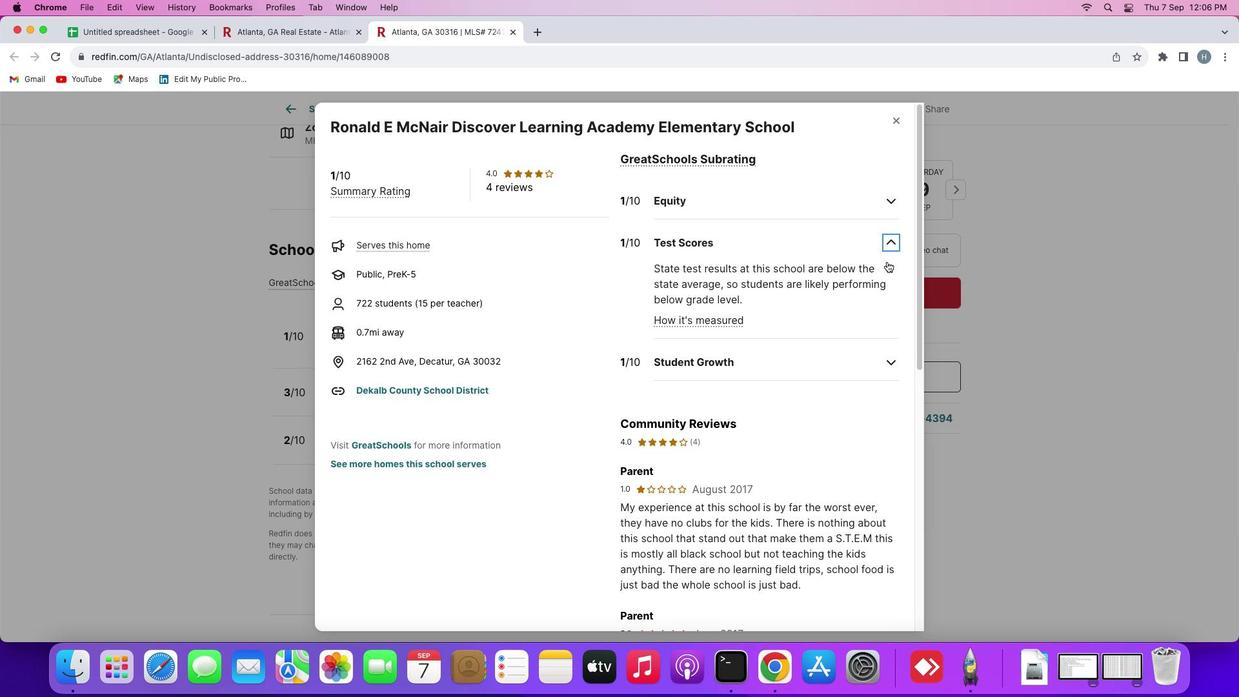 
Action: Mouse moved to (896, 237)
Screenshot: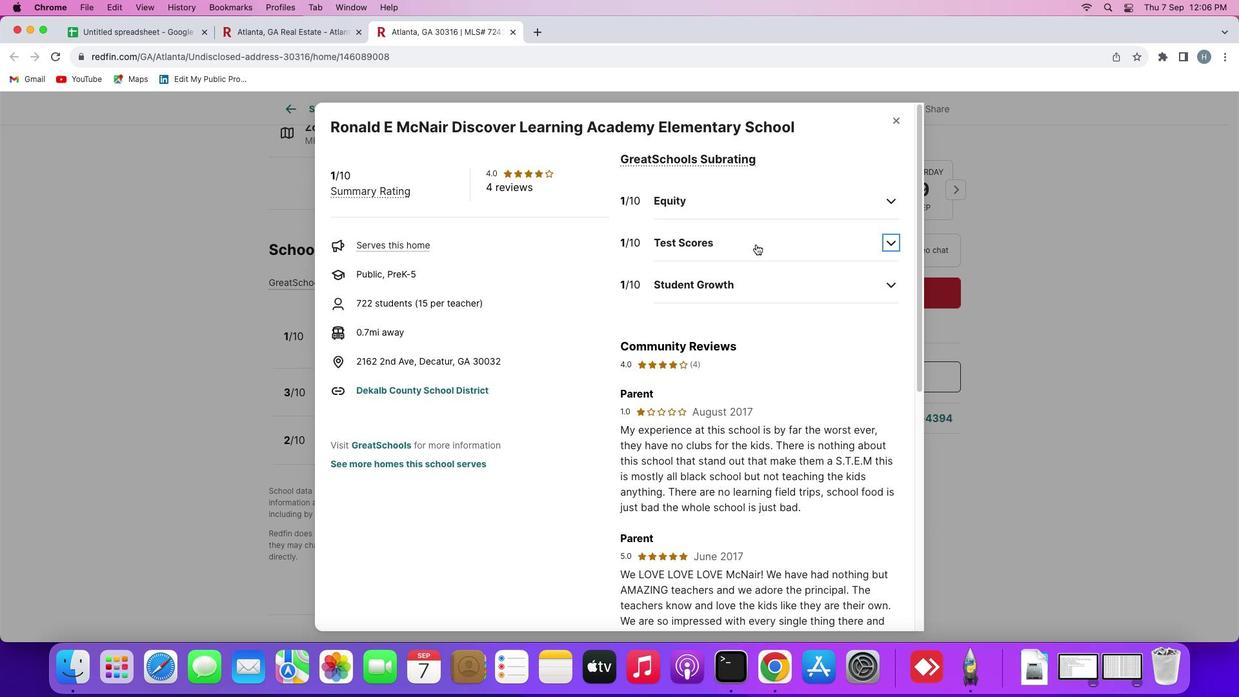 
Action: Mouse pressed left at (896, 237)
Screenshot: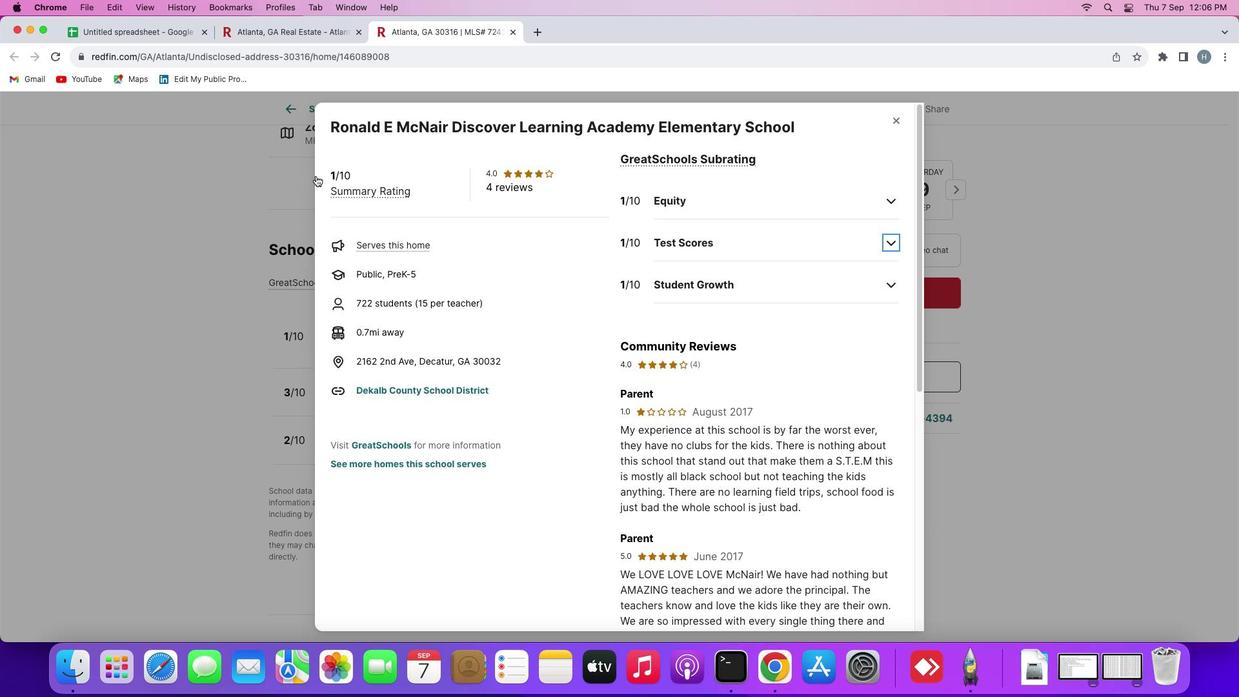 
Action: Mouse moved to (134, 23)
Screenshot: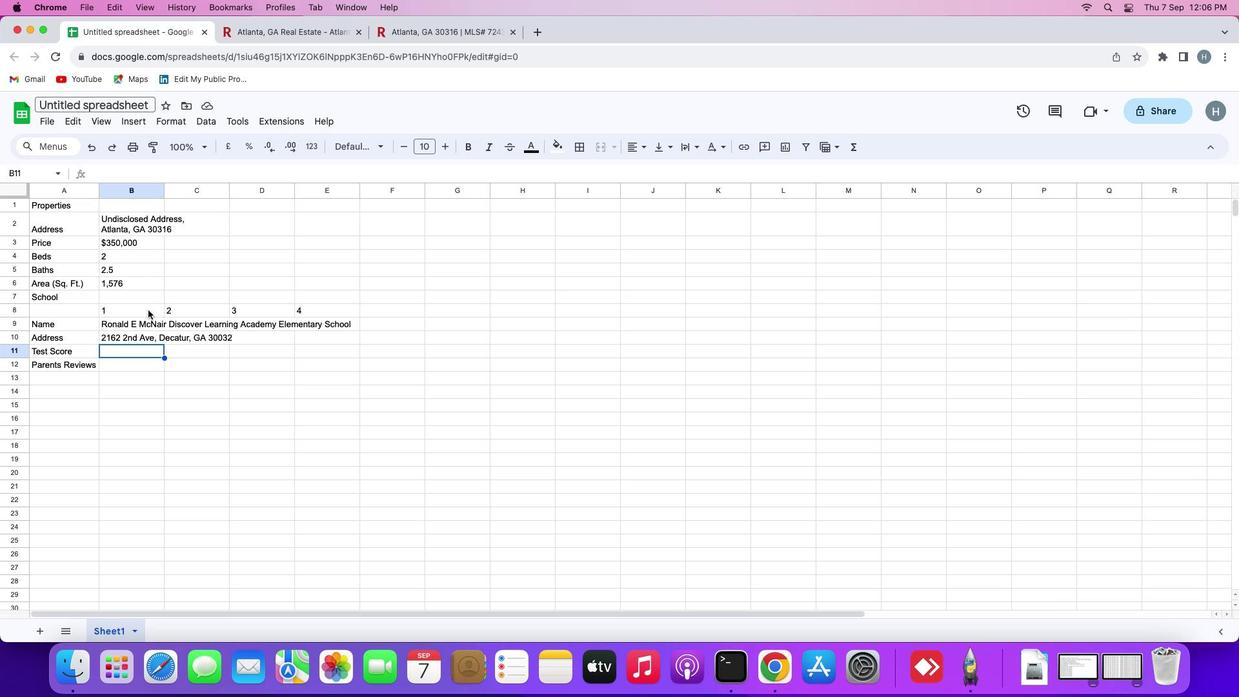 
Action: Mouse pressed left at (134, 23)
Screenshot: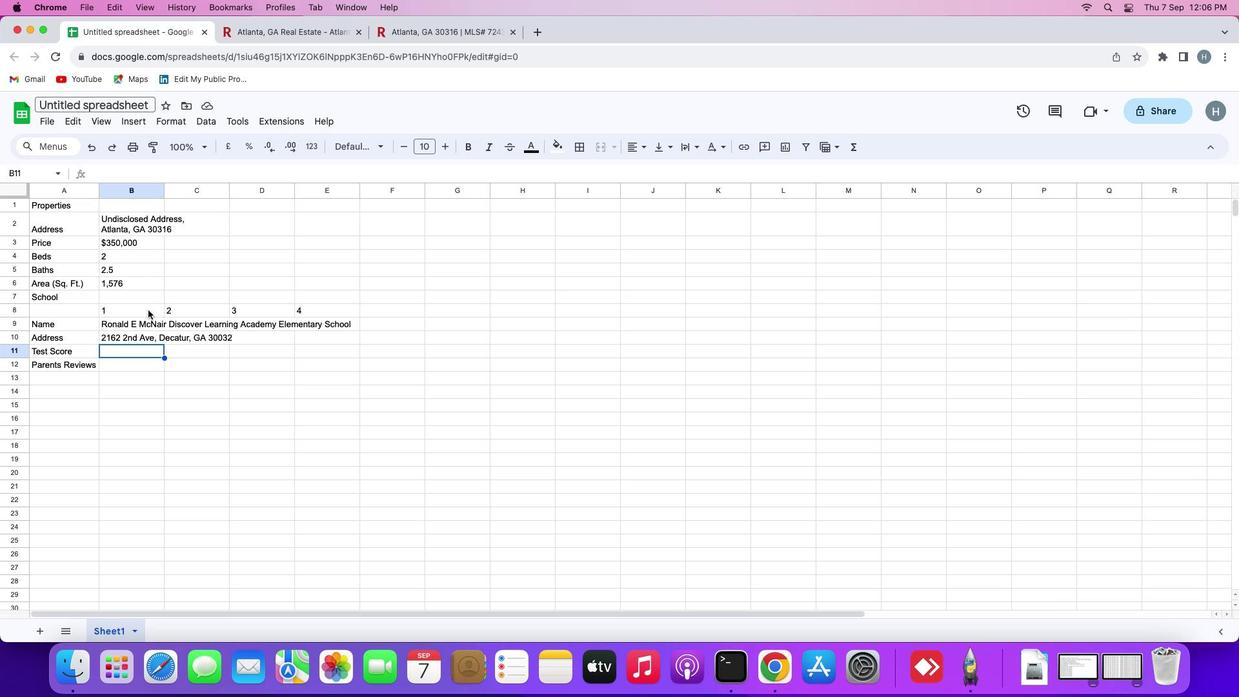 
Action: Mouse moved to (182, 354)
Screenshot: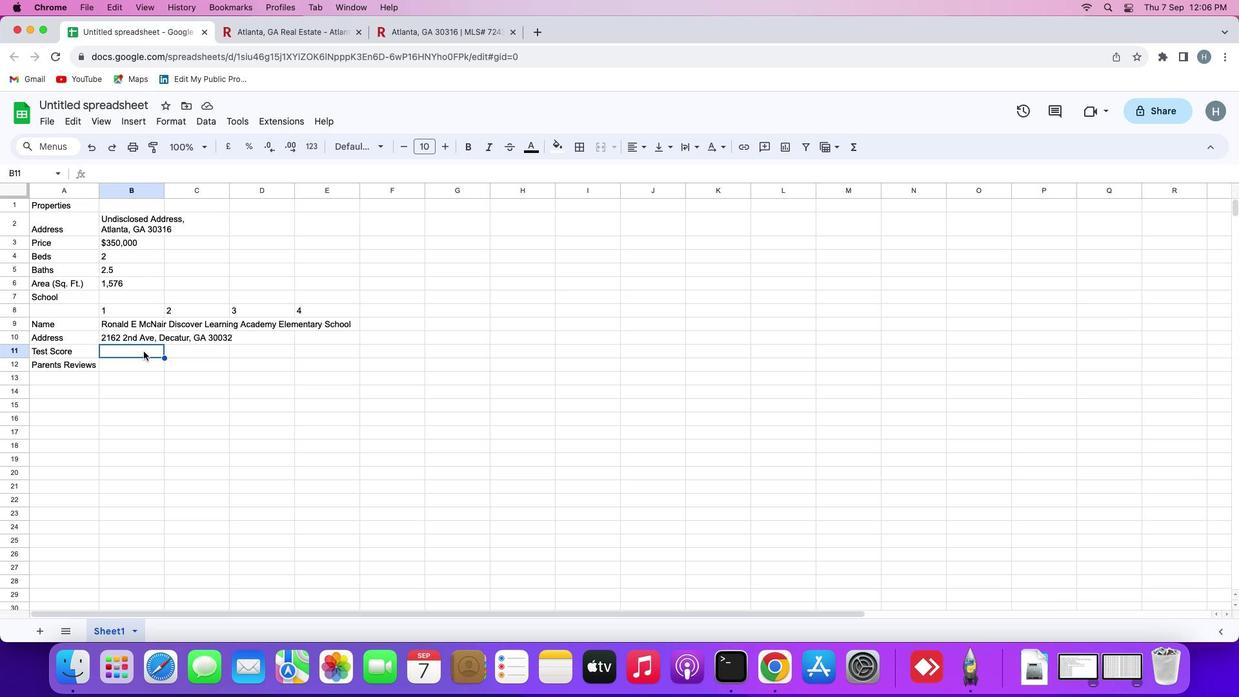 
Action: Mouse pressed left at (182, 354)
Screenshot: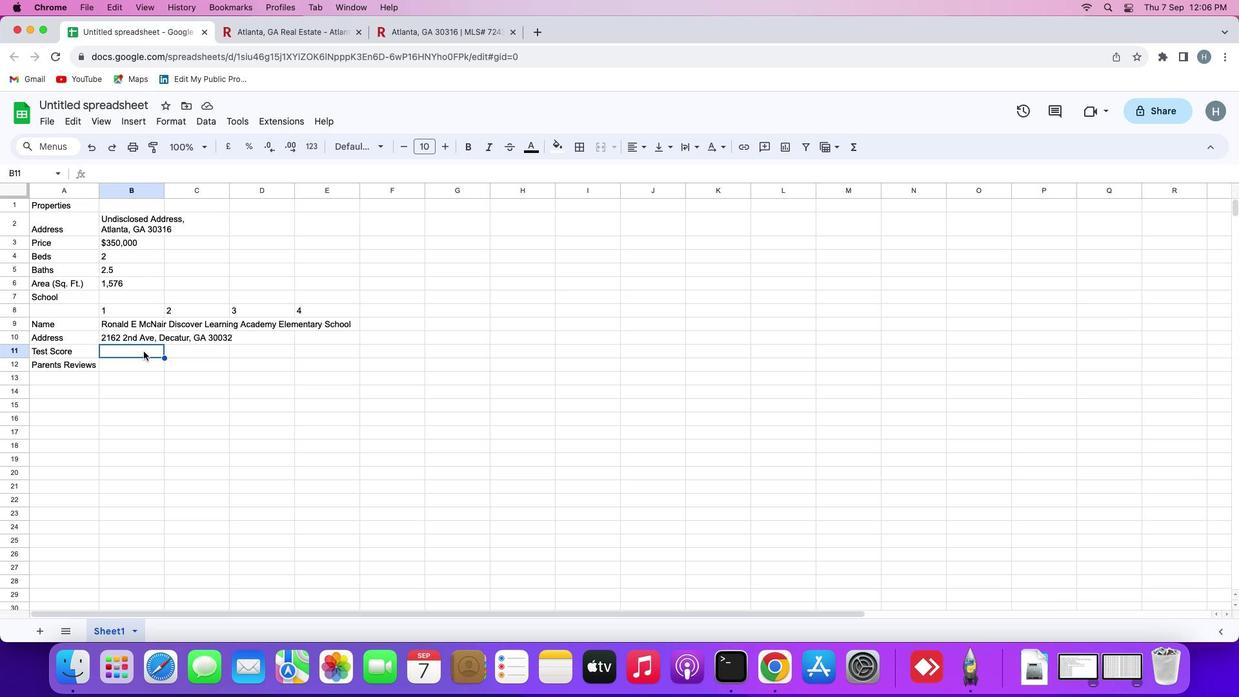 
Action: Mouse moved to (144, 351)
Screenshot: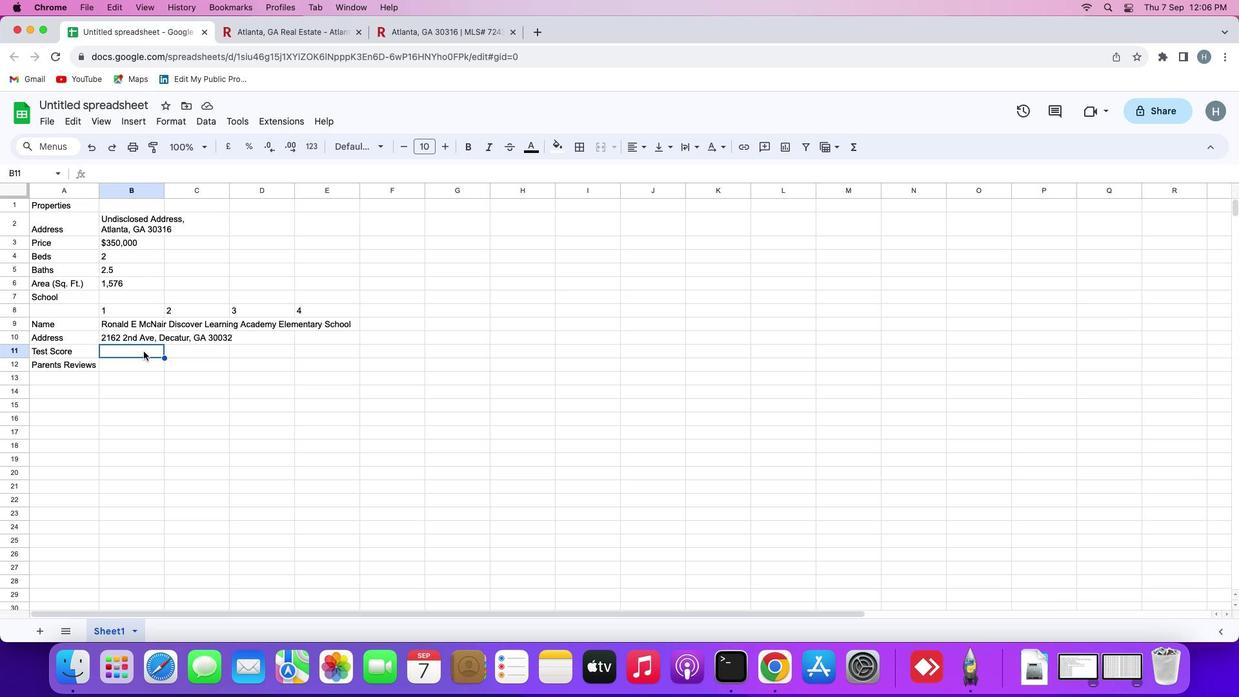 
Action: Mouse pressed left at (144, 351)
Screenshot: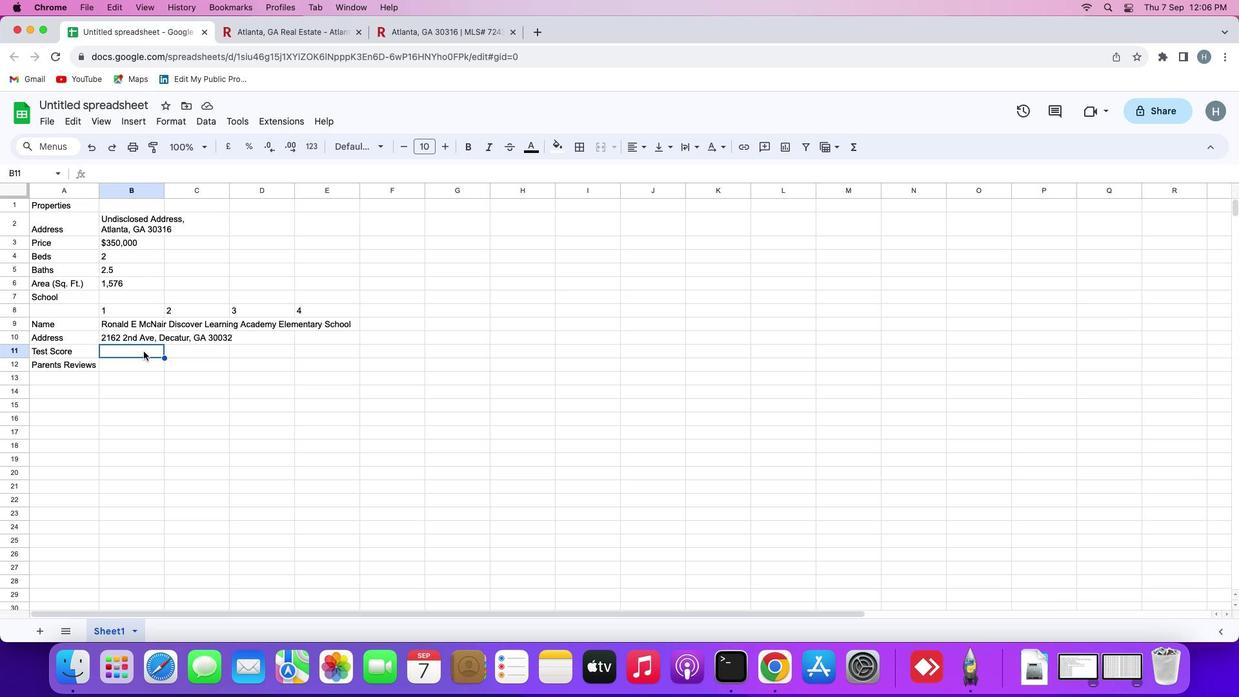 
Action: Mouse moved to (144, 351)
Screenshot: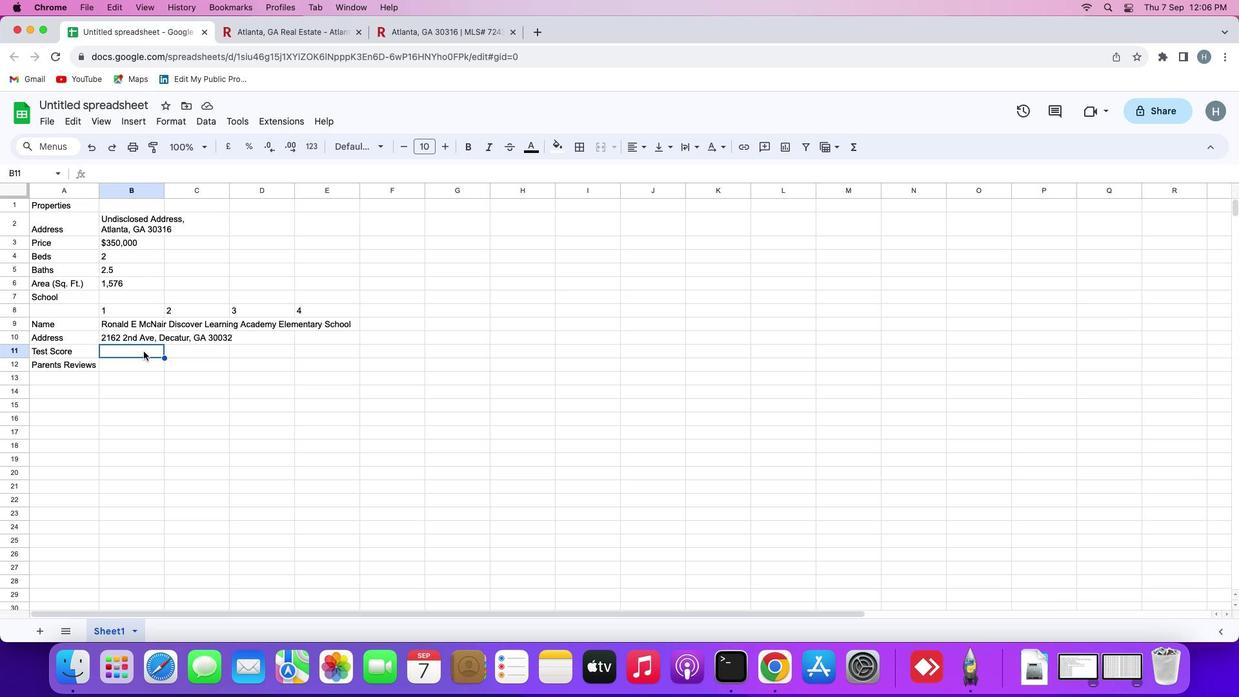 
Action: Key pressed '1''/''1''0''\x03'
Screenshot: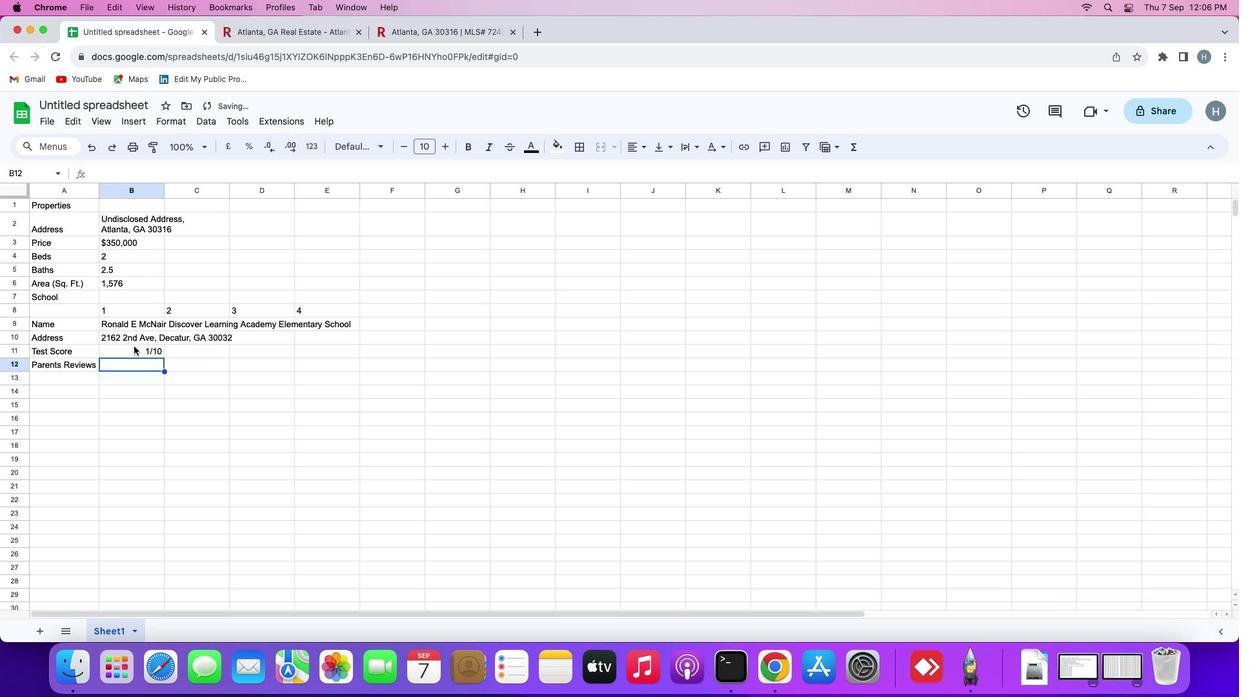 
Action: Mouse moved to (452, 35)
Screenshot: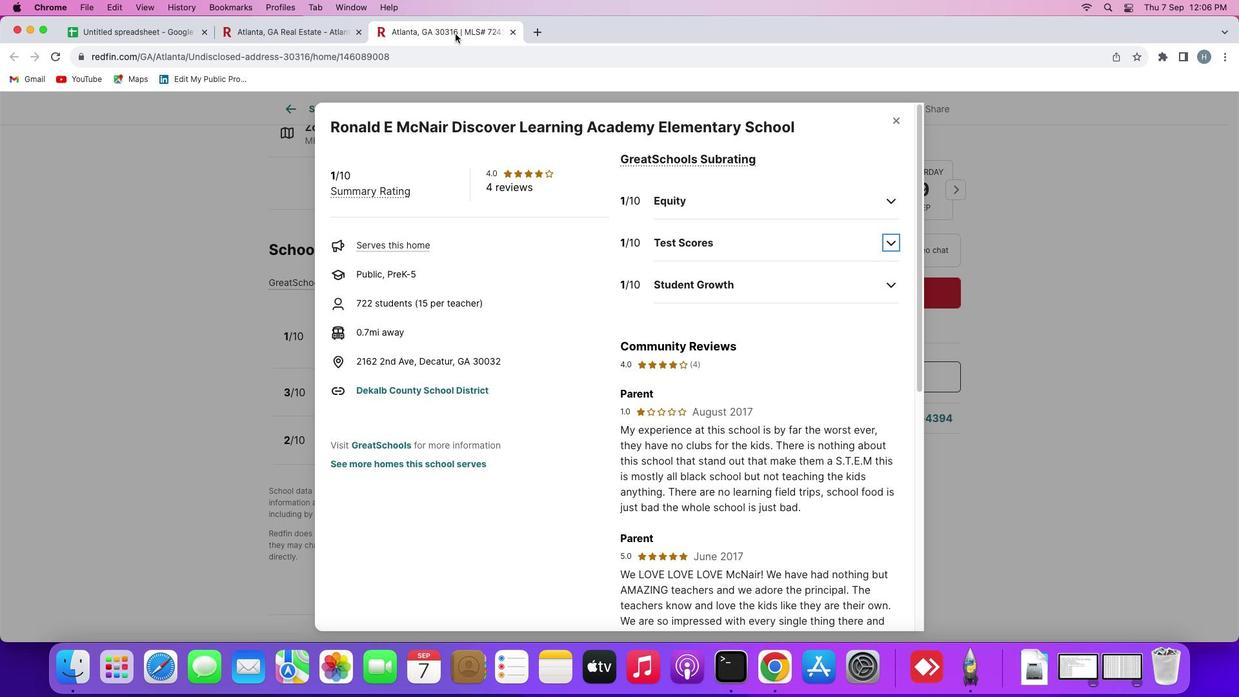 
Action: Mouse pressed left at (452, 35)
Screenshot: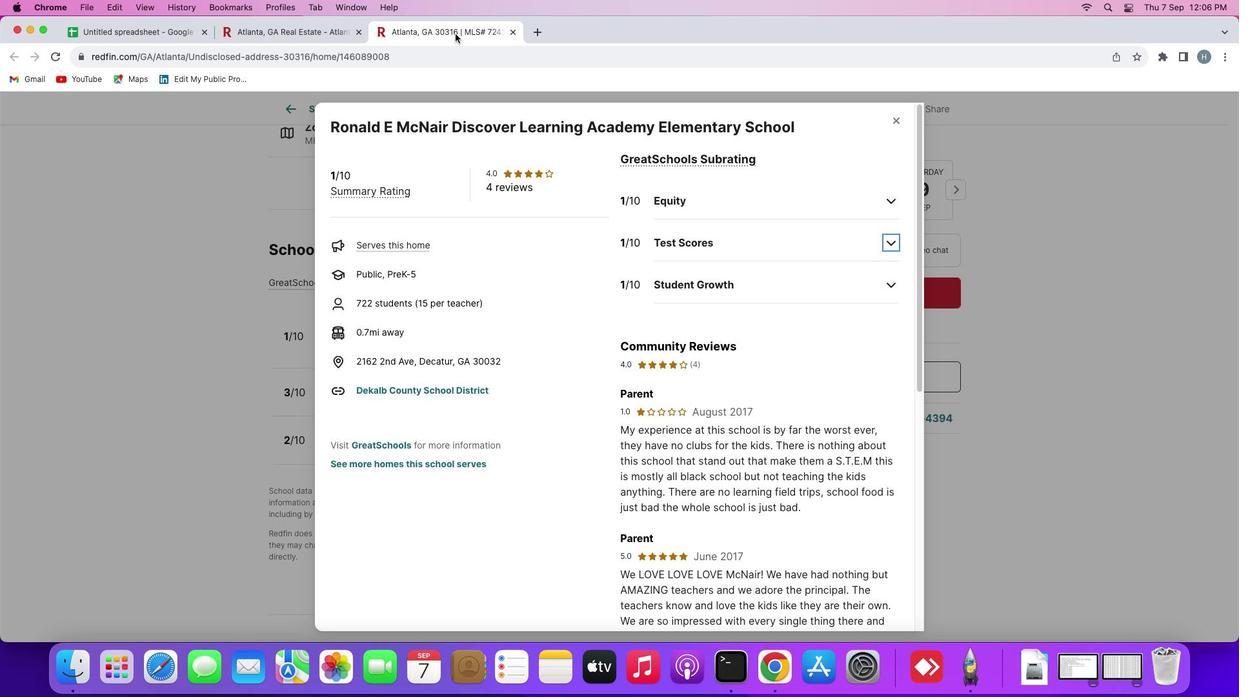 
Action: Mouse moved to (726, 342)
Screenshot: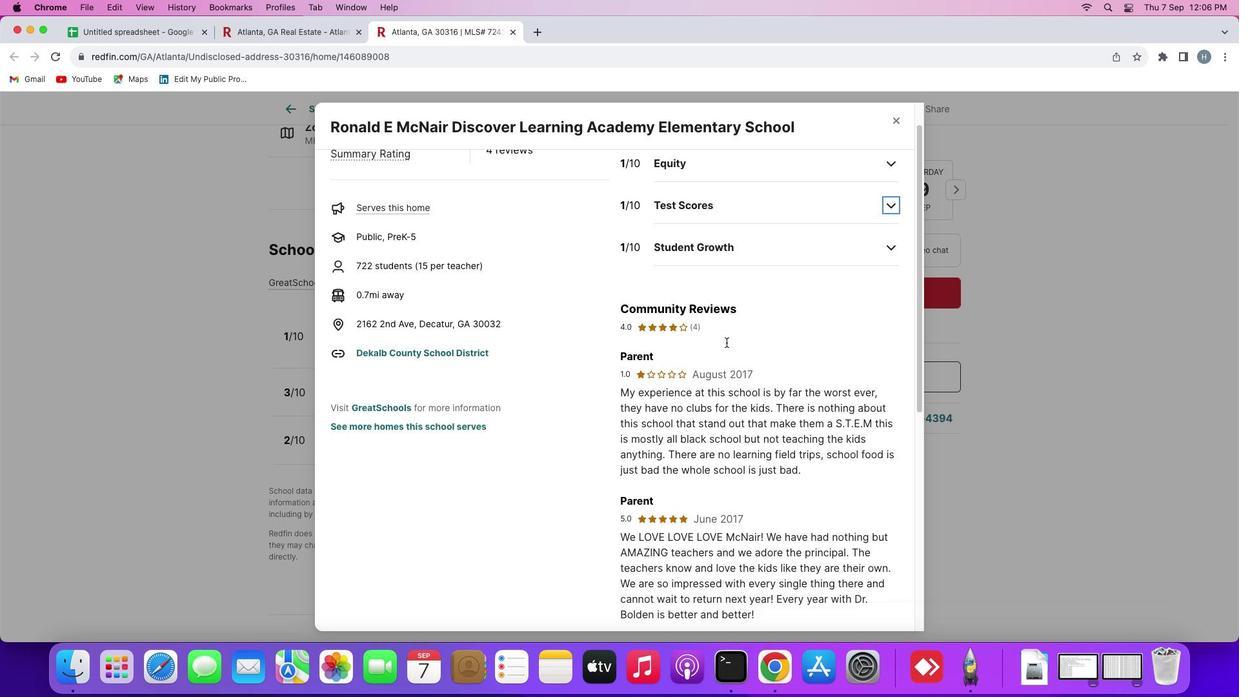 
Action: Mouse scrolled (726, 342) with delta (0, 0)
Screenshot: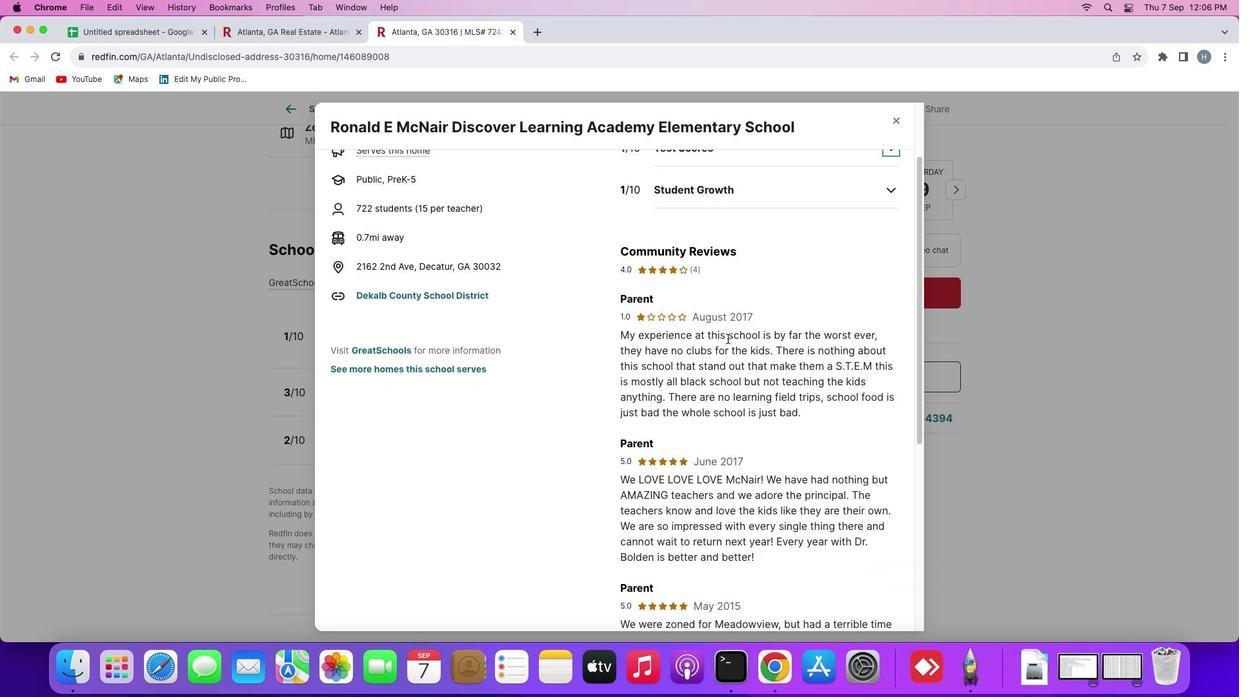 
Action: Mouse scrolled (726, 342) with delta (0, 0)
Screenshot: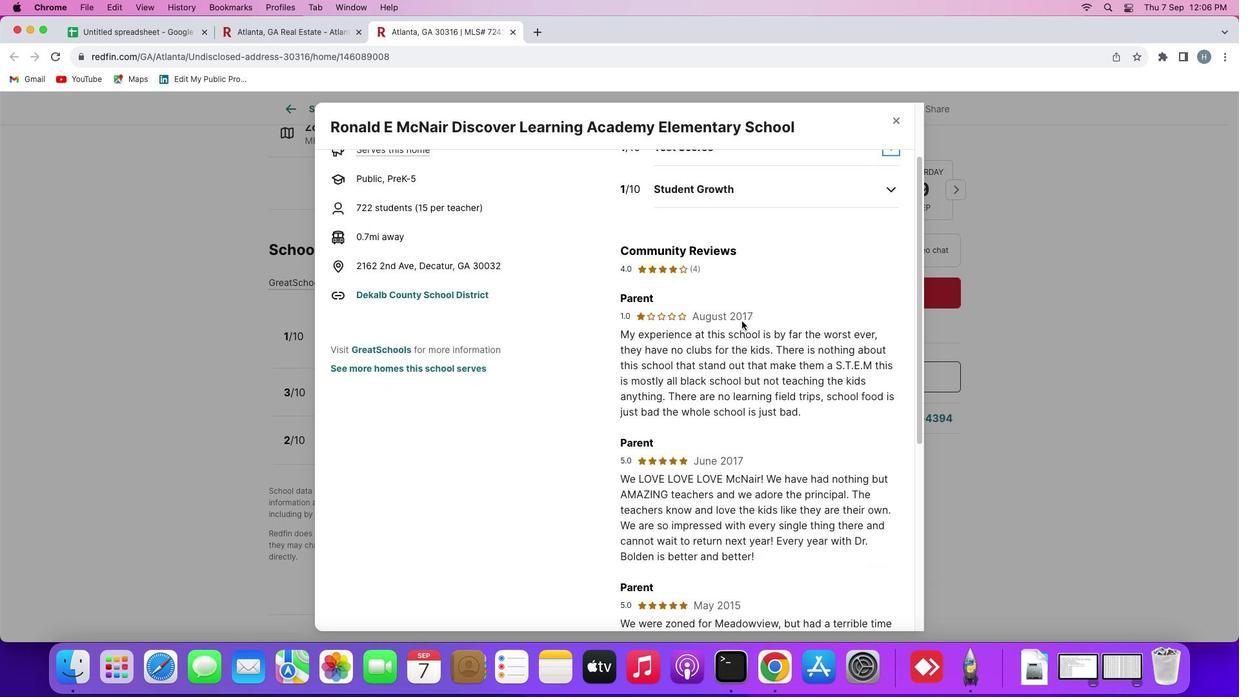 
Action: Mouse scrolled (726, 342) with delta (0, 0)
Screenshot: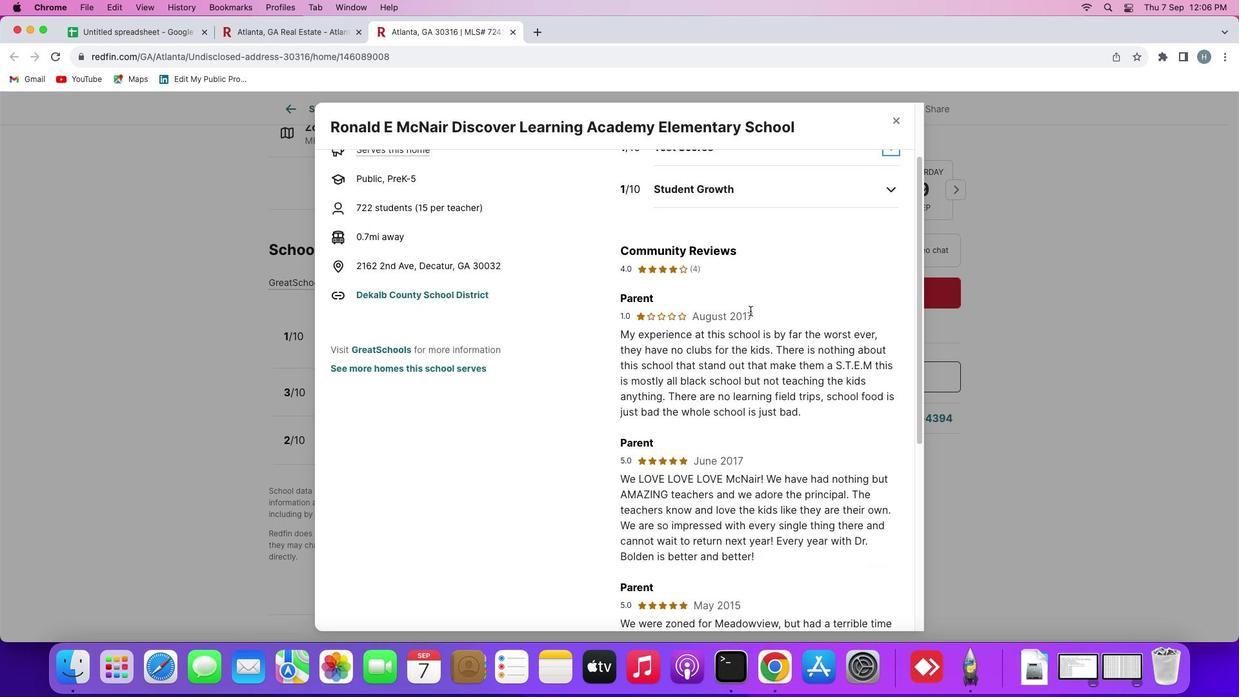
Action: Mouse scrolled (726, 342) with delta (0, 0)
Screenshot: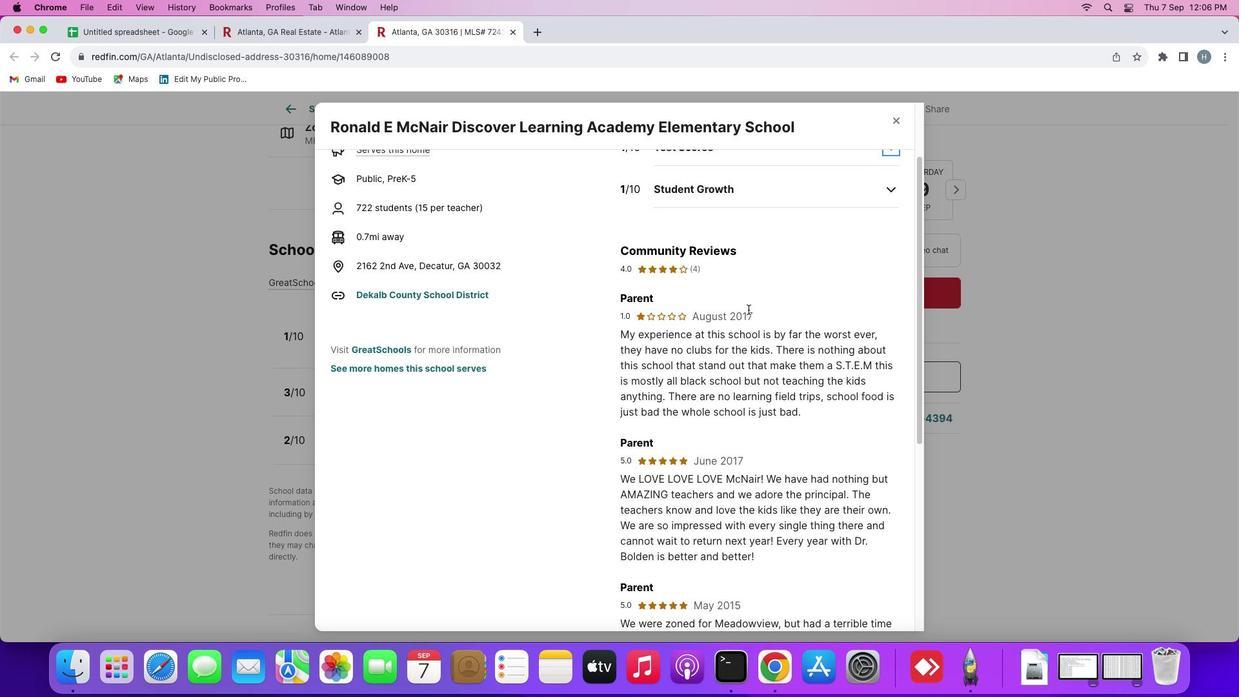 
Action: Mouse moved to (735, 327)
Screenshot: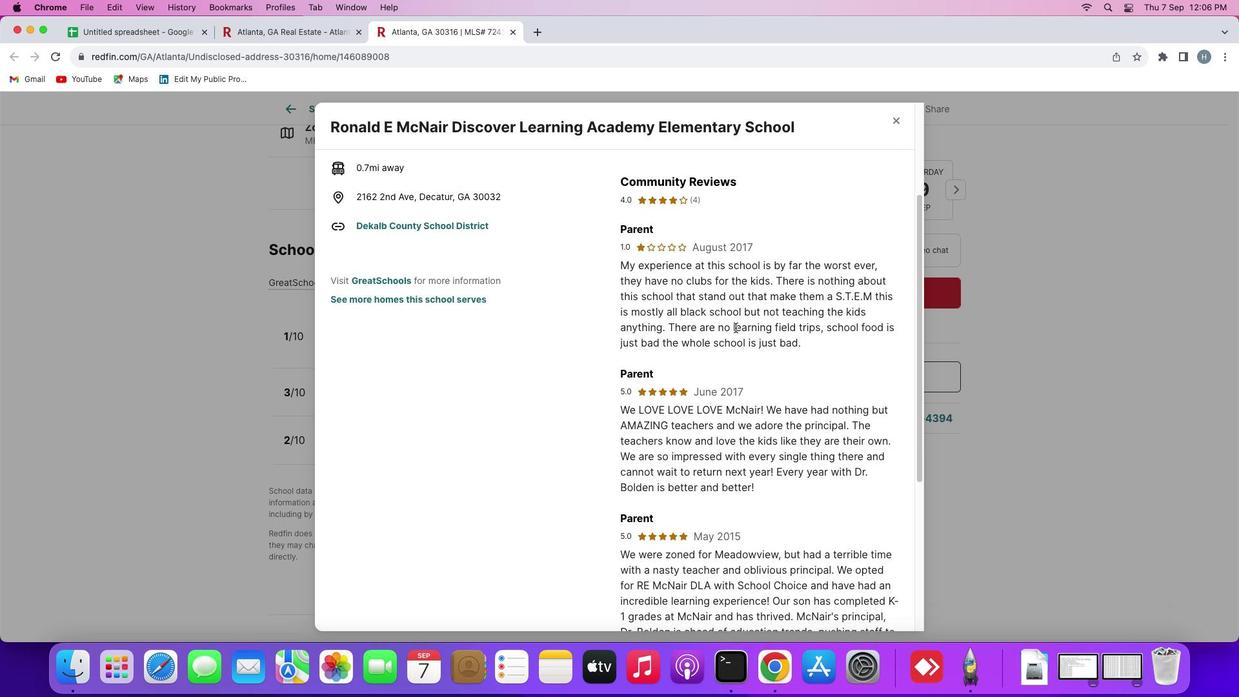 
Action: Mouse scrolled (735, 327) with delta (0, 0)
Screenshot: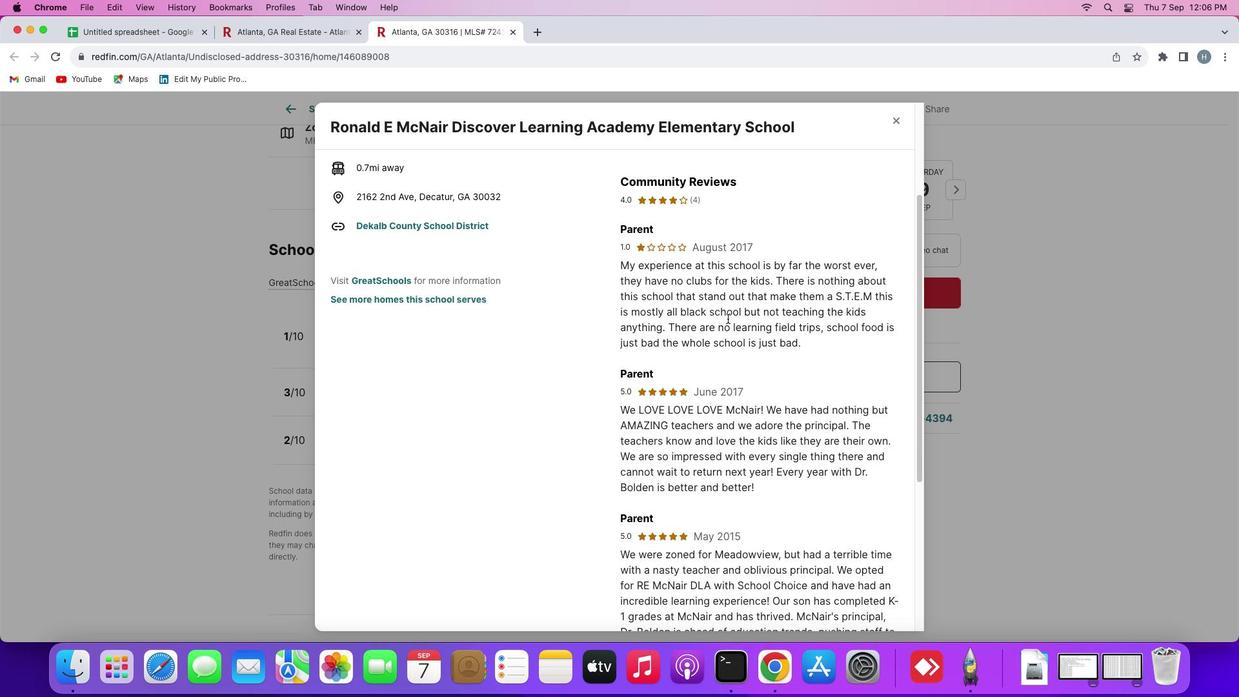 
Action: Mouse scrolled (735, 327) with delta (0, 0)
Screenshot: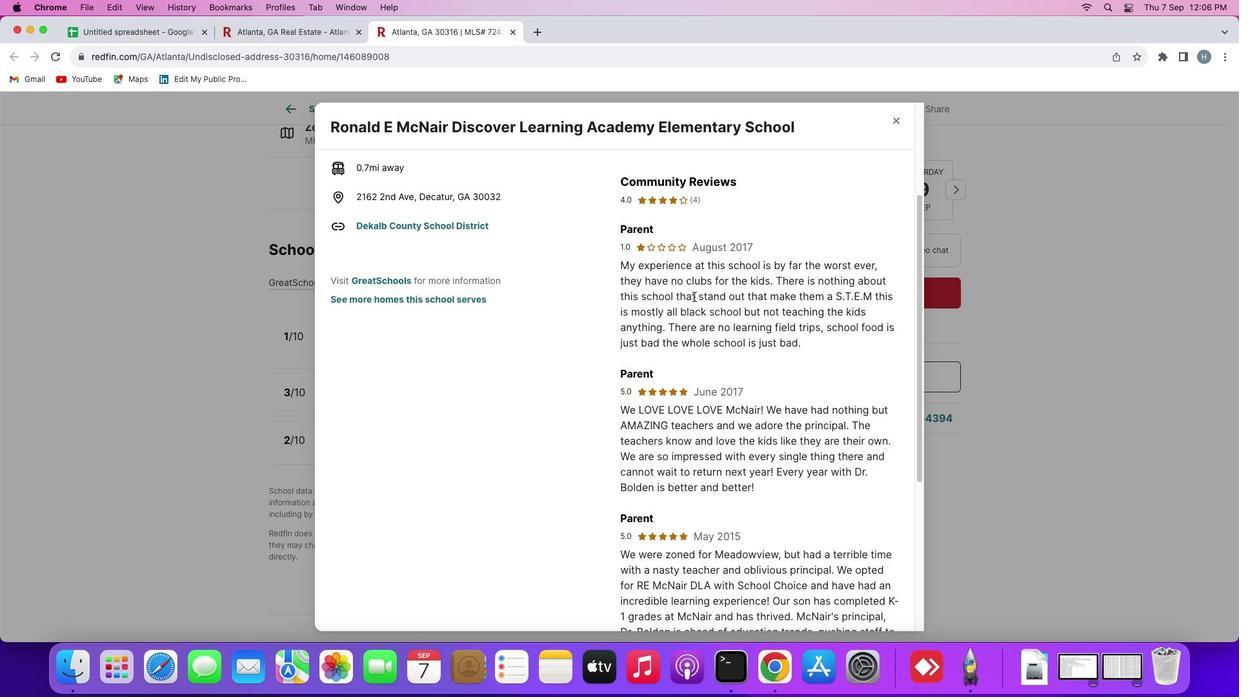 
Action: Mouse scrolled (735, 327) with delta (0, 0)
Screenshot: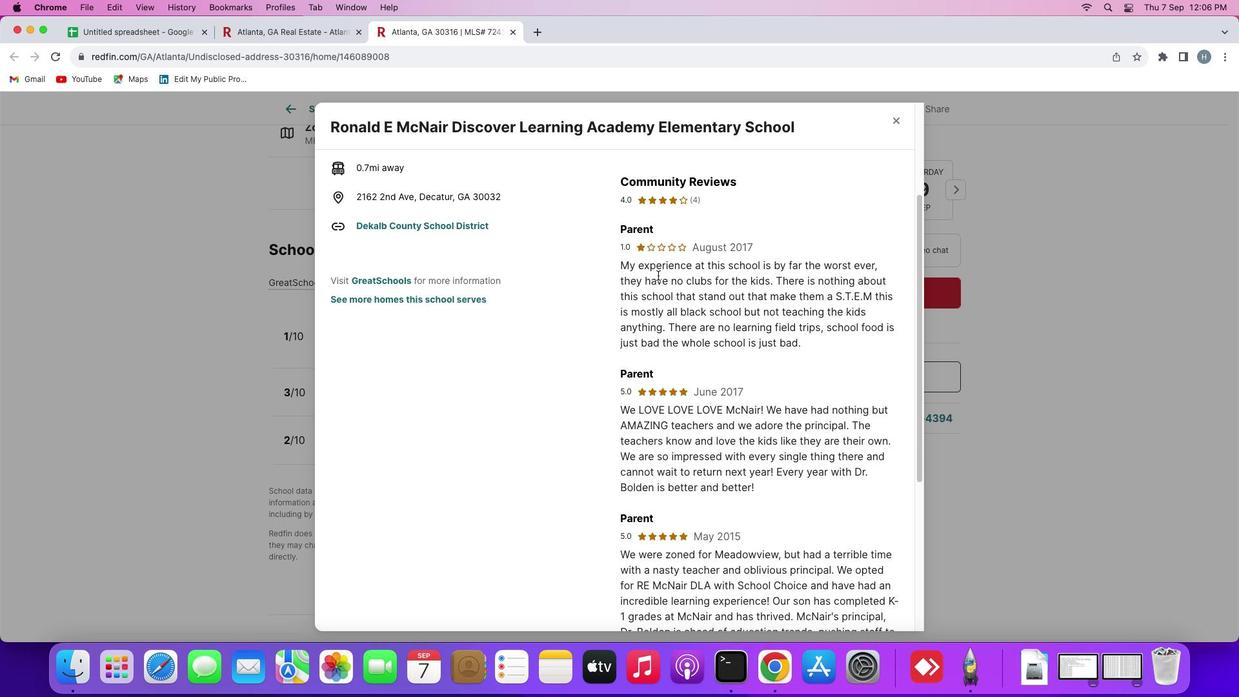 
Action: Mouse moved to (730, 367)
Screenshot: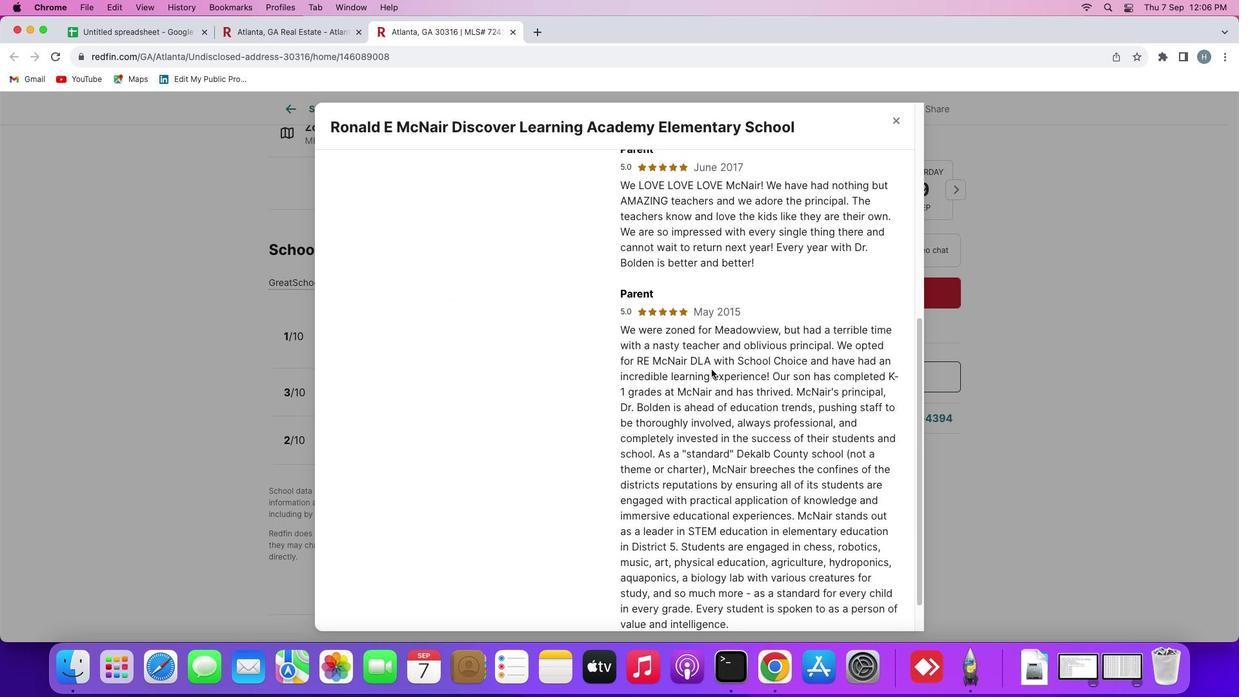 
Action: Mouse scrolled (730, 367) with delta (0, 0)
Screenshot: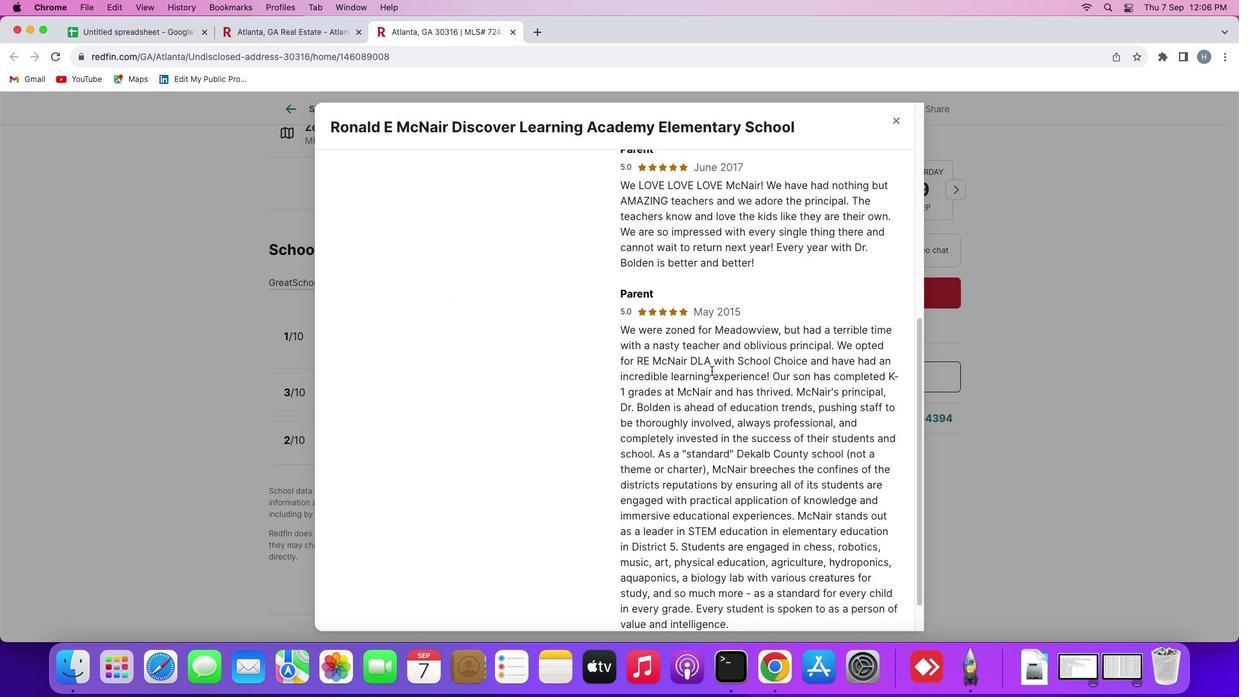 
Action: Mouse moved to (730, 367)
Screenshot: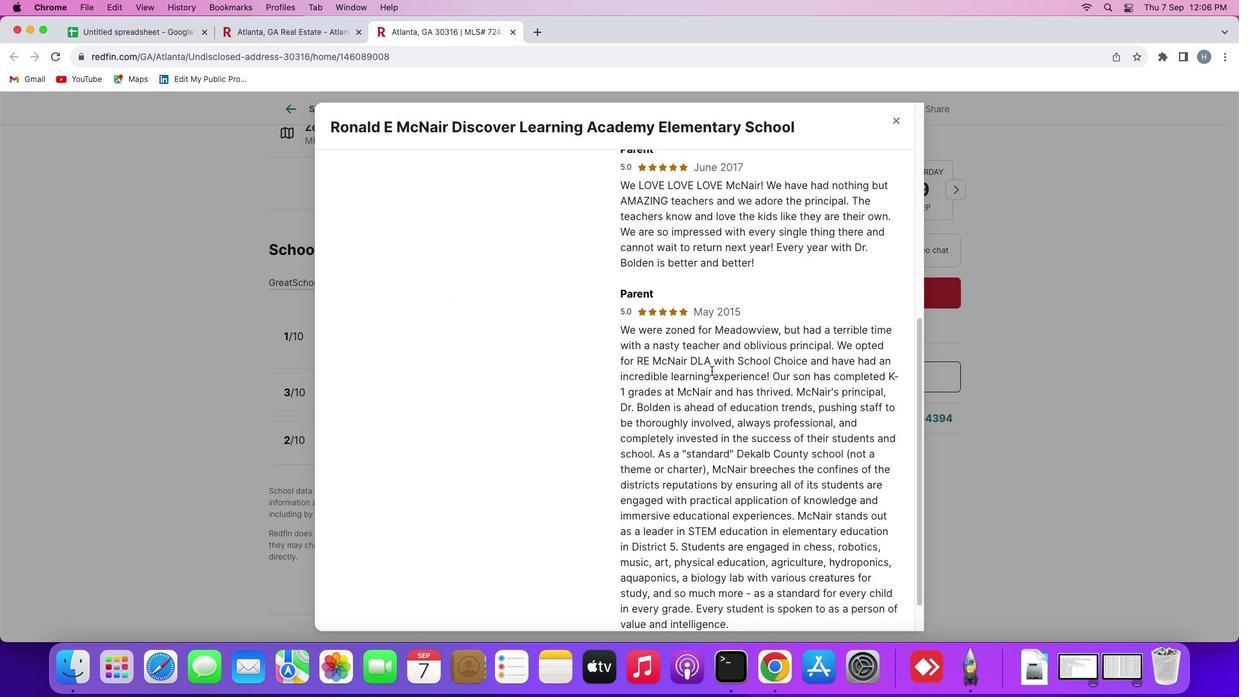 
Action: Mouse scrolled (730, 367) with delta (0, 0)
Screenshot: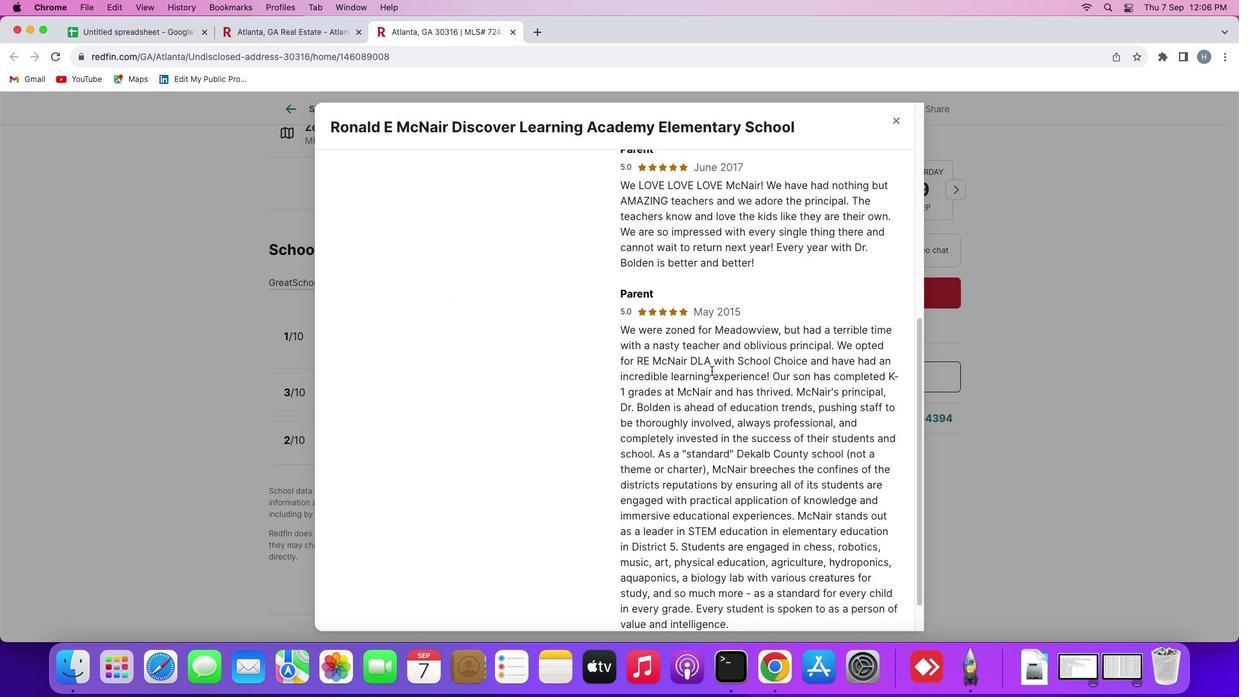 
Action: Mouse scrolled (730, 367) with delta (0, -1)
Screenshot: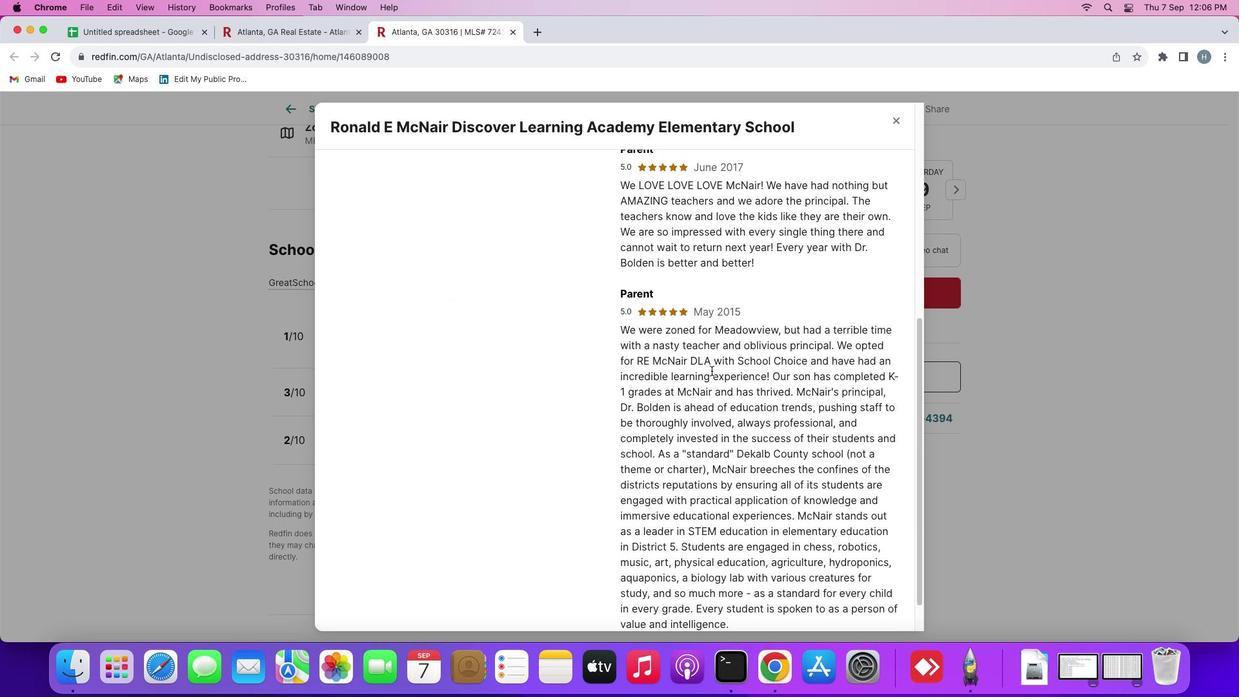 
Action: Mouse scrolled (730, 367) with delta (0, -2)
Screenshot: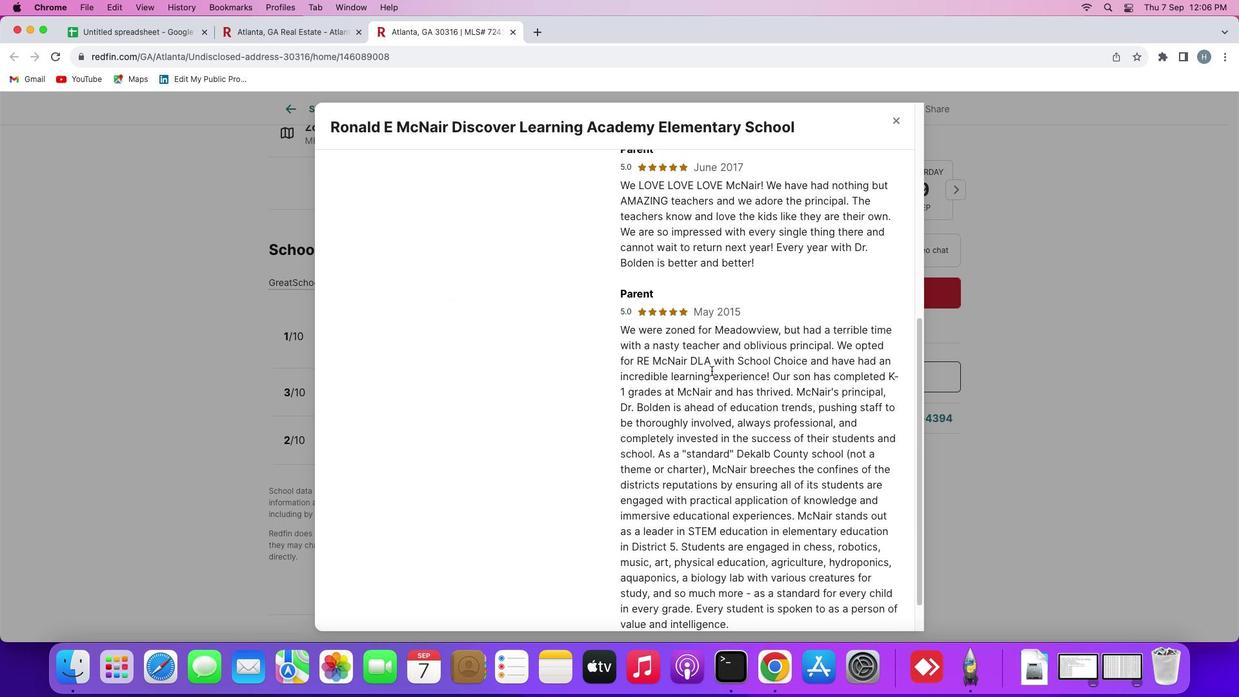 
Action: Mouse moved to (712, 371)
Screenshot: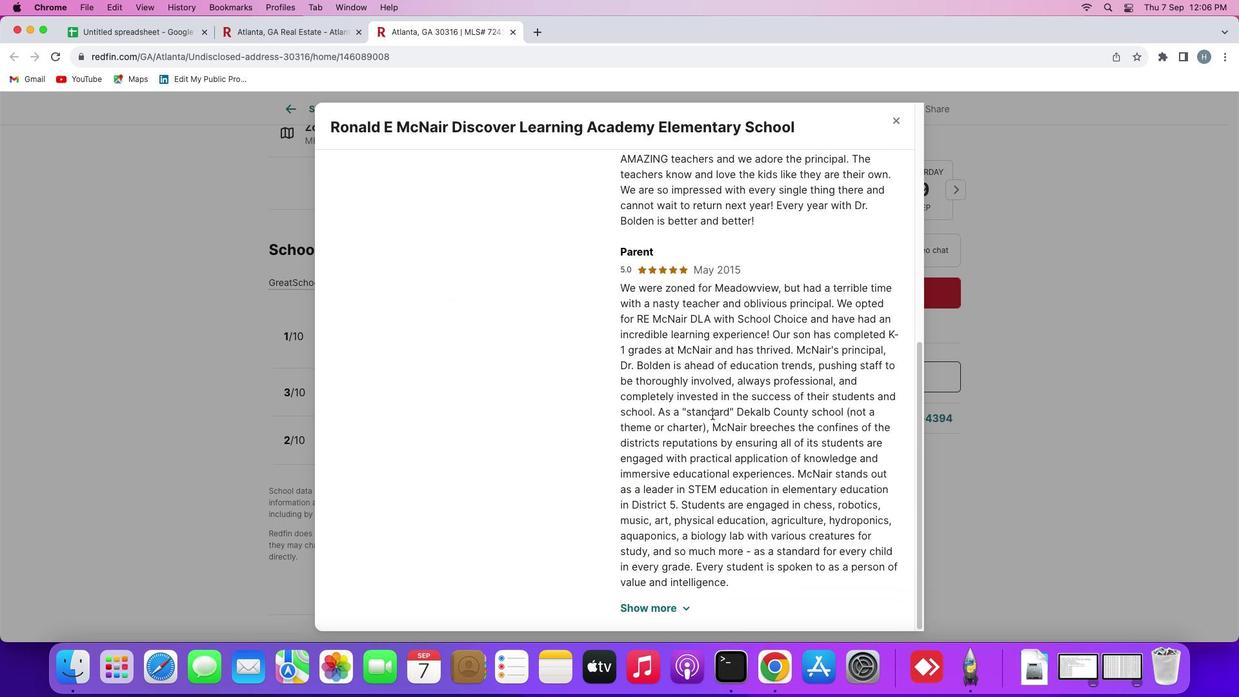
Action: Mouse scrolled (712, 371) with delta (0, 0)
Screenshot: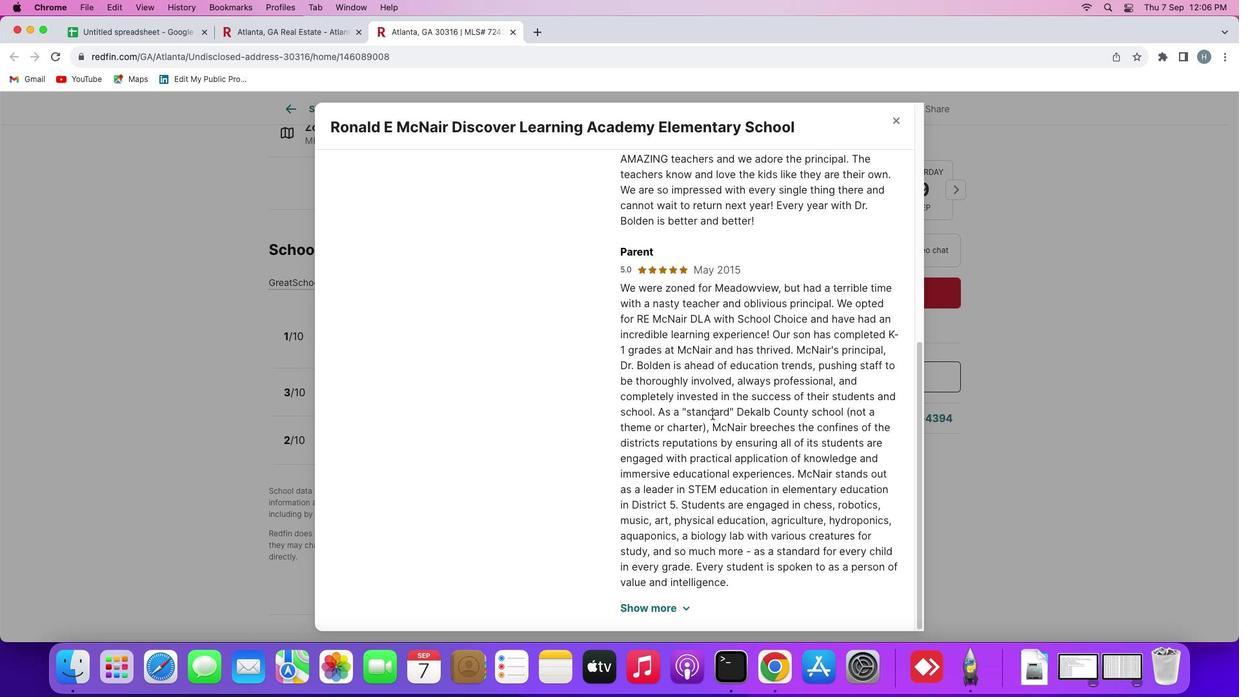 
Action: Mouse scrolled (712, 371) with delta (0, 0)
Screenshot: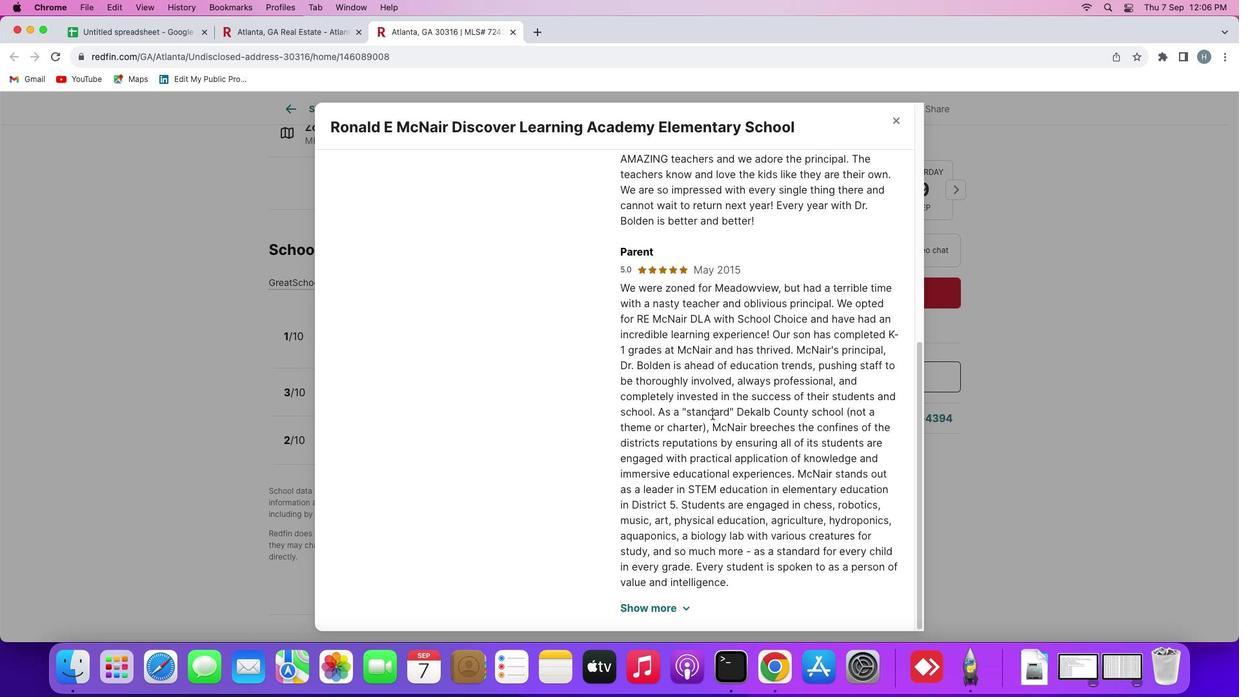 
Action: Mouse scrolled (712, 371) with delta (0, -1)
Screenshot: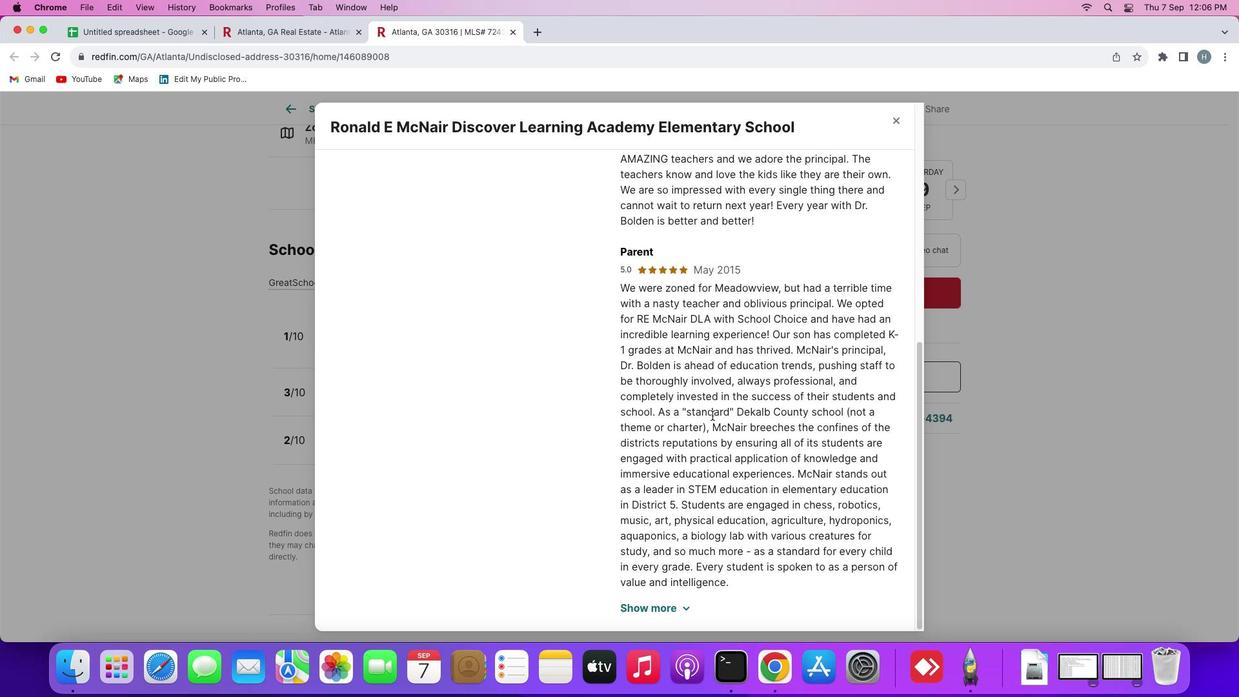 
Action: Mouse scrolled (712, 371) with delta (0, -3)
Screenshot: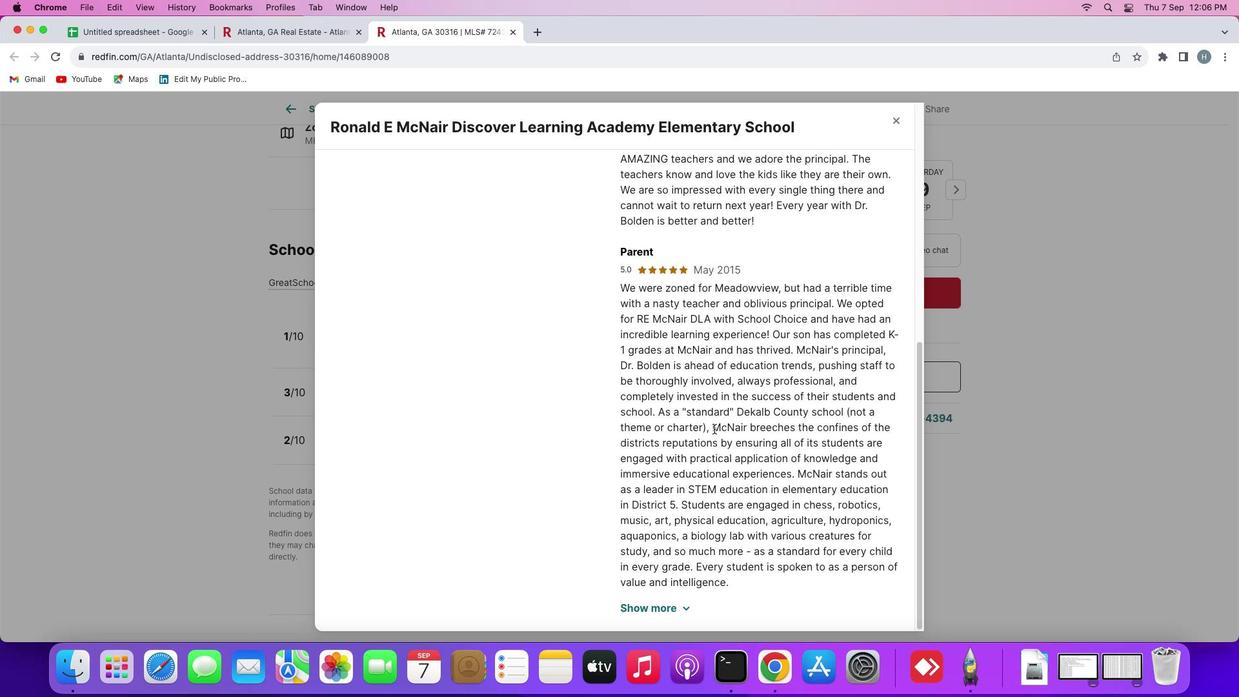 
Action: Mouse scrolled (712, 371) with delta (0, -3)
Screenshot: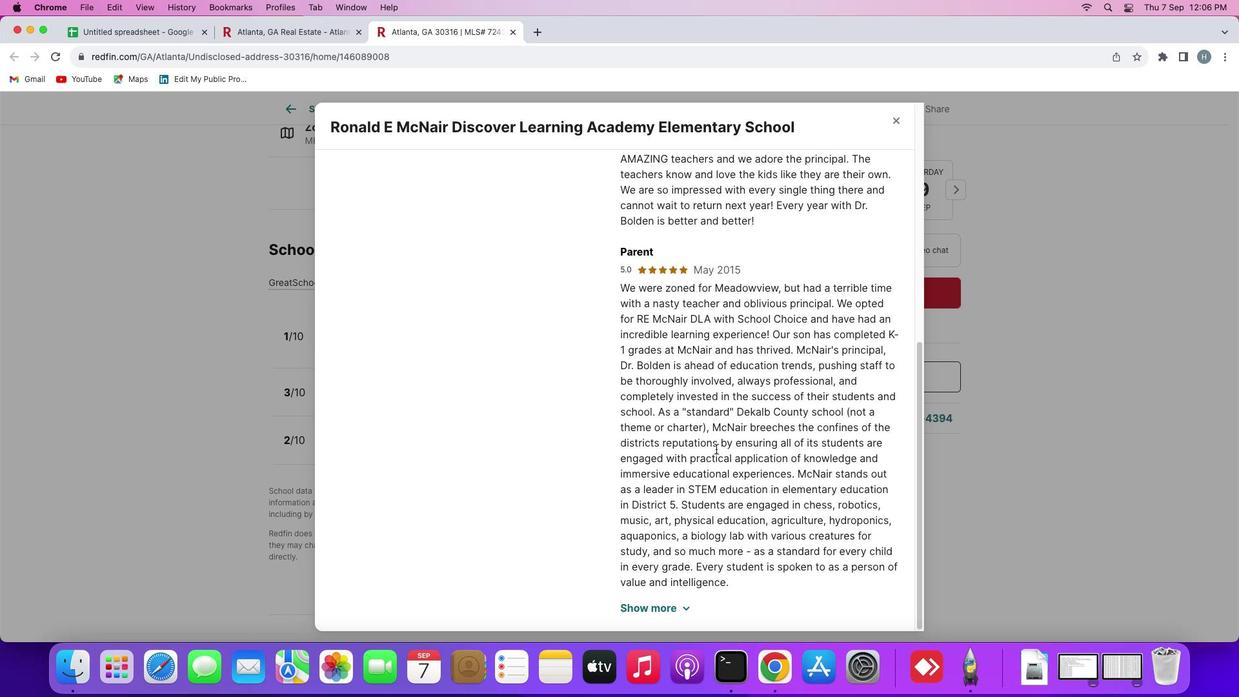 
Action: Mouse moved to (712, 415)
Screenshot: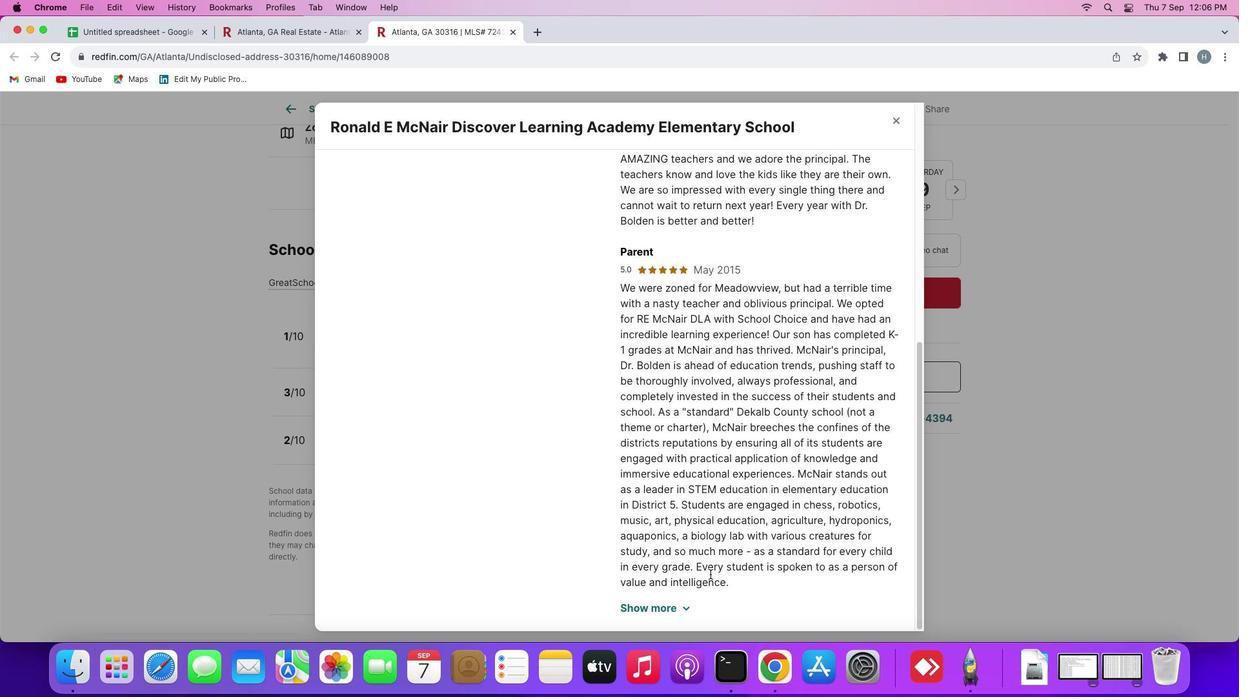 
Action: Mouse scrolled (712, 415) with delta (0, 0)
Screenshot: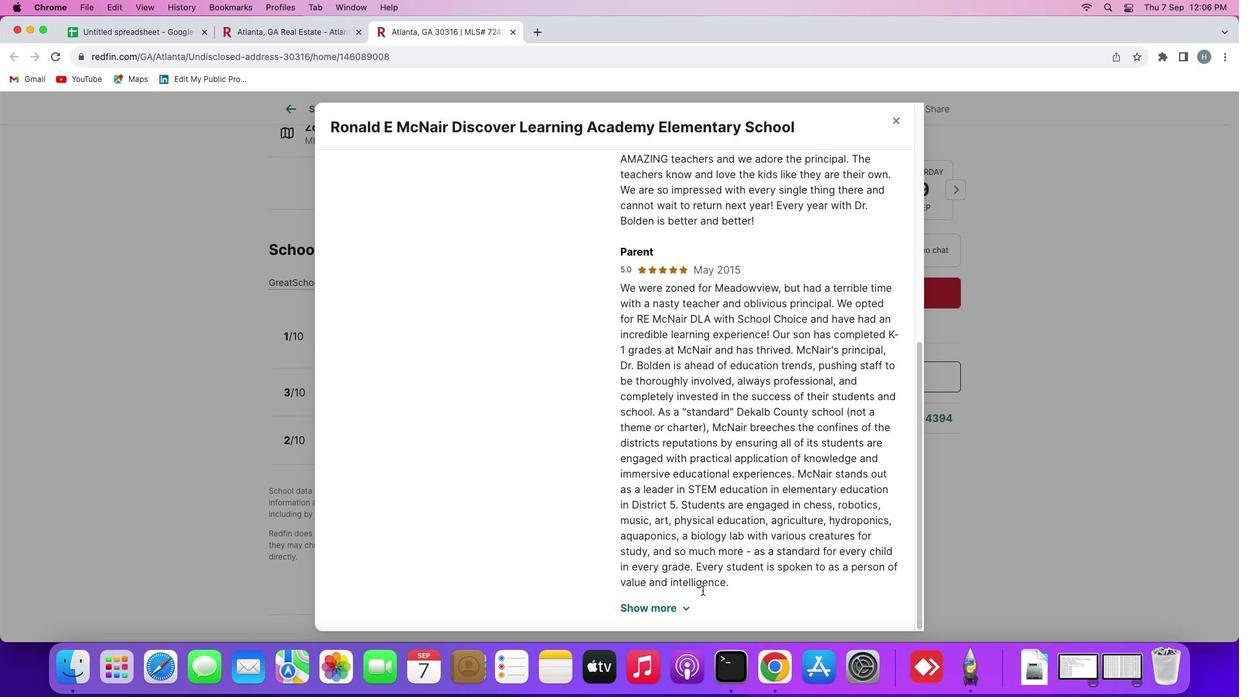 
Action: Mouse scrolled (712, 415) with delta (0, 0)
Screenshot: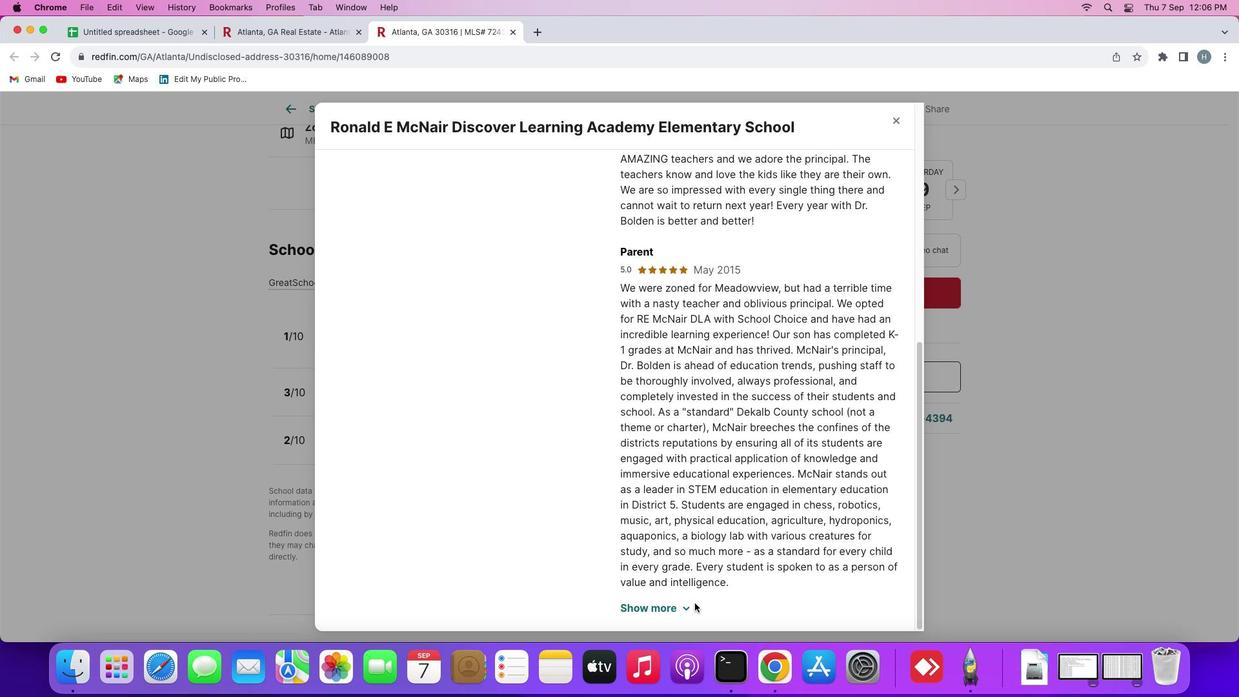 
Action: Mouse scrolled (712, 415) with delta (0, -1)
Screenshot: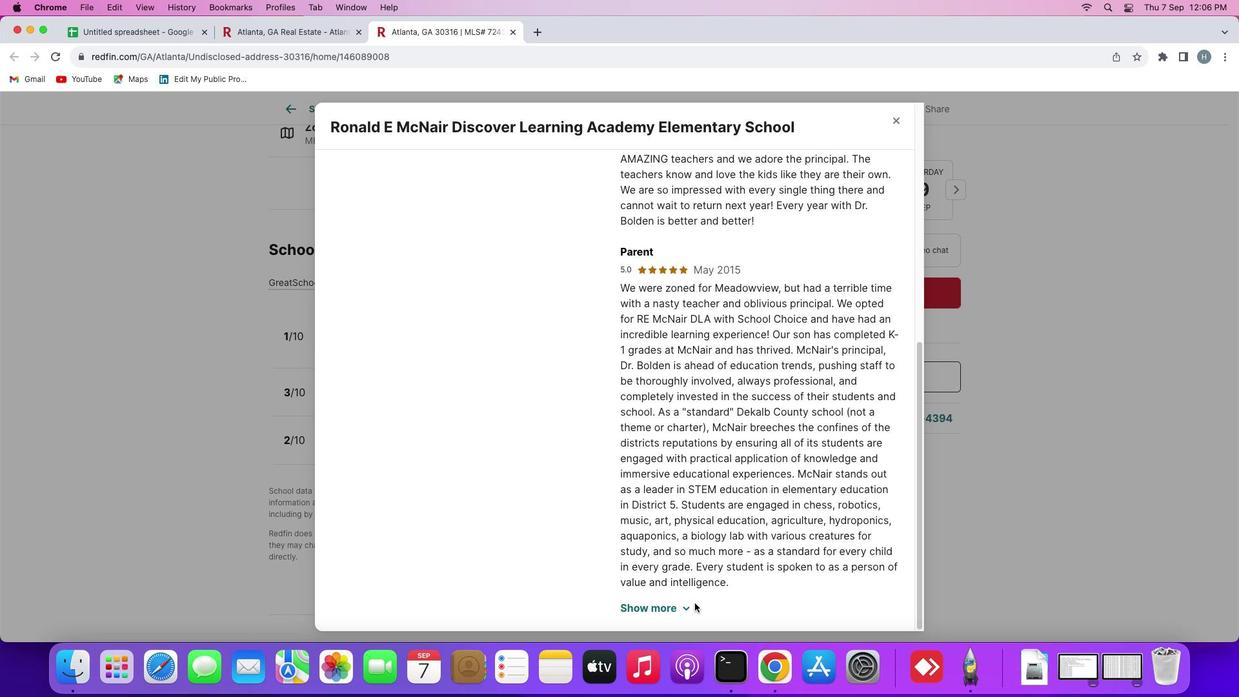 
Action: Mouse scrolled (712, 415) with delta (0, -3)
Screenshot: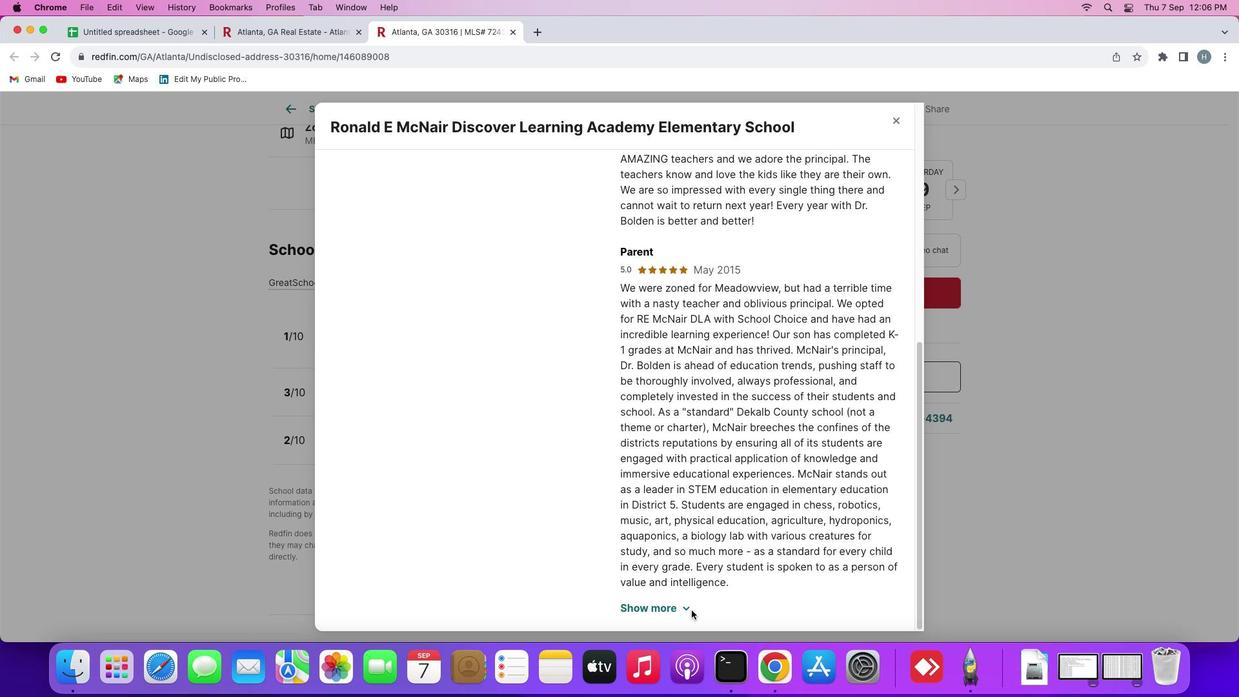 
Action: Mouse scrolled (712, 415) with delta (0, -3)
Screenshot: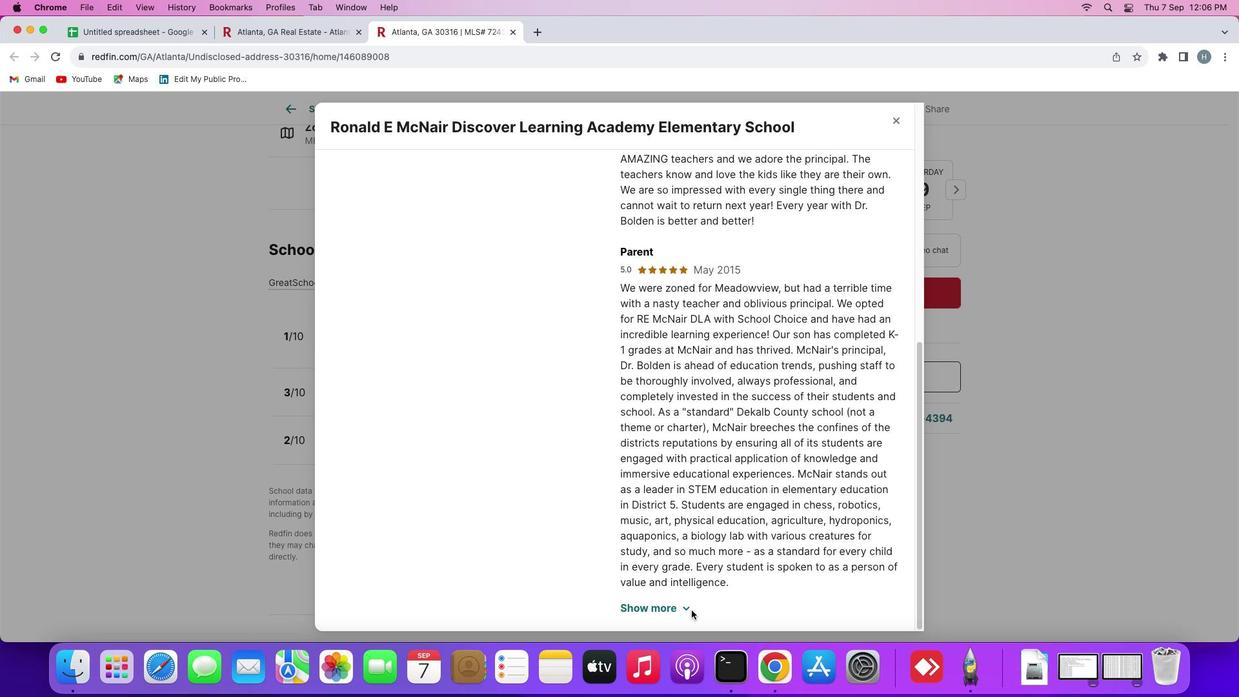 
Action: Mouse moved to (687, 608)
Screenshot: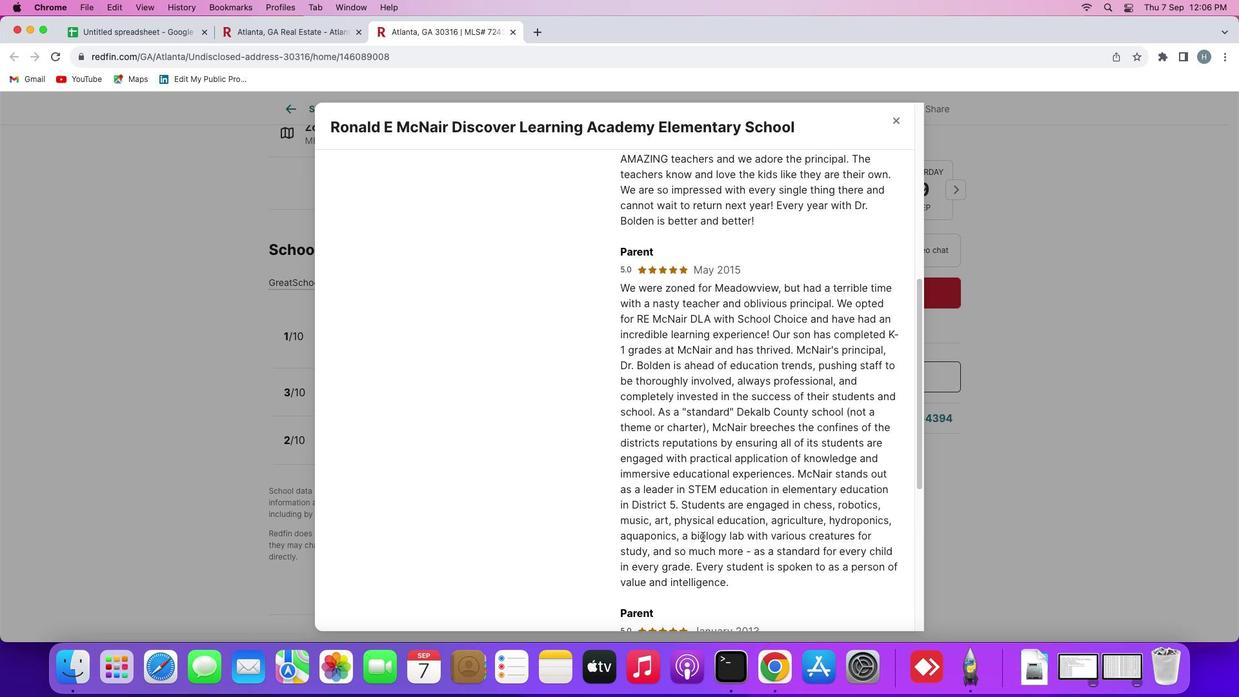 
Action: Mouse pressed left at (687, 608)
Screenshot: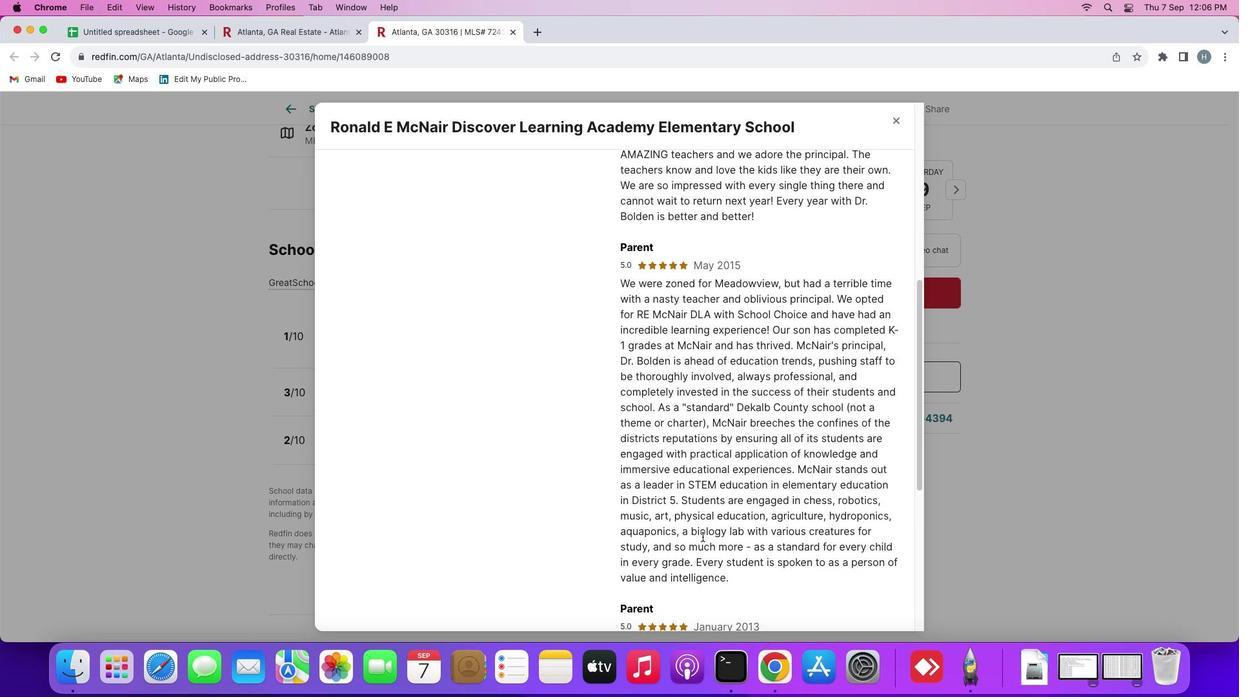 
Action: Mouse moved to (702, 537)
Screenshot: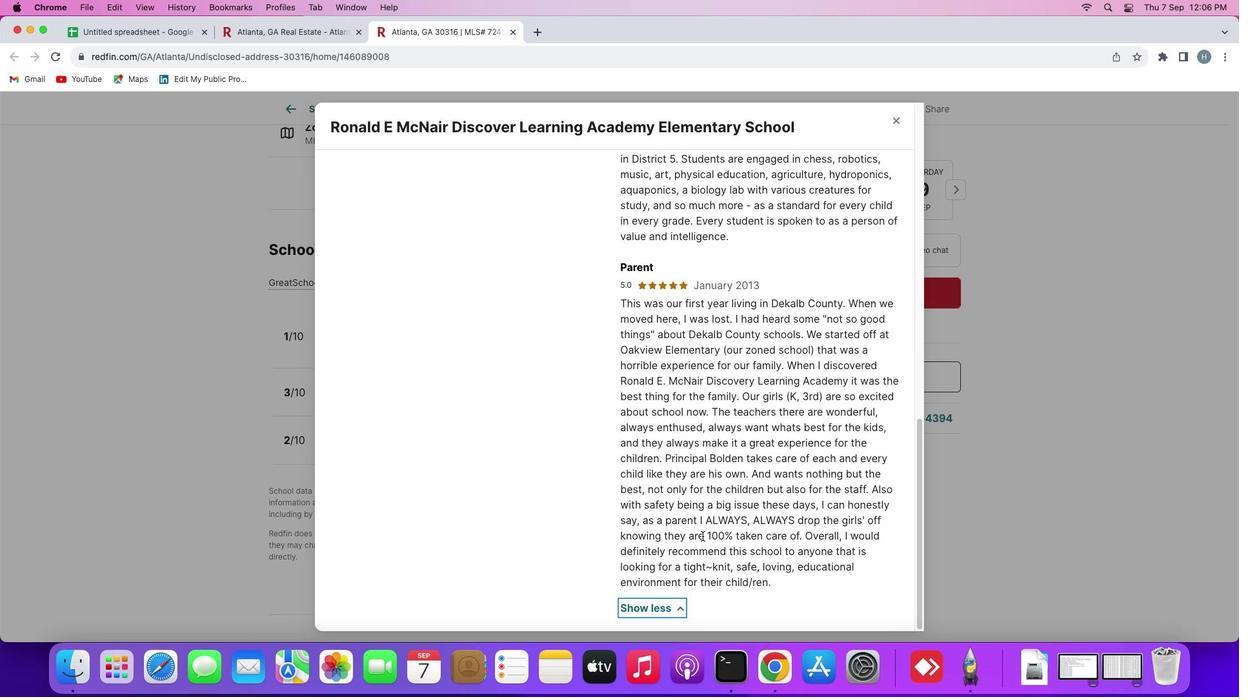 
Action: Mouse scrolled (702, 537) with delta (0, 0)
Screenshot: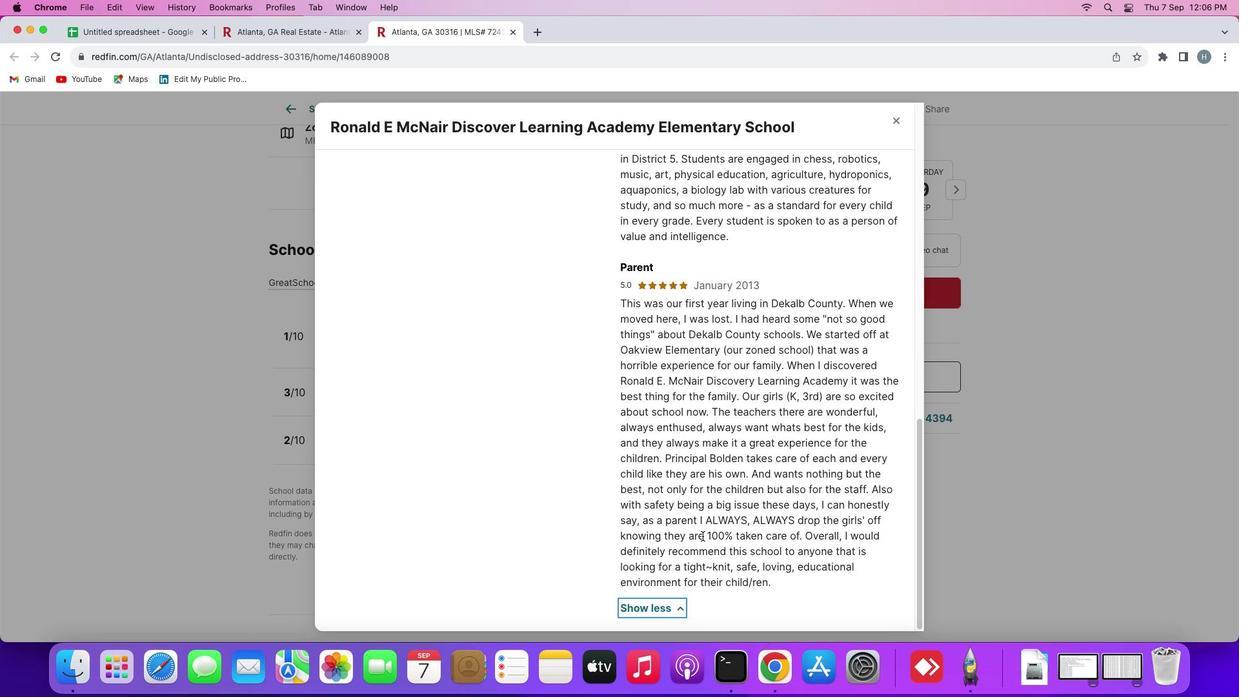 
Action: Mouse scrolled (702, 537) with delta (0, 0)
Screenshot: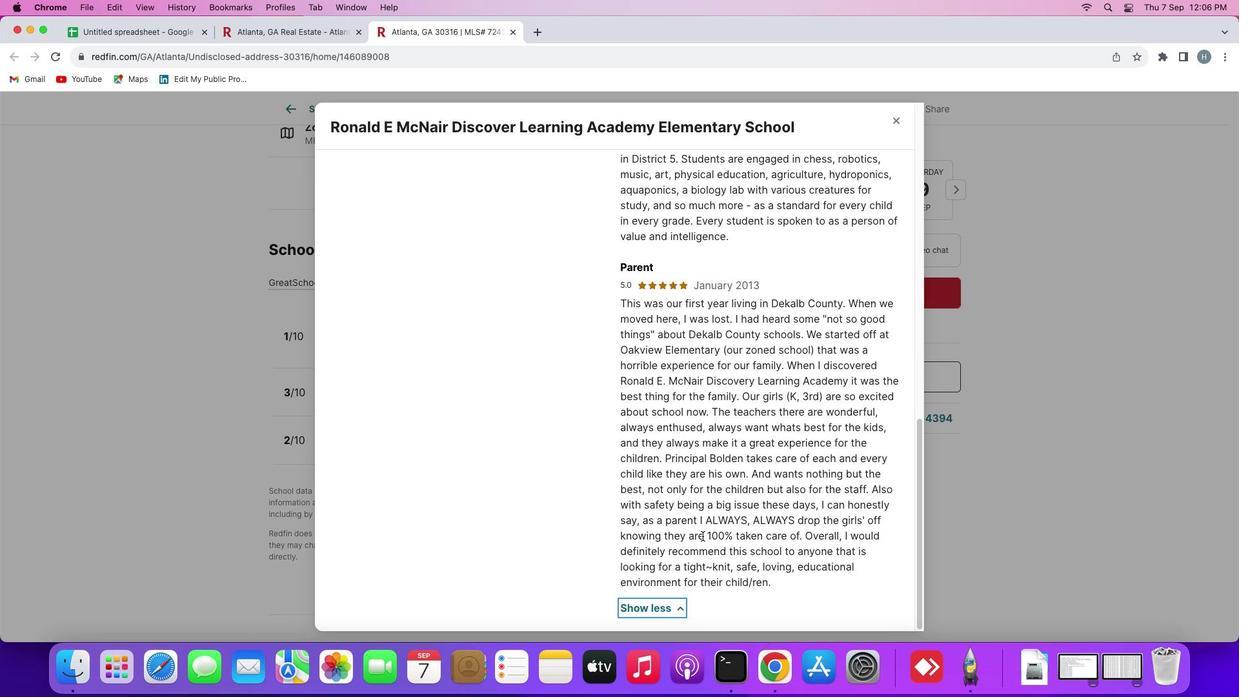 
Action: Mouse scrolled (702, 537) with delta (0, -1)
Screenshot: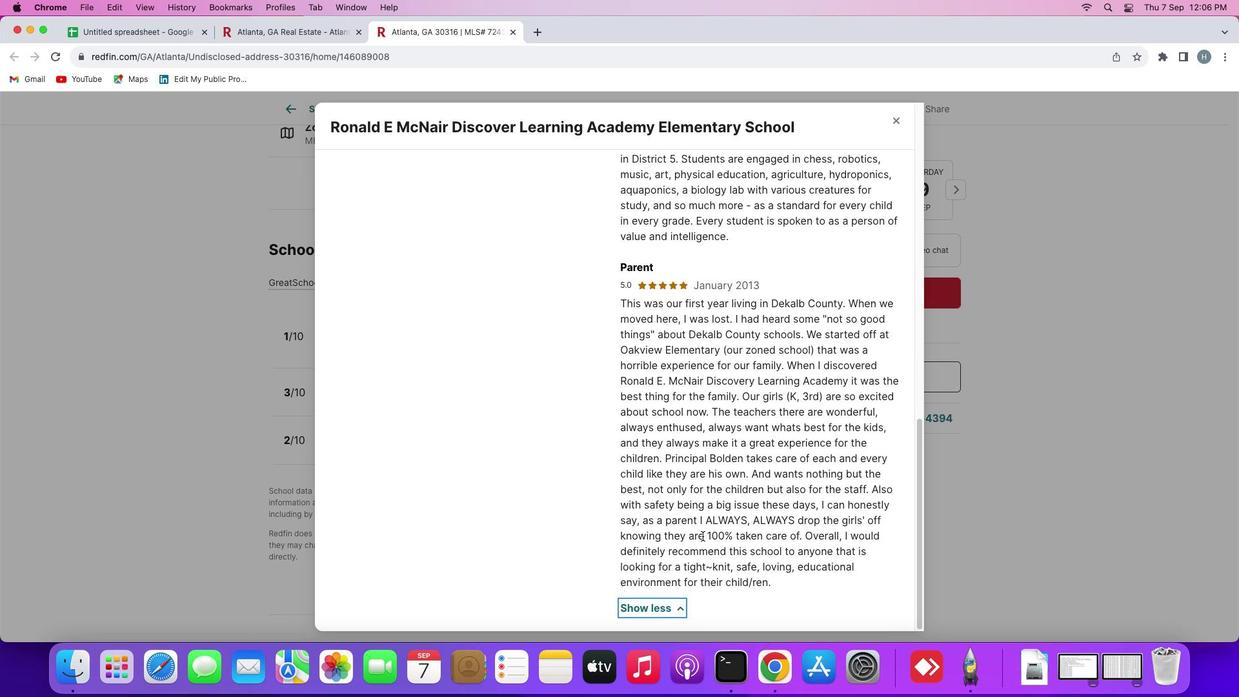 
Action: Mouse scrolled (702, 537) with delta (0, -3)
Screenshot: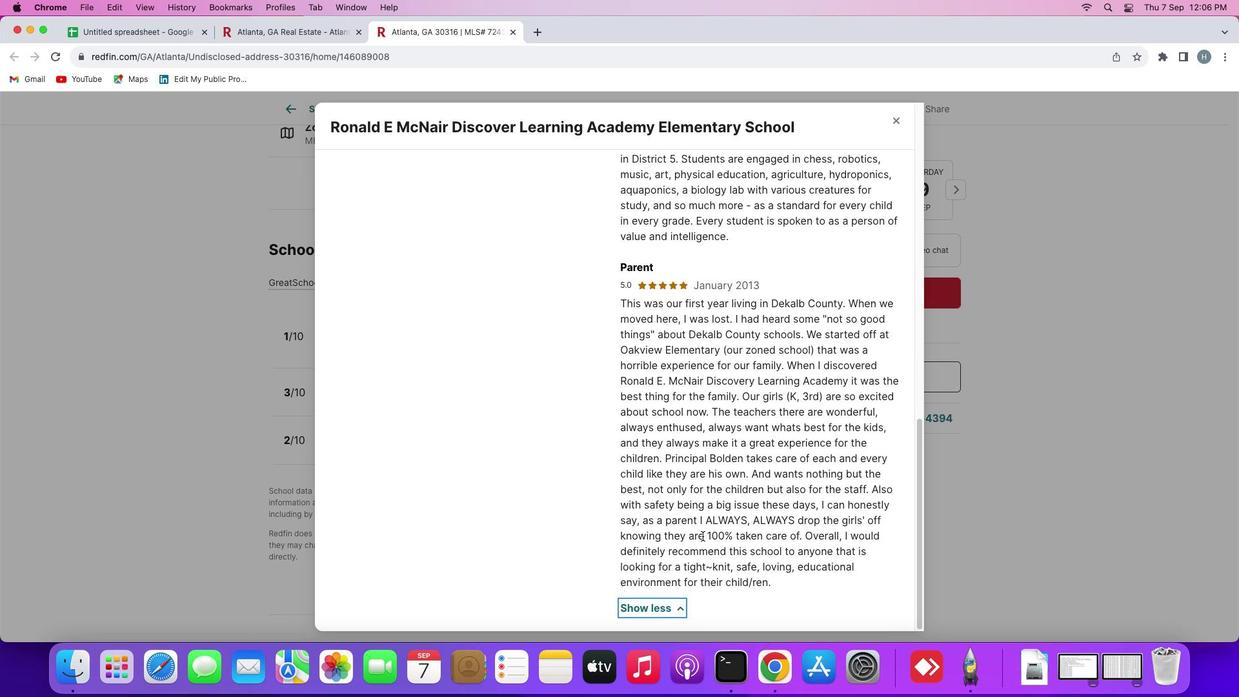 
Action: Mouse moved to (703, 537)
Screenshot: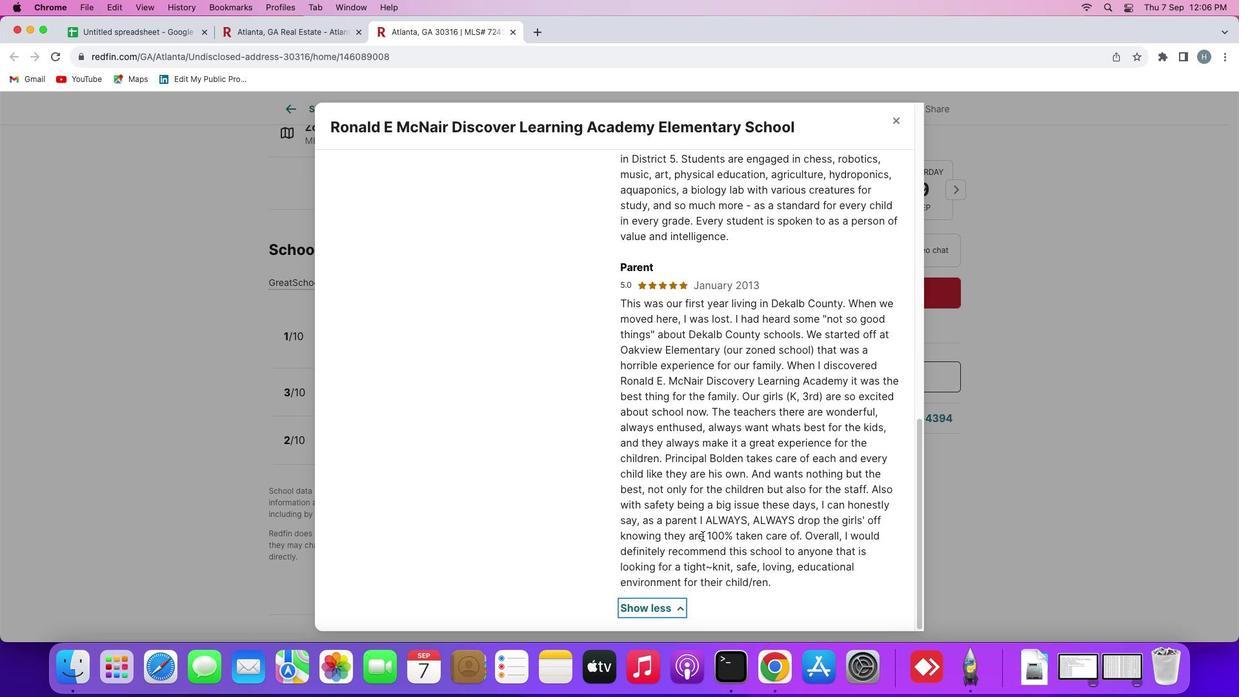 
Action: Mouse scrolled (703, 537) with delta (0, -3)
Screenshot: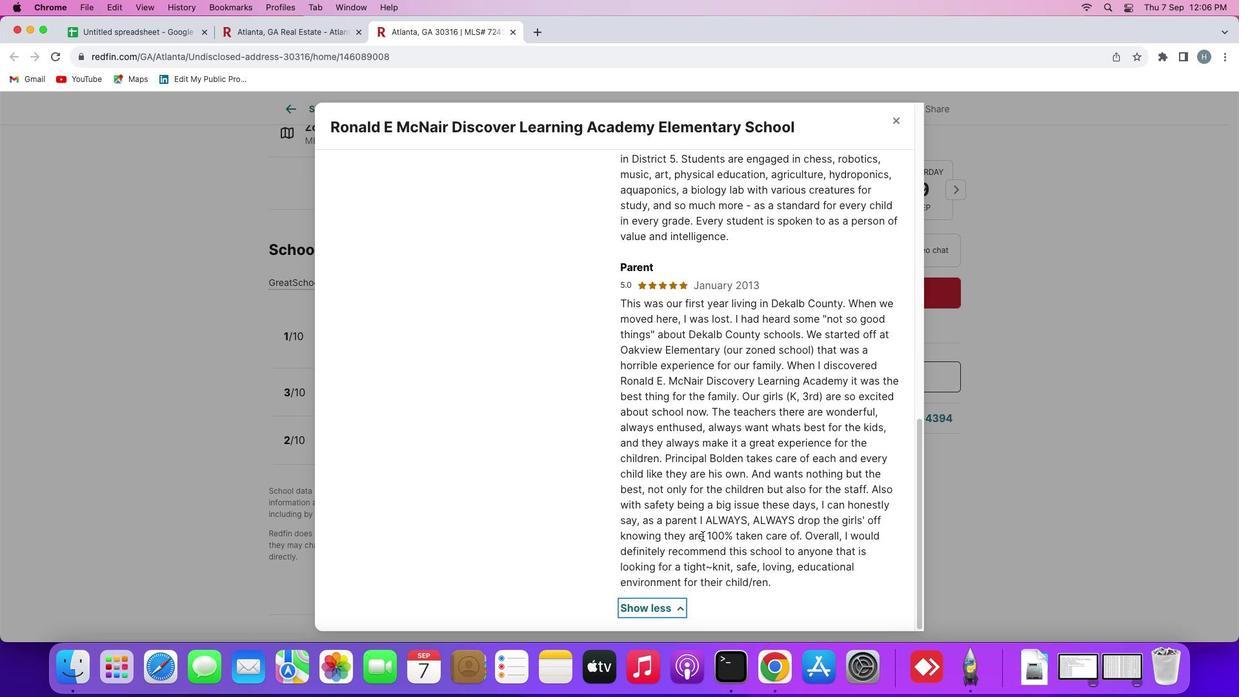 
Action: Mouse moved to (703, 536)
Screenshot: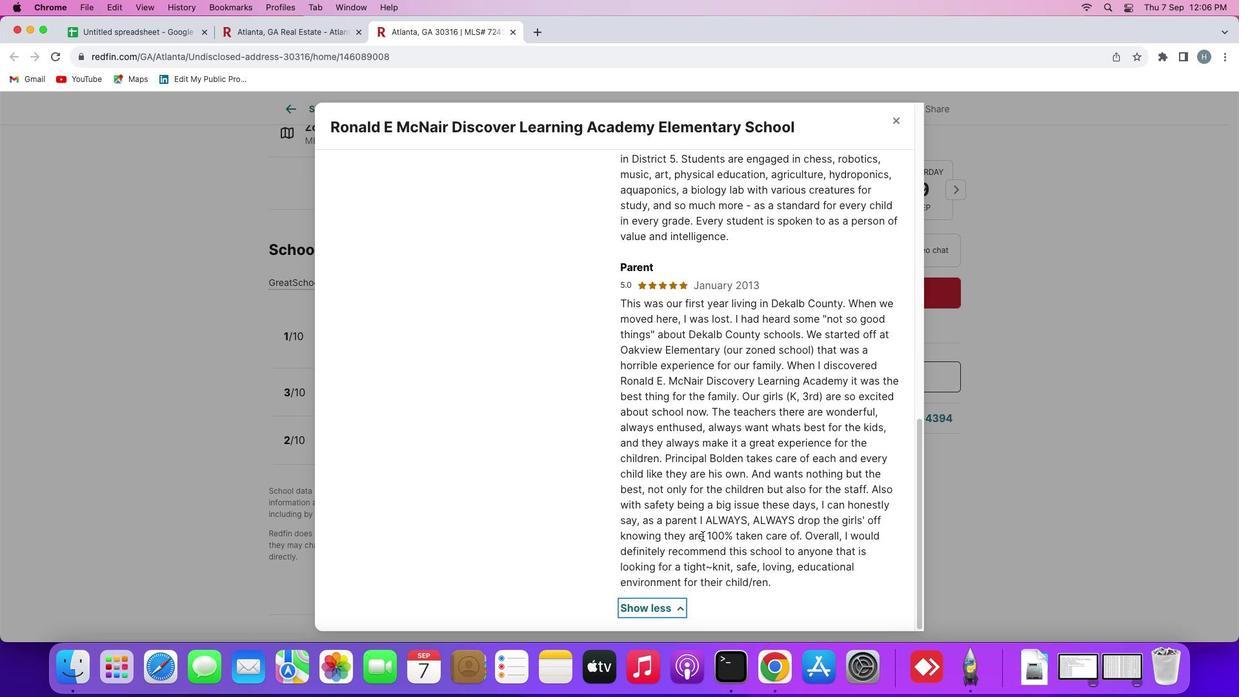 
Action: Mouse scrolled (703, 536) with delta (0, 0)
Screenshot: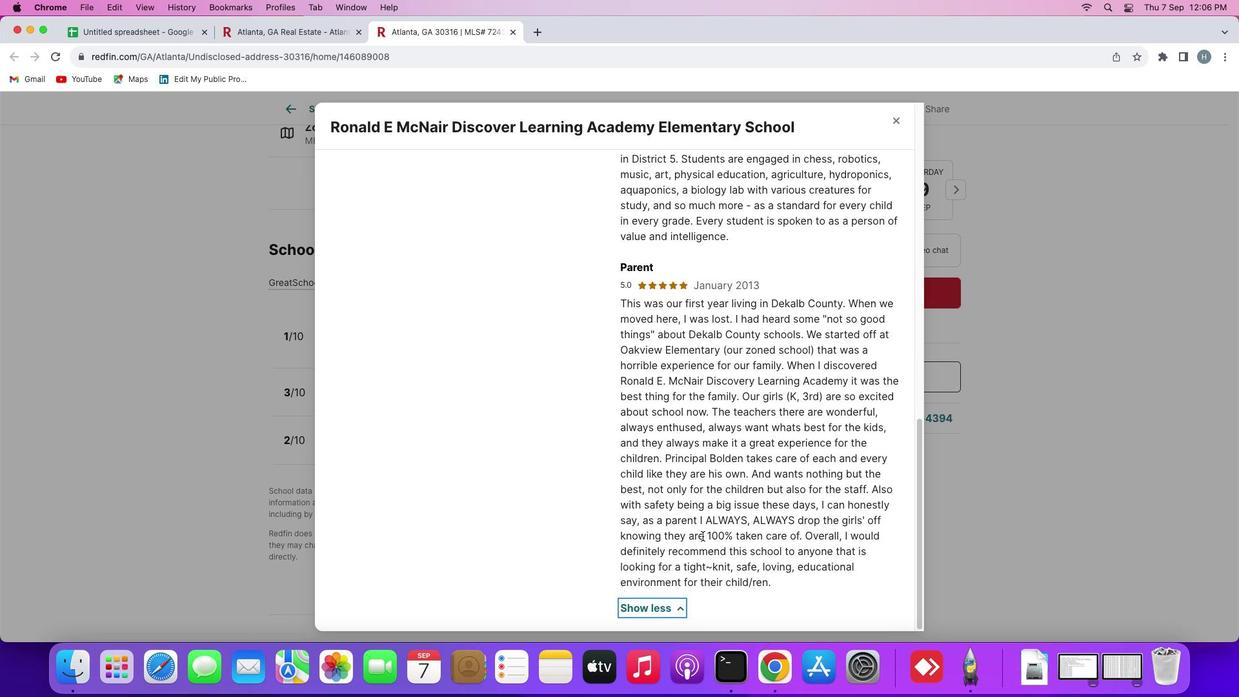 
Action: Mouse scrolled (703, 536) with delta (0, 0)
Screenshot: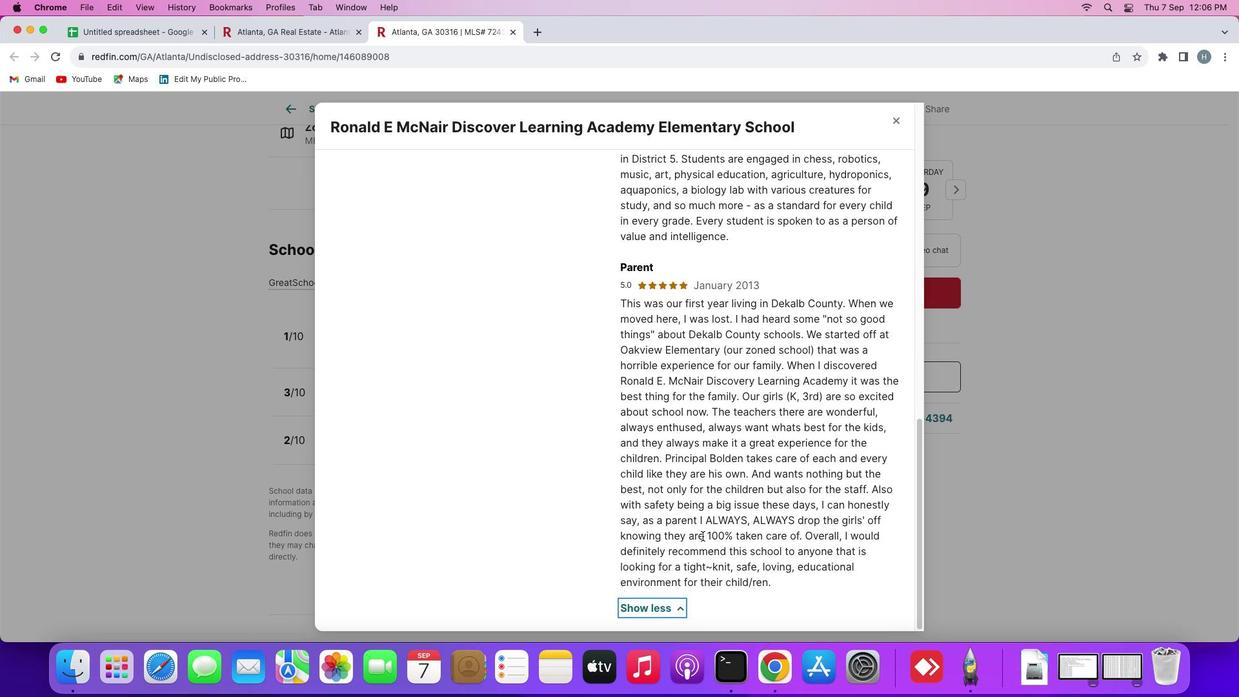 
Action: Mouse scrolled (703, 536) with delta (0, -1)
Screenshot: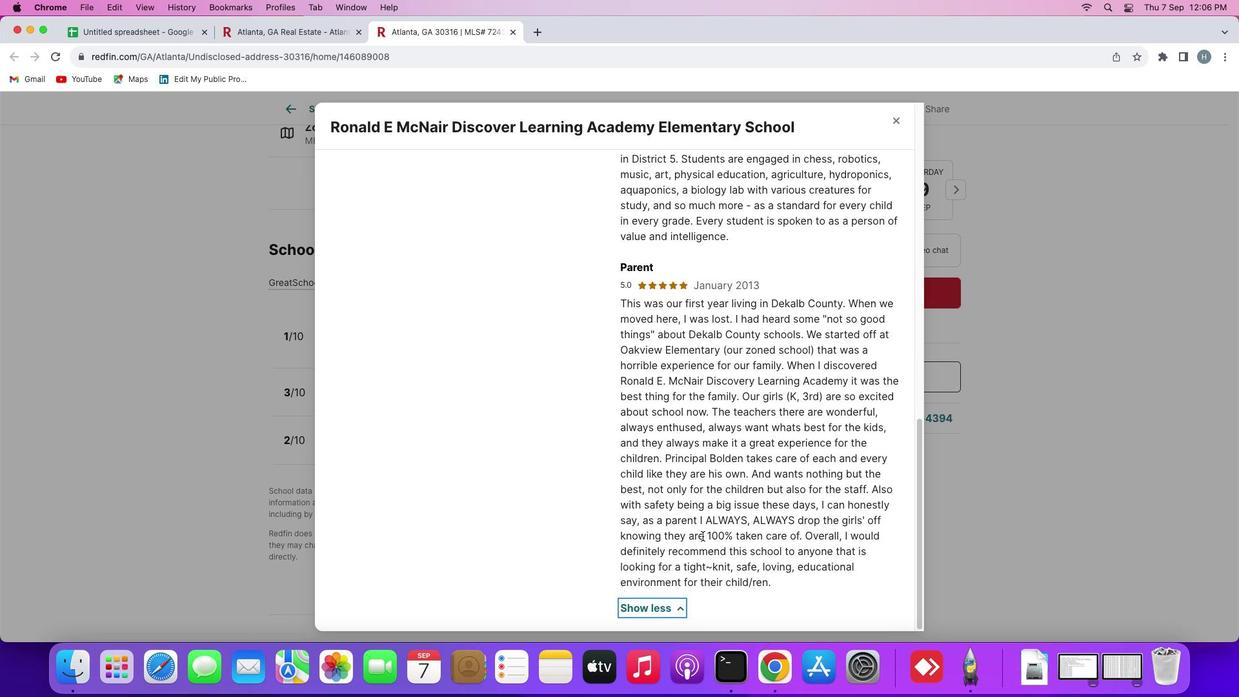 
Action: Mouse scrolled (703, 536) with delta (0, -3)
Screenshot: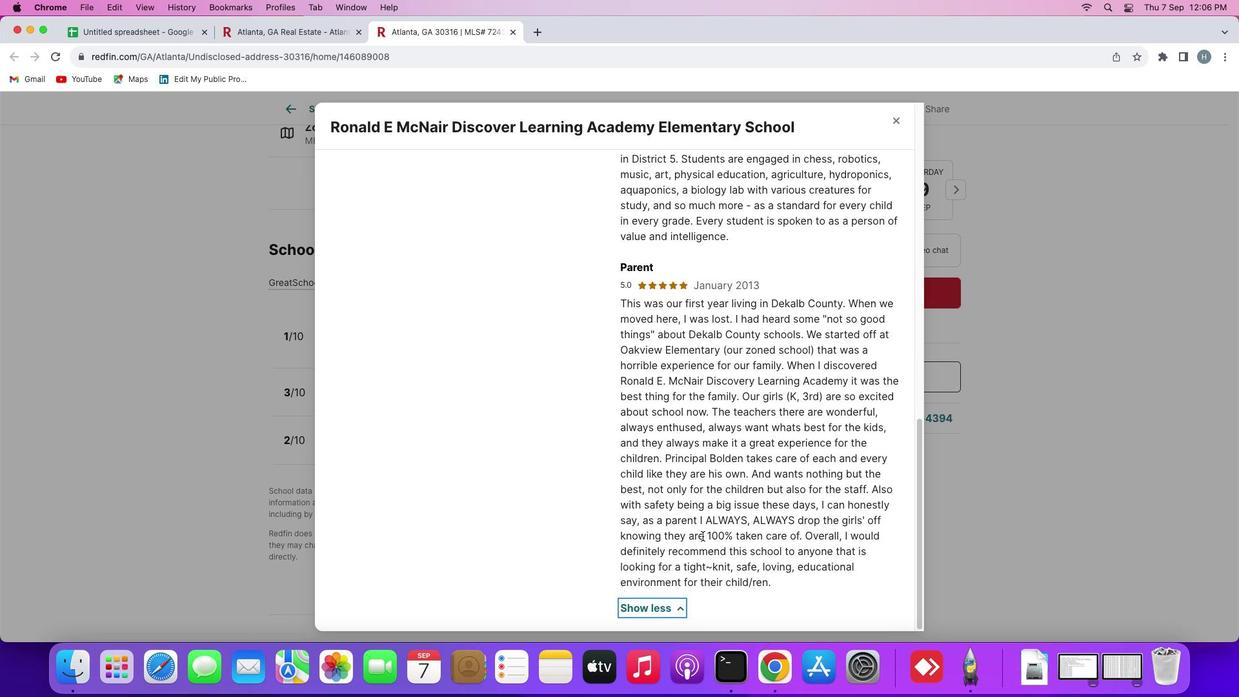 
Action: Mouse scrolled (703, 536) with delta (0, -3)
Screenshot: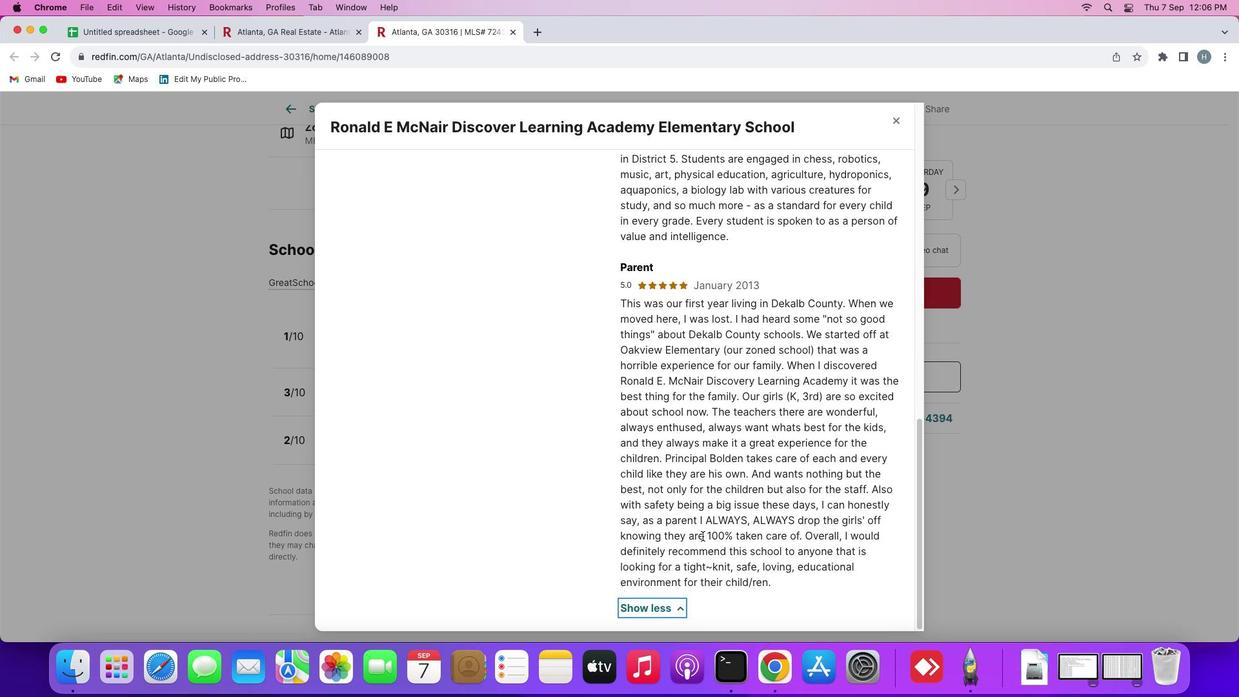 
Action: Mouse scrolled (703, 536) with delta (0, 0)
Screenshot: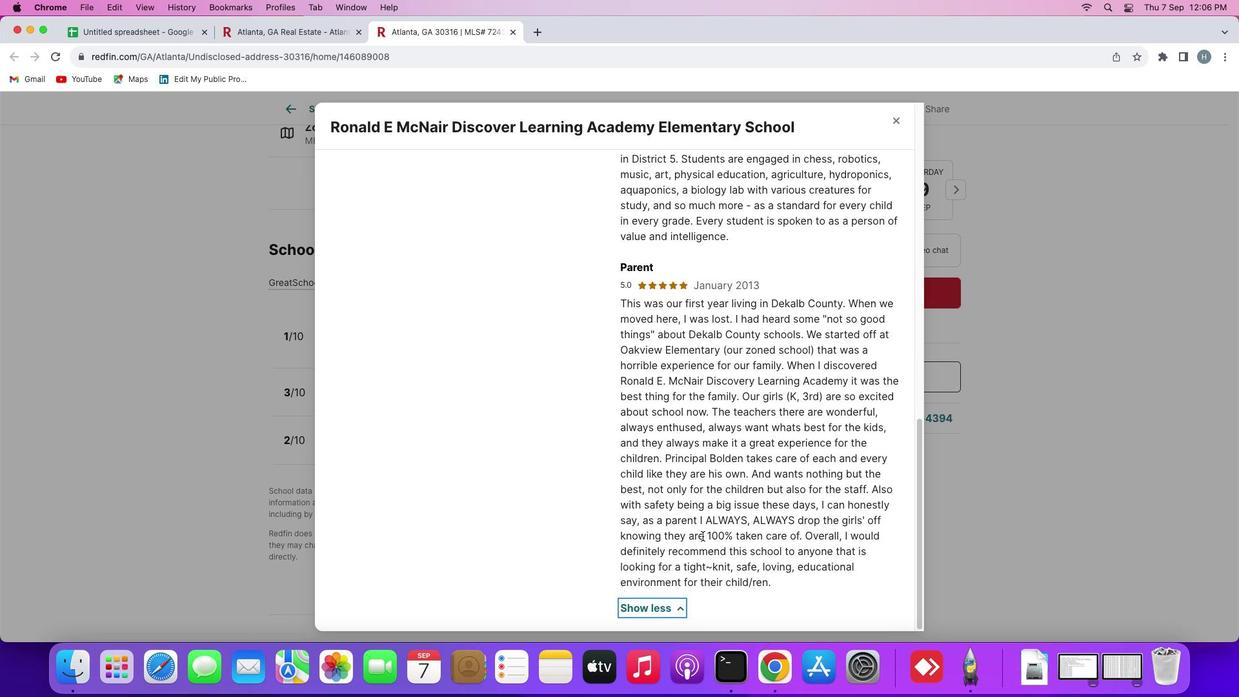 
Action: Mouse scrolled (703, 536) with delta (0, 0)
Screenshot: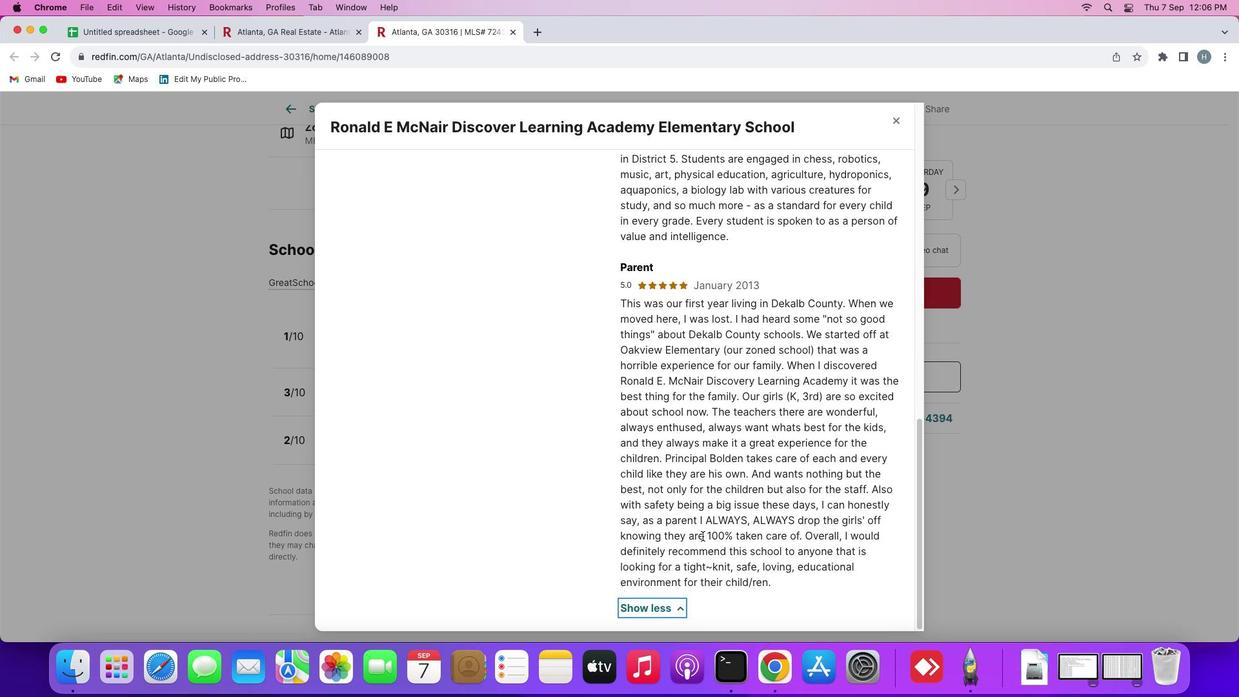 
Action: Mouse scrolled (703, 536) with delta (0, -1)
Screenshot: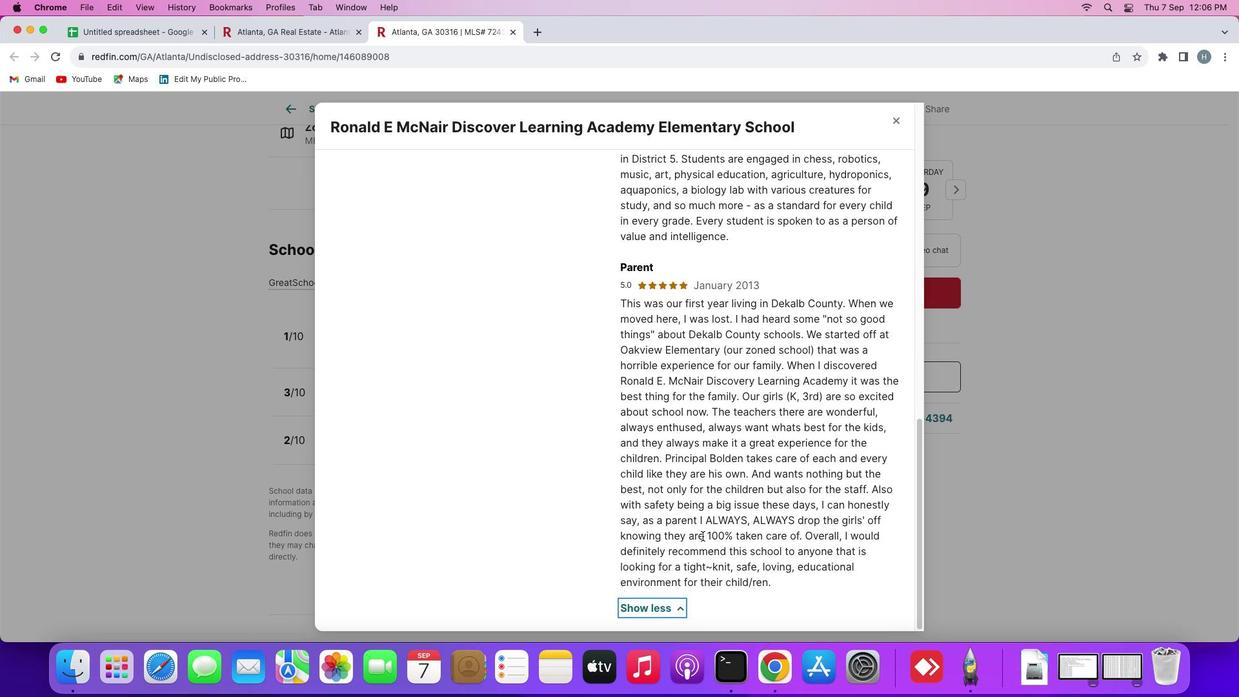 
Action: Mouse scrolled (703, 536) with delta (0, -3)
Screenshot: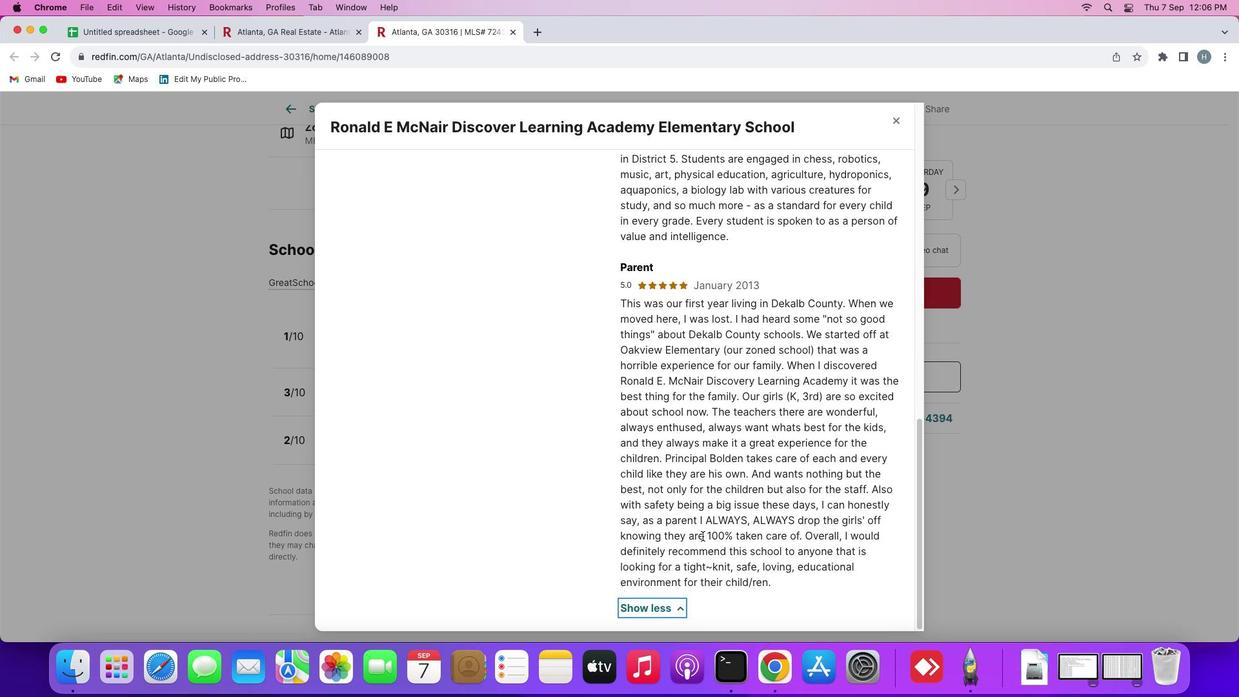 
Action: Mouse scrolled (703, 536) with delta (0, -3)
Screenshot: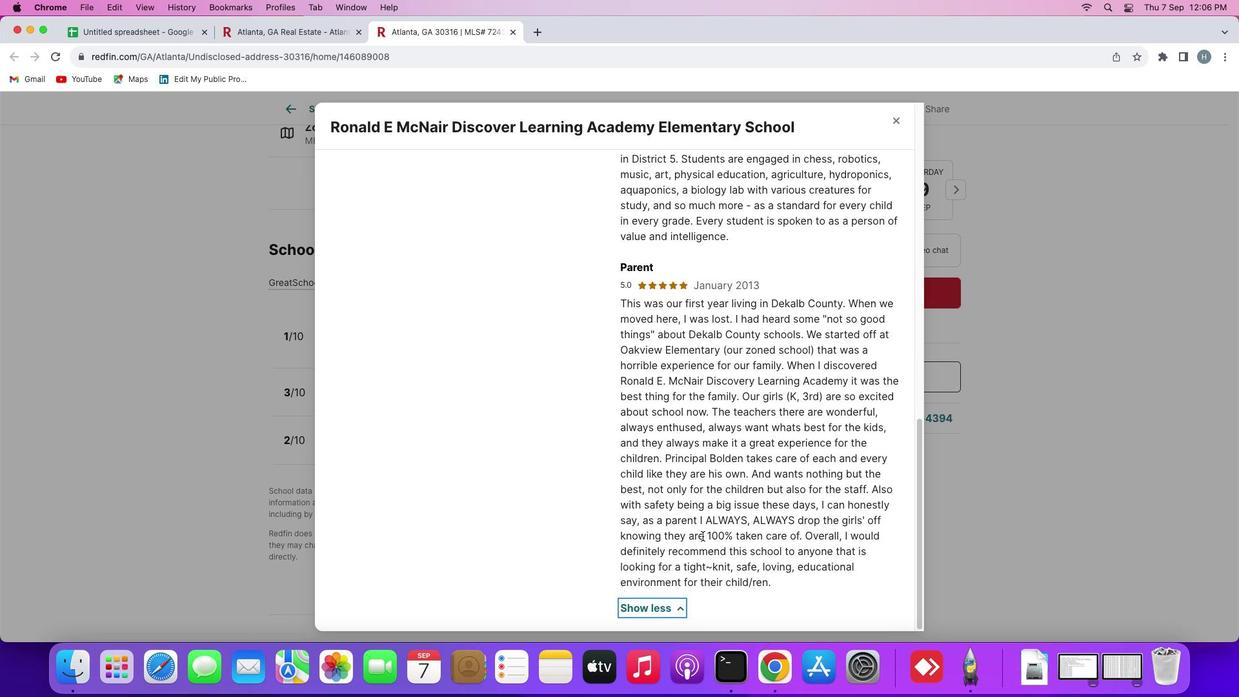 
Action: Mouse moved to (703, 535)
Screenshot: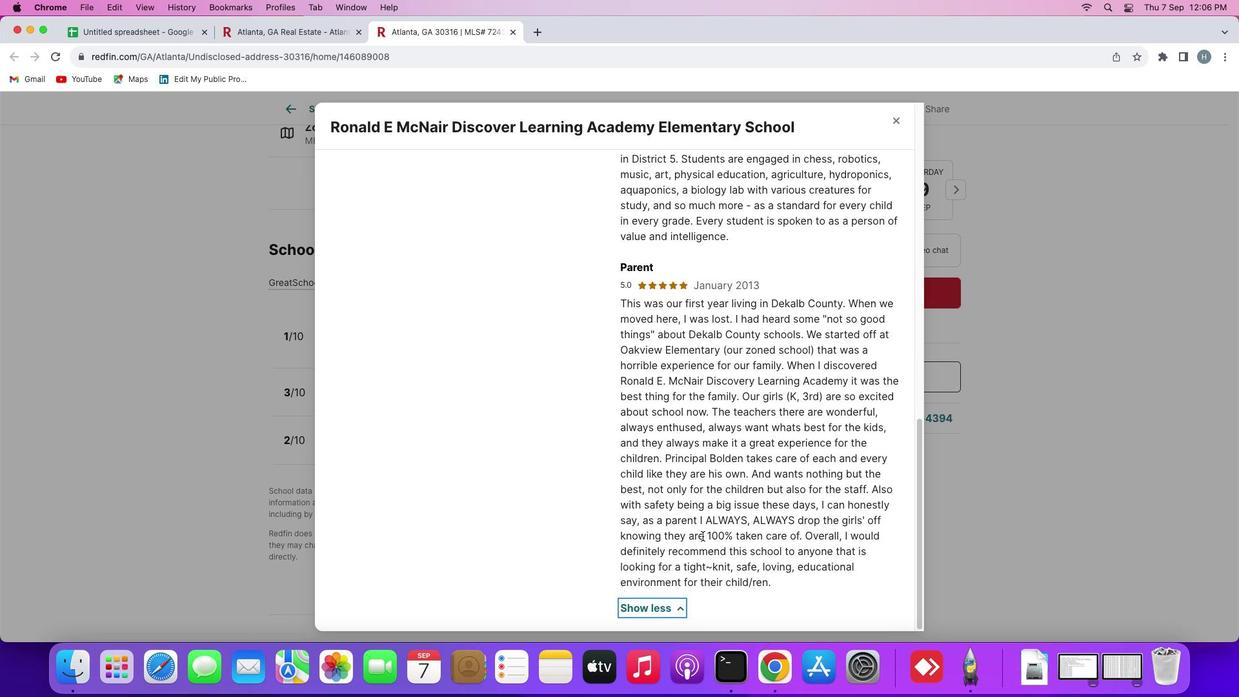 
Action: Mouse scrolled (703, 535) with delta (0, -3)
Screenshot: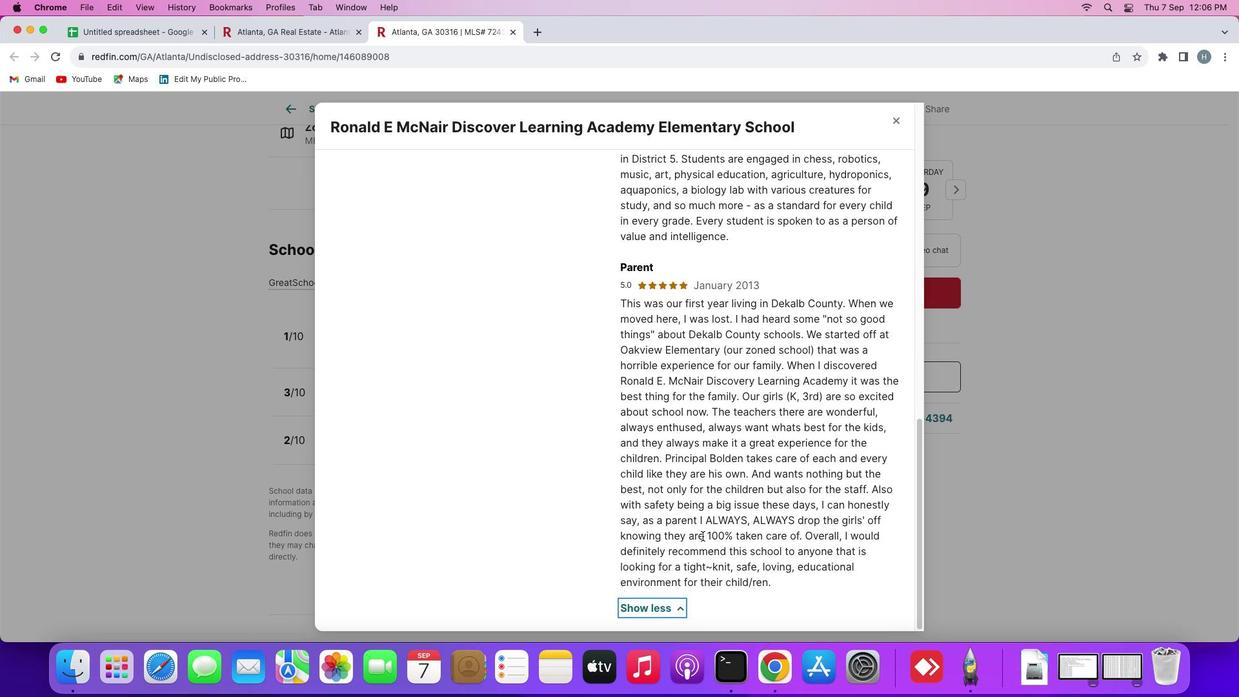 
Action: Mouse scrolled (703, 535) with delta (0, 0)
Screenshot: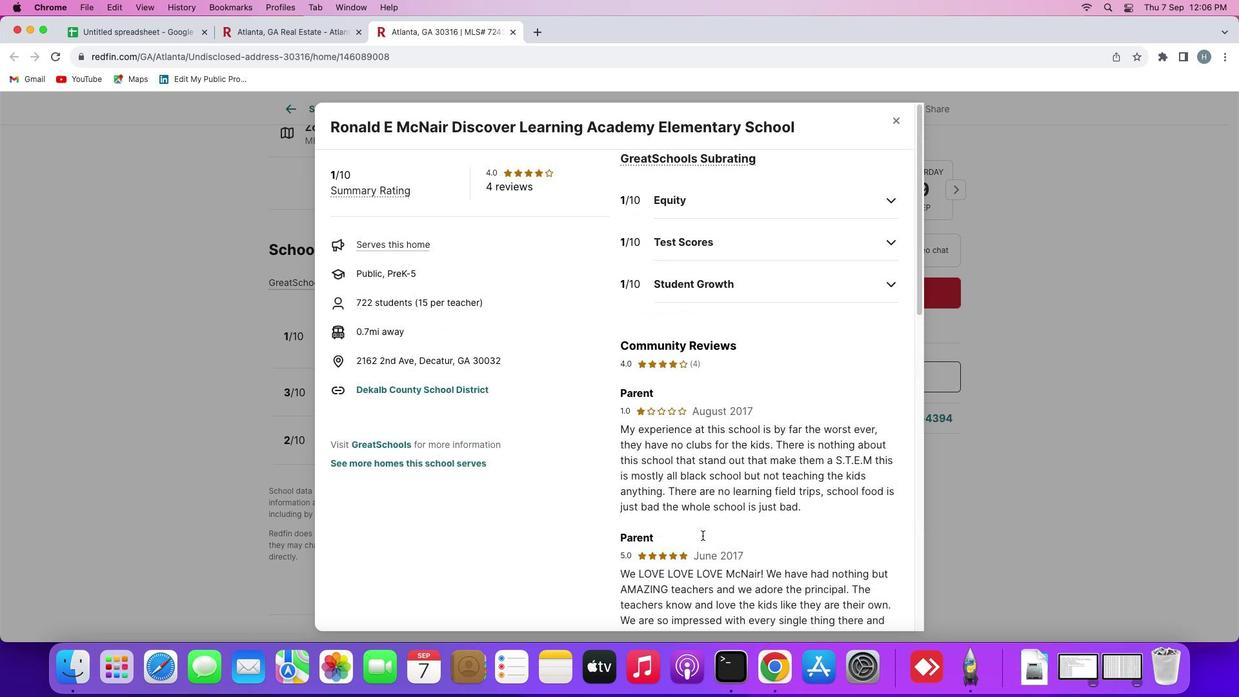 
Action: Mouse scrolled (703, 535) with delta (0, 0)
Screenshot: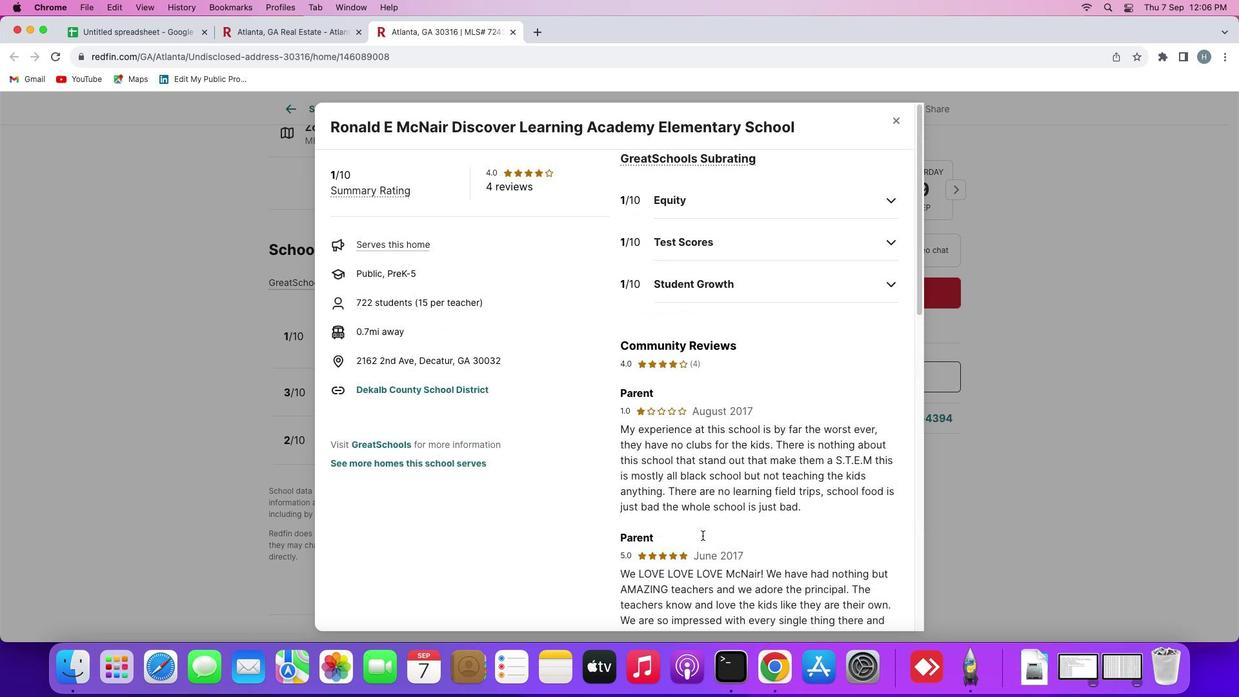 
Action: Mouse scrolled (703, 535) with delta (0, 1)
Screenshot: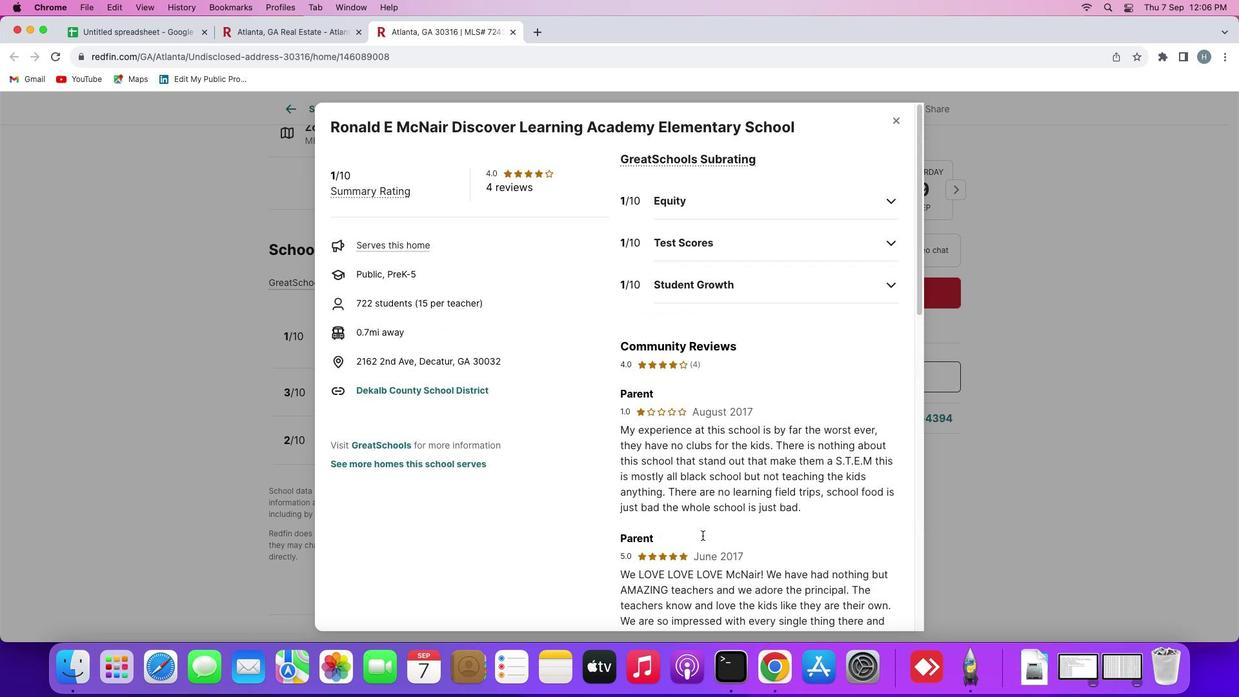 
Action: Mouse scrolled (703, 535) with delta (0, 3)
Screenshot: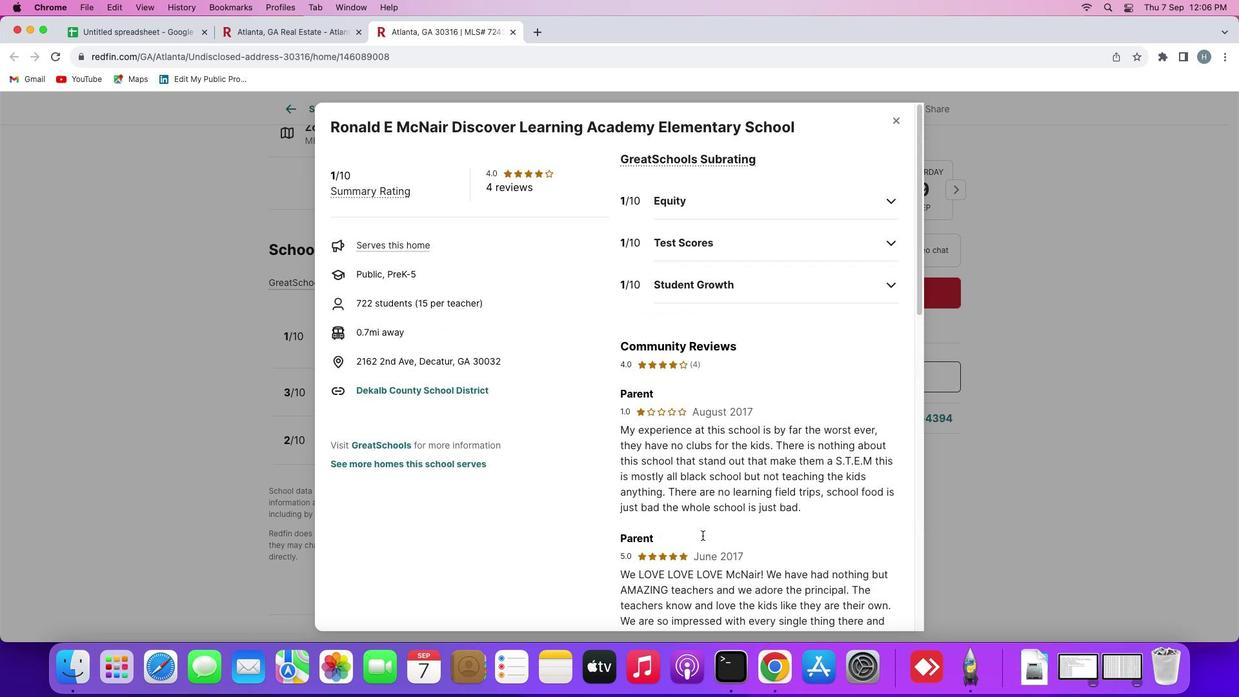 
Action: Mouse scrolled (703, 535) with delta (0, 3)
Screenshot: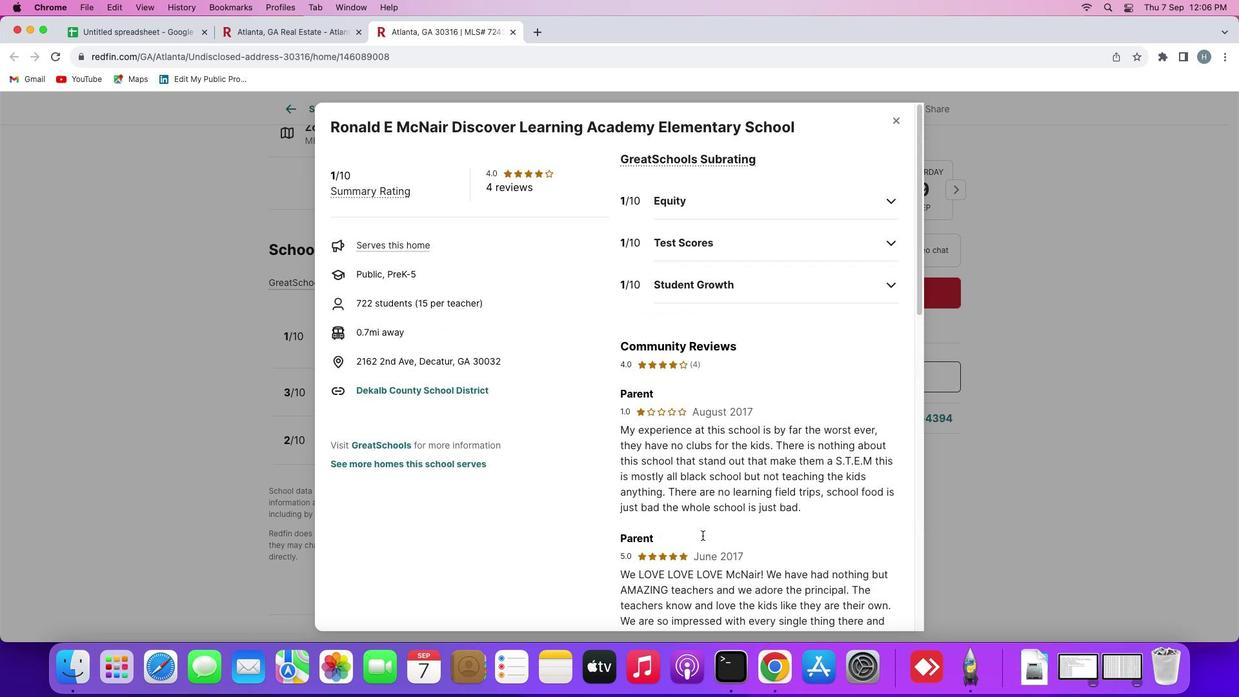 
Action: Mouse scrolled (703, 535) with delta (0, 4)
Screenshot: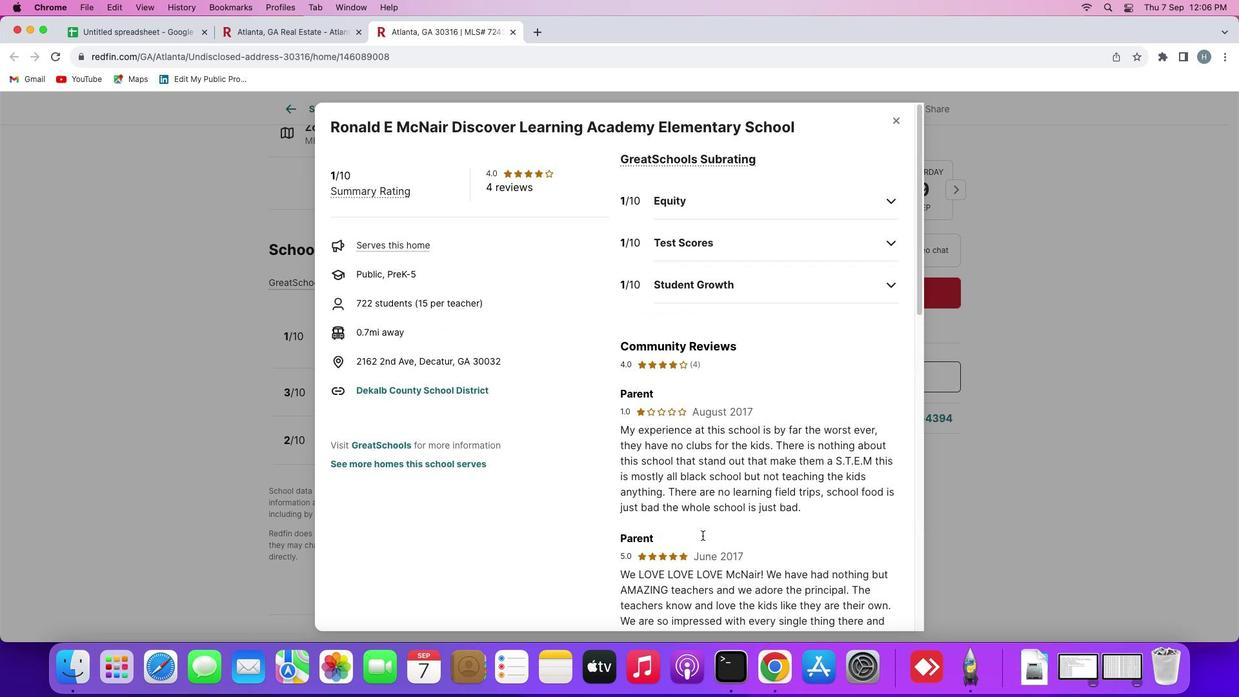 
Action: Mouse scrolled (703, 535) with delta (0, 0)
Screenshot: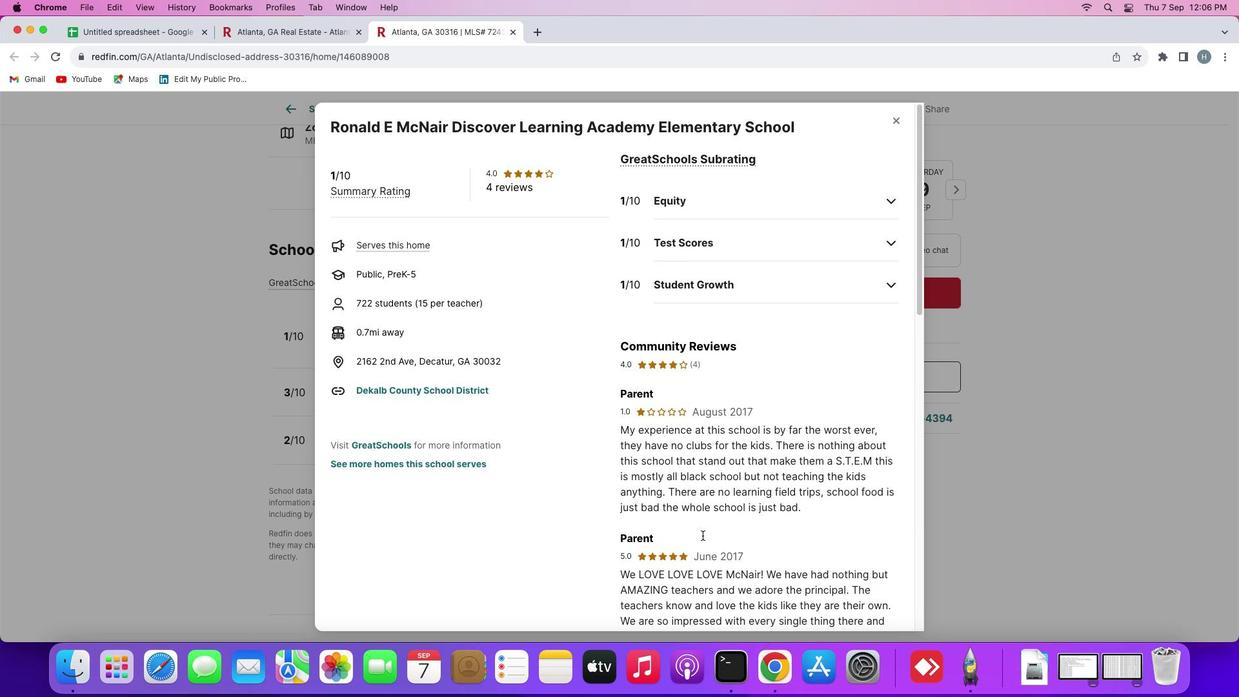
Action: Mouse scrolled (703, 535) with delta (0, 0)
Screenshot: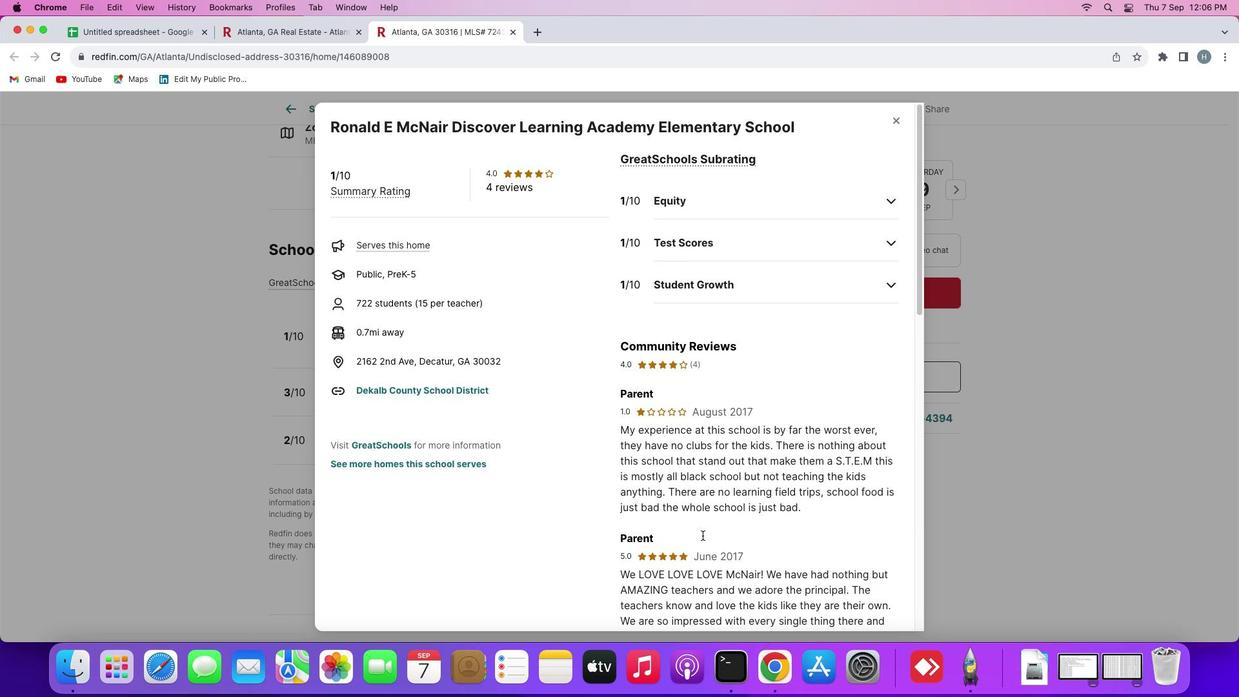 
Action: Mouse scrolled (703, 535) with delta (0, 2)
Screenshot: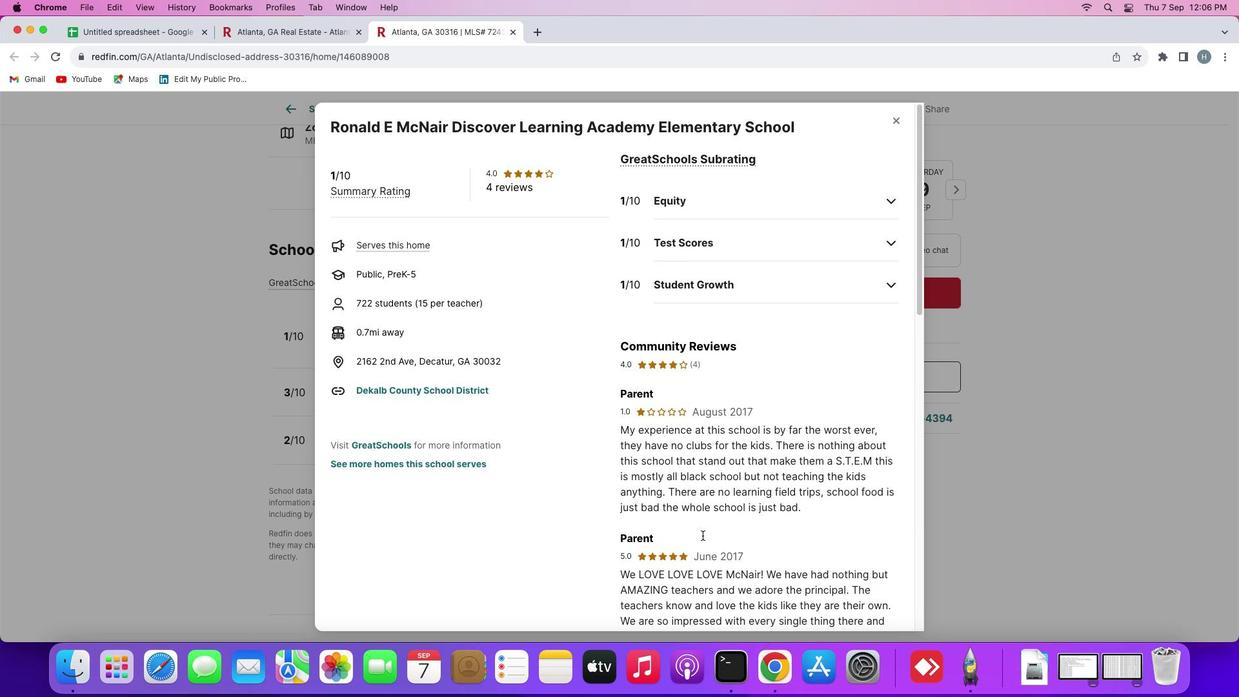 
Action: Mouse scrolled (703, 535) with delta (0, 3)
Screenshot: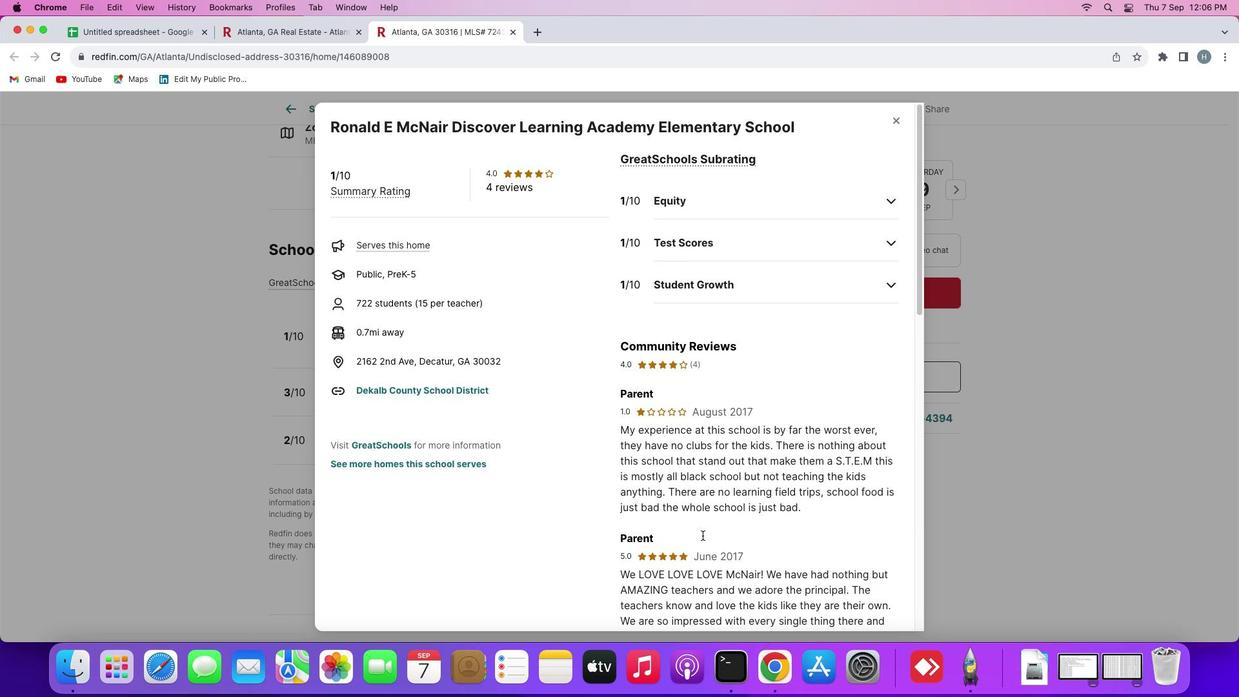 
Action: Mouse moved to (703, 535)
Screenshot: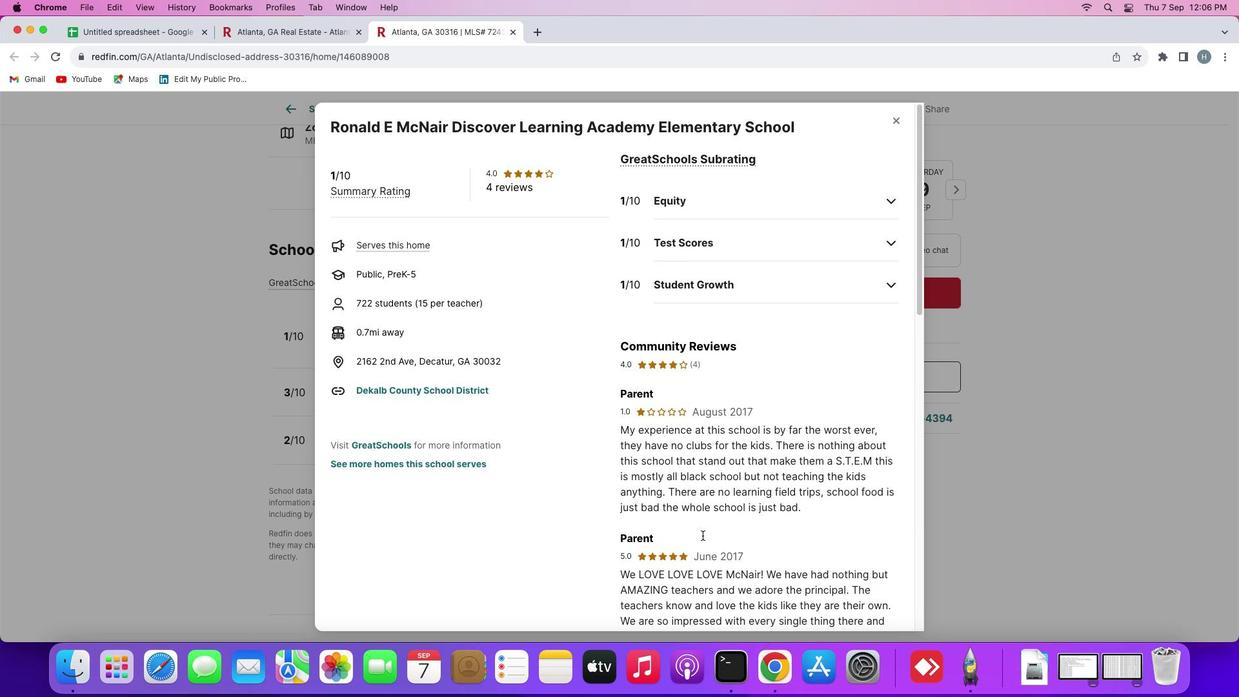 
Action: Mouse scrolled (703, 535) with delta (0, 3)
Screenshot: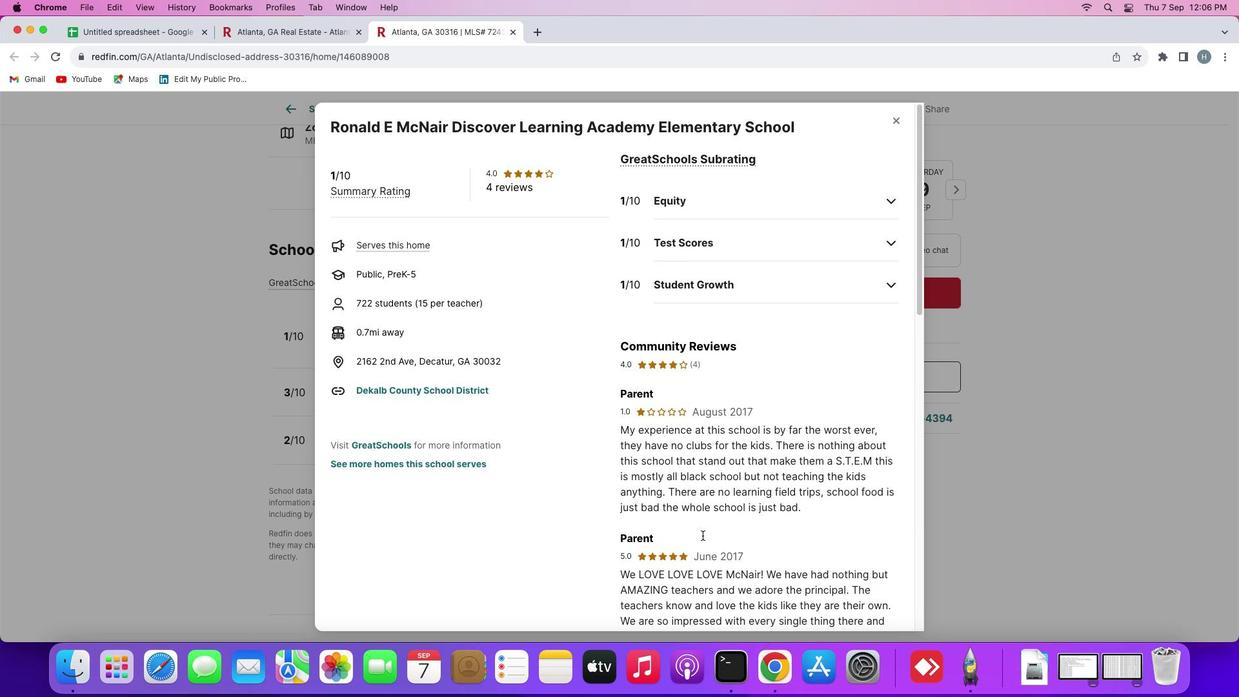 
Action: Mouse moved to (703, 535)
Screenshot: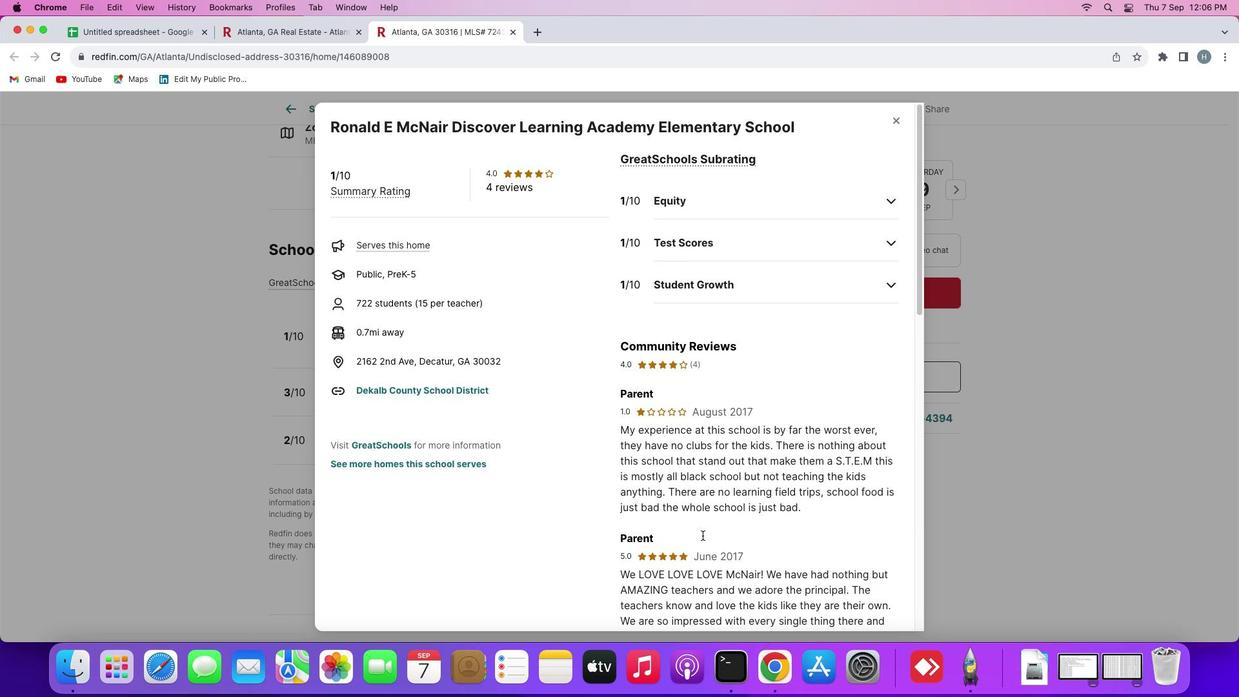 
Action: Mouse scrolled (703, 535) with delta (0, 4)
Screenshot: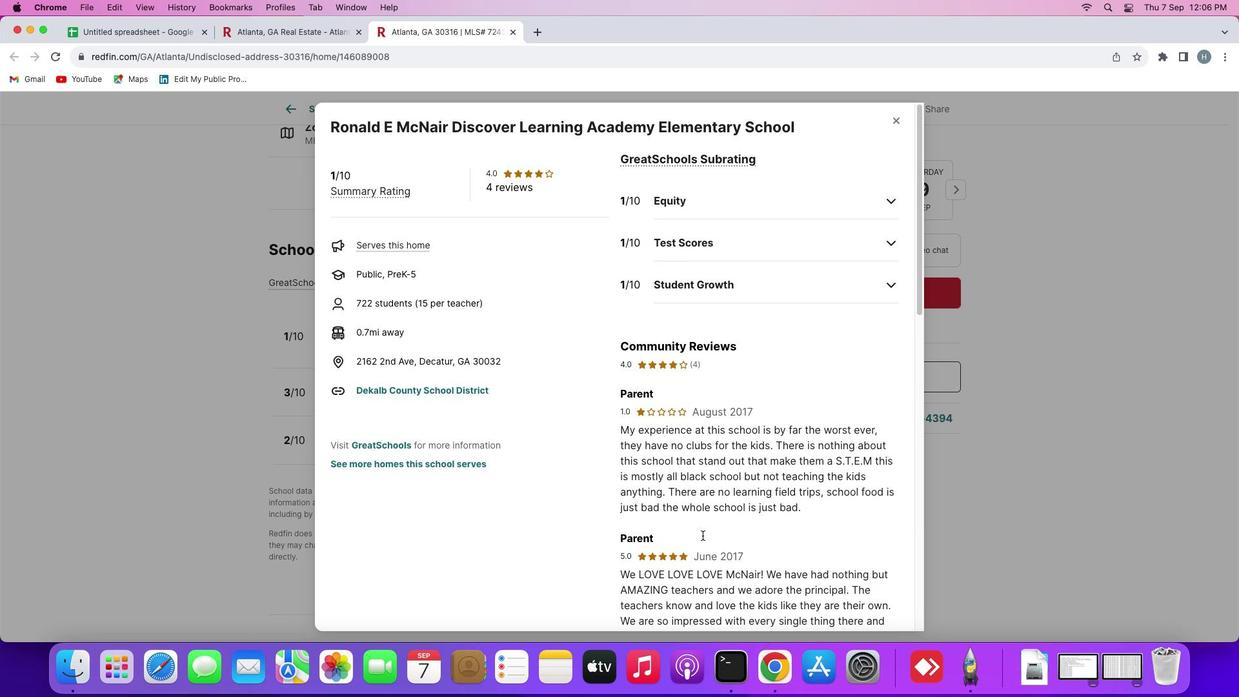 
Action: Mouse moved to (703, 535)
Screenshot: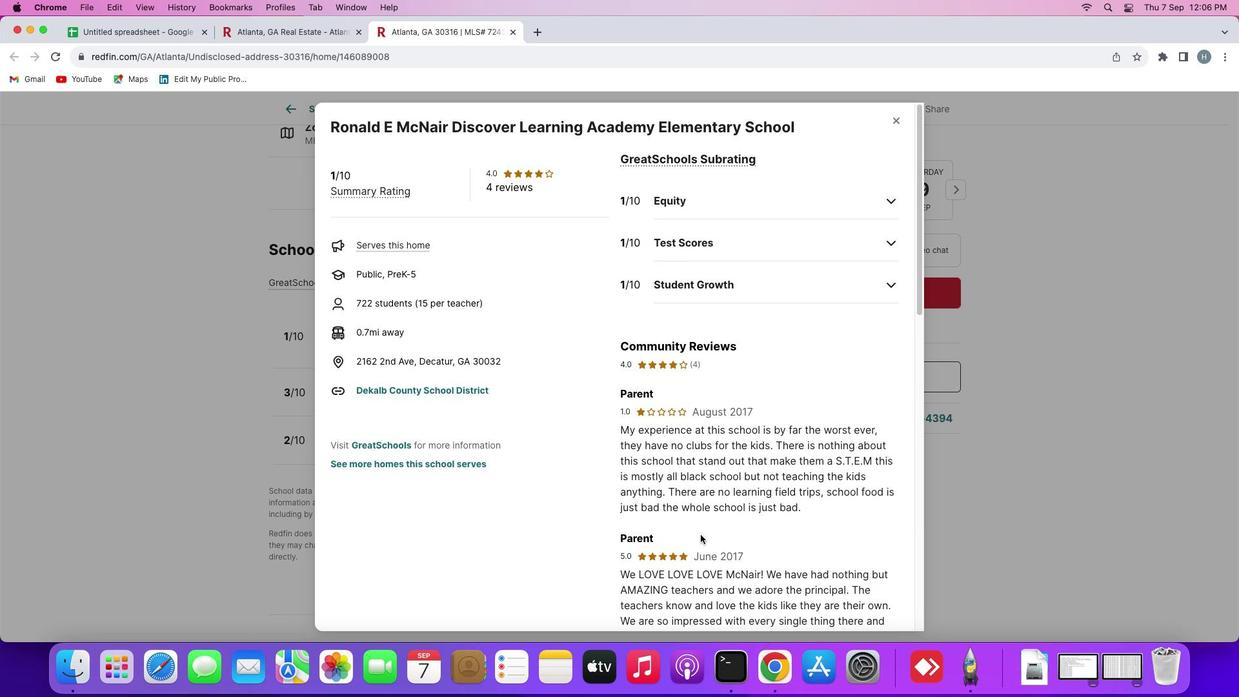 
Action: Mouse scrolled (703, 535) with delta (0, 0)
Screenshot: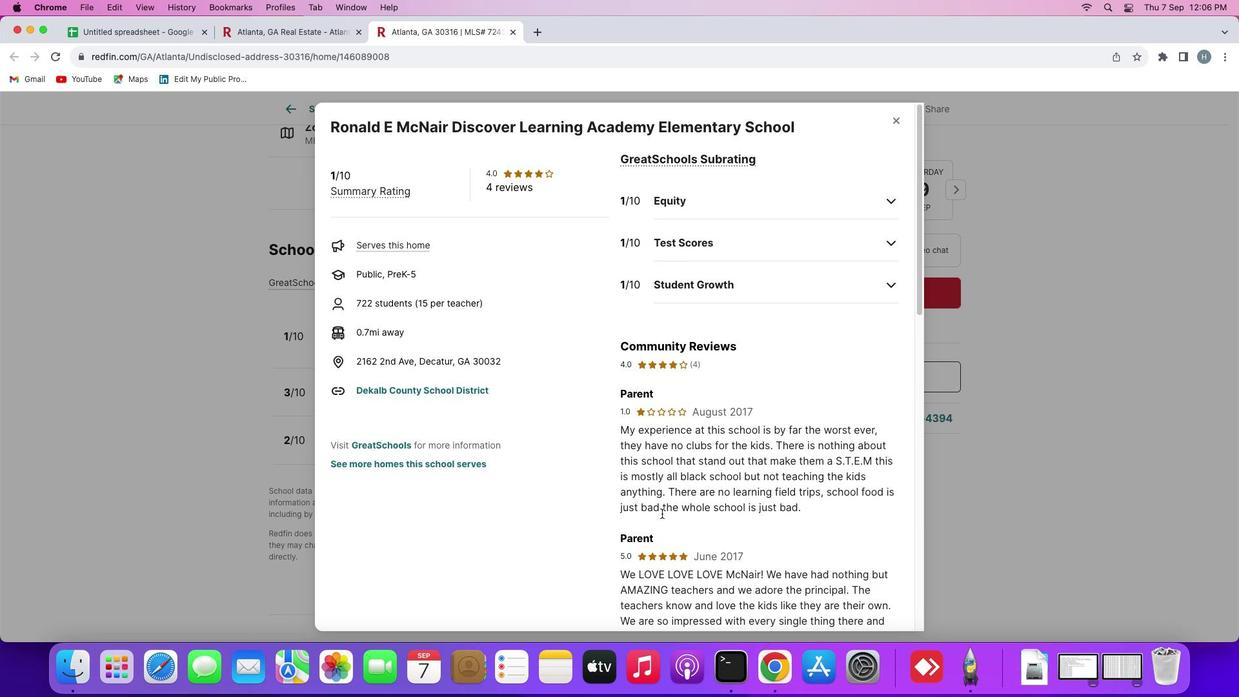 
Action: Mouse scrolled (703, 535) with delta (0, 0)
Screenshot: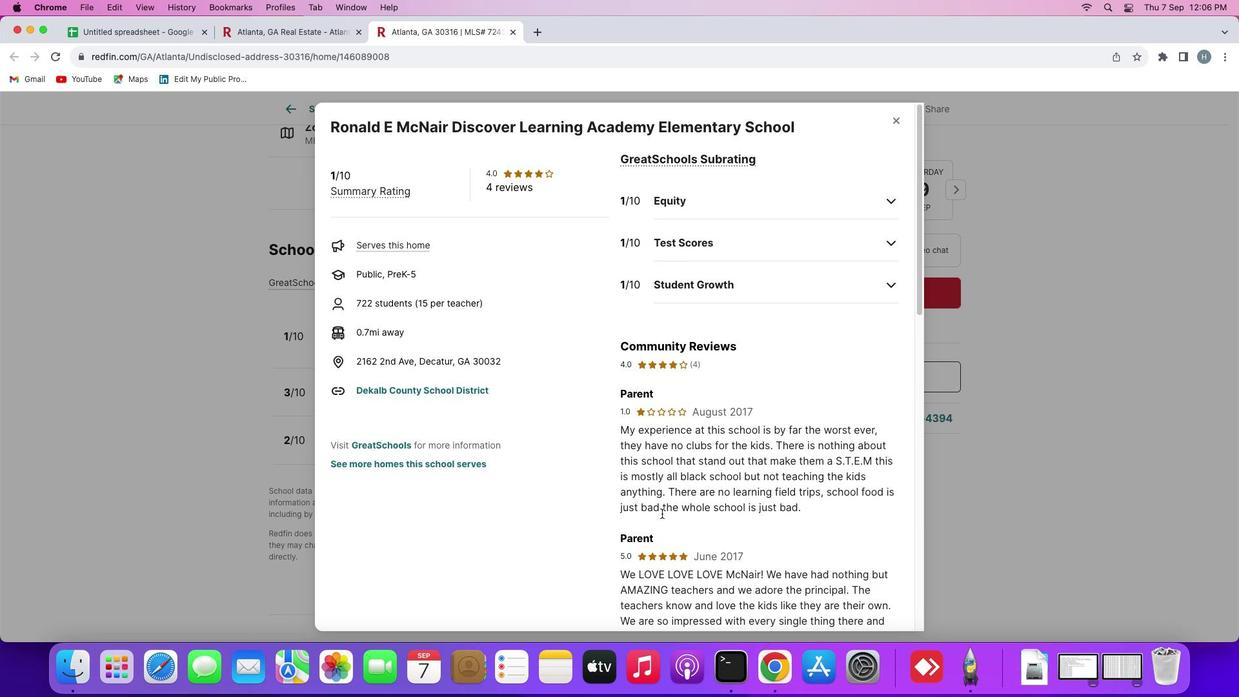 
Action: Mouse scrolled (703, 535) with delta (0, 2)
Screenshot: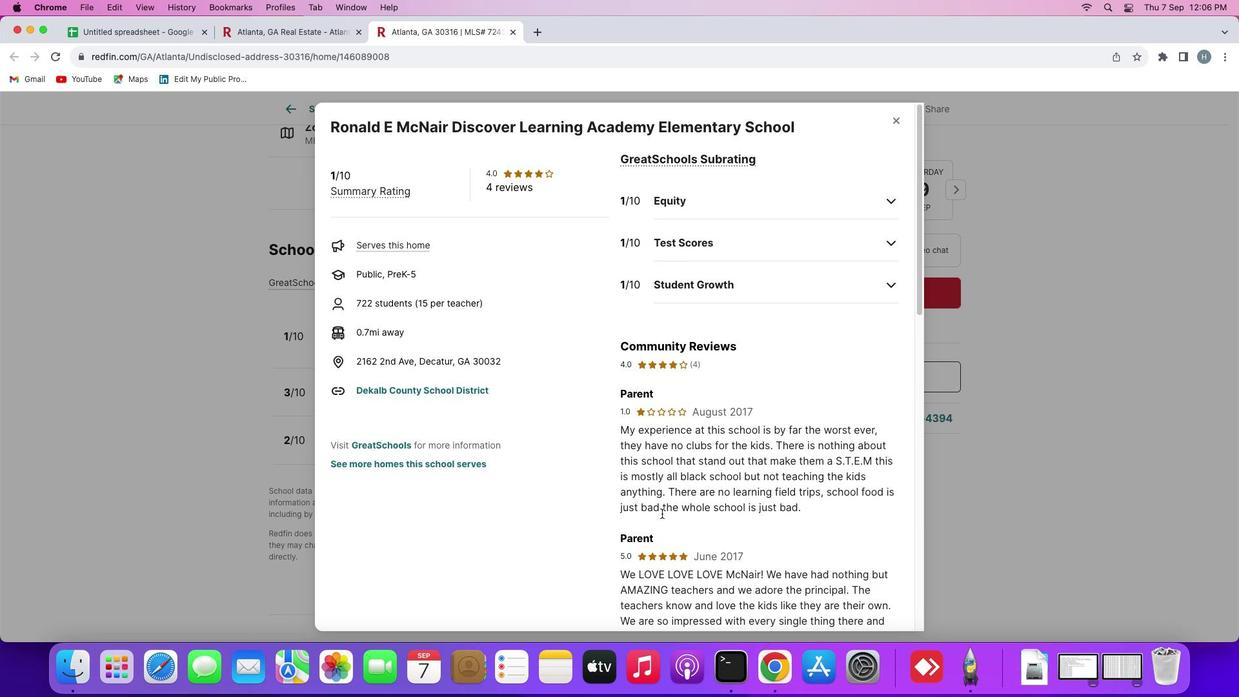 
Action: Mouse scrolled (703, 535) with delta (0, 3)
Screenshot: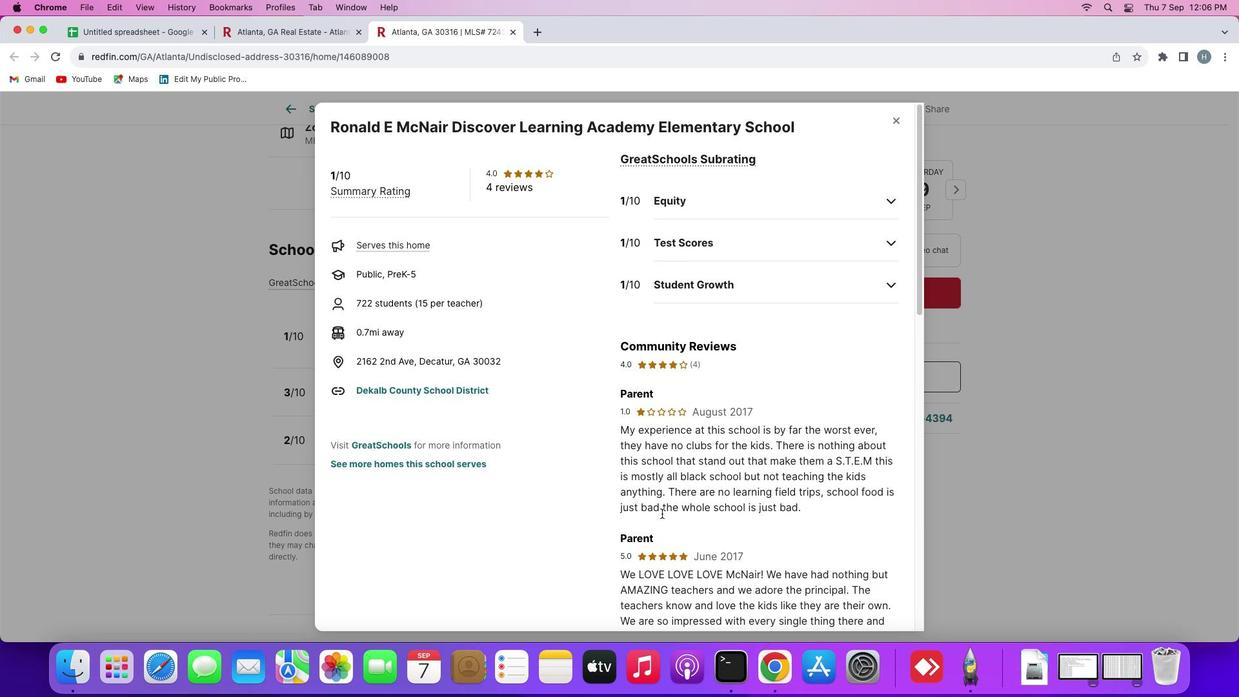 
Action: Mouse moved to (630, 438)
Screenshot: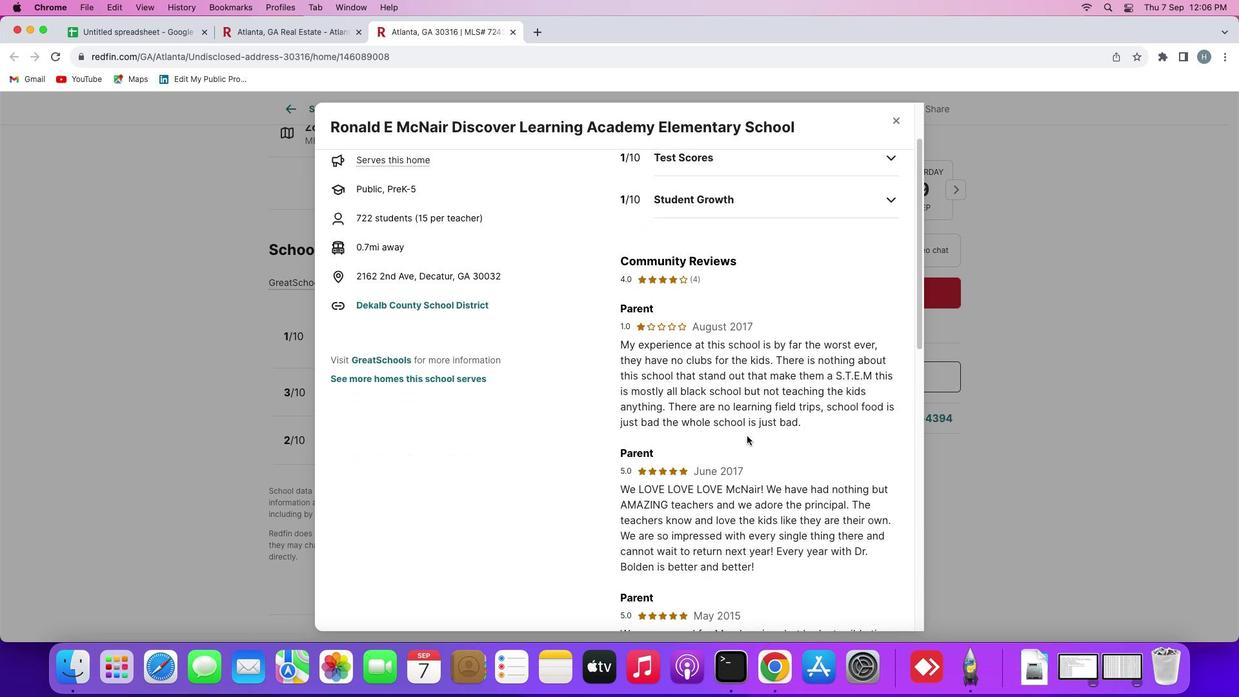 
Action: Mouse scrolled (630, 438) with delta (0, 0)
Screenshot: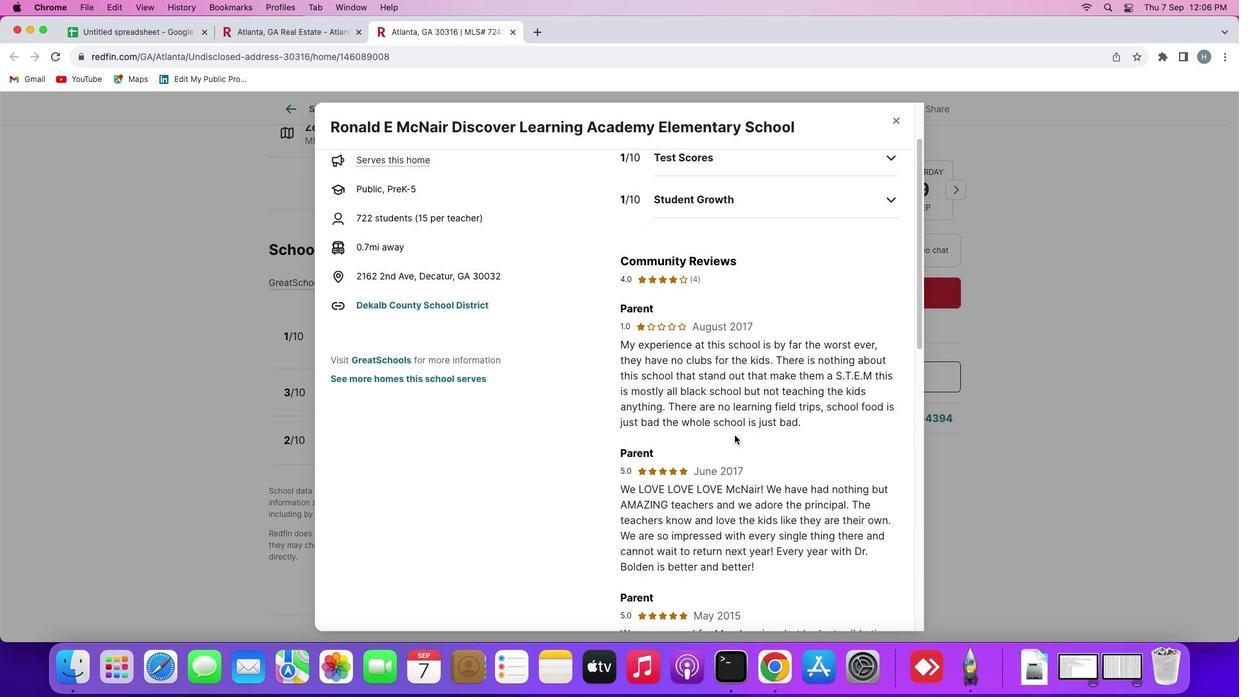
Action: Mouse moved to (630, 438)
